 Task: Utilize tags to categorize tasks by data type (e.g., numerical, categorical).
Action: Mouse moved to (124, 333)
Screenshot: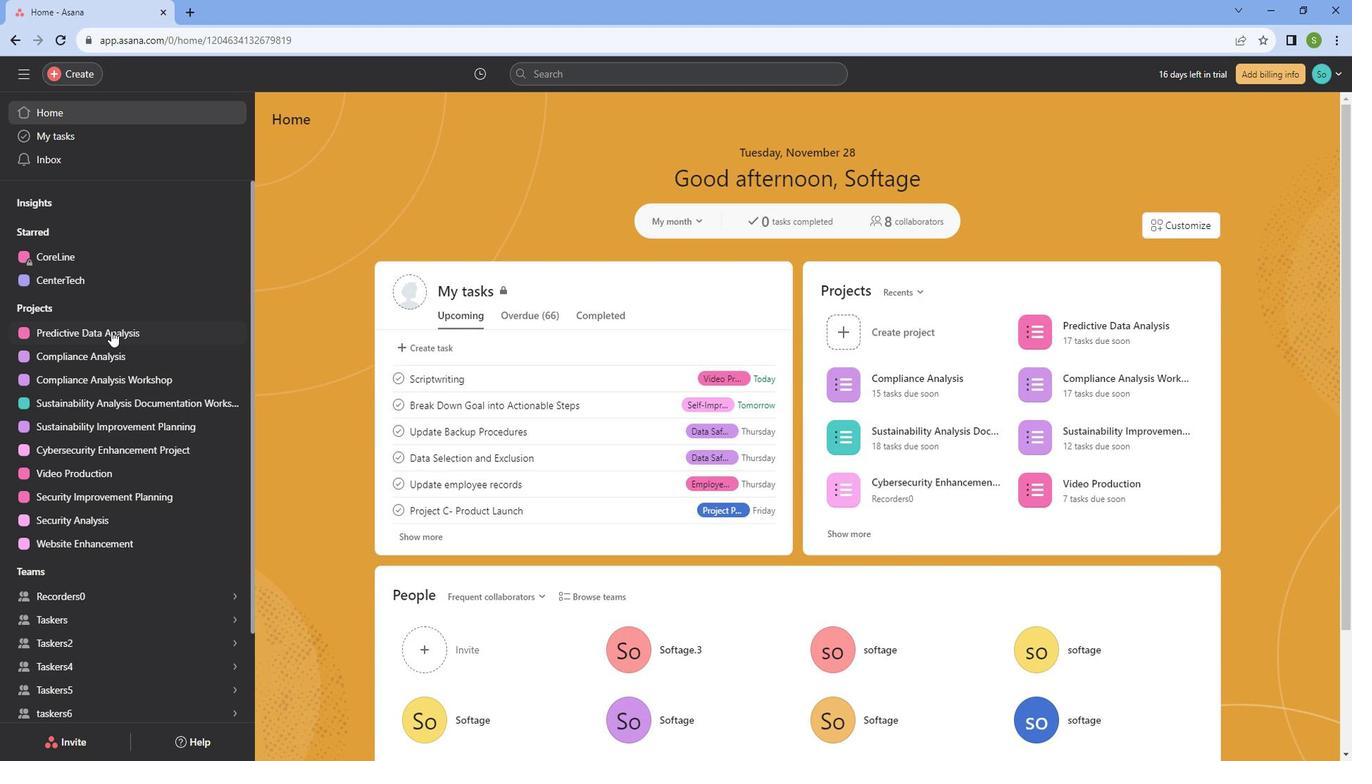 
Action: Mouse pressed left at (124, 333)
Screenshot: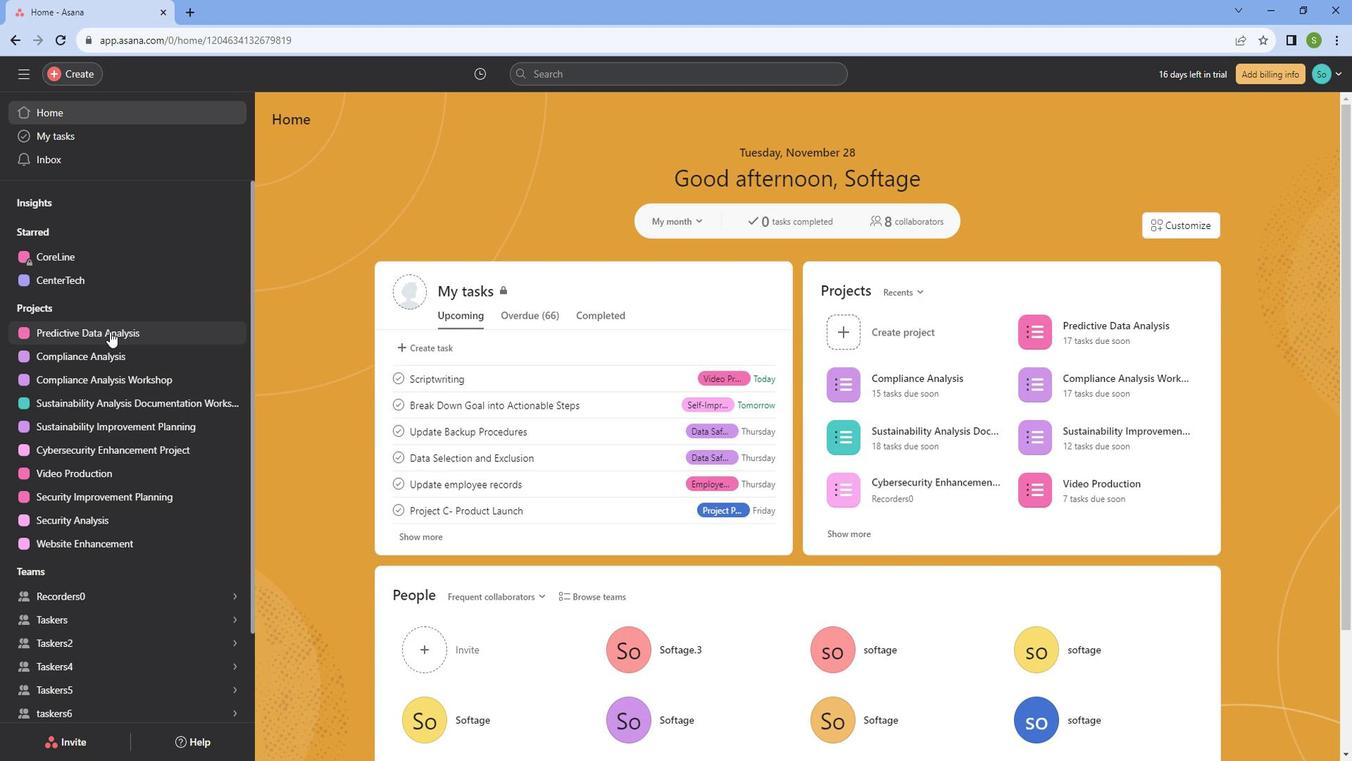 
Action: Mouse moved to (993, 221)
Screenshot: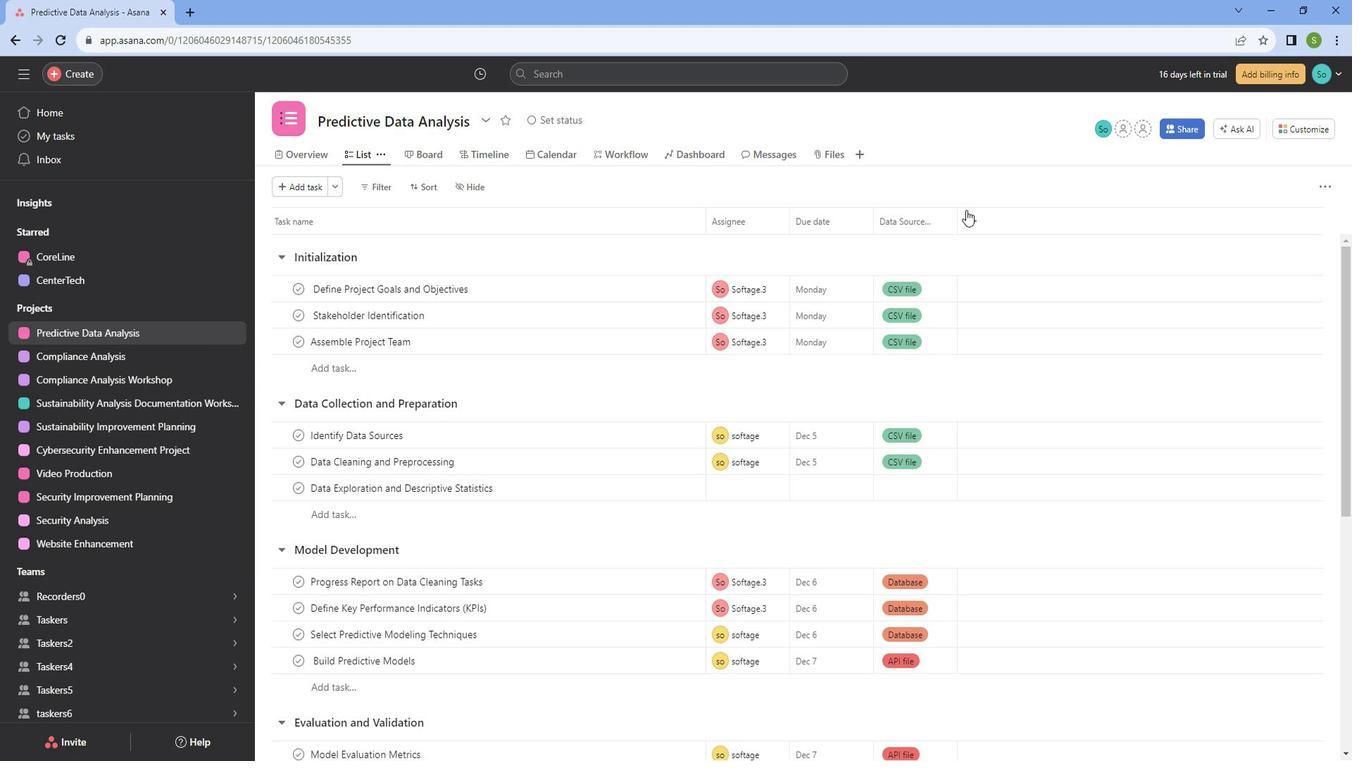 
Action: Mouse pressed left at (993, 221)
Screenshot: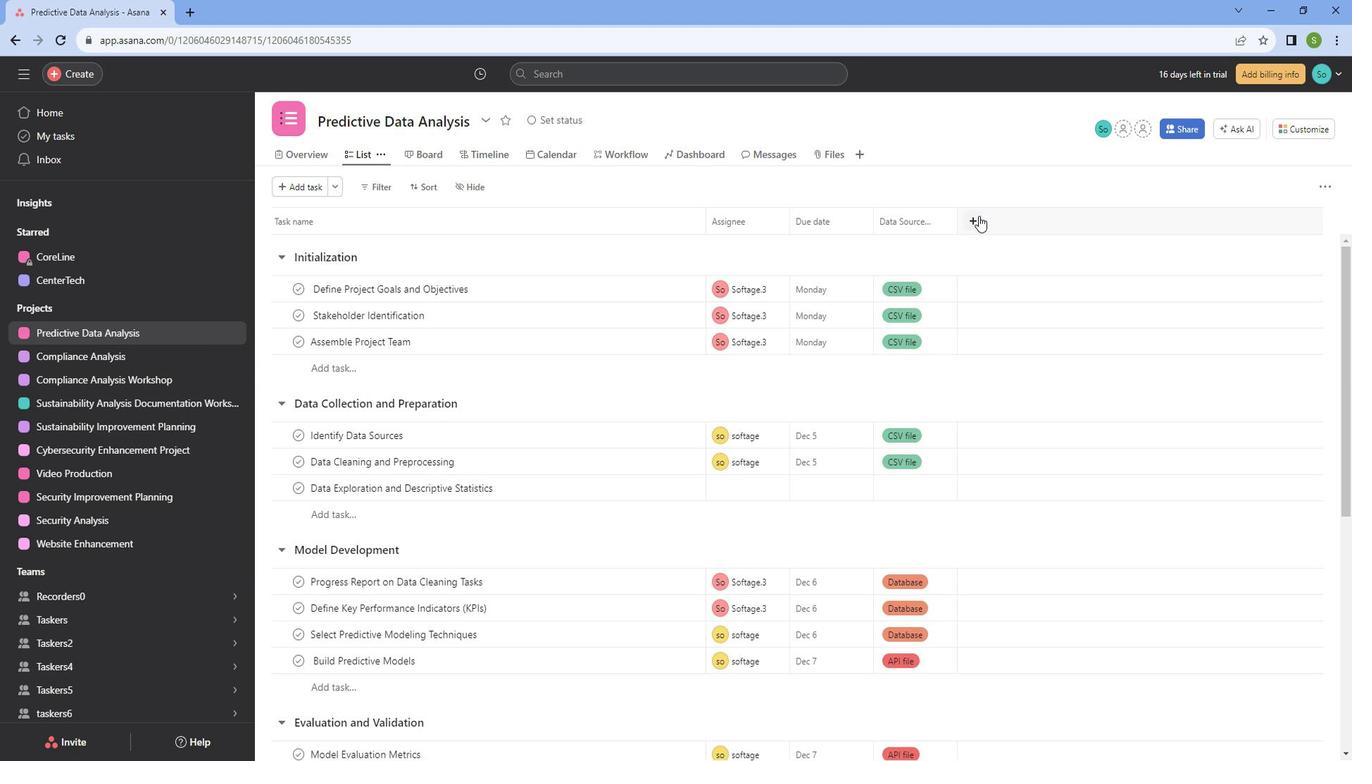 
Action: Mouse moved to (1005, 394)
Screenshot: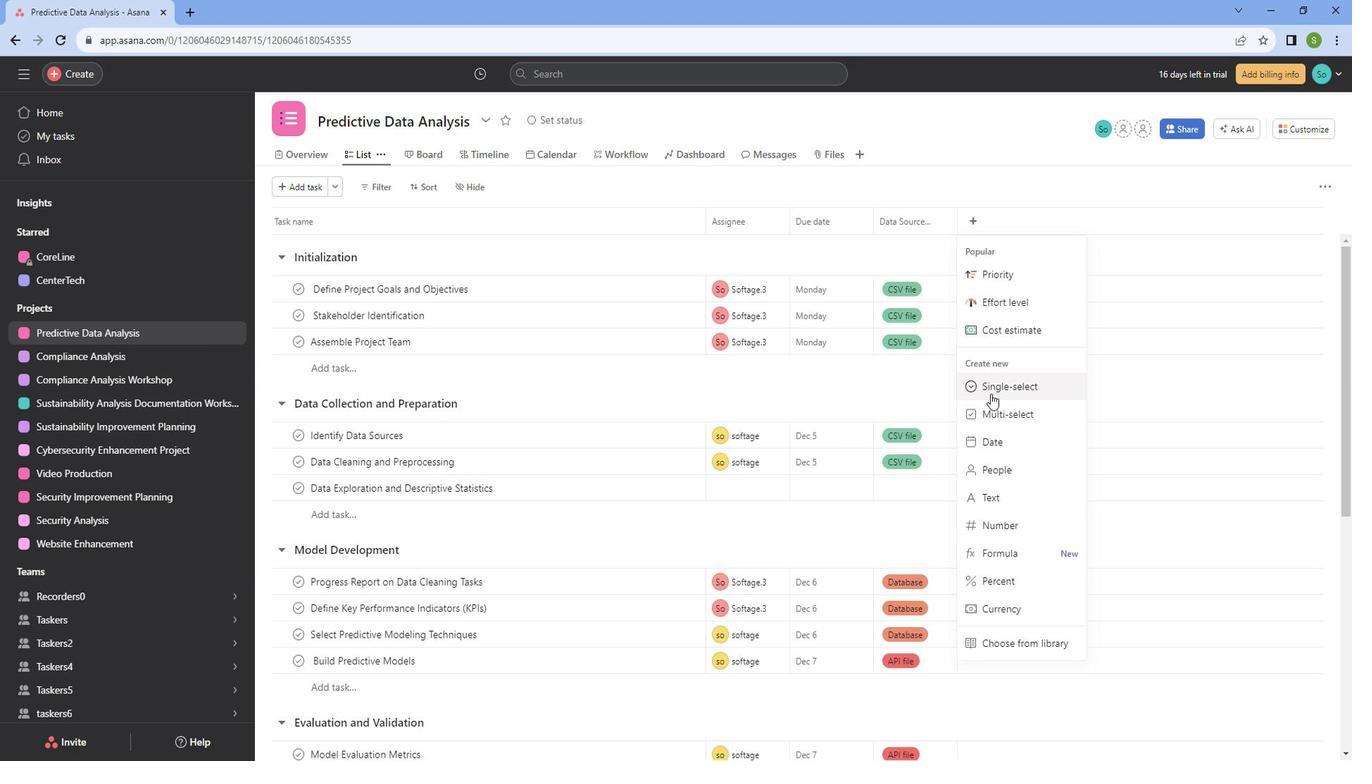 
Action: Mouse pressed left at (1005, 394)
Screenshot: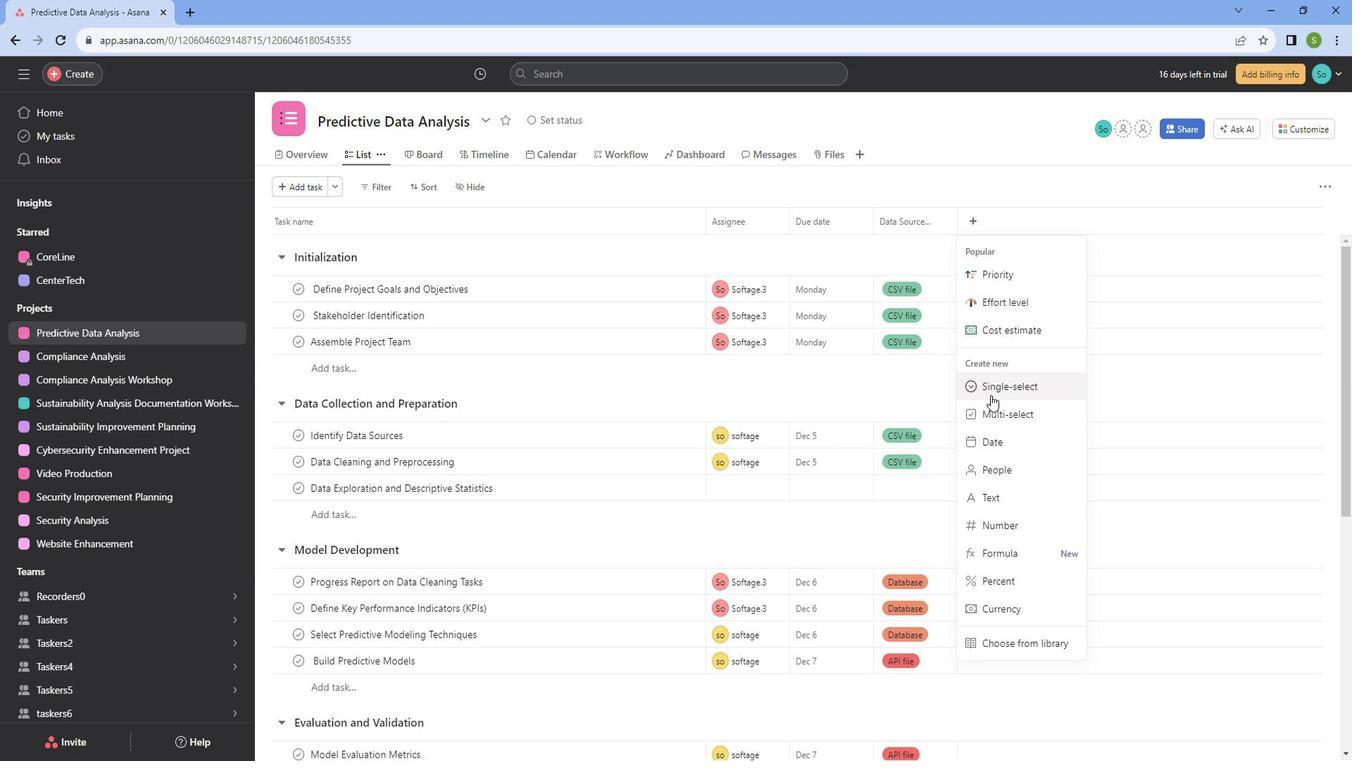 
Action: Mouse moved to (601, 318)
Screenshot: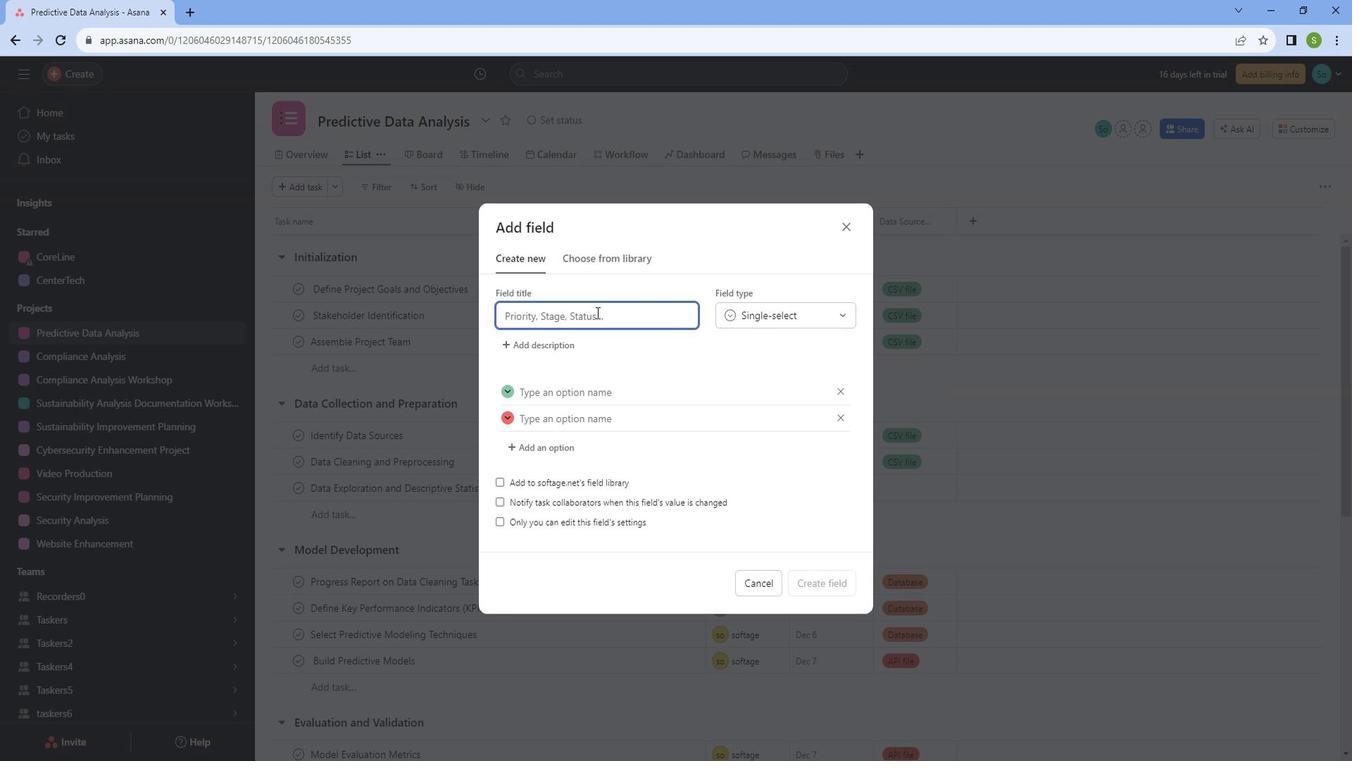 
Action: Key pressed <Key.caps_lock>D<Key.caps_lock>ata-type
Screenshot: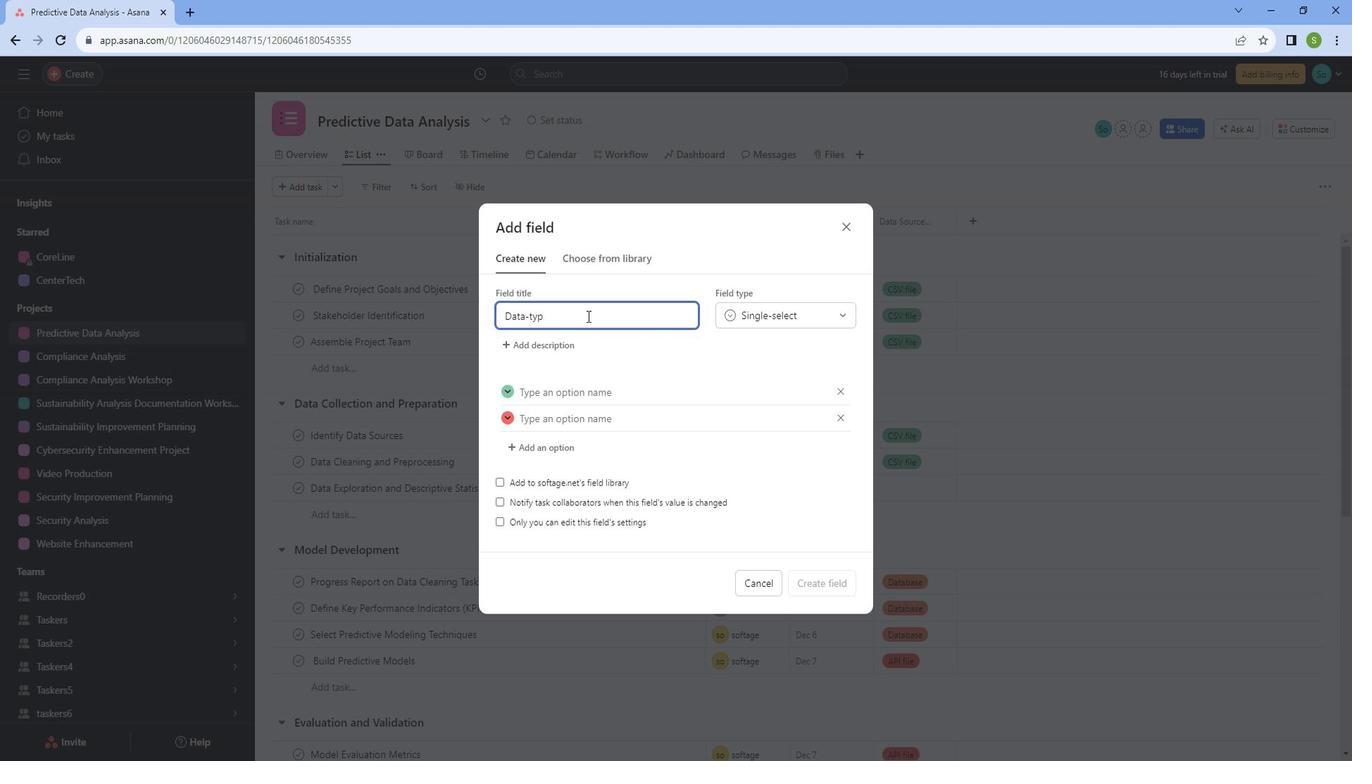 
Action: Mouse moved to (567, 383)
Screenshot: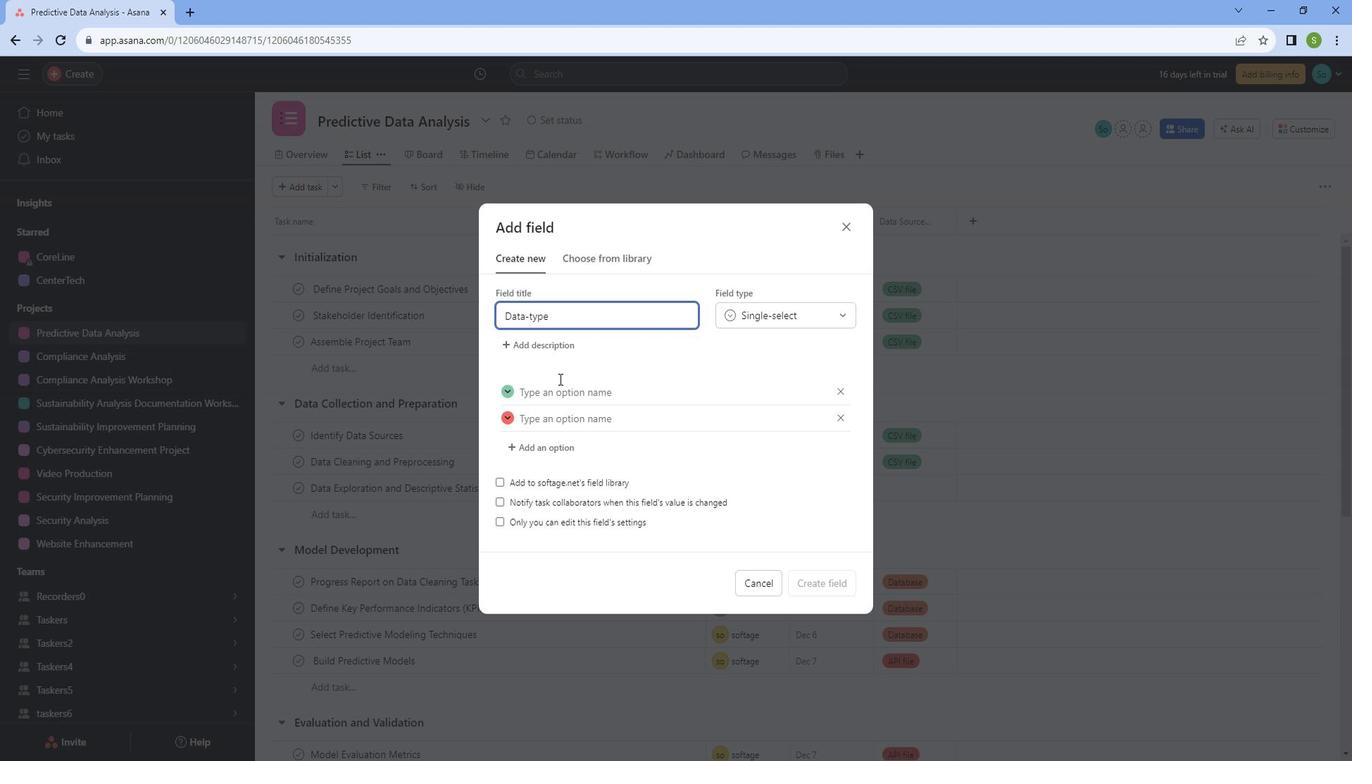 
Action: Mouse pressed left at (567, 383)
Screenshot: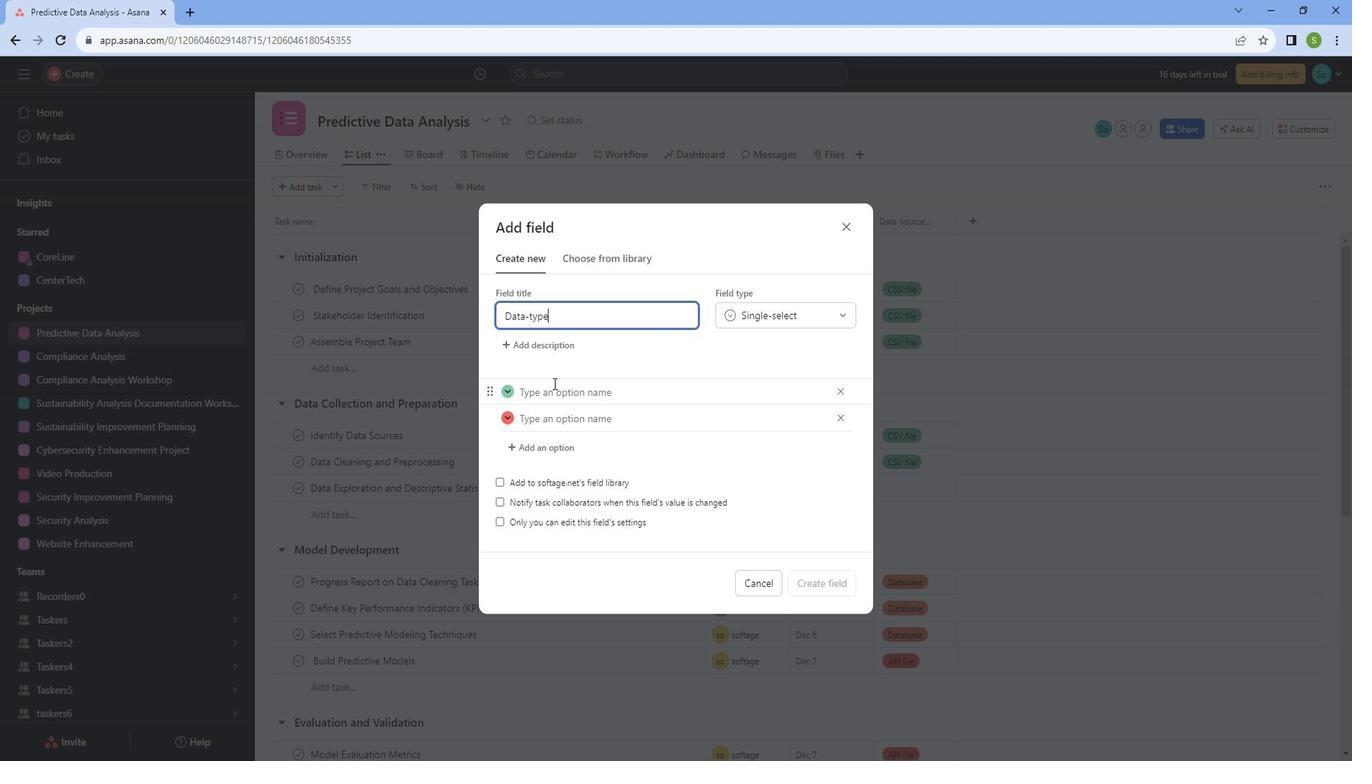
Action: Mouse moved to (582, 379)
Screenshot: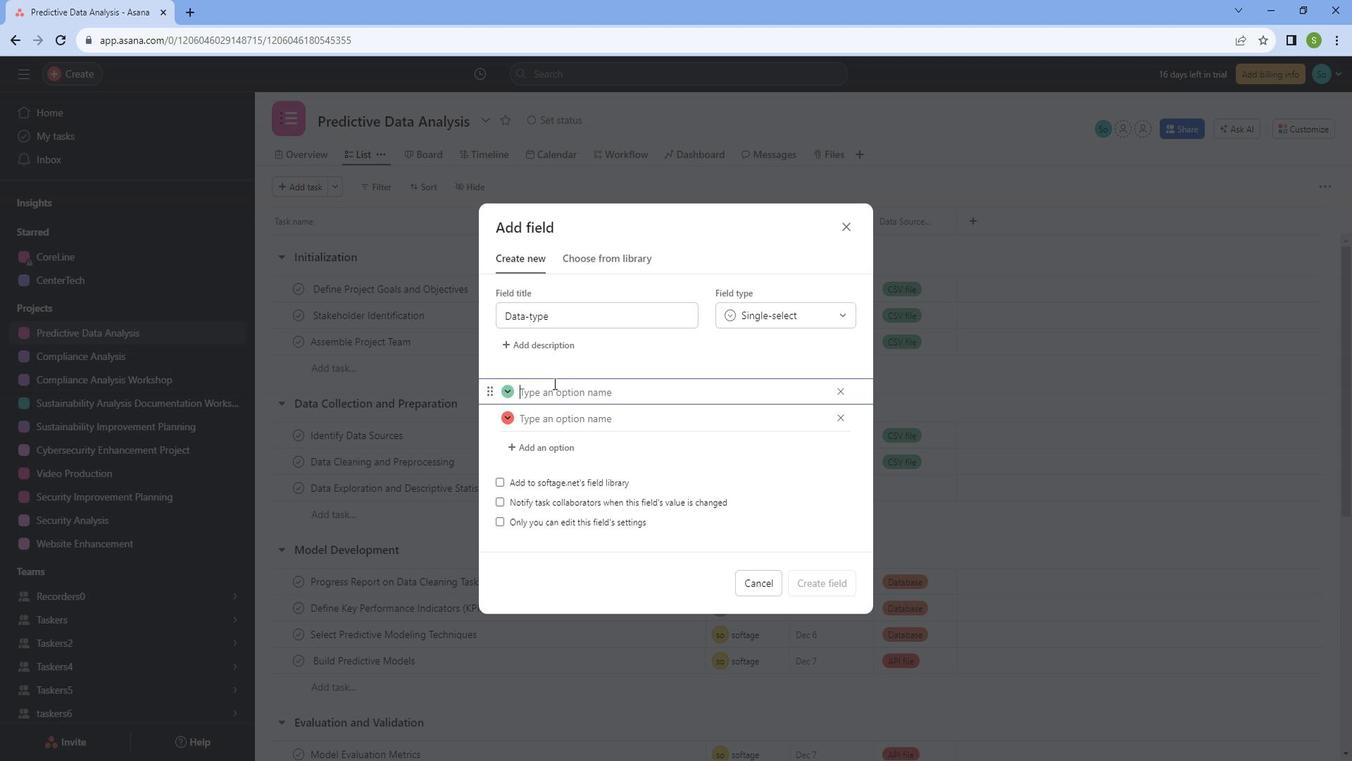 
Action: Key pressed 21<Key.backspace><Key.backspace>1-5
Screenshot: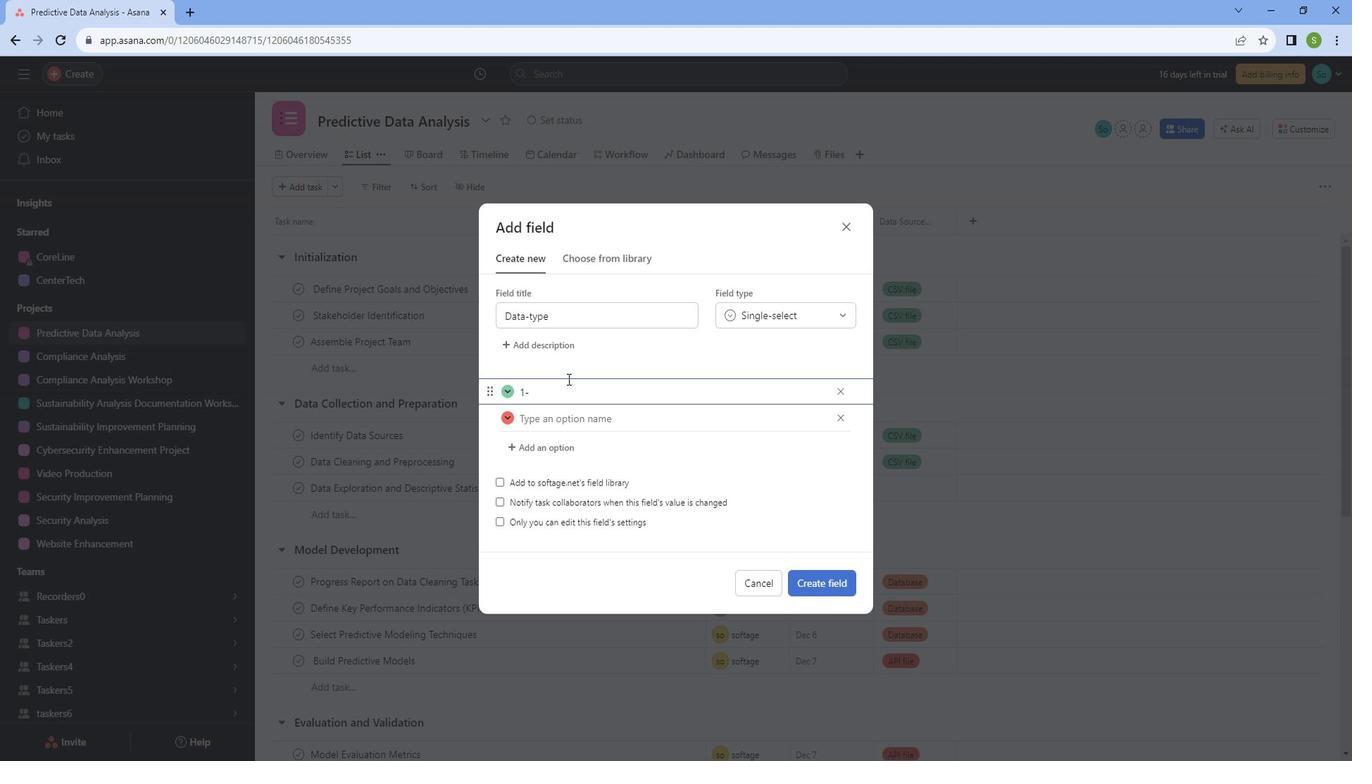 
Action: Mouse moved to (559, 412)
Screenshot: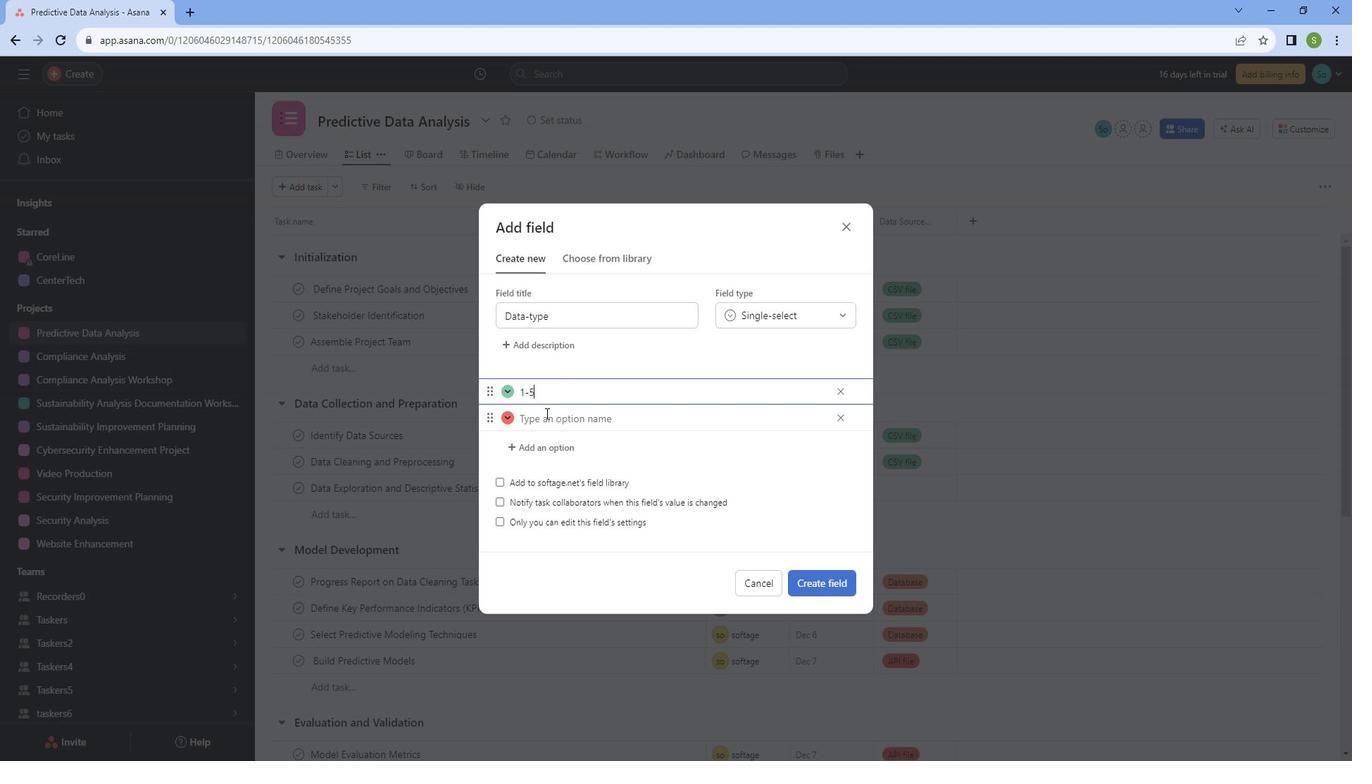 
Action: Mouse pressed left at (559, 412)
Screenshot: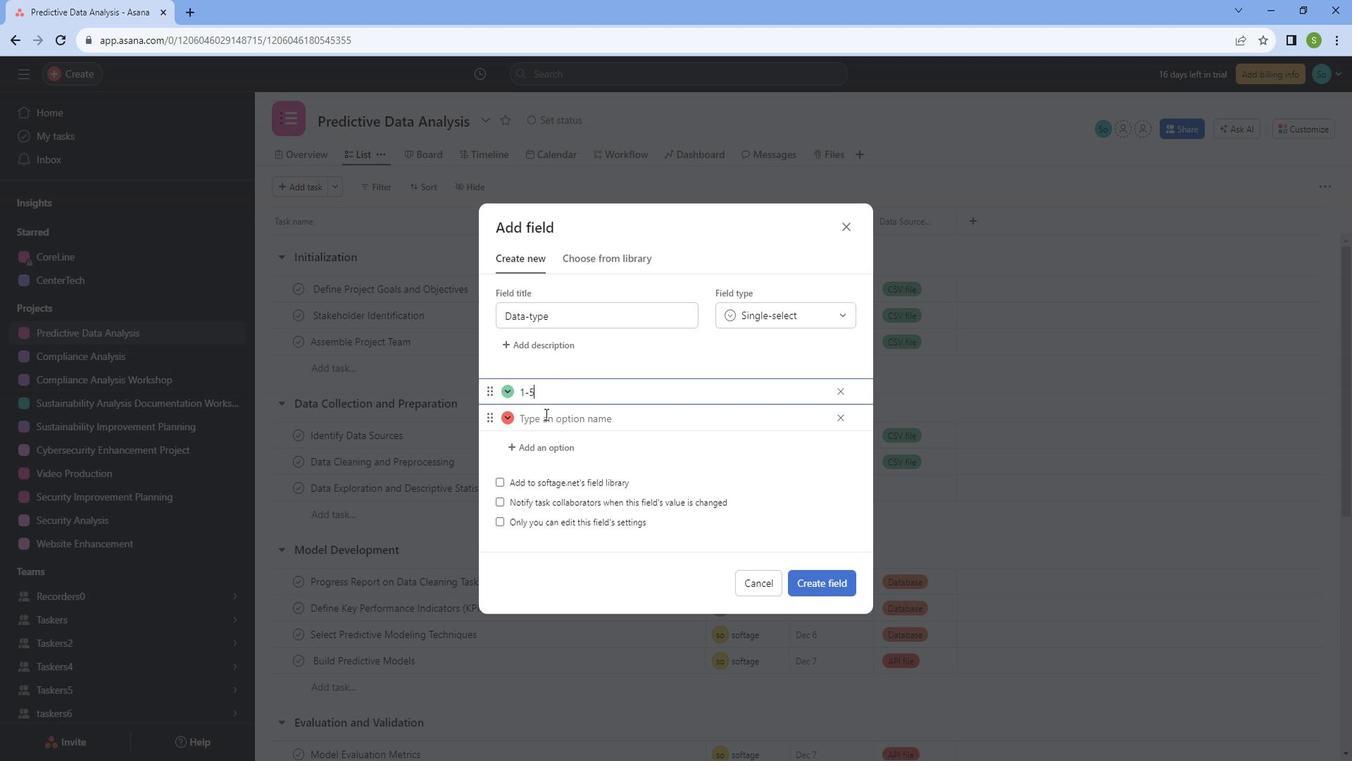 
Action: Mouse moved to (558, 412)
Screenshot: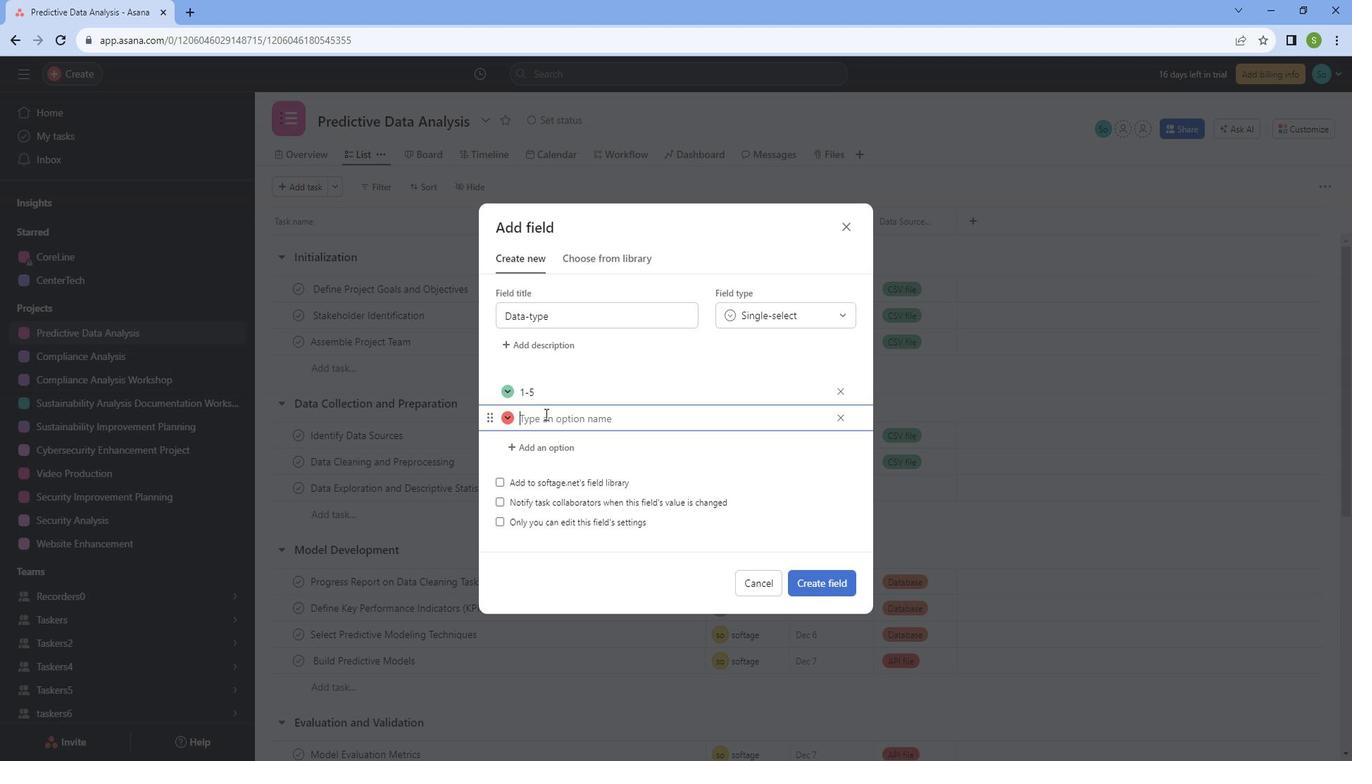 
Action: Key pressed 6-10
Screenshot: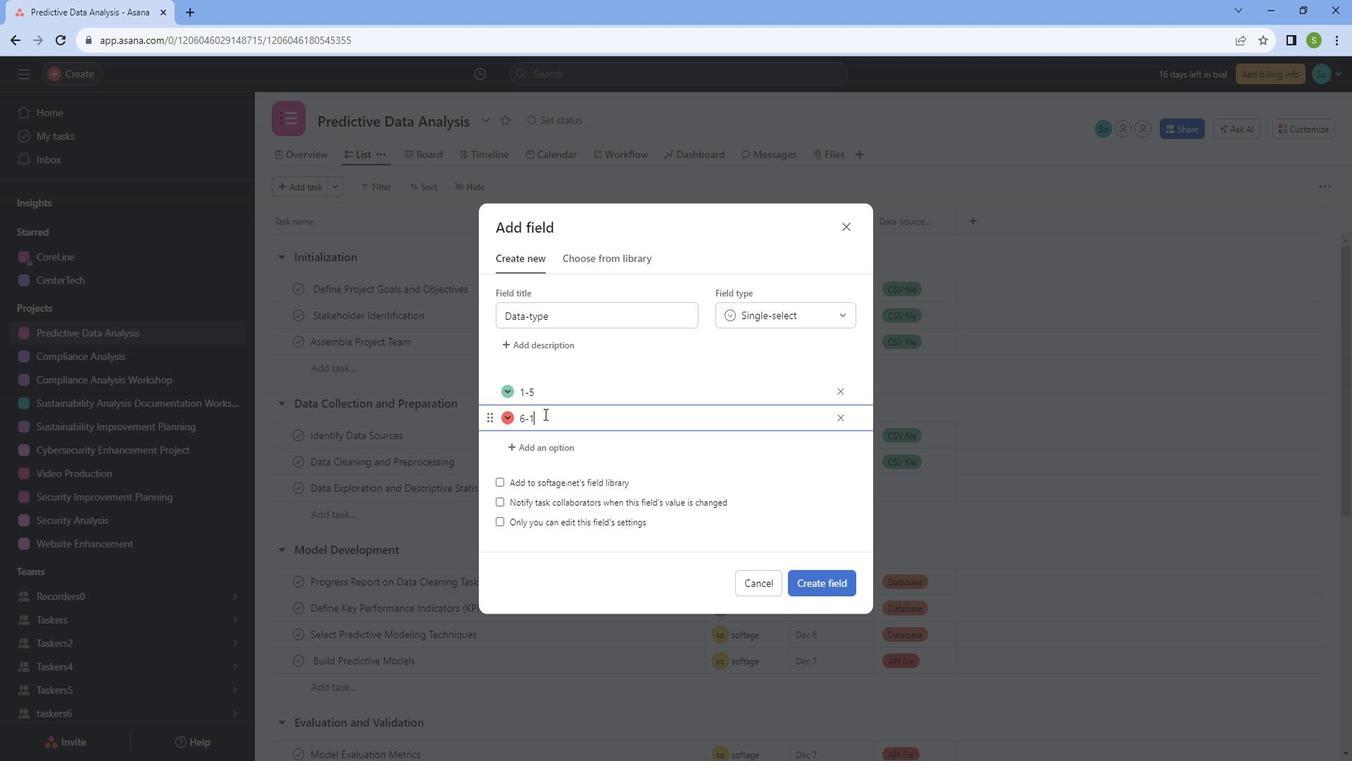
Action: Mouse moved to (529, 435)
Screenshot: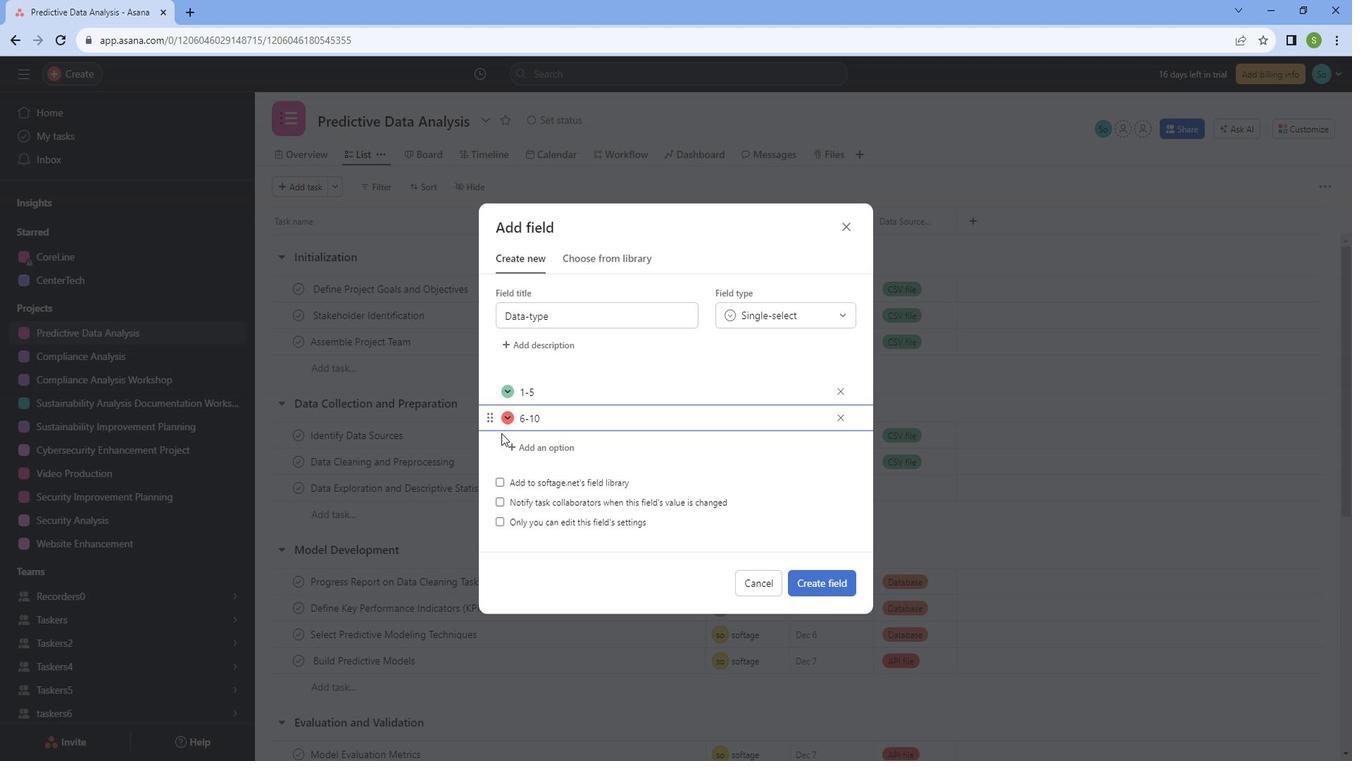 
Action: Mouse pressed left at (529, 435)
Screenshot: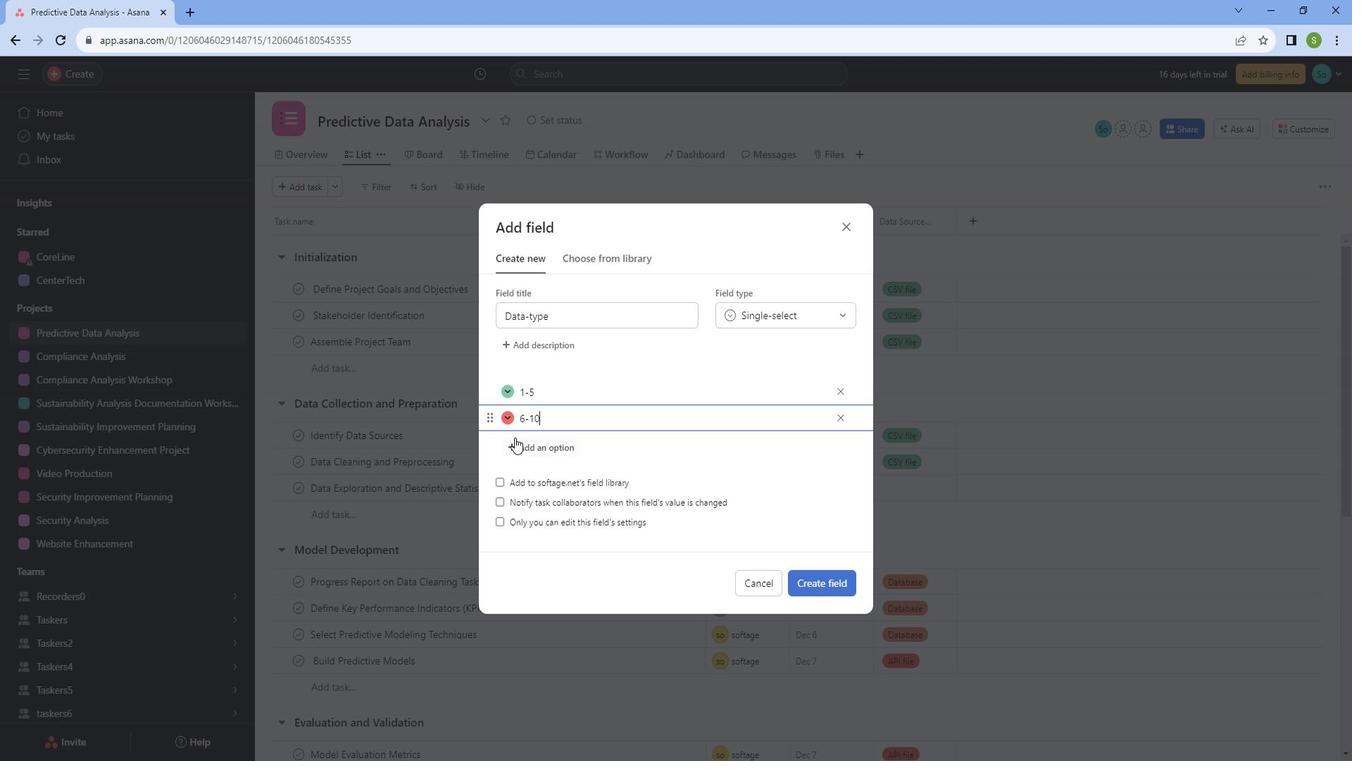 
Action: Mouse moved to (546, 432)
Screenshot: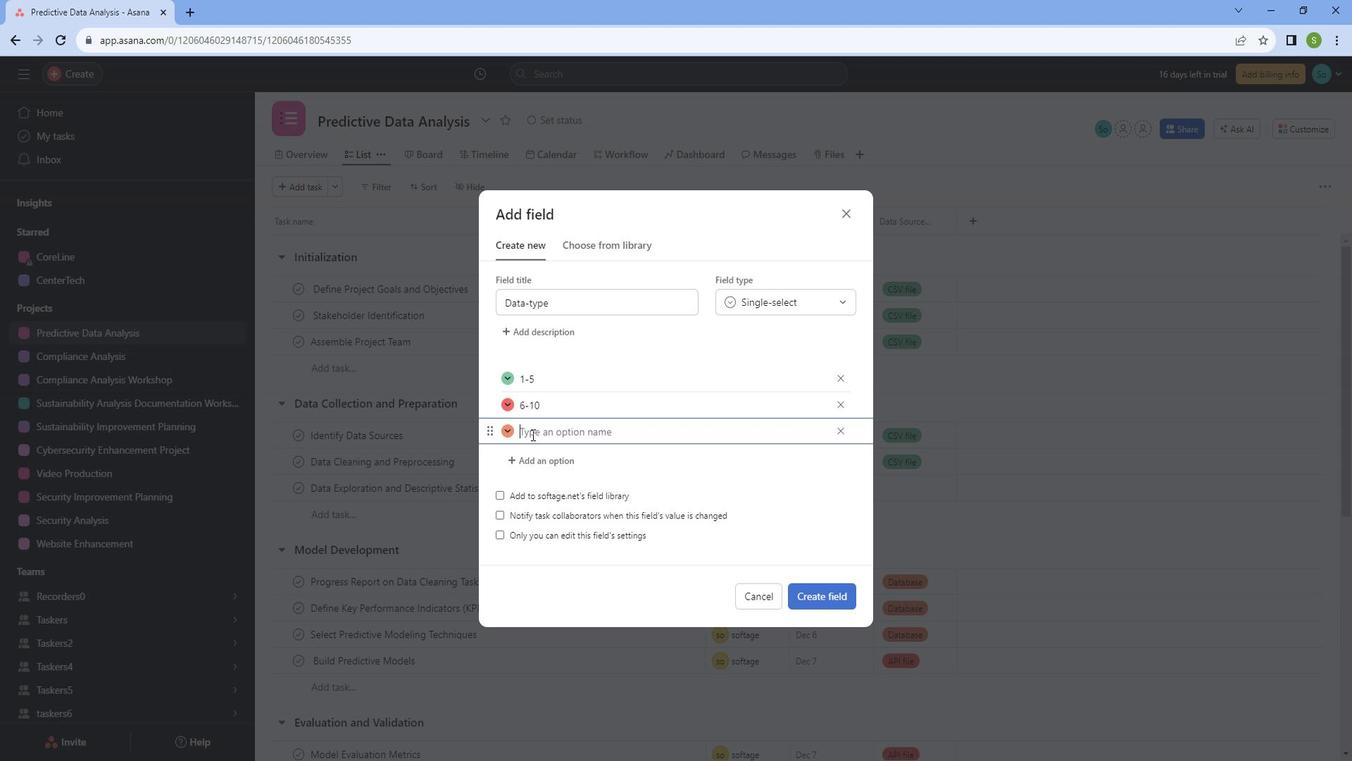 
Action: Key pressed <Key.caps_lock>T/F
Screenshot: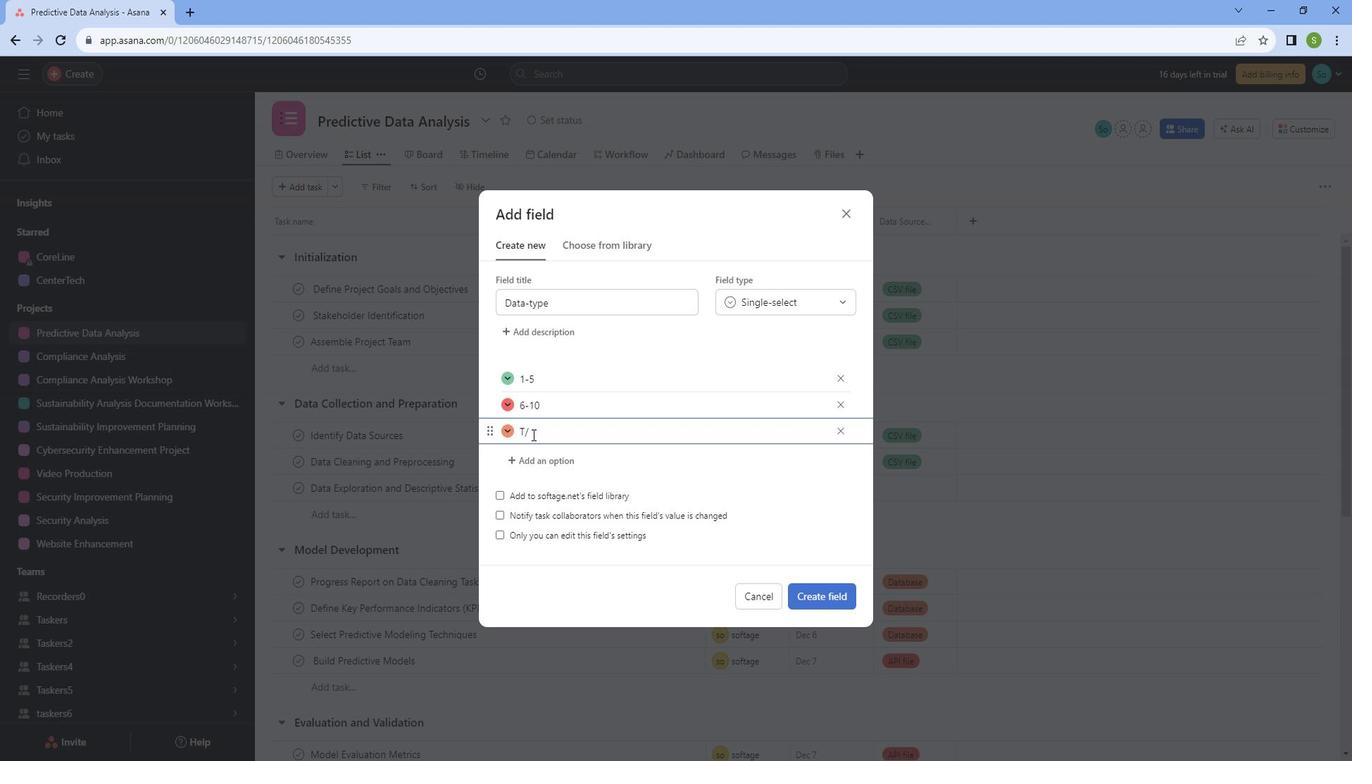 
Action: Mouse moved to (842, 592)
Screenshot: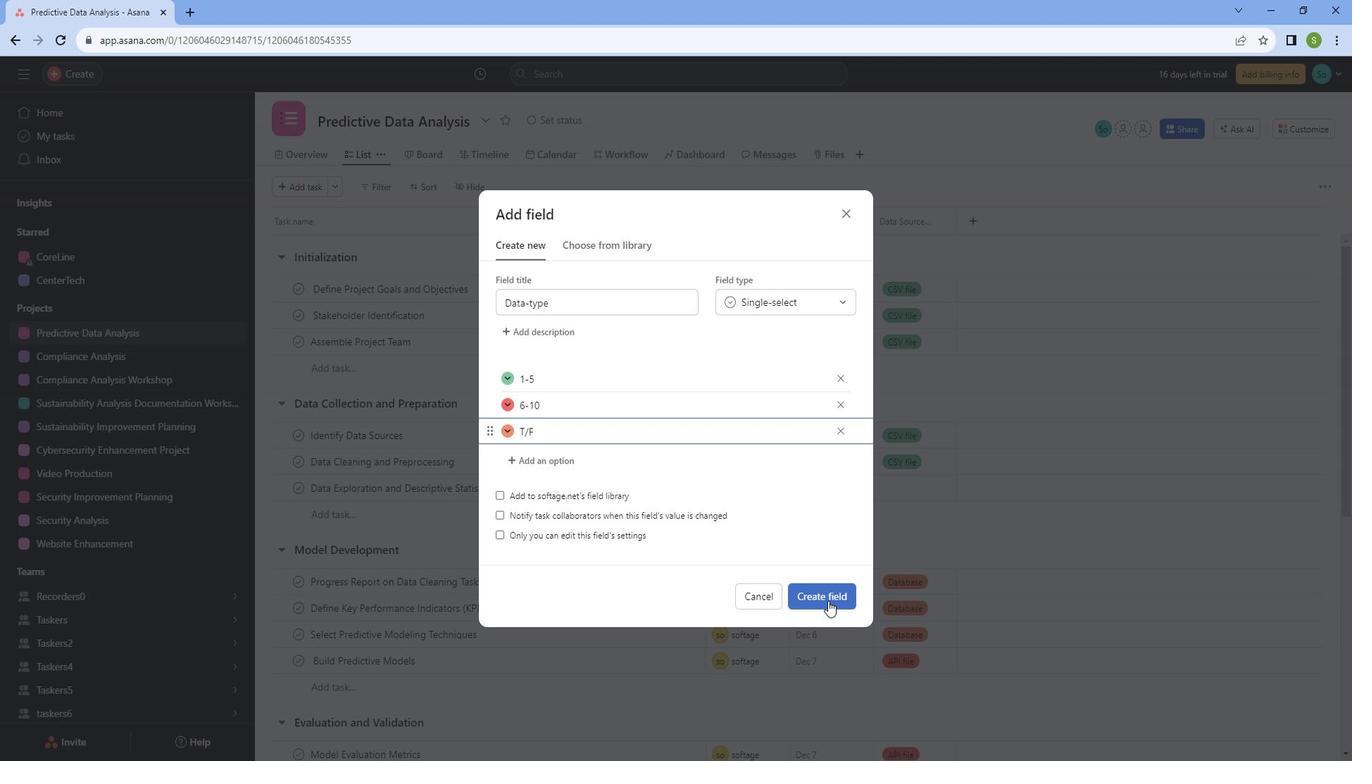 
Action: Mouse pressed left at (842, 592)
Screenshot: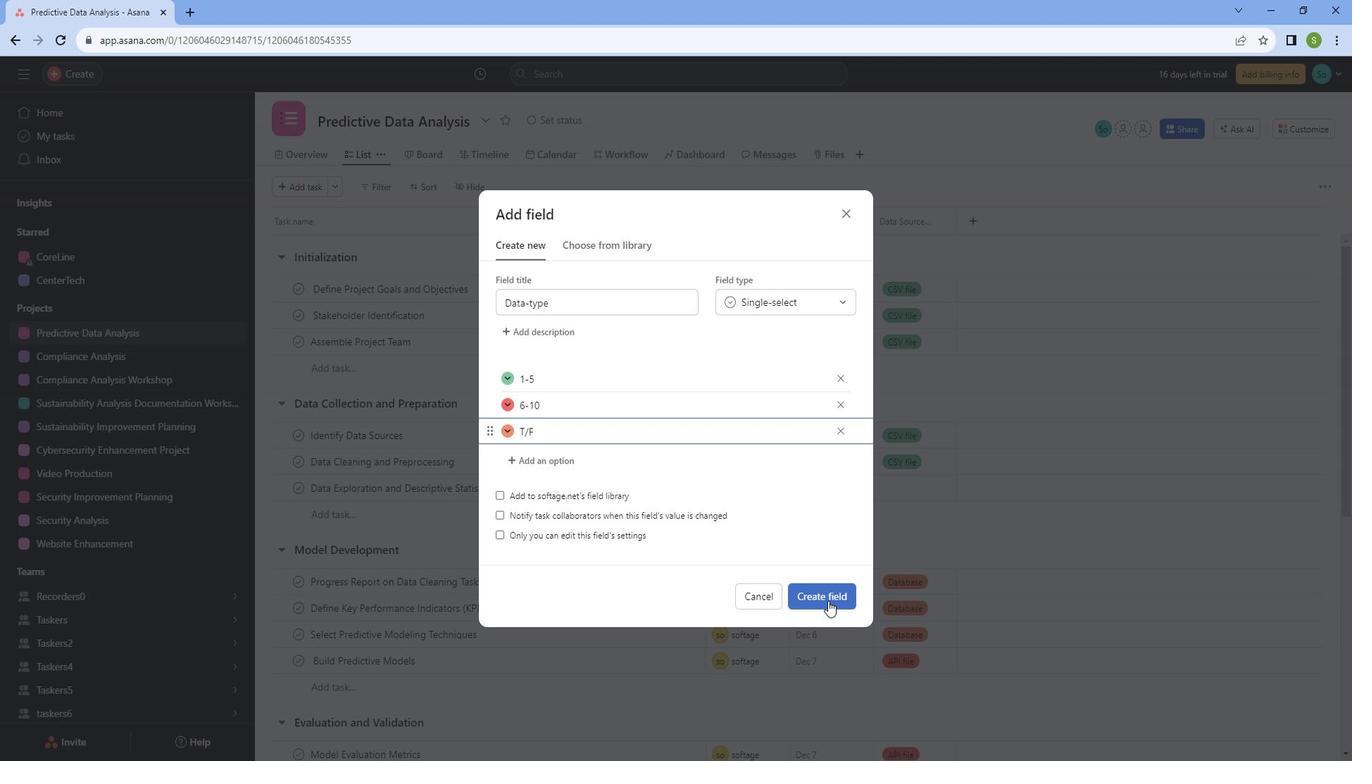 
Action: Mouse moved to (1025, 293)
Screenshot: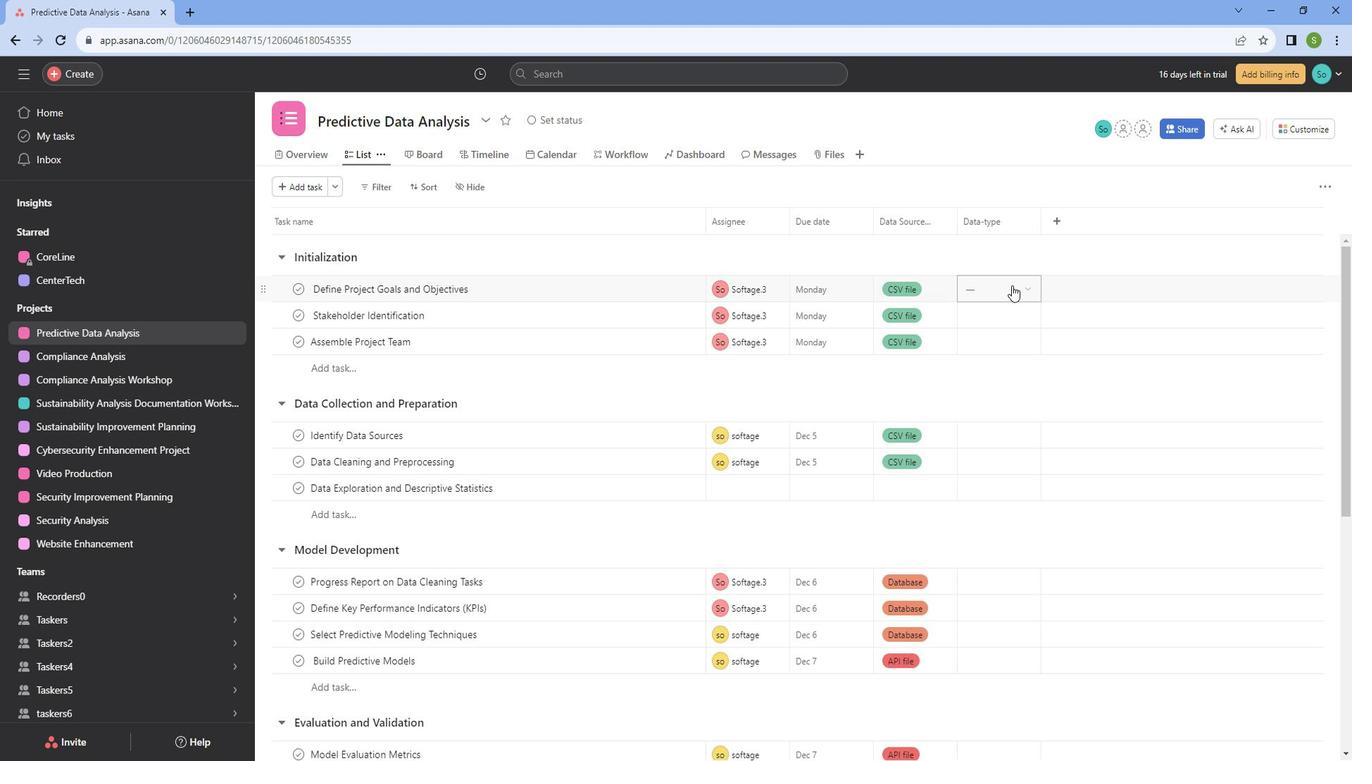 
Action: Mouse pressed left at (1025, 293)
Screenshot: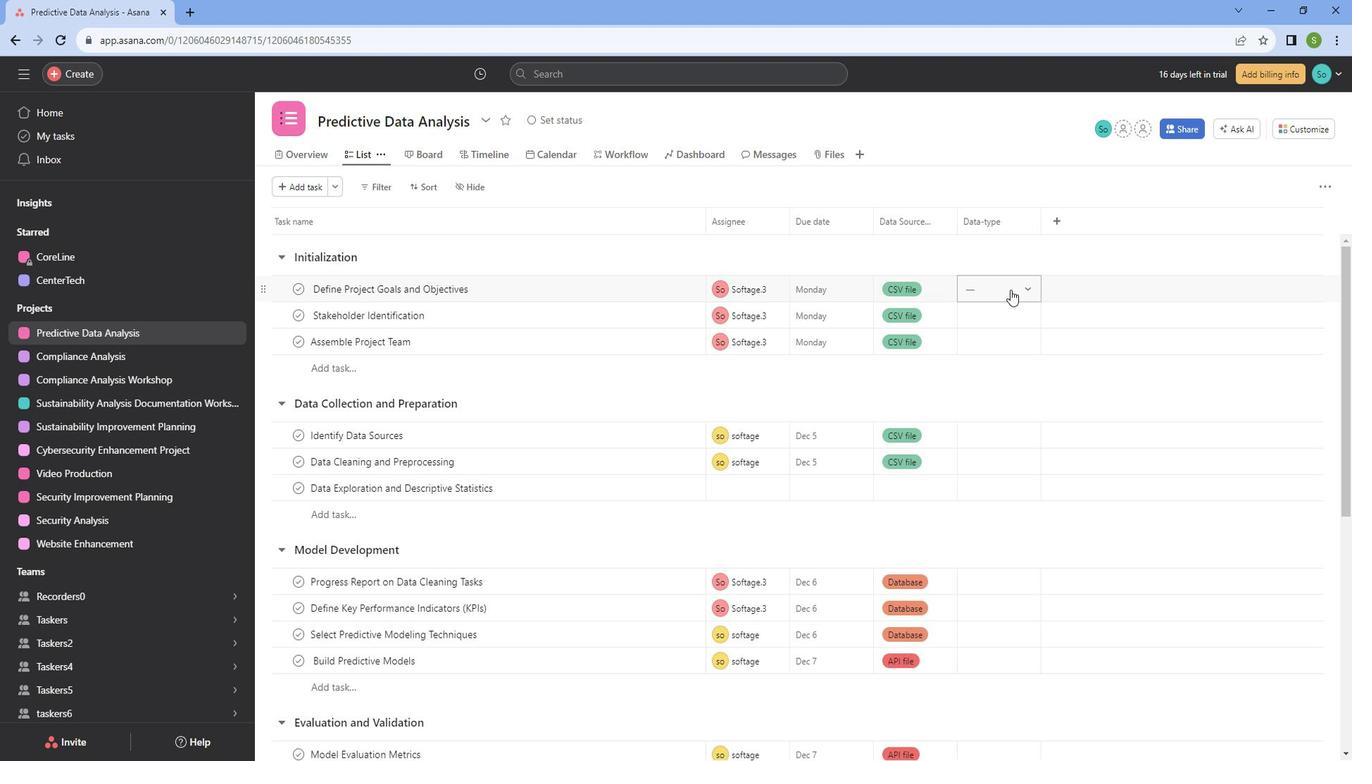 
Action: Mouse moved to (1039, 340)
Screenshot: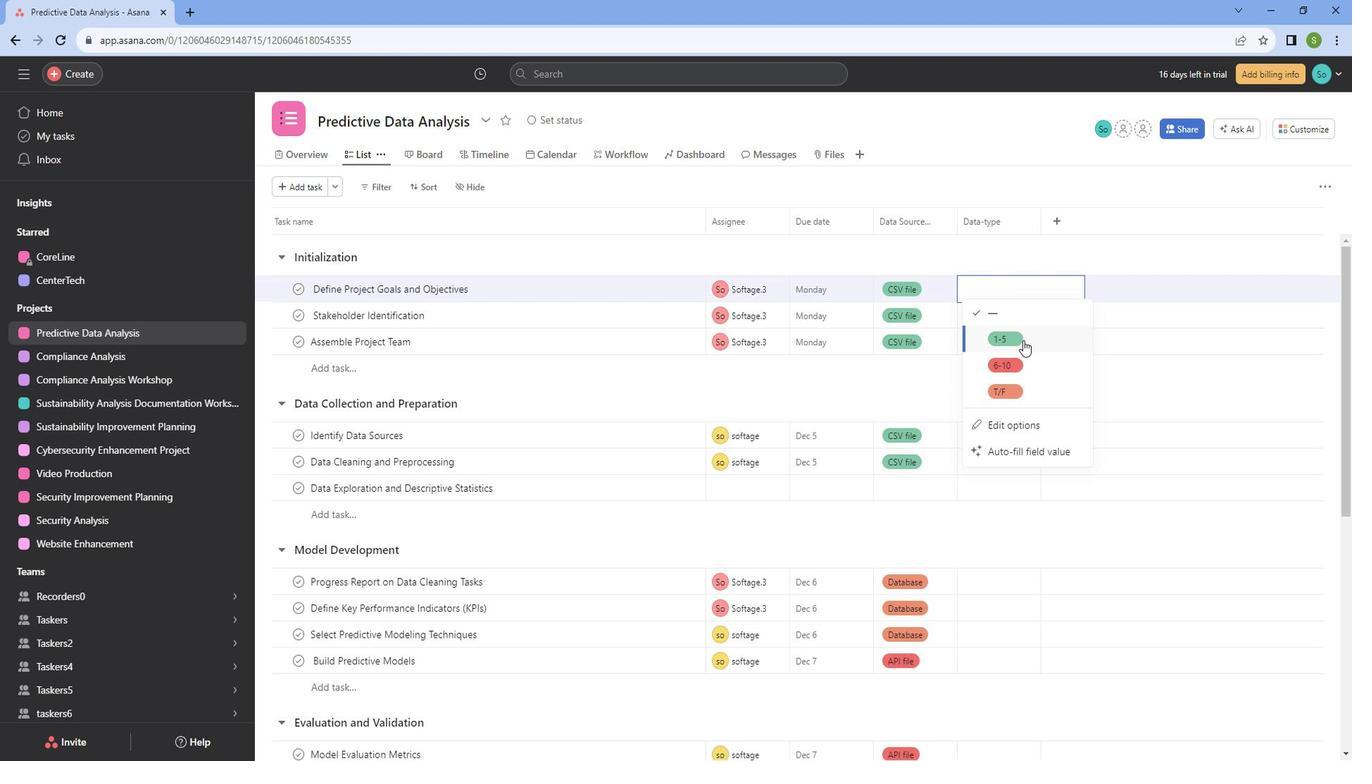 
Action: Mouse pressed left at (1039, 340)
Screenshot: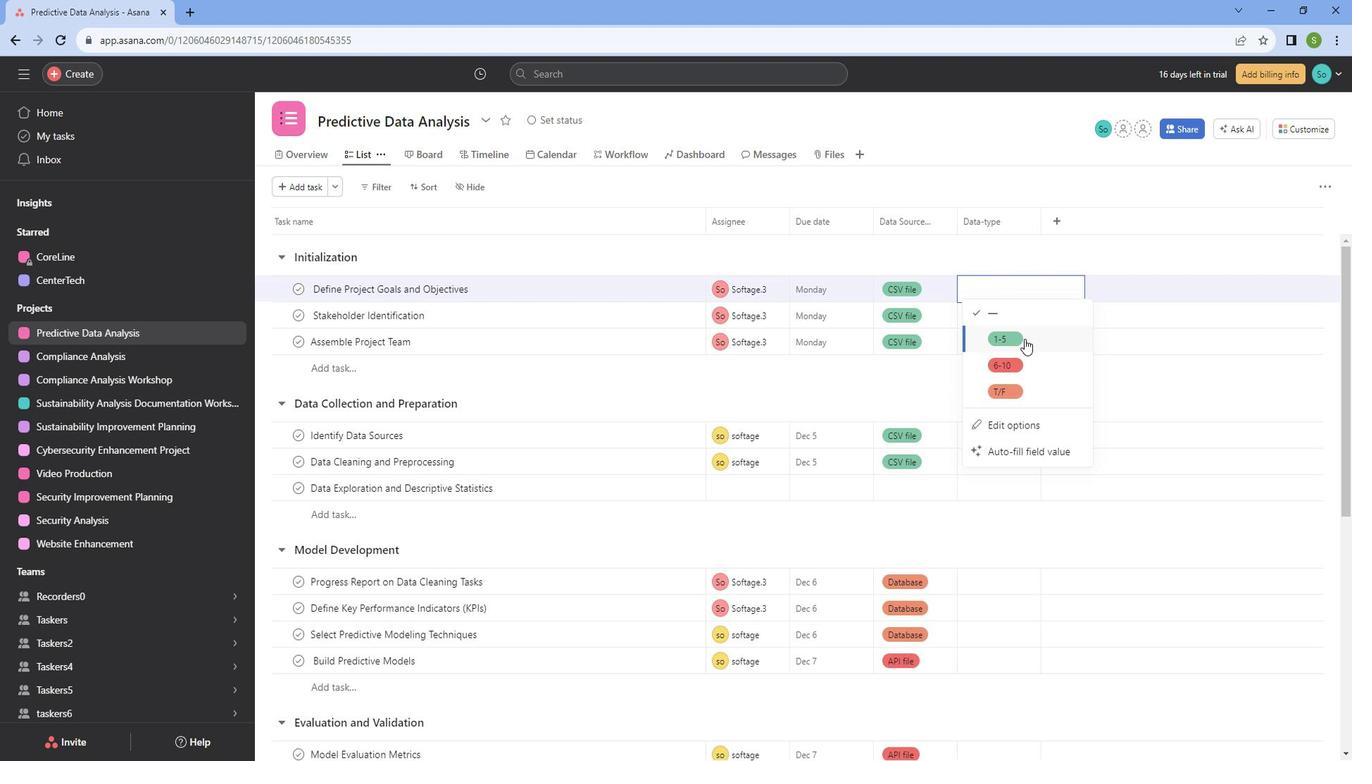 
Action: Mouse moved to (1037, 322)
Screenshot: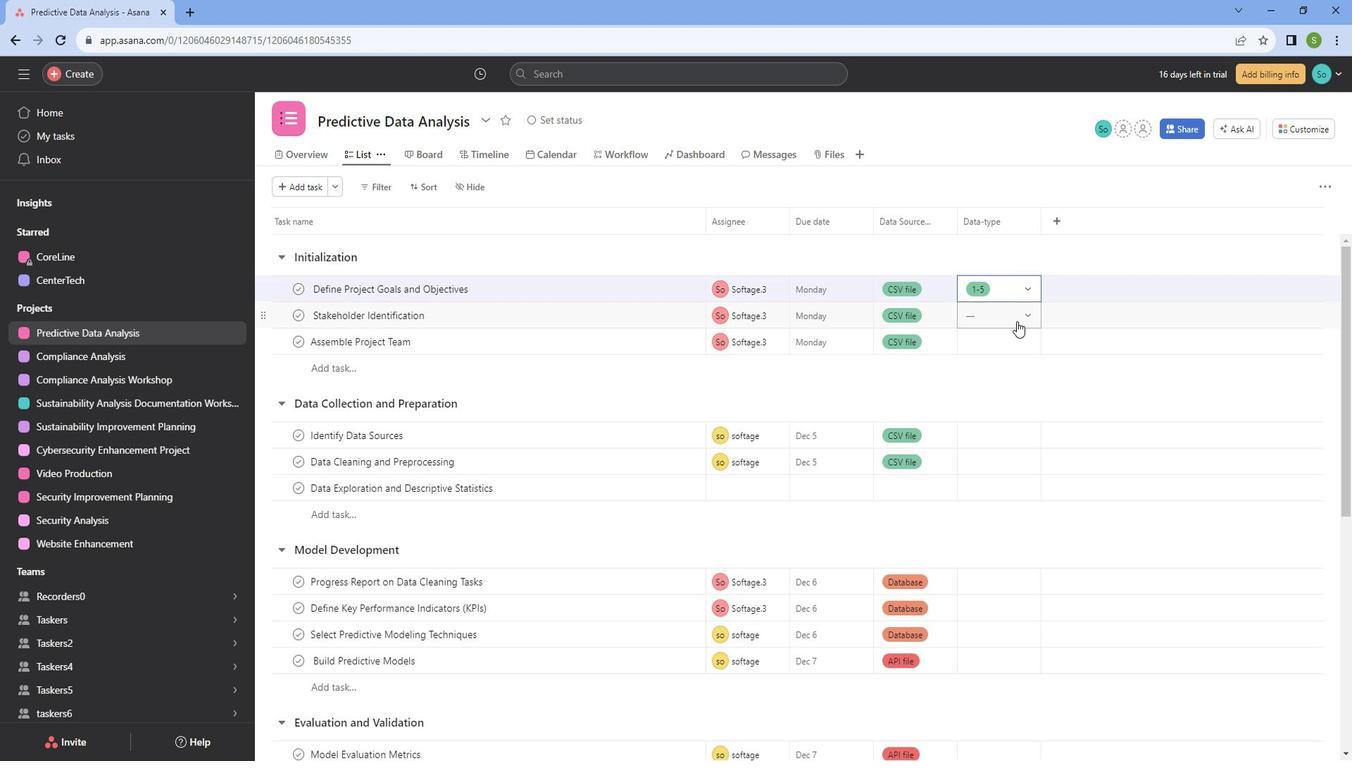 
Action: Mouse pressed left at (1037, 322)
Screenshot: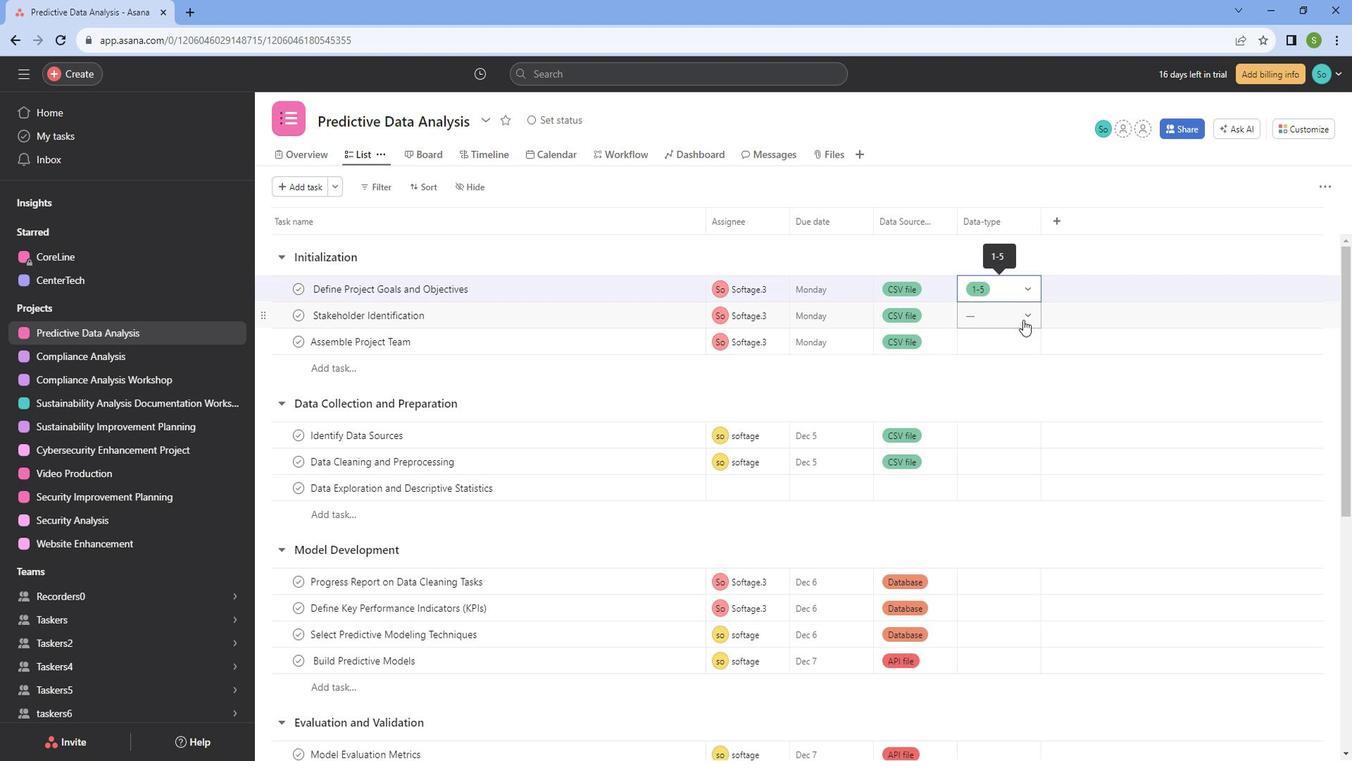 
Action: Mouse moved to (1017, 388)
Screenshot: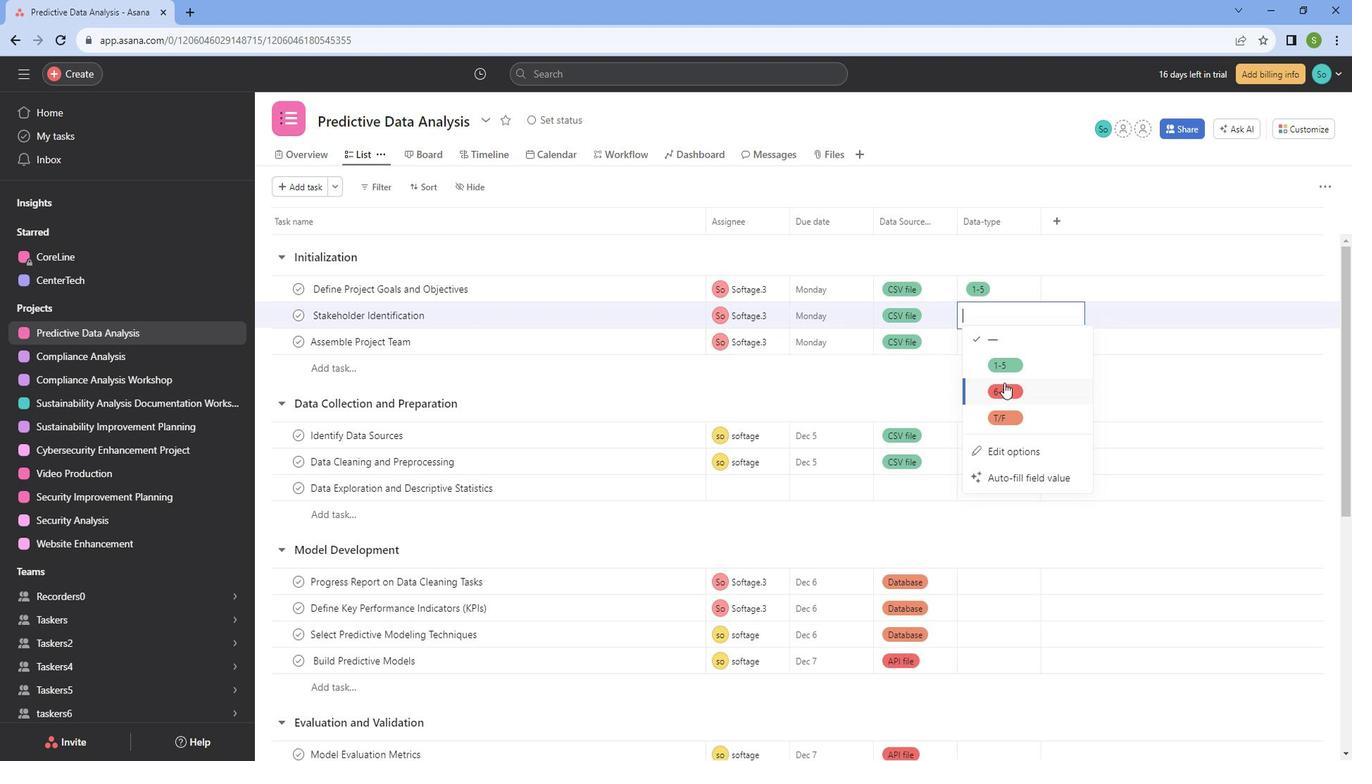
Action: Mouse pressed left at (1017, 388)
Screenshot: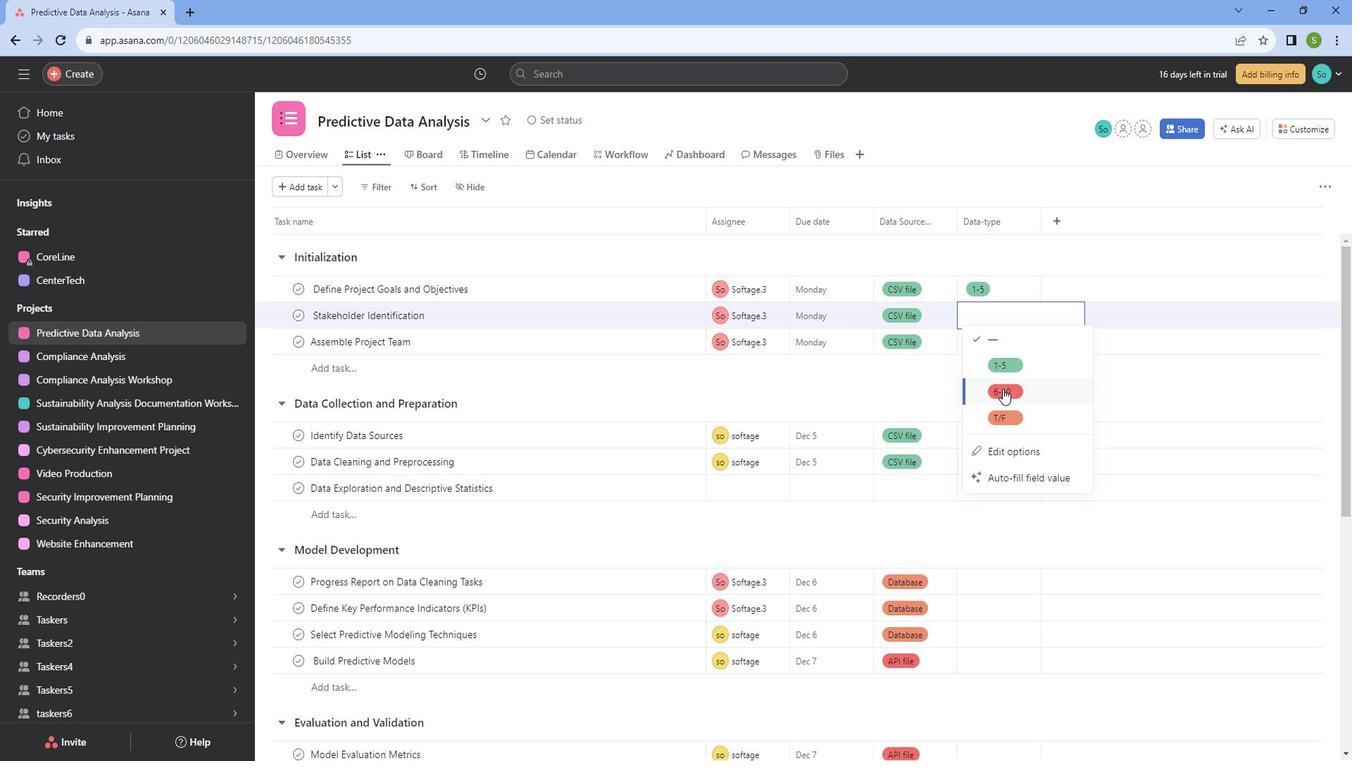 
Action: Mouse moved to (1037, 347)
Screenshot: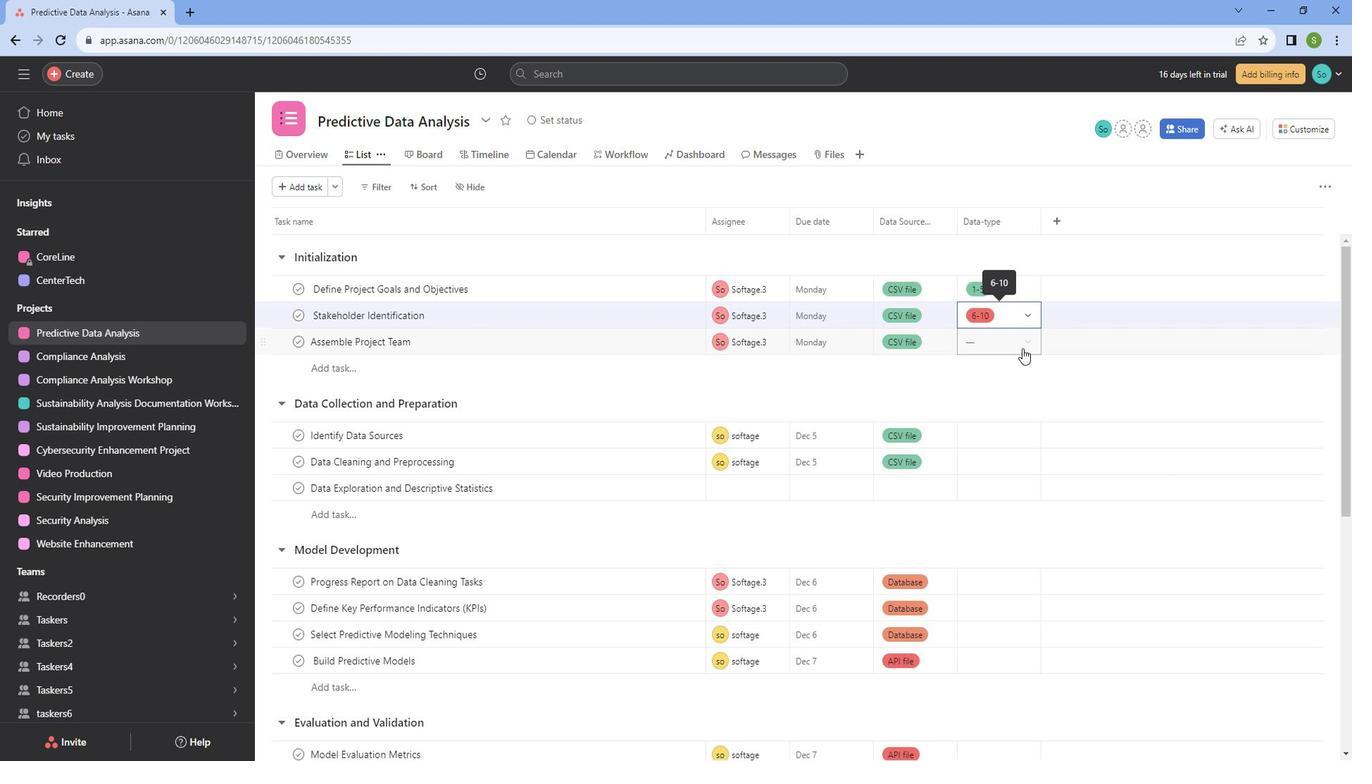 
Action: Mouse pressed left at (1037, 347)
Screenshot: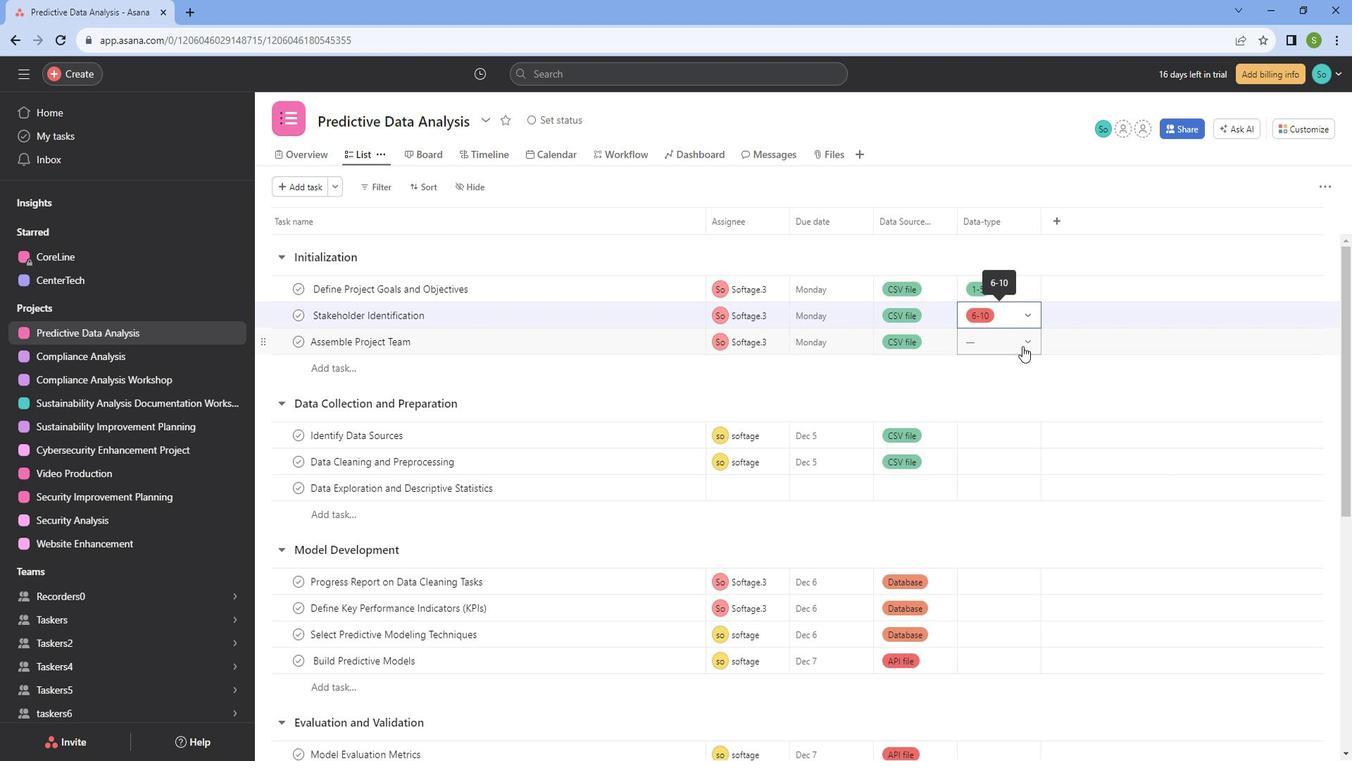 
Action: Mouse moved to (1021, 391)
Screenshot: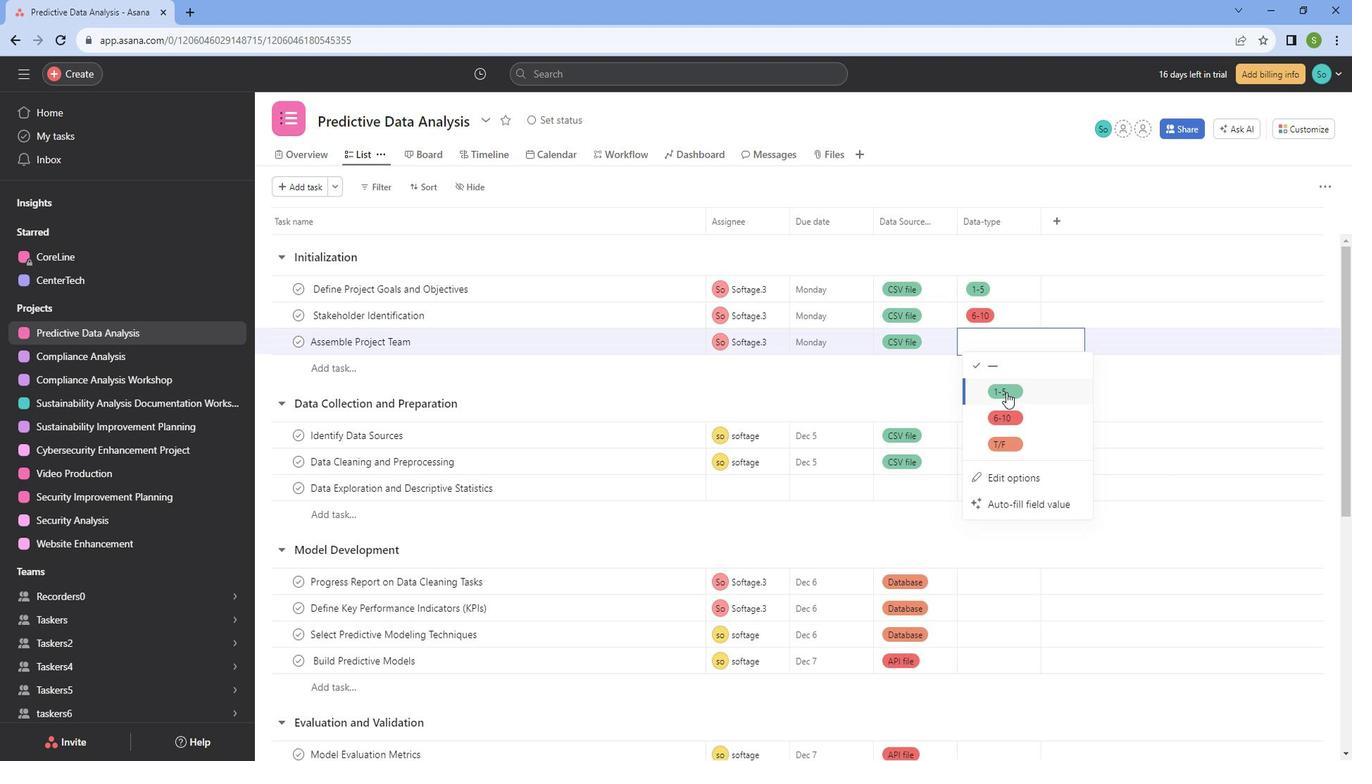 
Action: Mouse pressed left at (1021, 391)
Screenshot: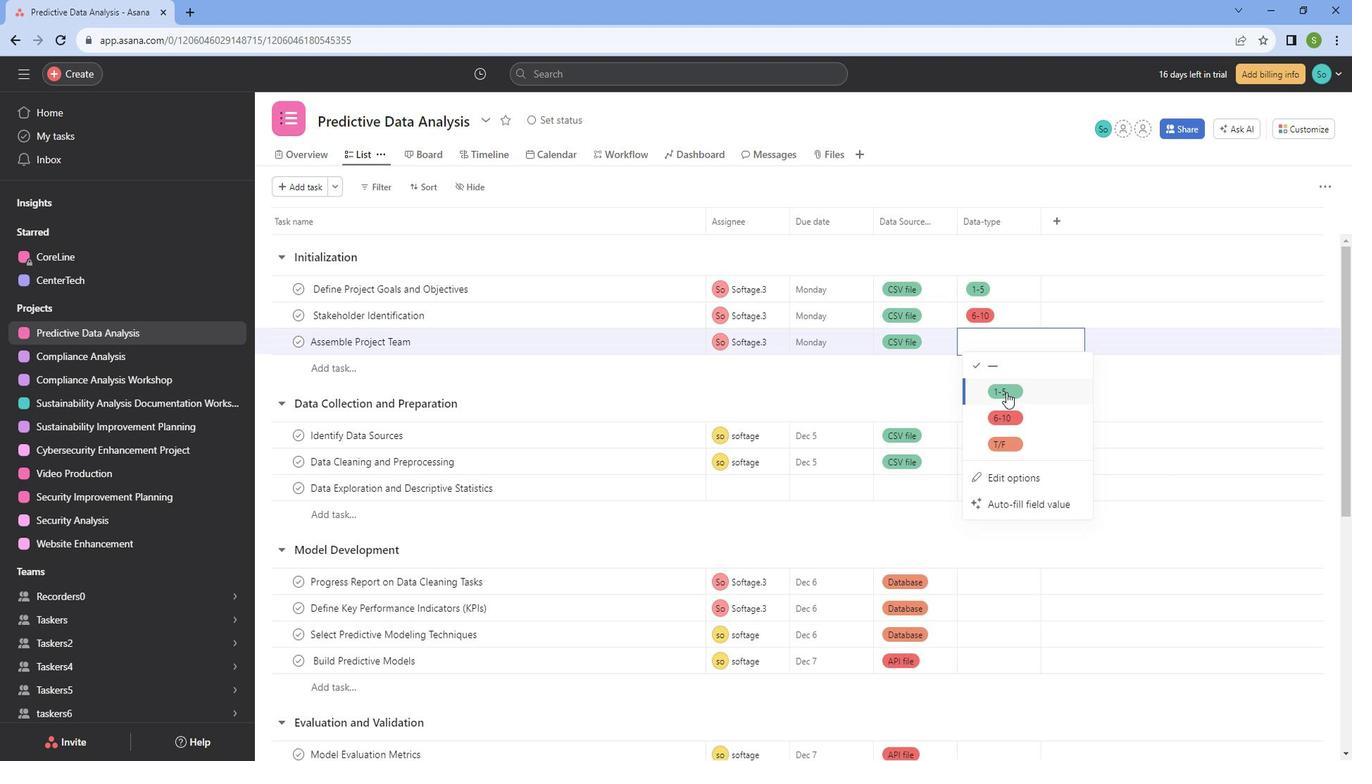 
Action: Mouse scrolled (1021, 391) with delta (0, 0)
Screenshot: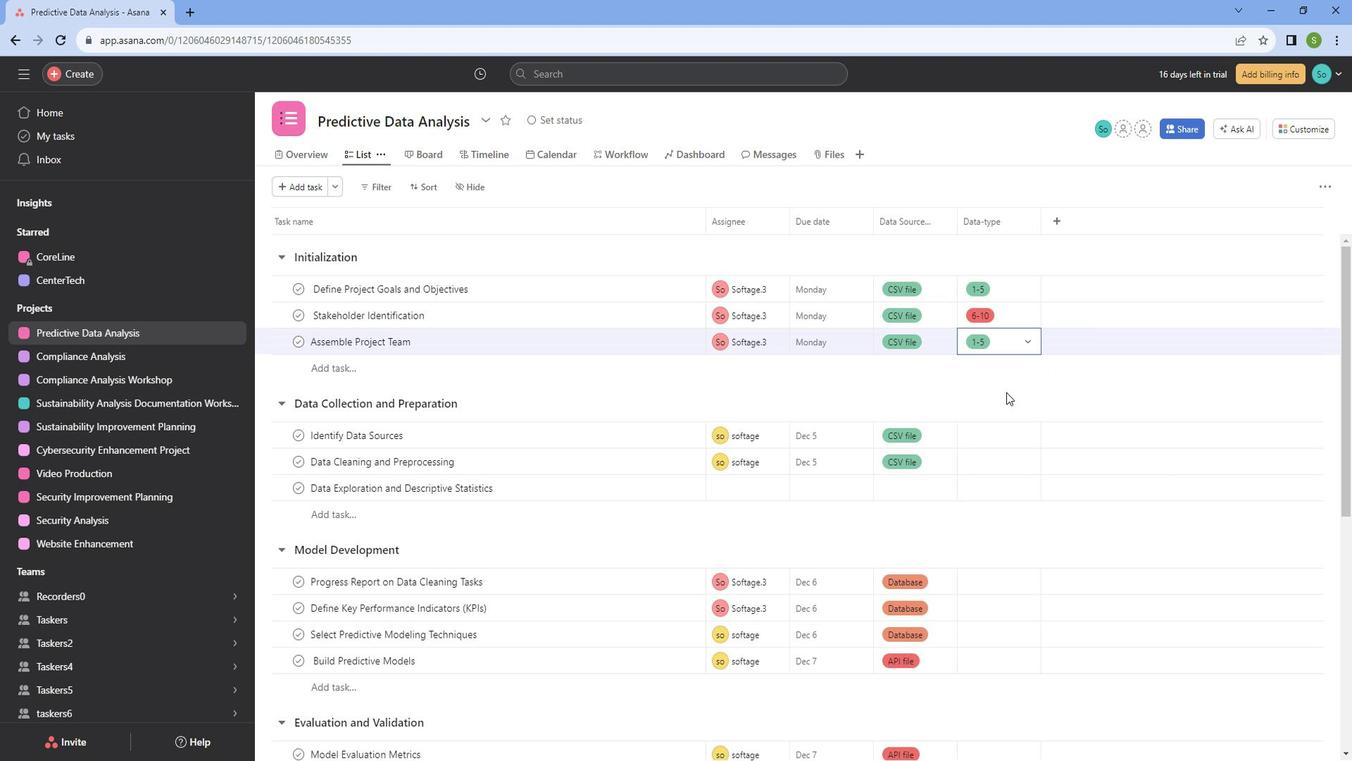 
Action: Mouse scrolled (1021, 391) with delta (0, 0)
Screenshot: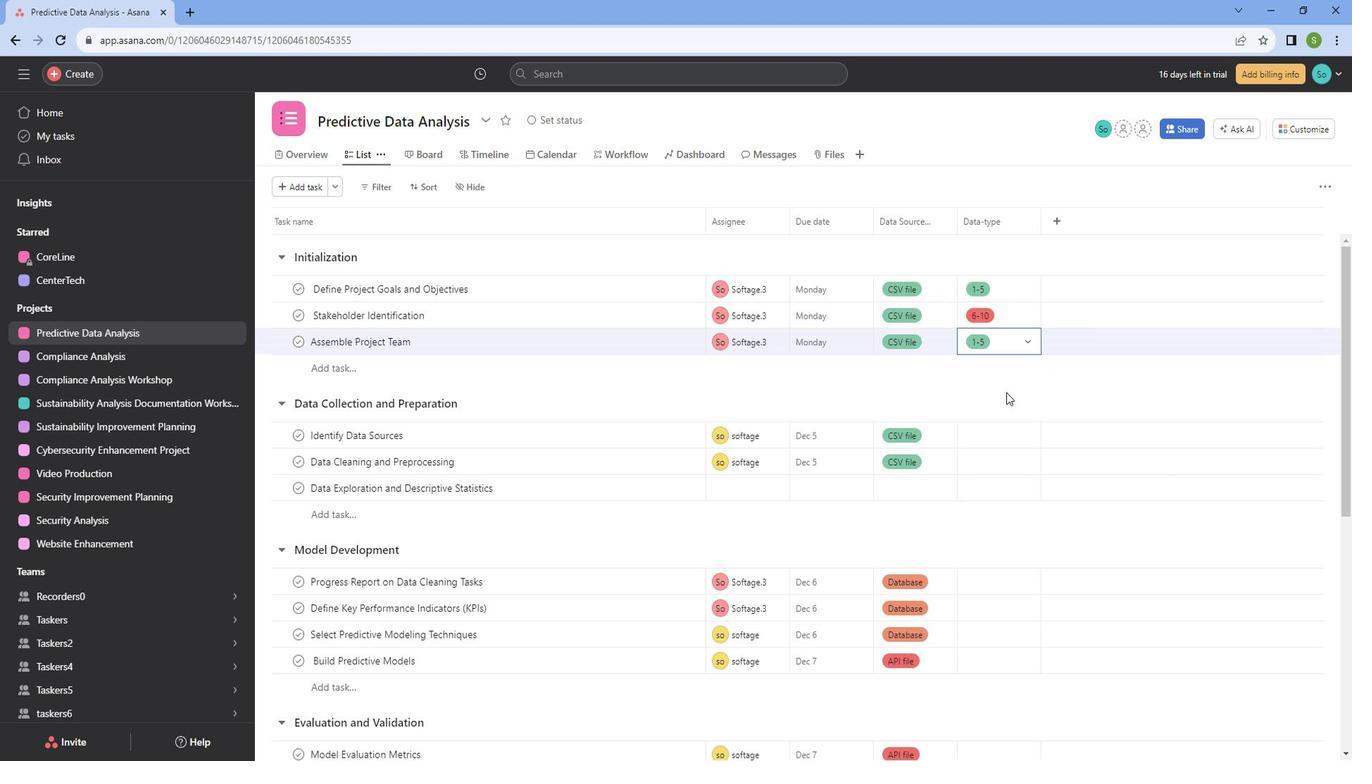 
Action: Mouse scrolled (1021, 391) with delta (0, 0)
Screenshot: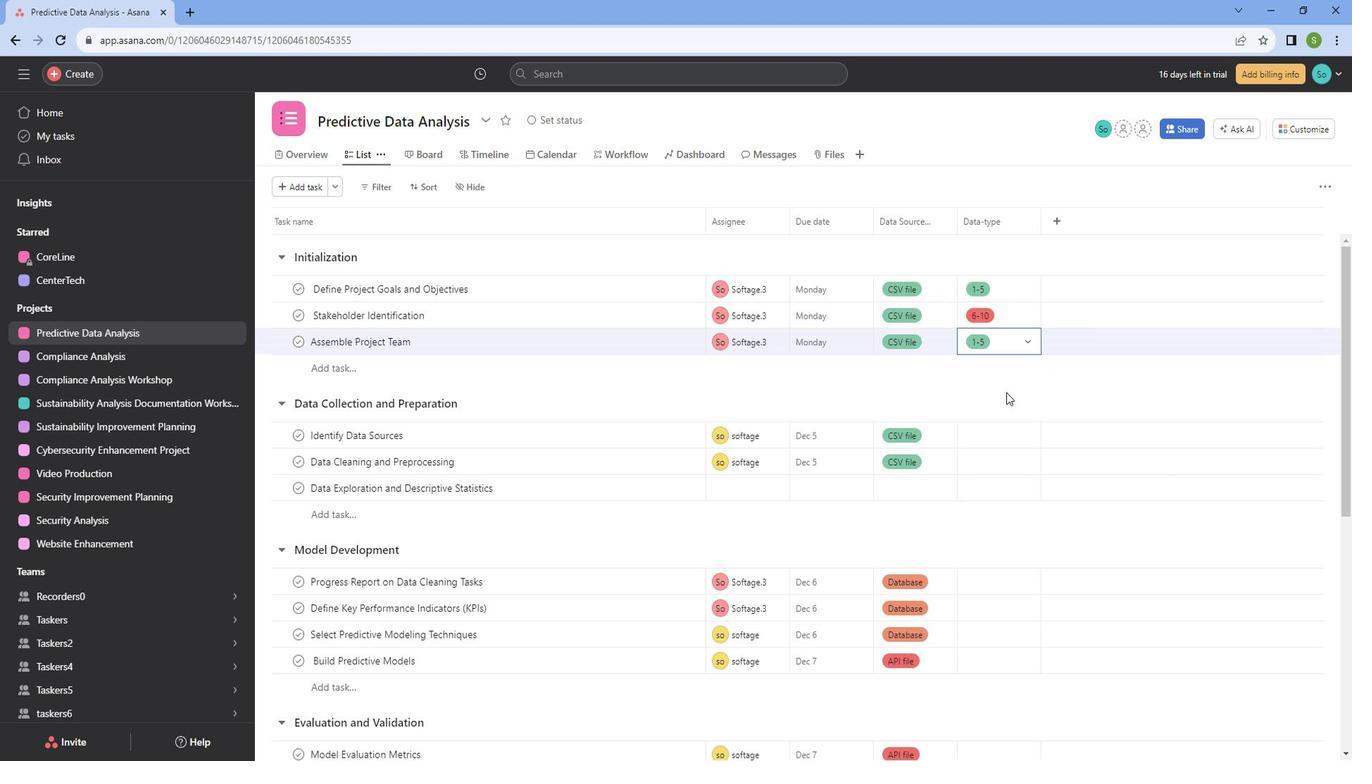 
Action: Mouse moved to (1024, 361)
Screenshot: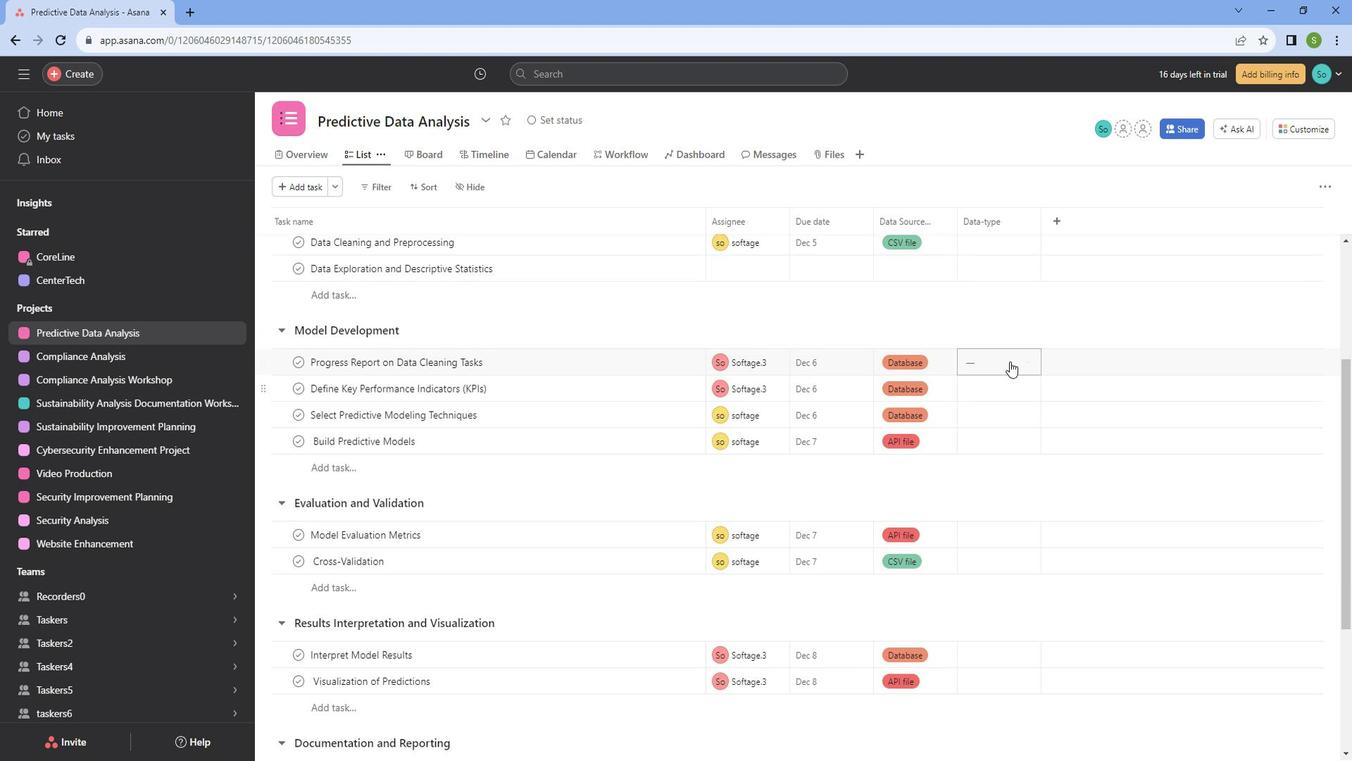 
Action: Mouse scrolled (1024, 362) with delta (0, 0)
Screenshot: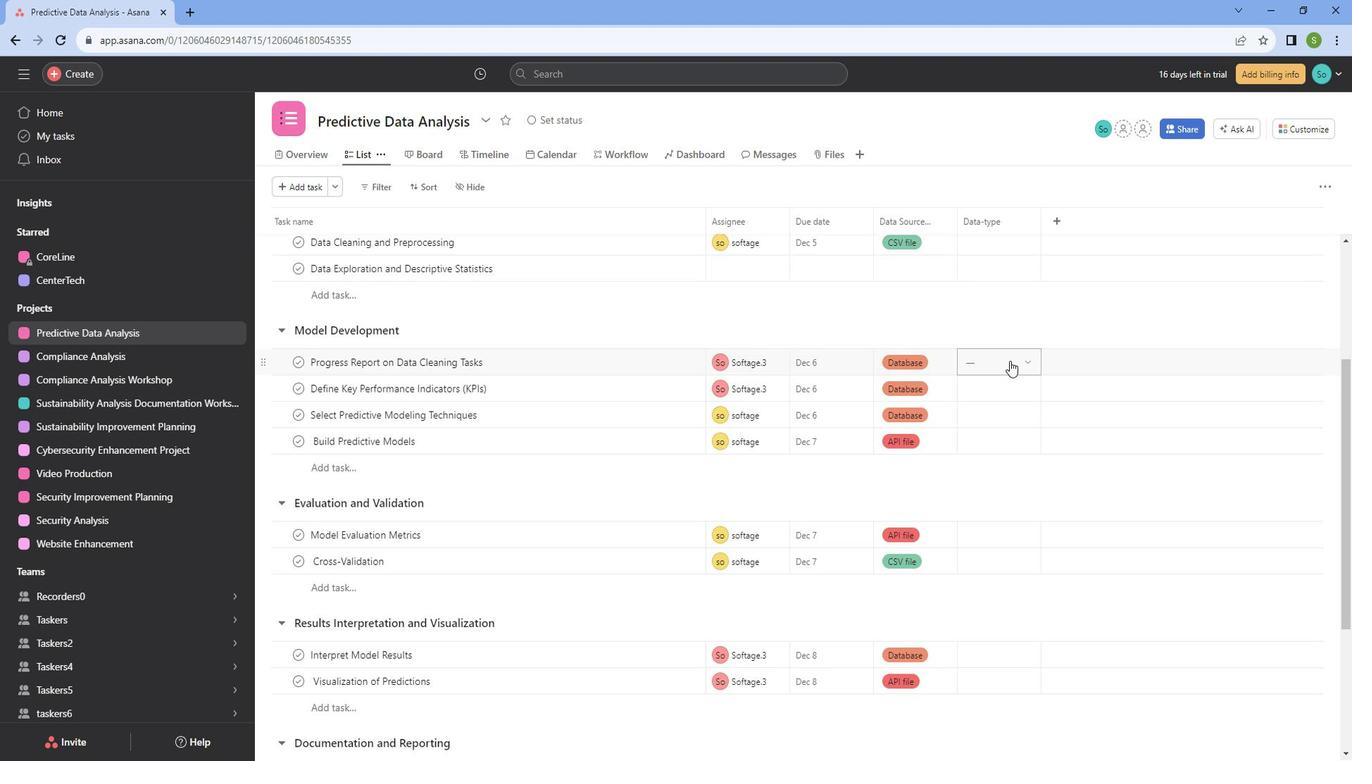 
Action: Mouse moved to (1025, 287)
Screenshot: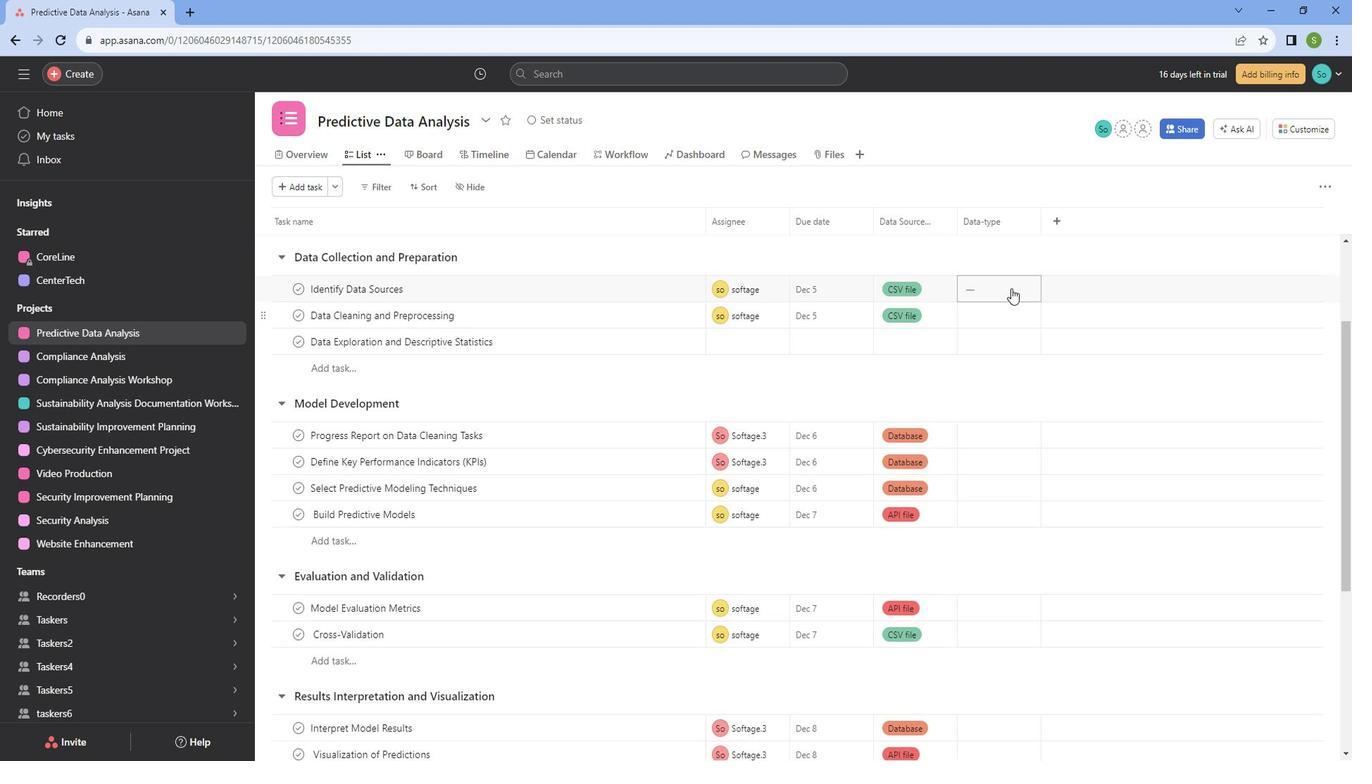 
Action: Mouse pressed left at (1025, 287)
Screenshot: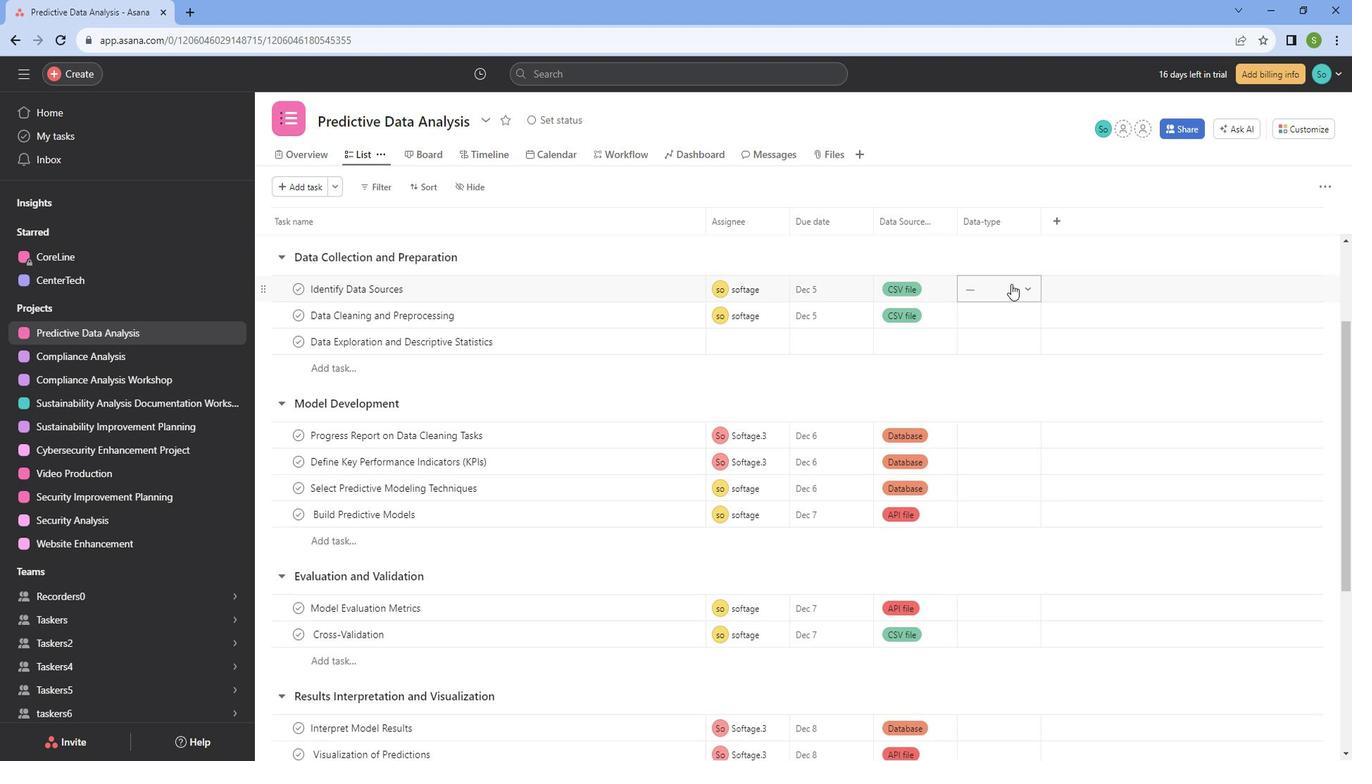 
Action: Mouse moved to (1018, 343)
Screenshot: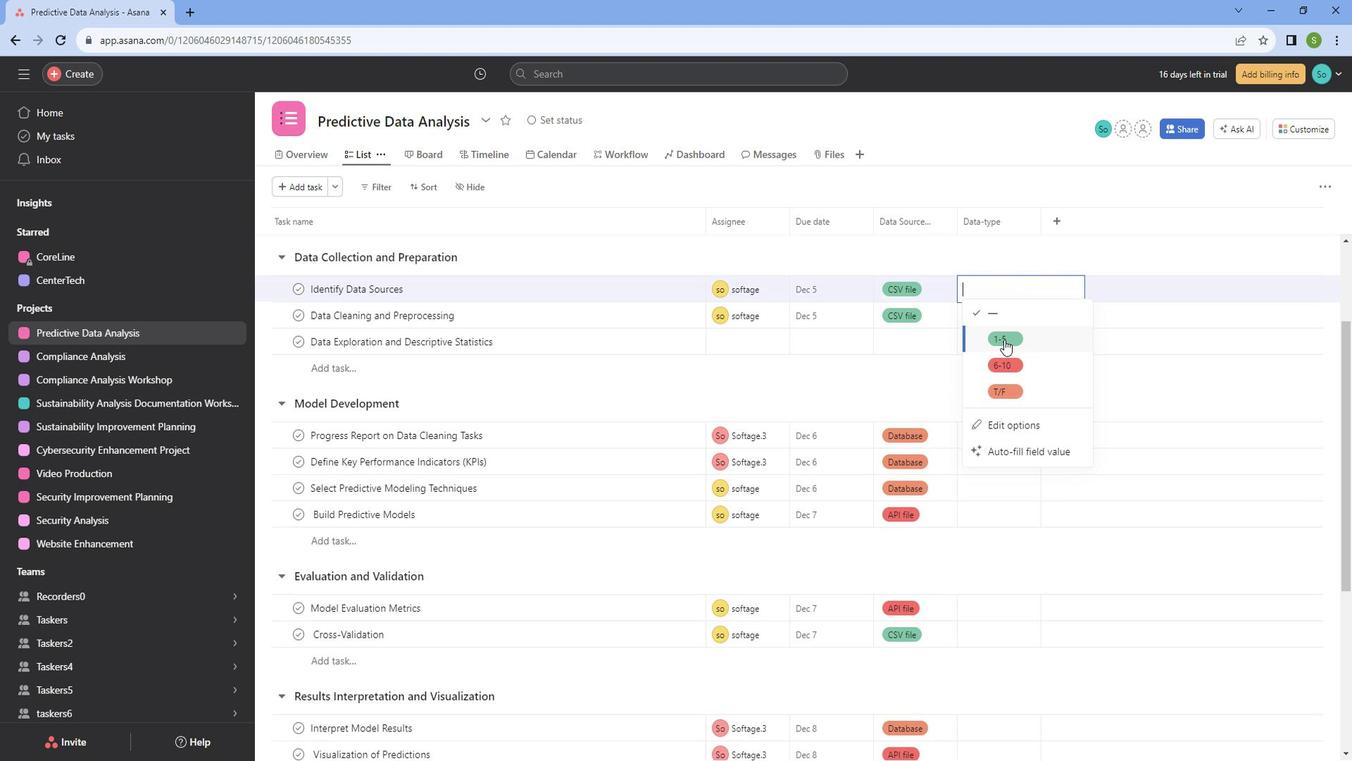 
Action: Mouse pressed left at (1018, 343)
Screenshot: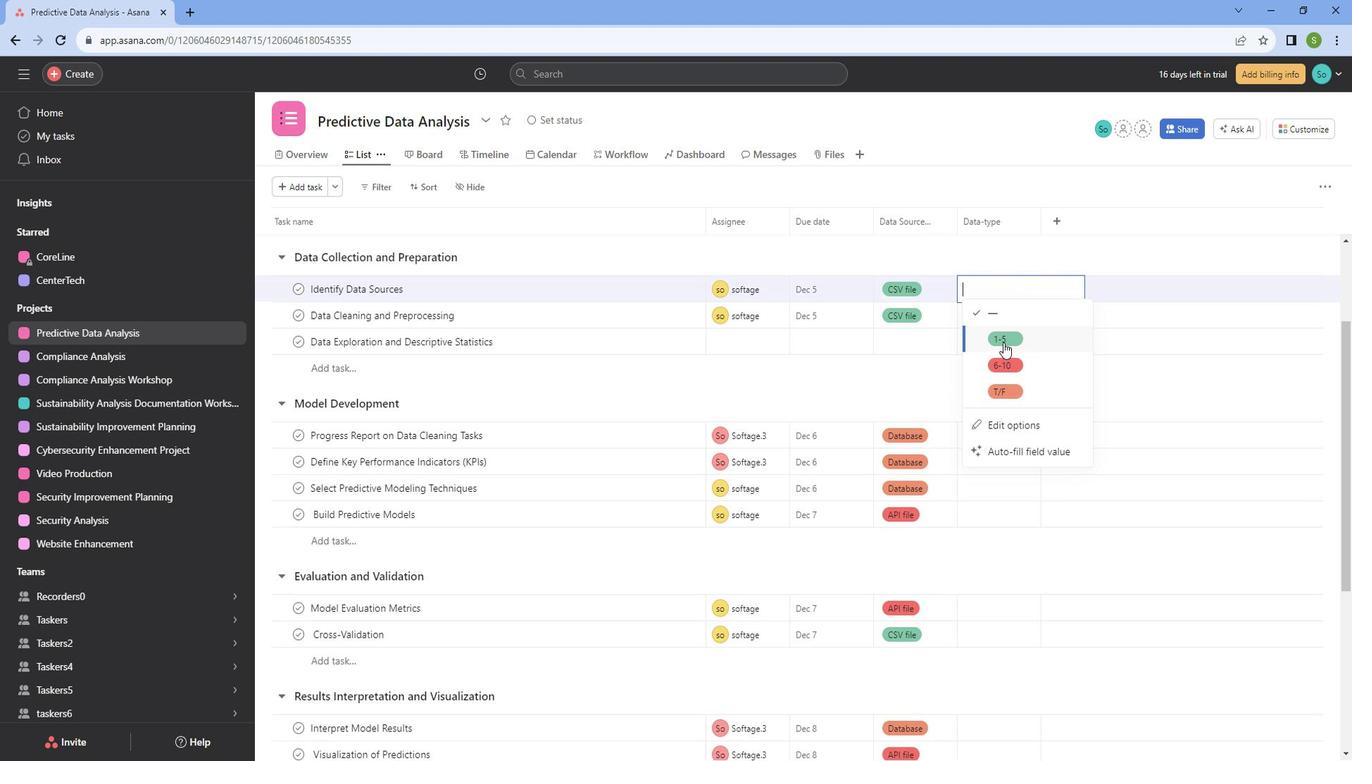 
Action: Mouse moved to (1025, 312)
Screenshot: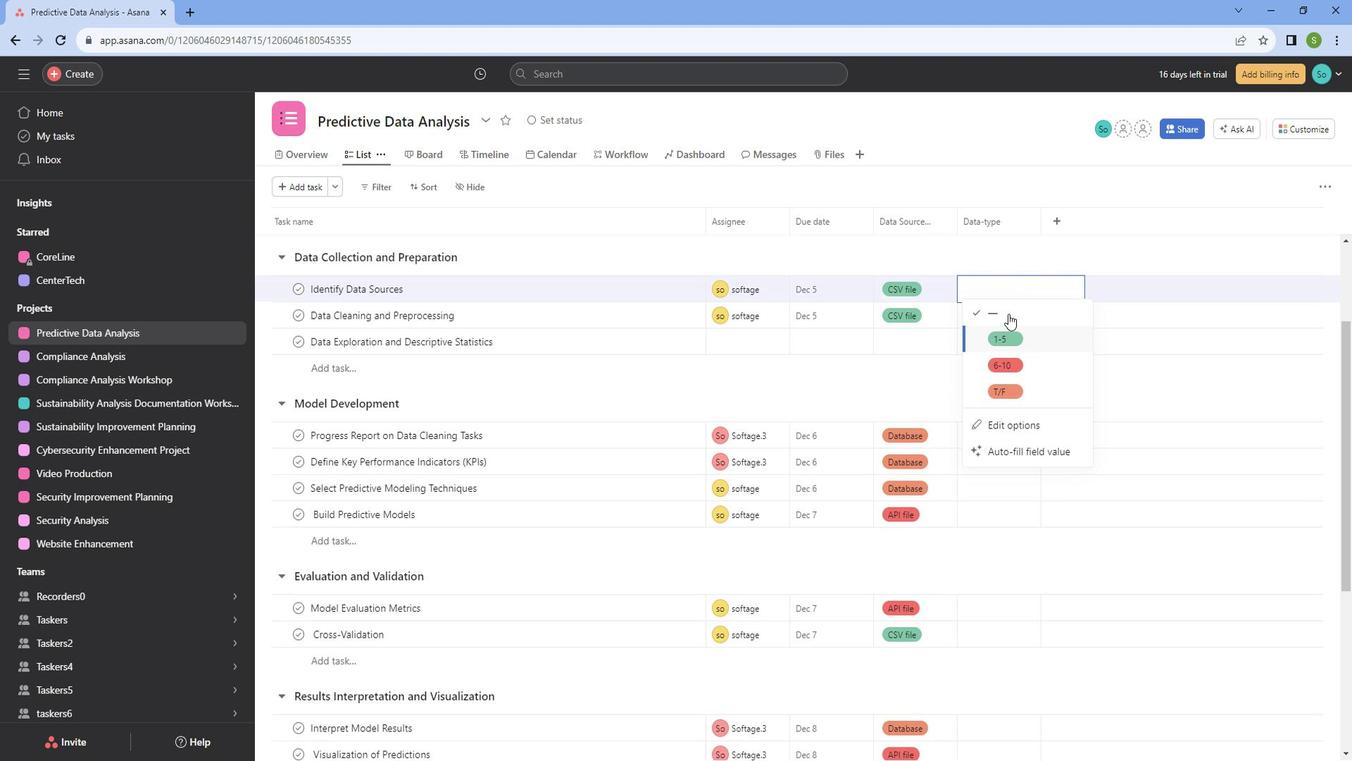 
Action: Mouse pressed left at (1025, 312)
Screenshot: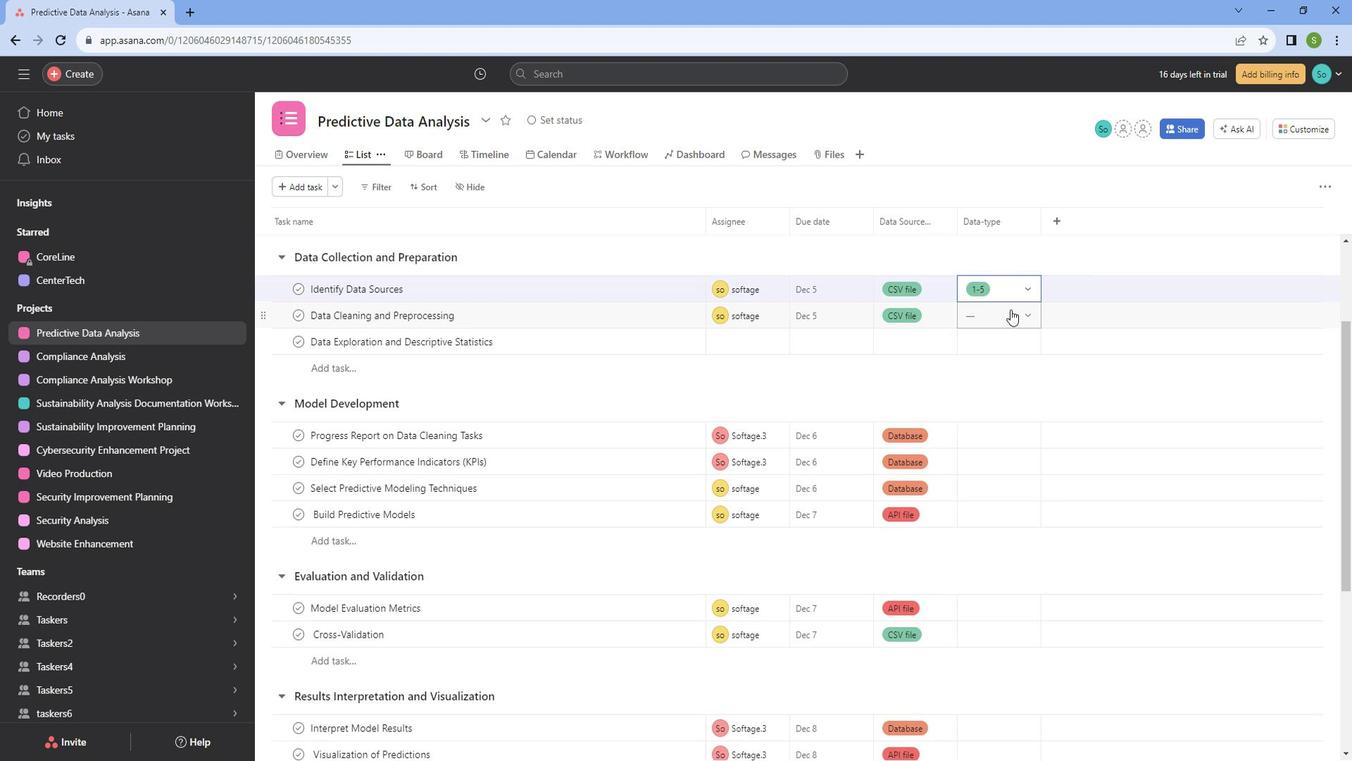 
Action: Mouse moved to (1006, 390)
Screenshot: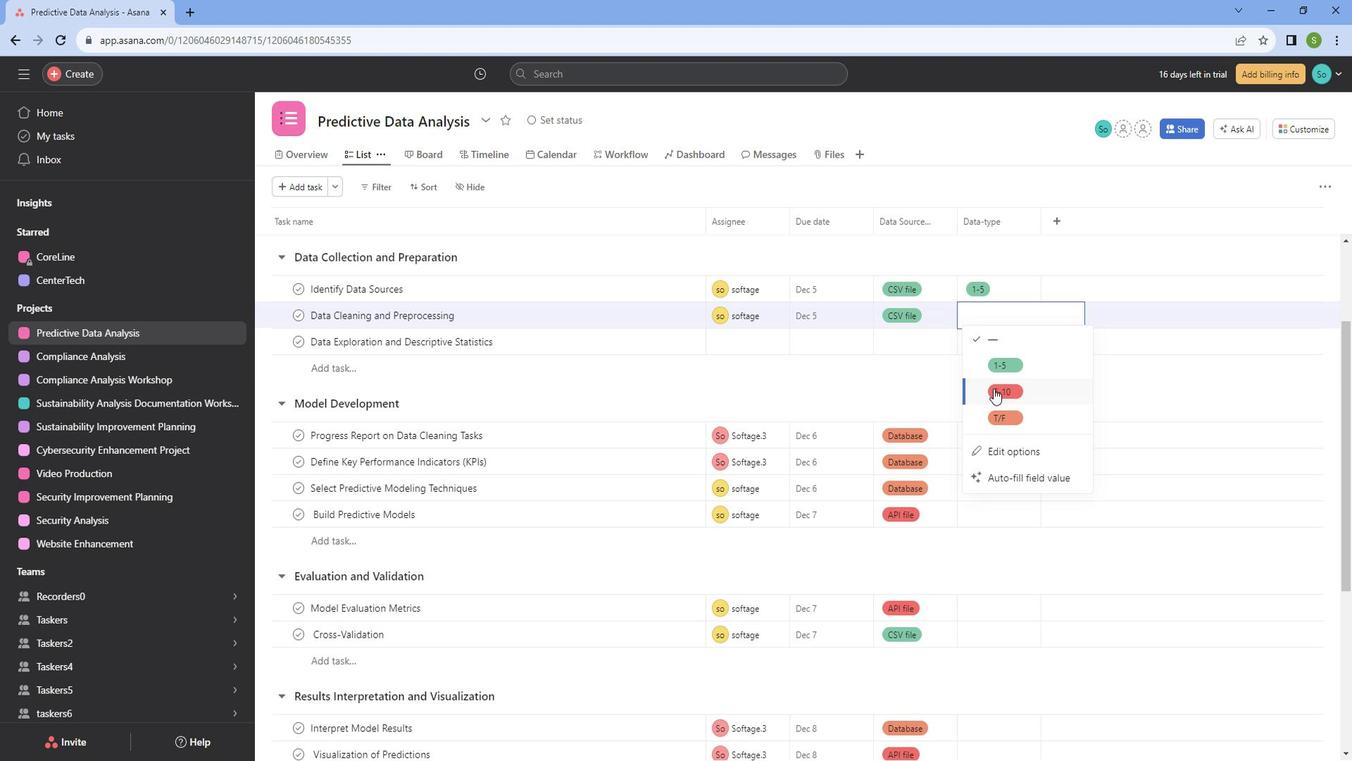 
Action: Mouse pressed left at (1006, 390)
Screenshot: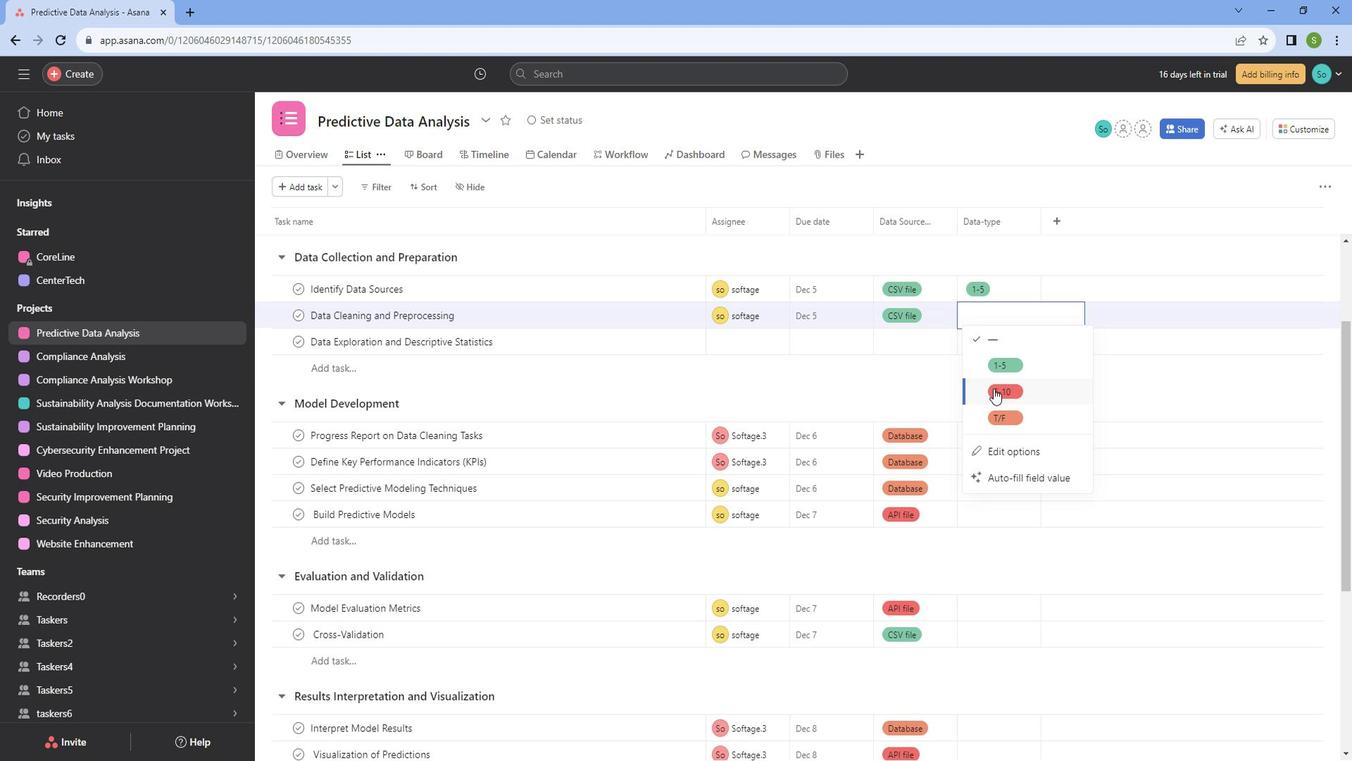 
Action: Mouse moved to (1006, 379)
Screenshot: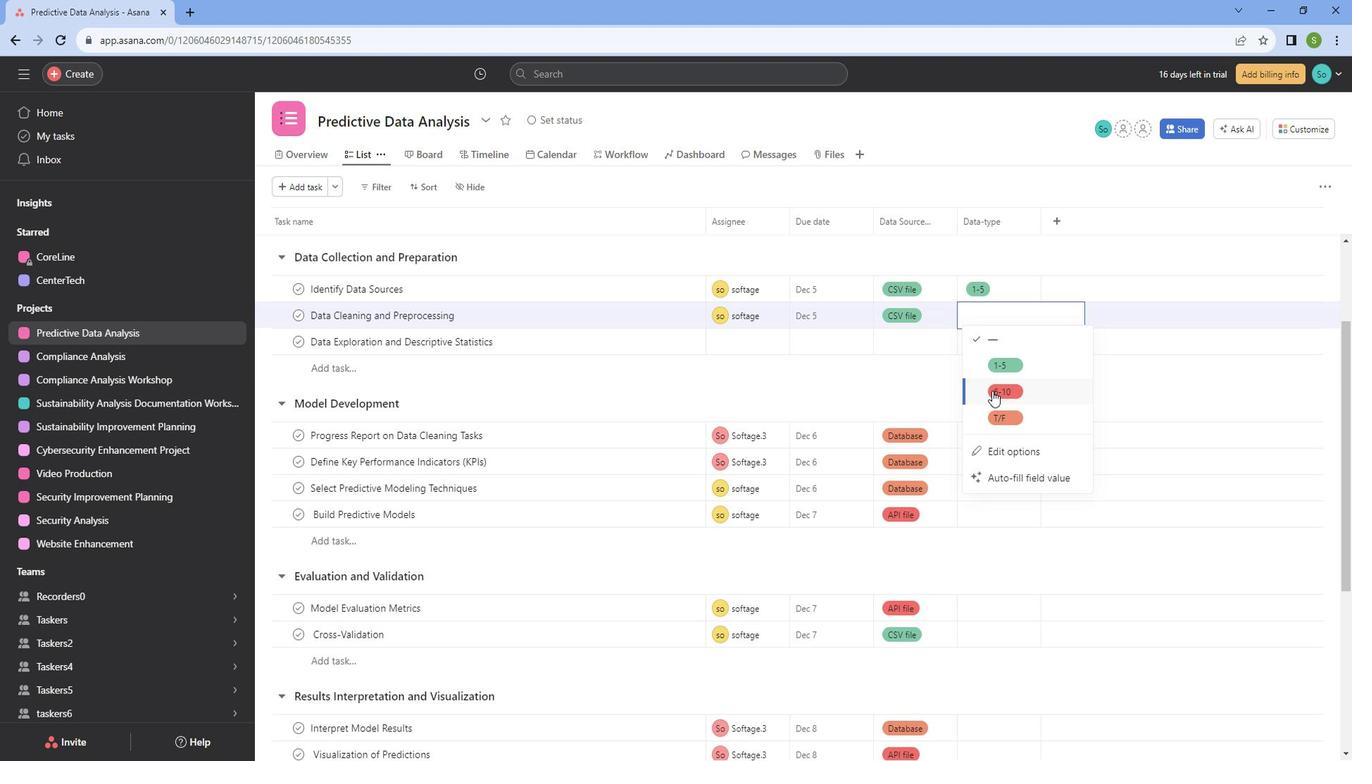 
Action: Mouse scrolled (1006, 379) with delta (0, 0)
Screenshot: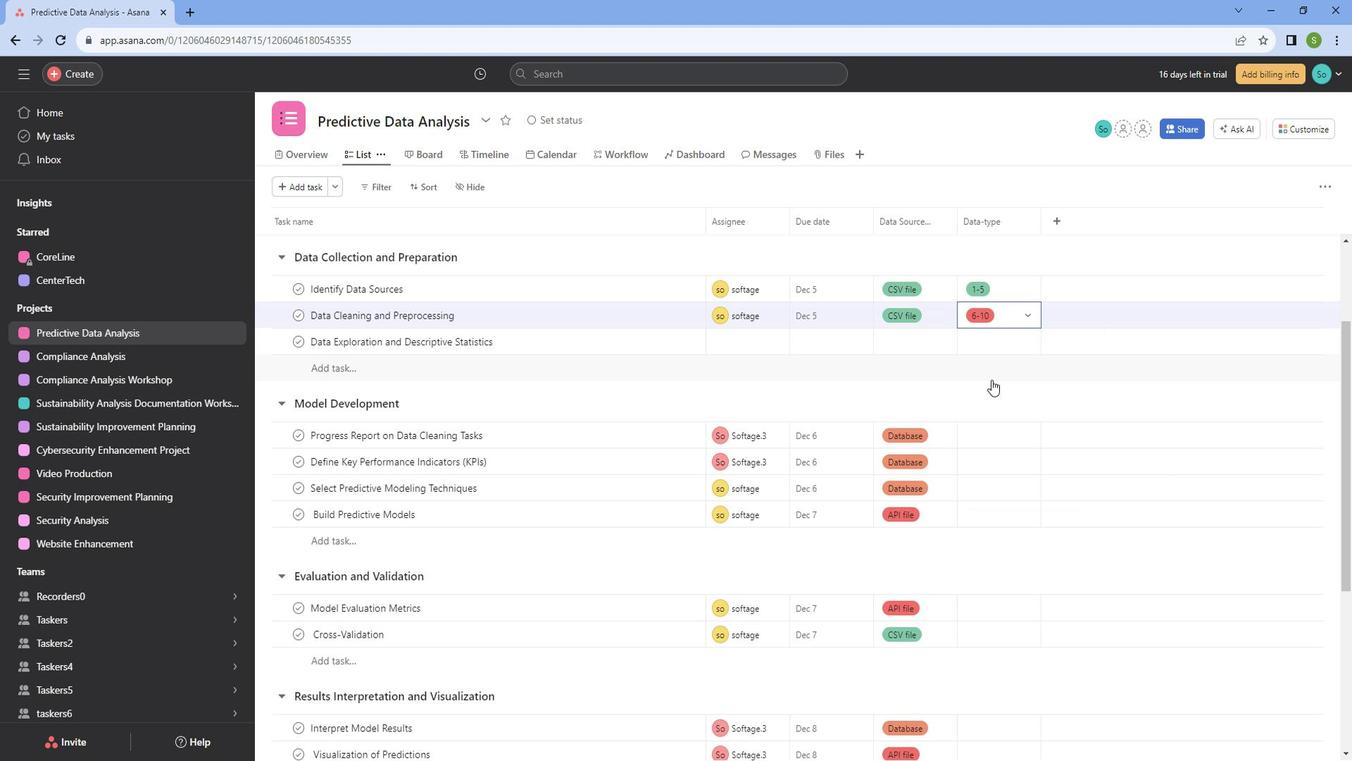 
Action: Mouse scrolled (1006, 379) with delta (0, 0)
Screenshot: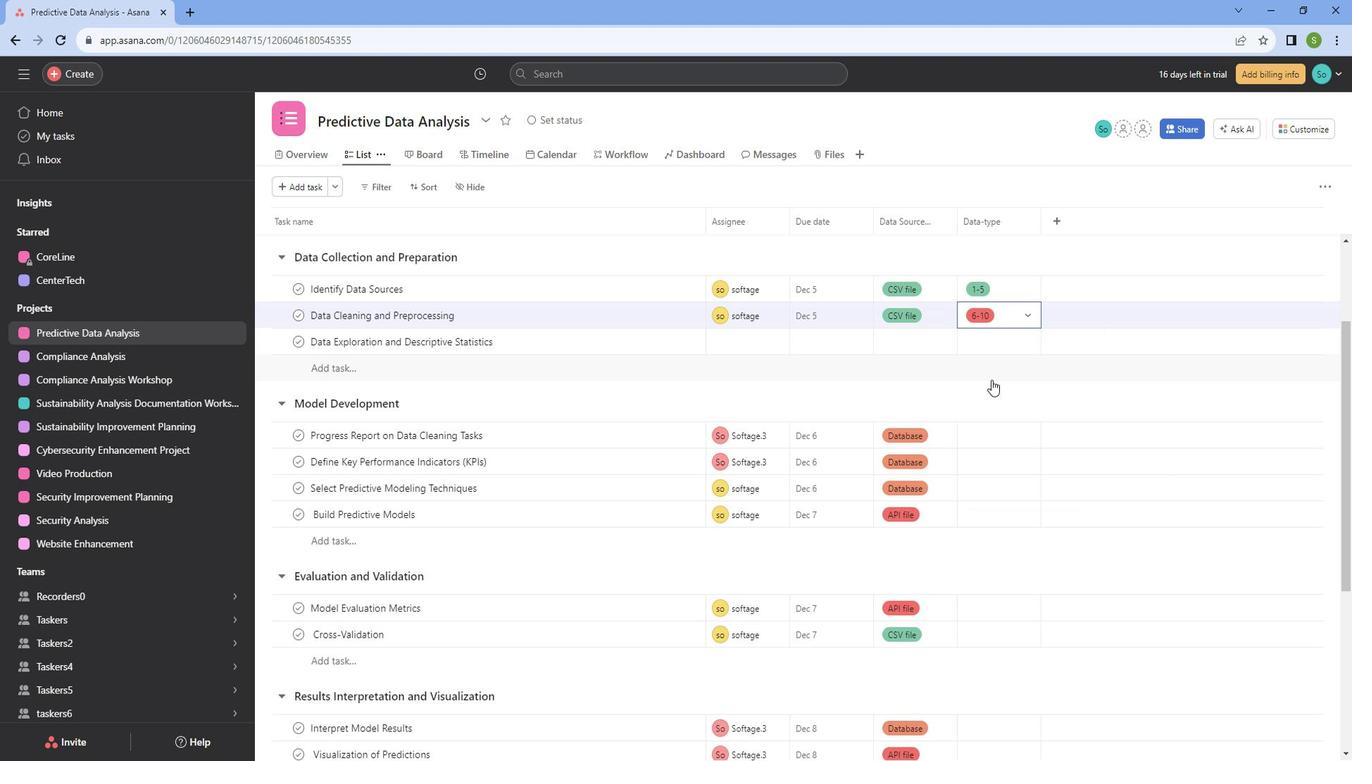 
Action: Mouse moved to (1023, 296)
Screenshot: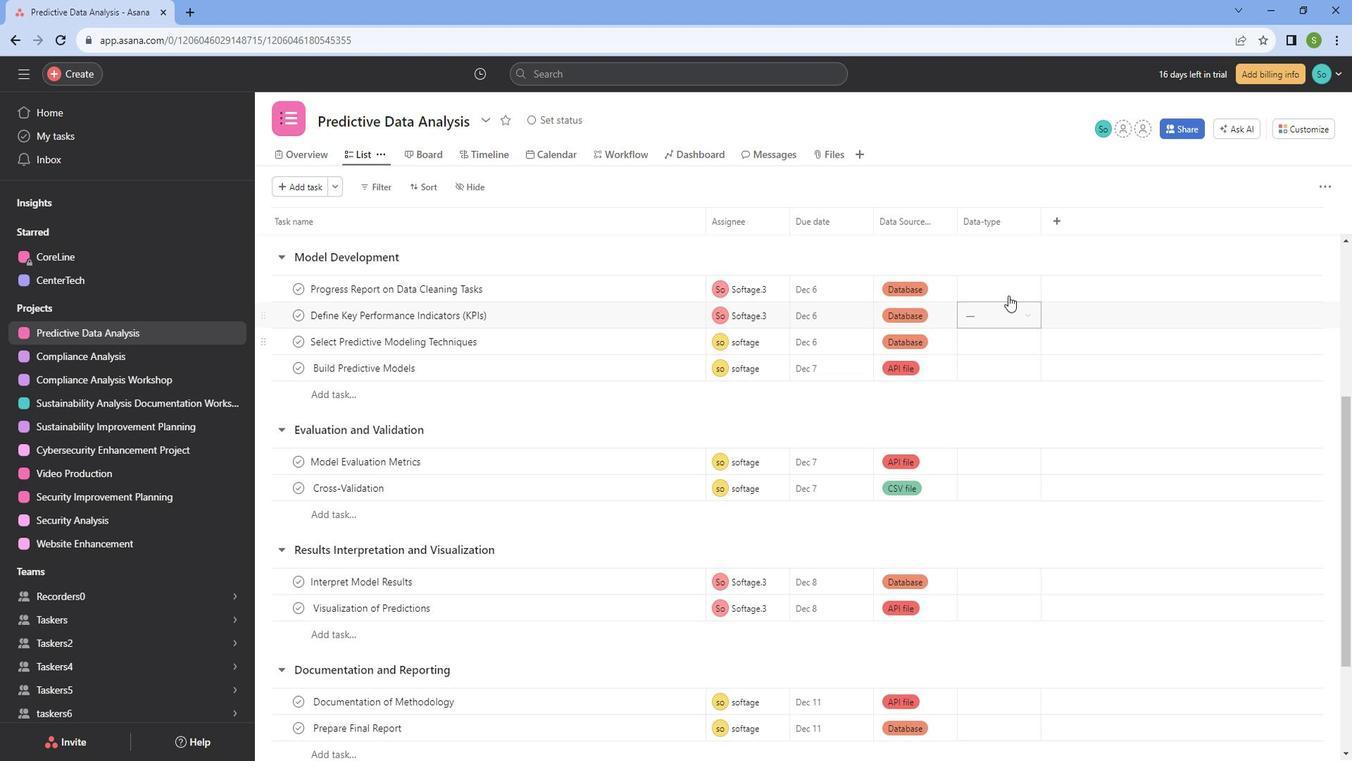
Action: Mouse pressed left at (1023, 296)
Screenshot: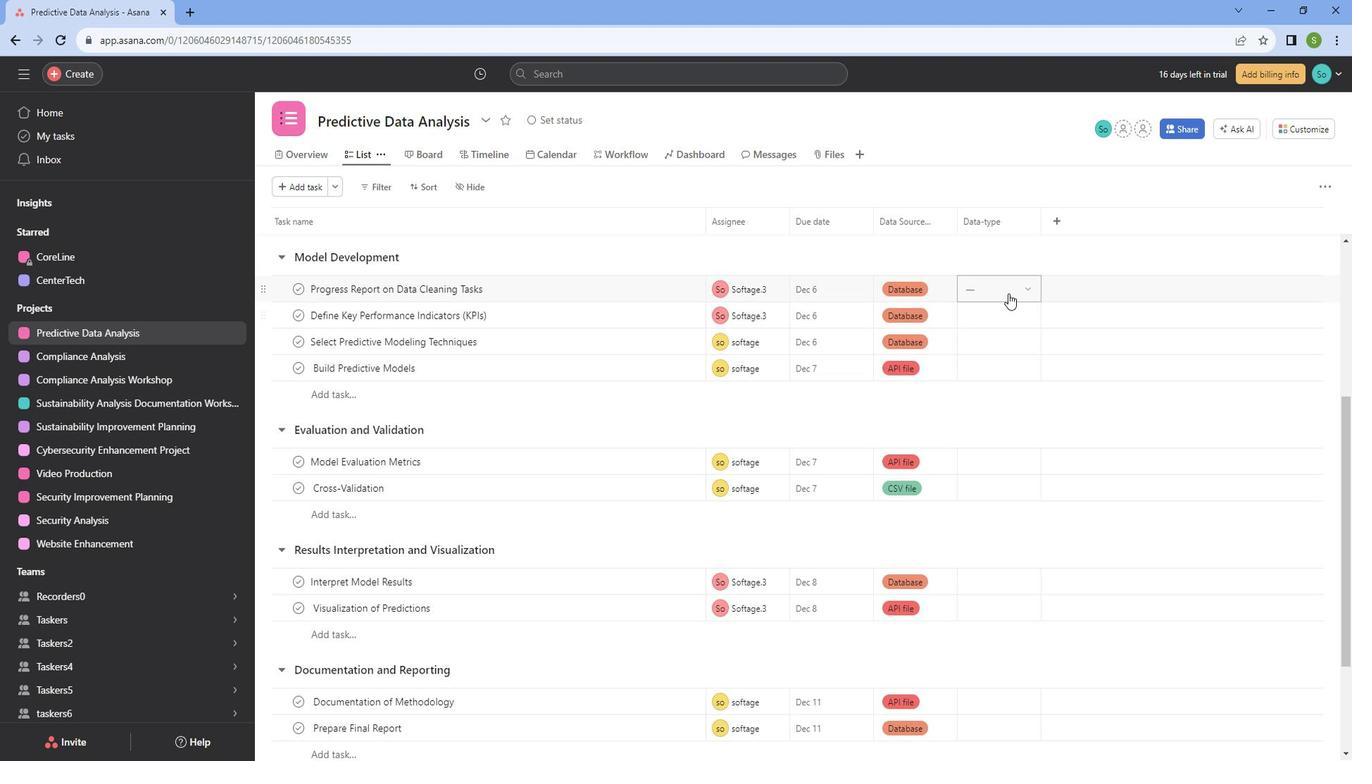
Action: Mouse moved to (1005, 359)
Screenshot: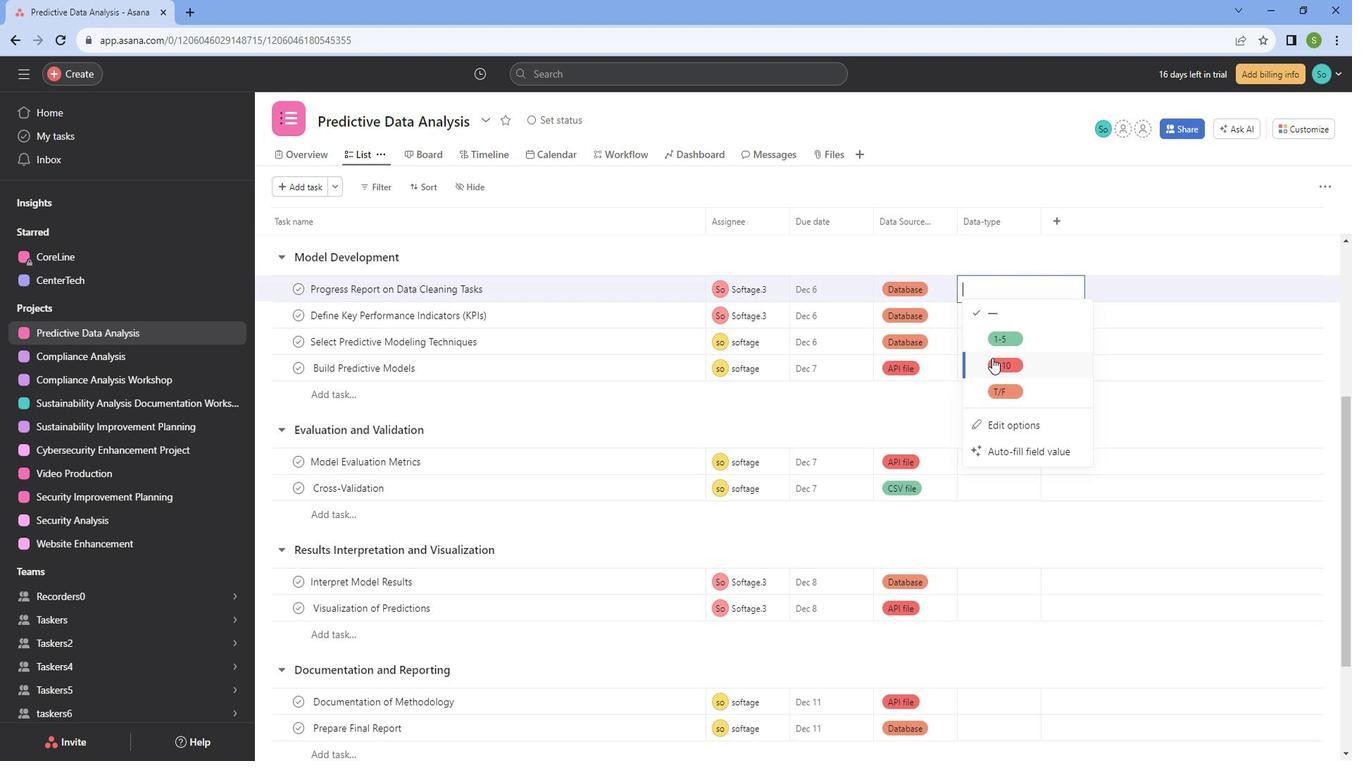 
Action: Mouse pressed left at (1005, 359)
Screenshot: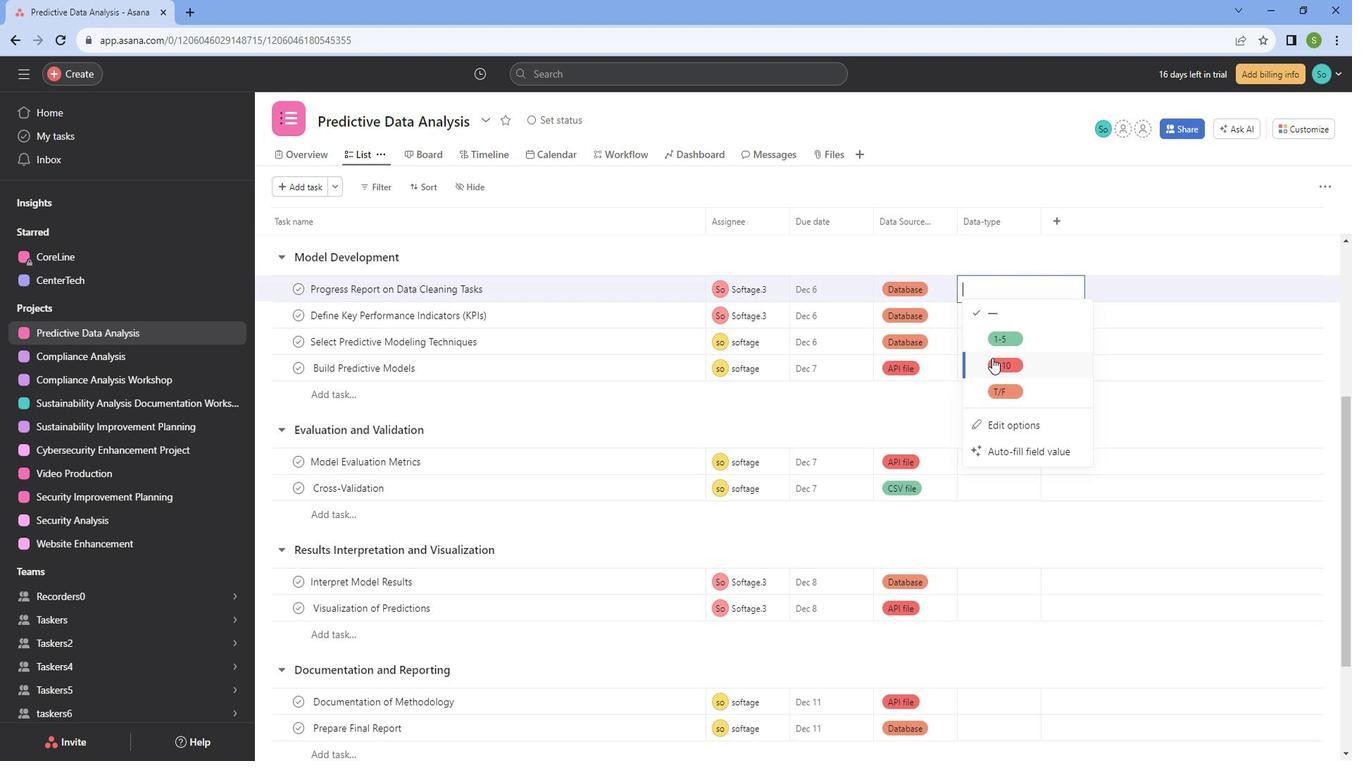 
Action: Mouse moved to (1015, 321)
Screenshot: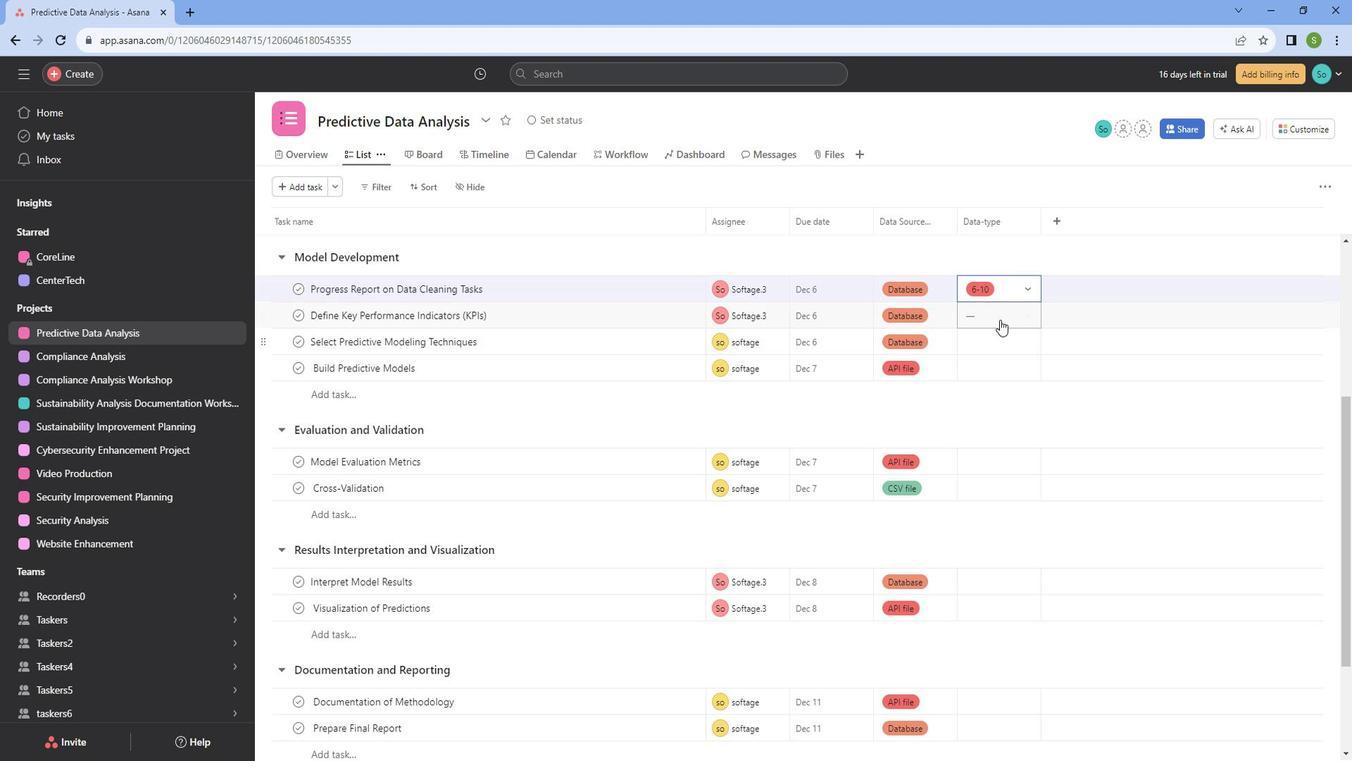 
Action: Mouse pressed left at (1015, 321)
Screenshot: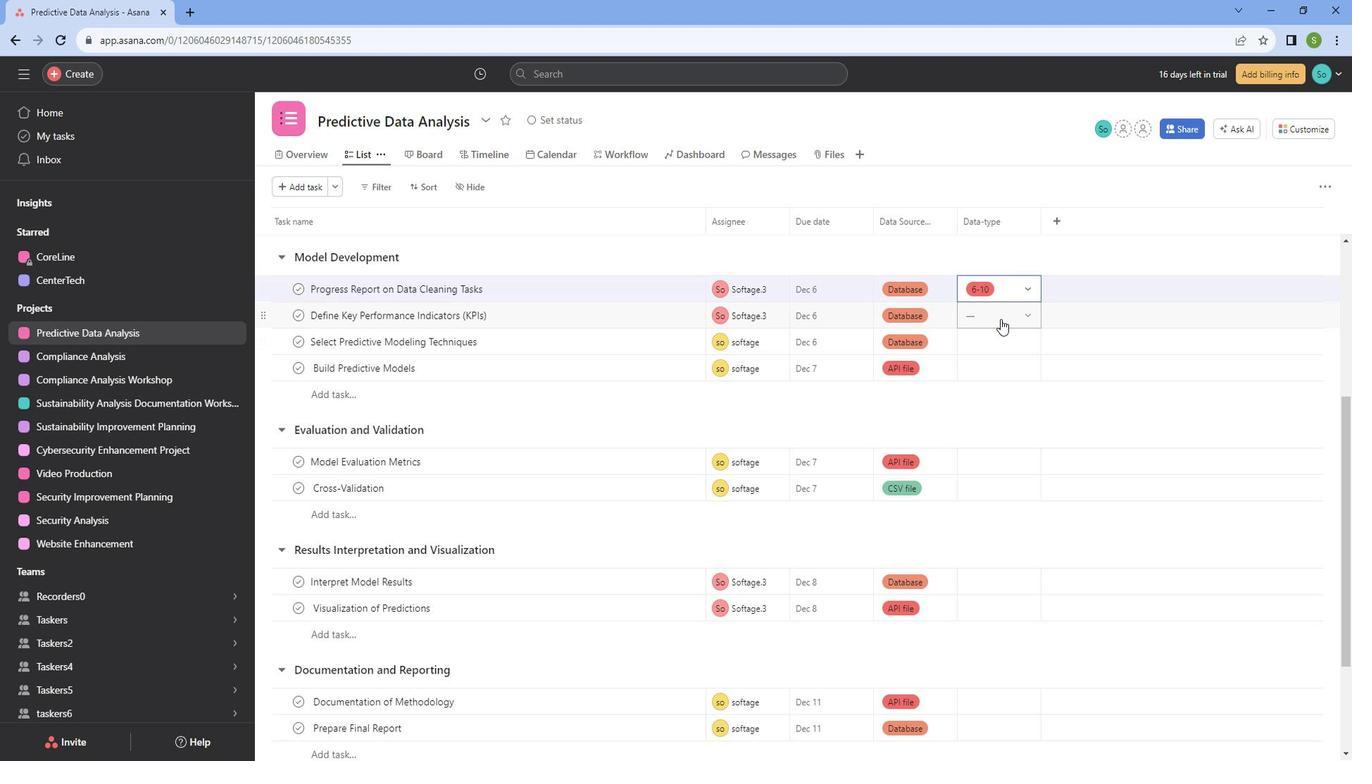 
Action: Mouse moved to (1016, 365)
Screenshot: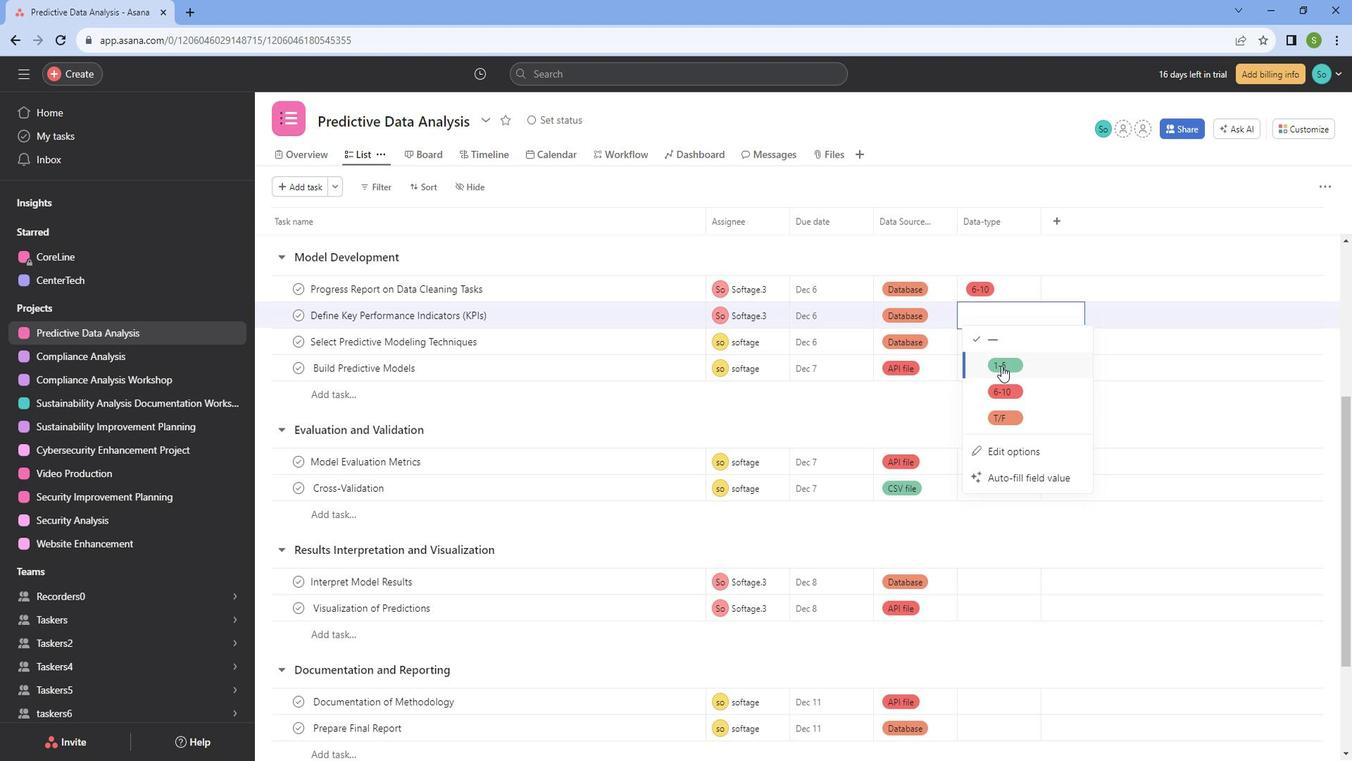 
Action: Mouse pressed left at (1016, 365)
Screenshot: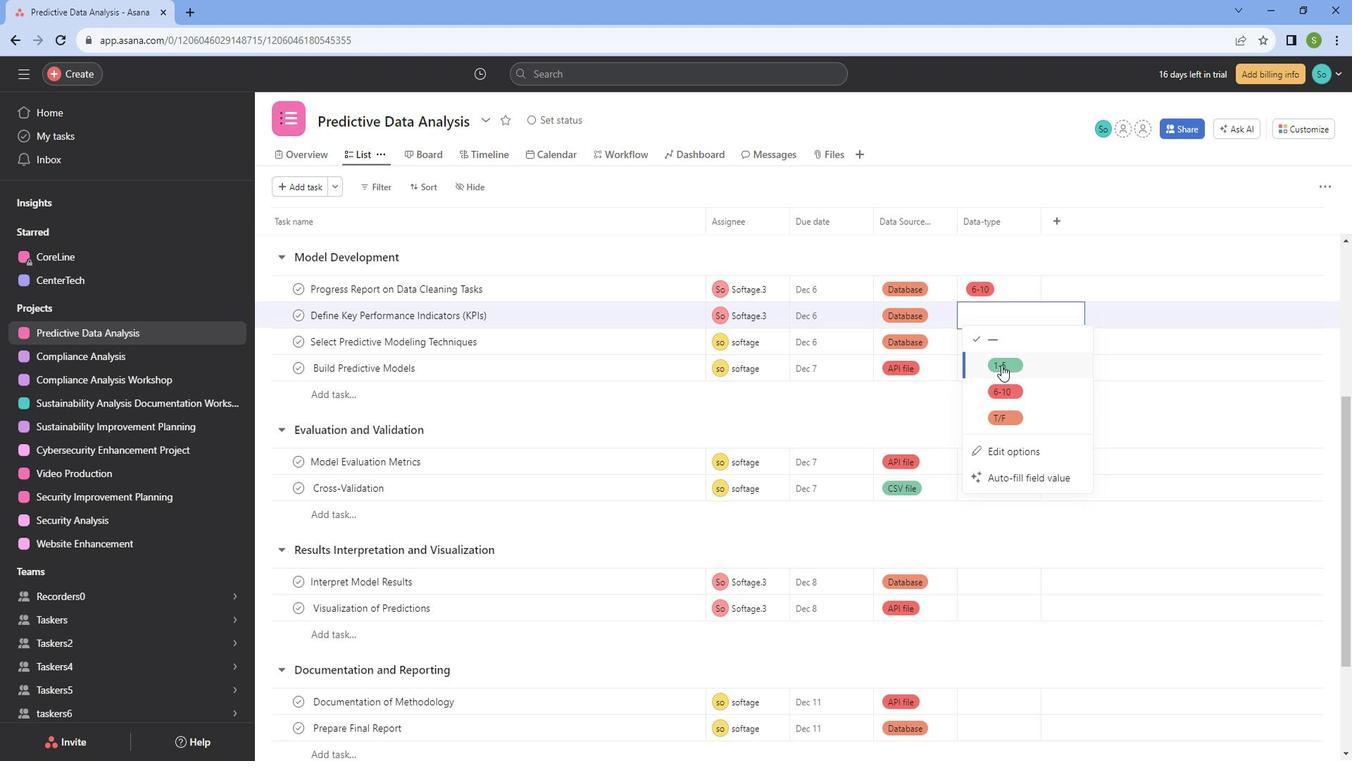 
Action: Mouse moved to (1024, 331)
Screenshot: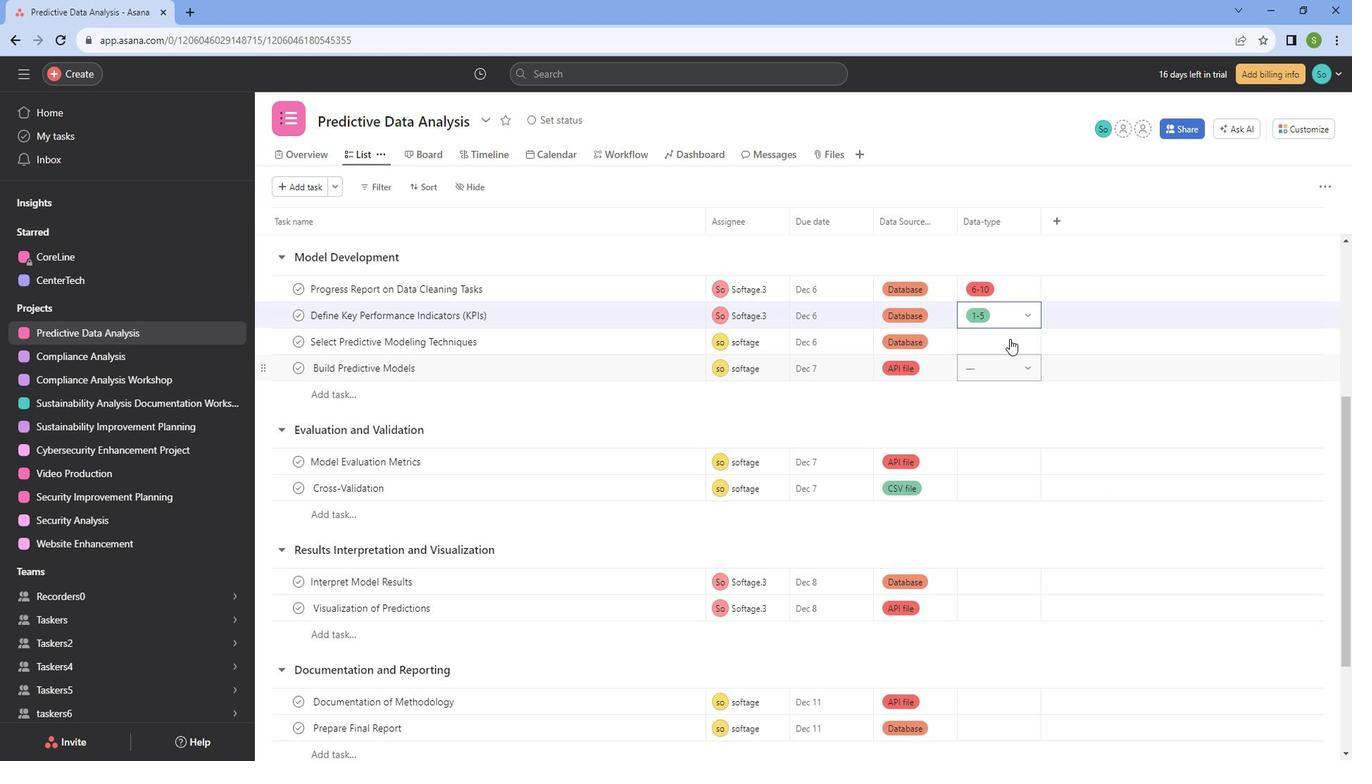 
Action: Mouse pressed left at (1024, 331)
Screenshot: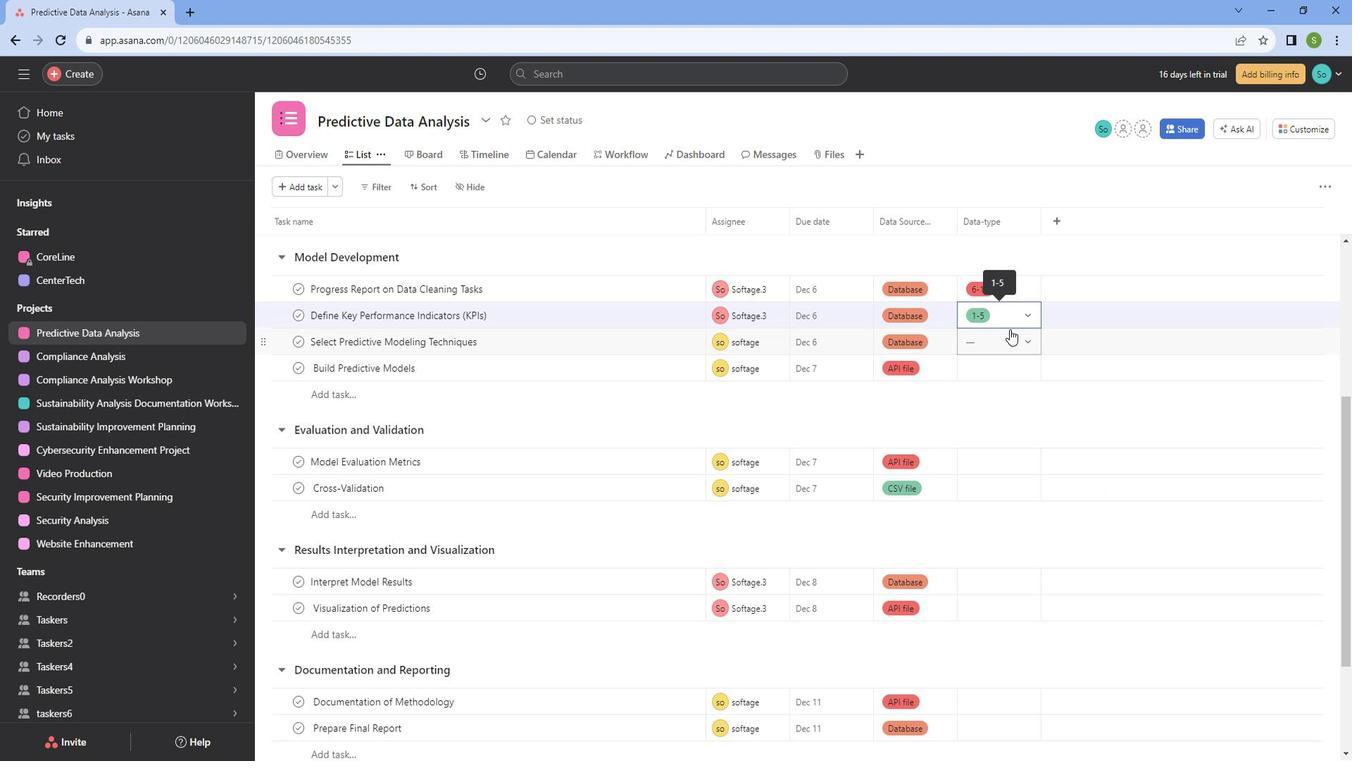 
Action: Mouse moved to (1020, 413)
Screenshot: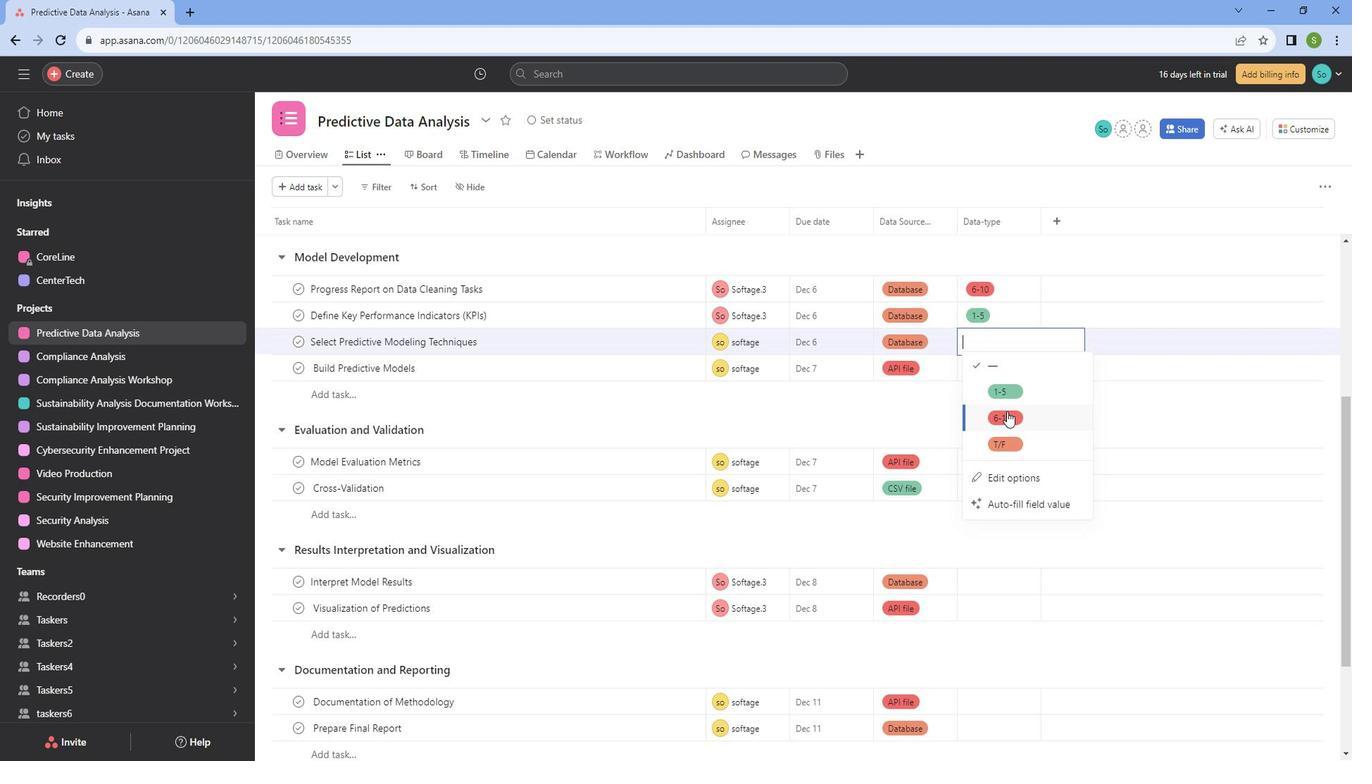 
Action: Mouse pressed left at (1020, 413)
Screenshot: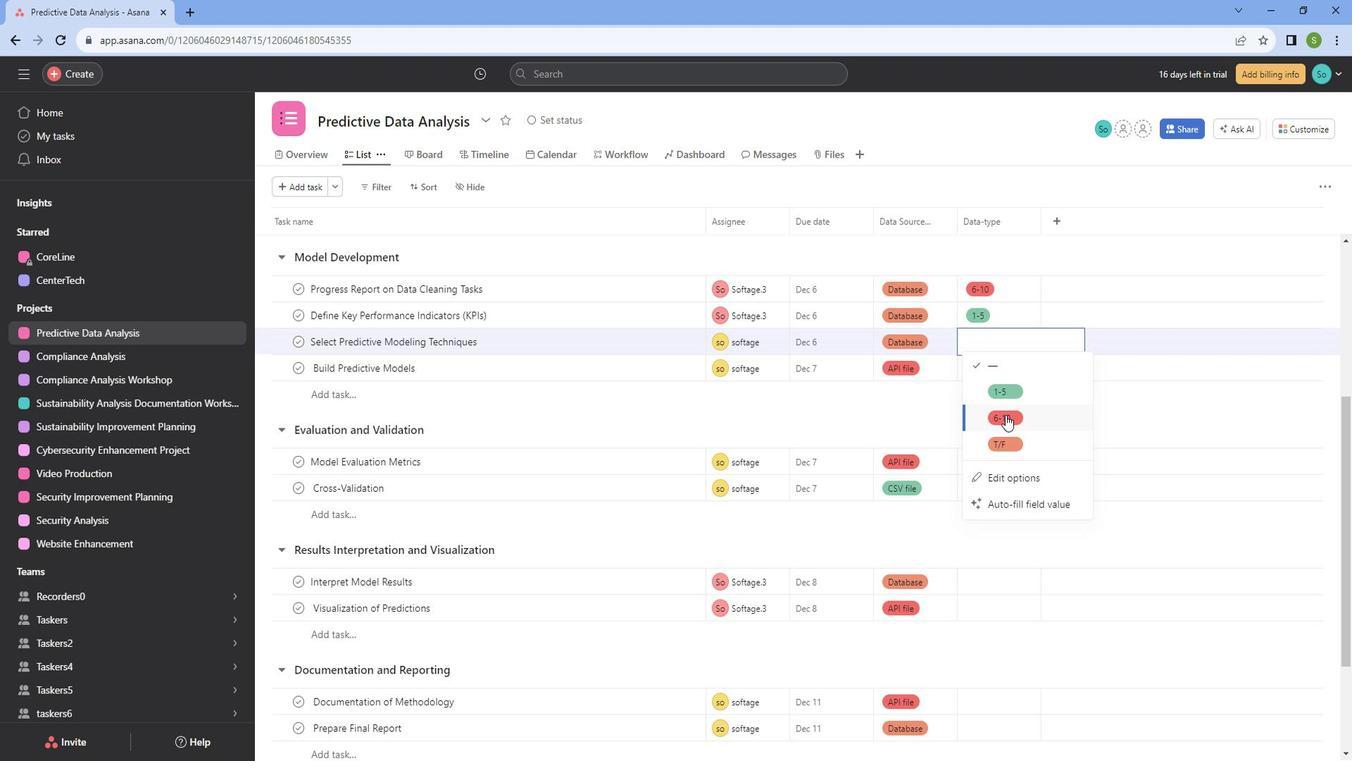 
Action: Mouse moved to (1026, 365)
Screenshot: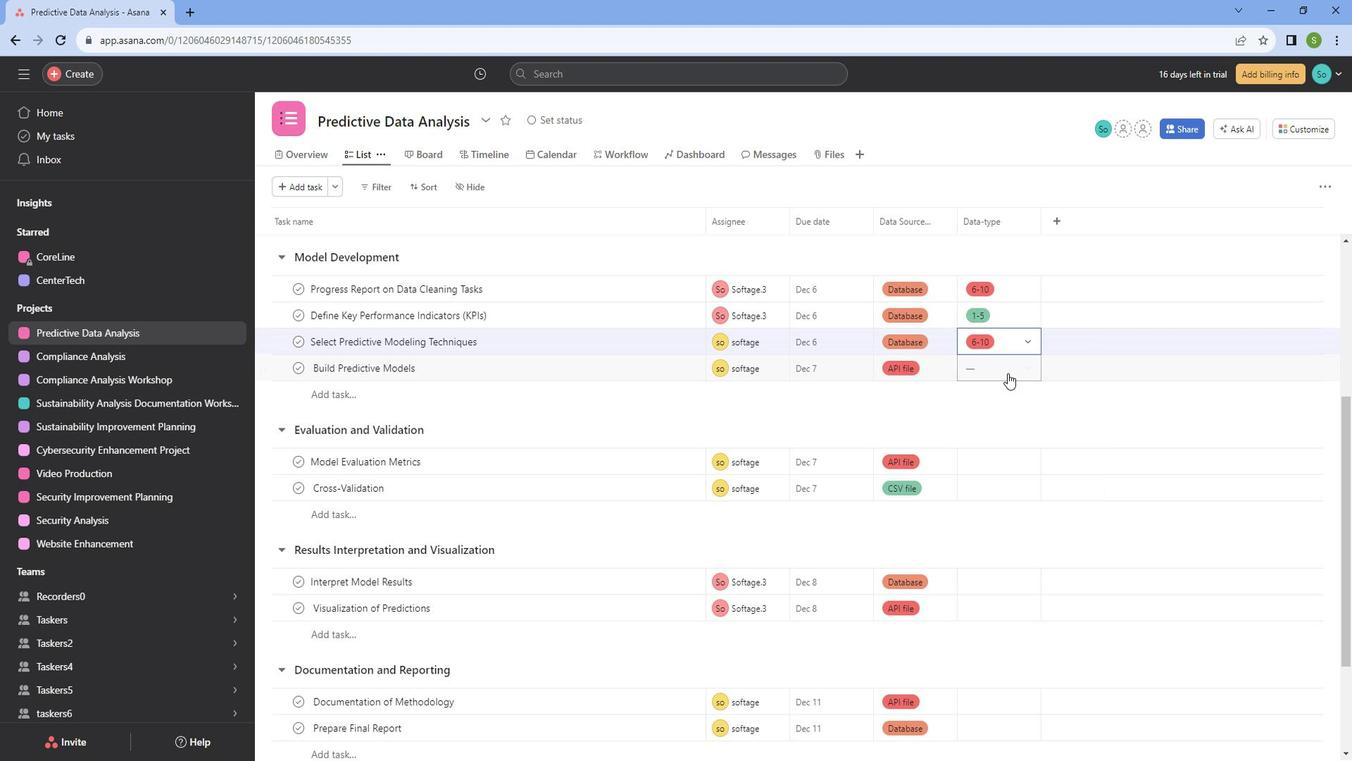 
Action: Mouse pressed left at (1026, 365)
Screenshot: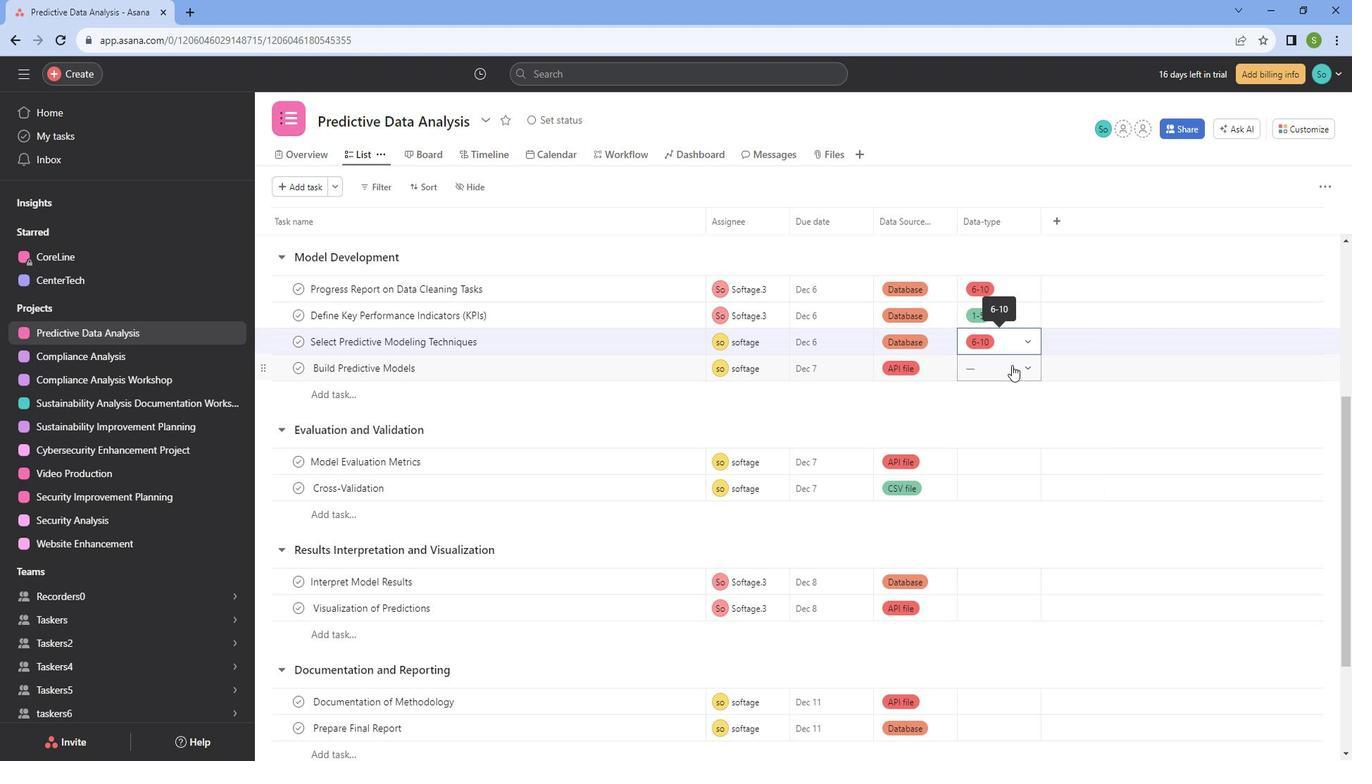
Action: Mouse moved to (1013, 411)
Screenshot: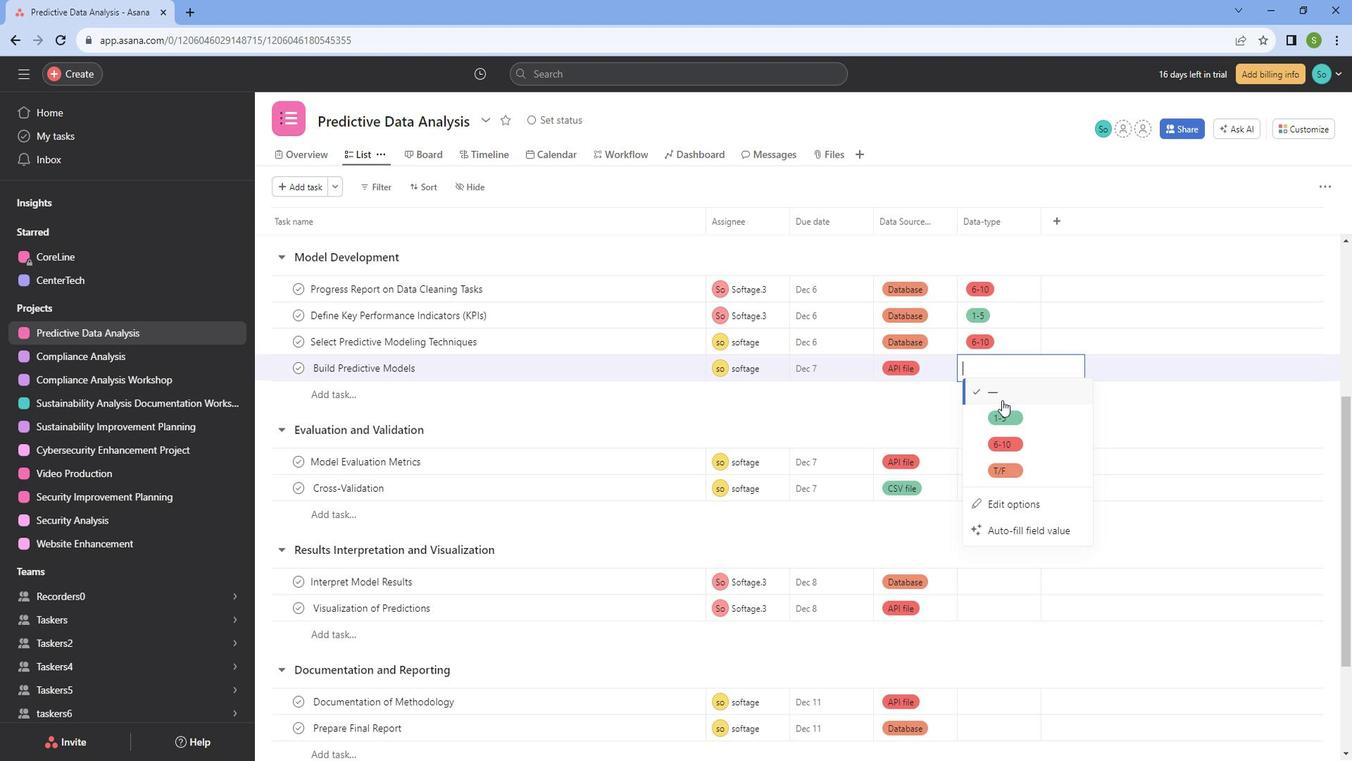 
Action: Mouse pressed left at (1013, 411)
Screenshot: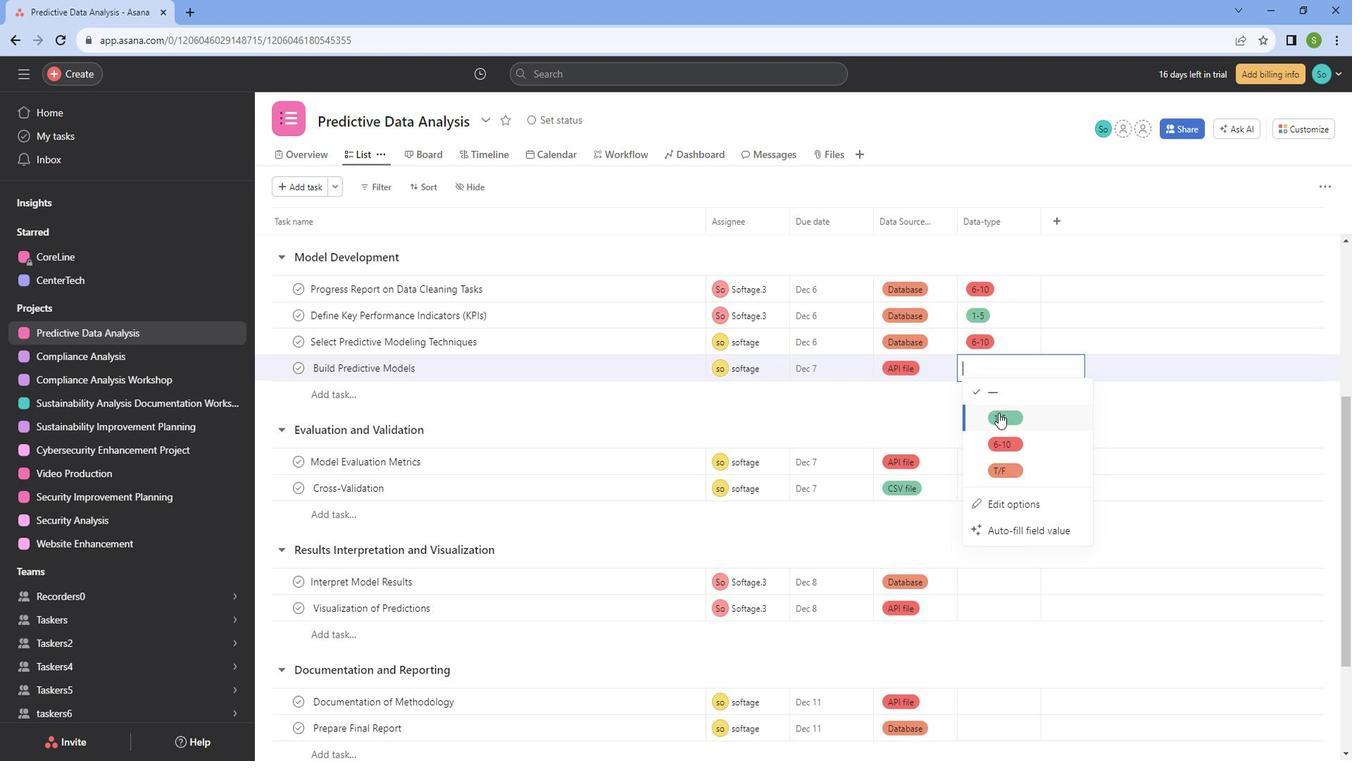 
Action: Mouse moved to (1009, 410)
Screenshot: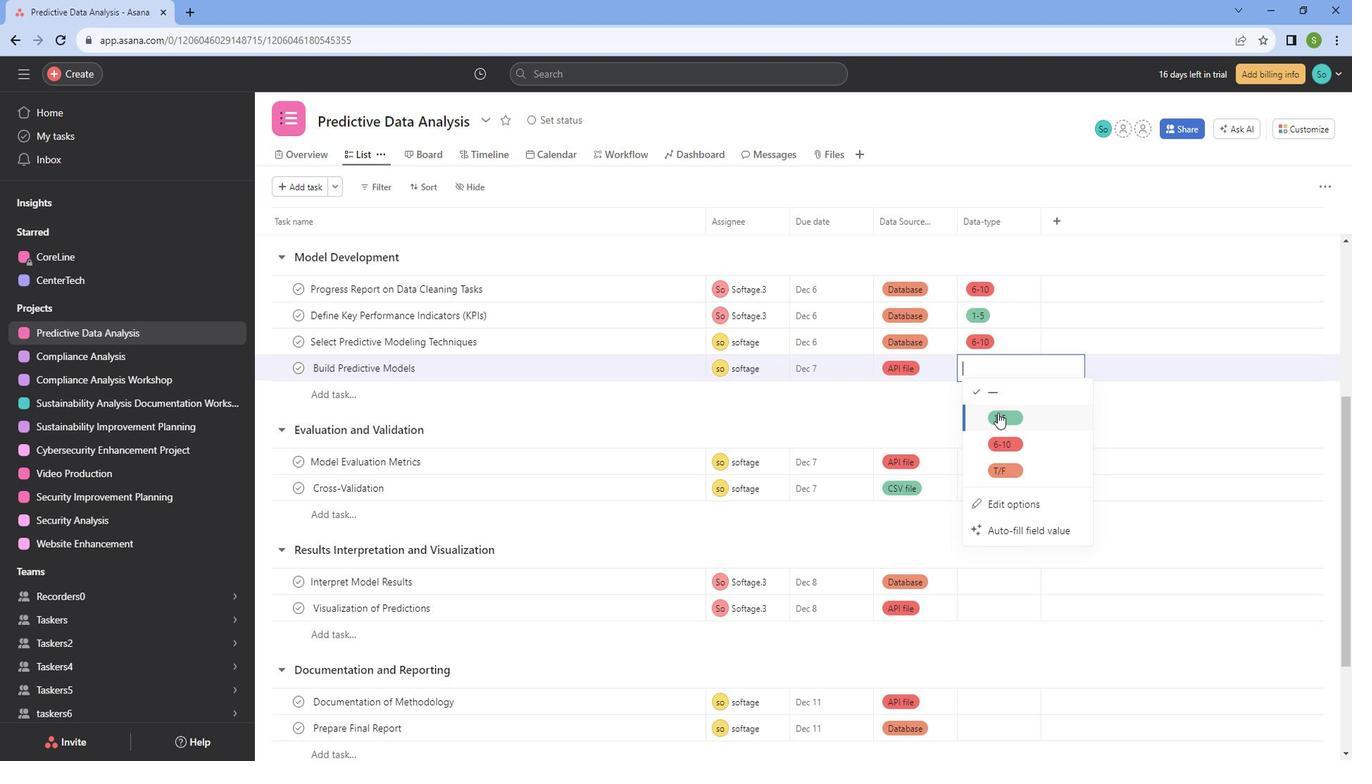 
Action: Mouse scrolled (1009, 410) with delta (0, 0)
Screenshot: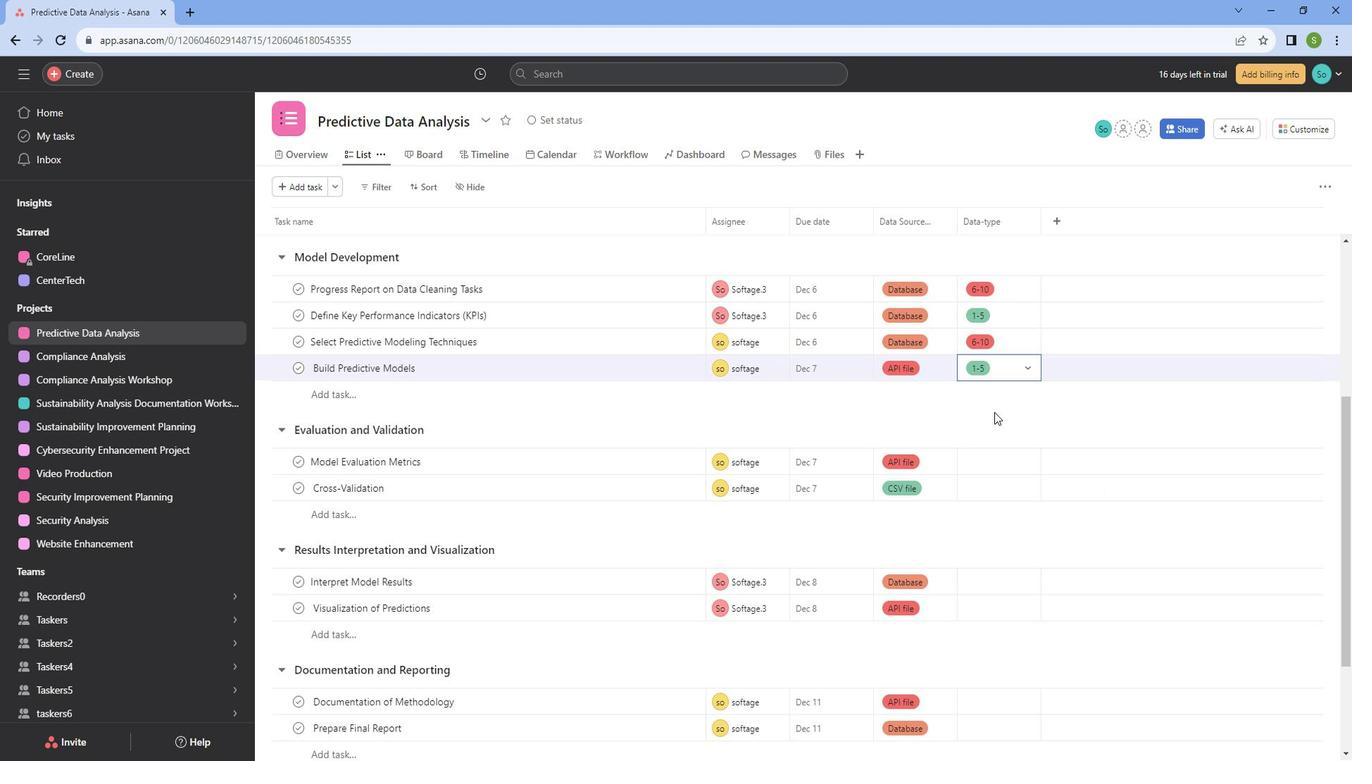 
Action: Mouse scrolled (1009, 410) with delta (0, 0)
Screenshot: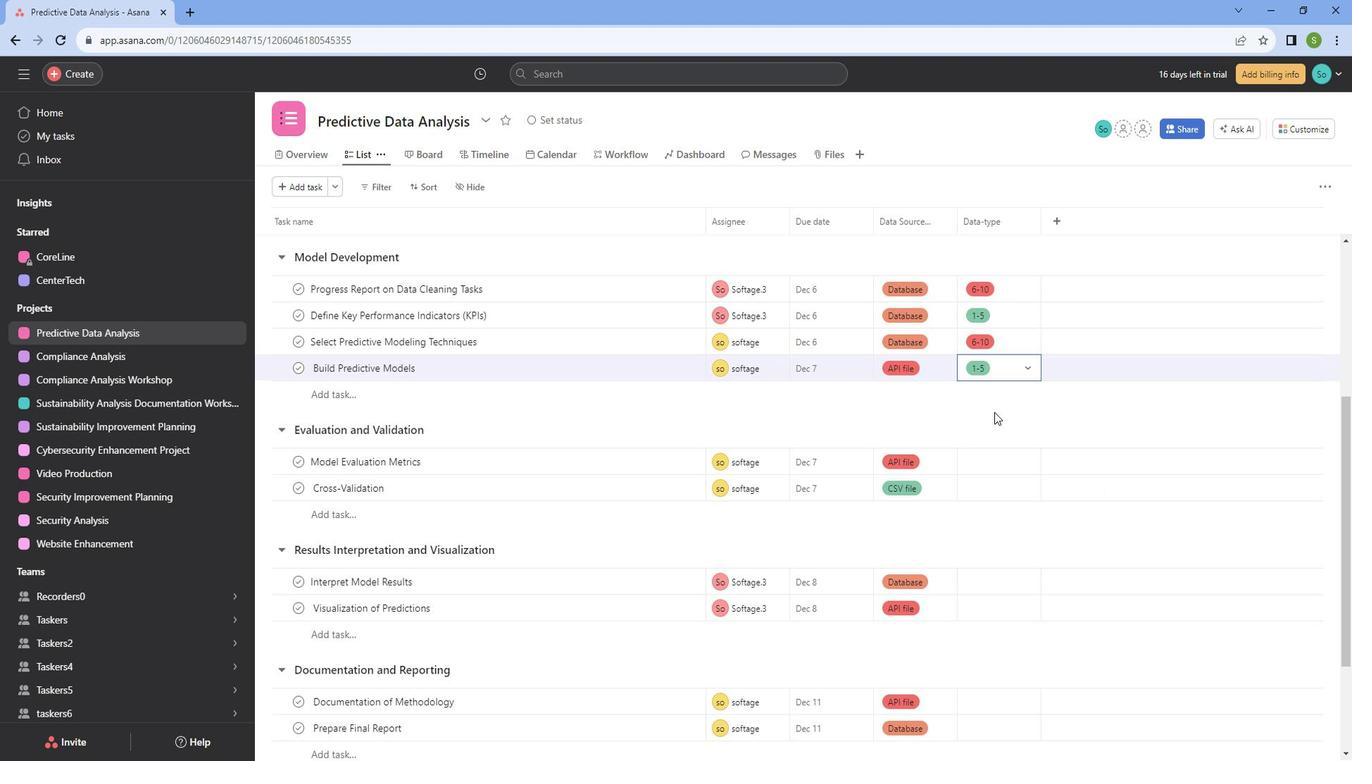 
Action: Mouse moved to (1035, 316)
Screenshot: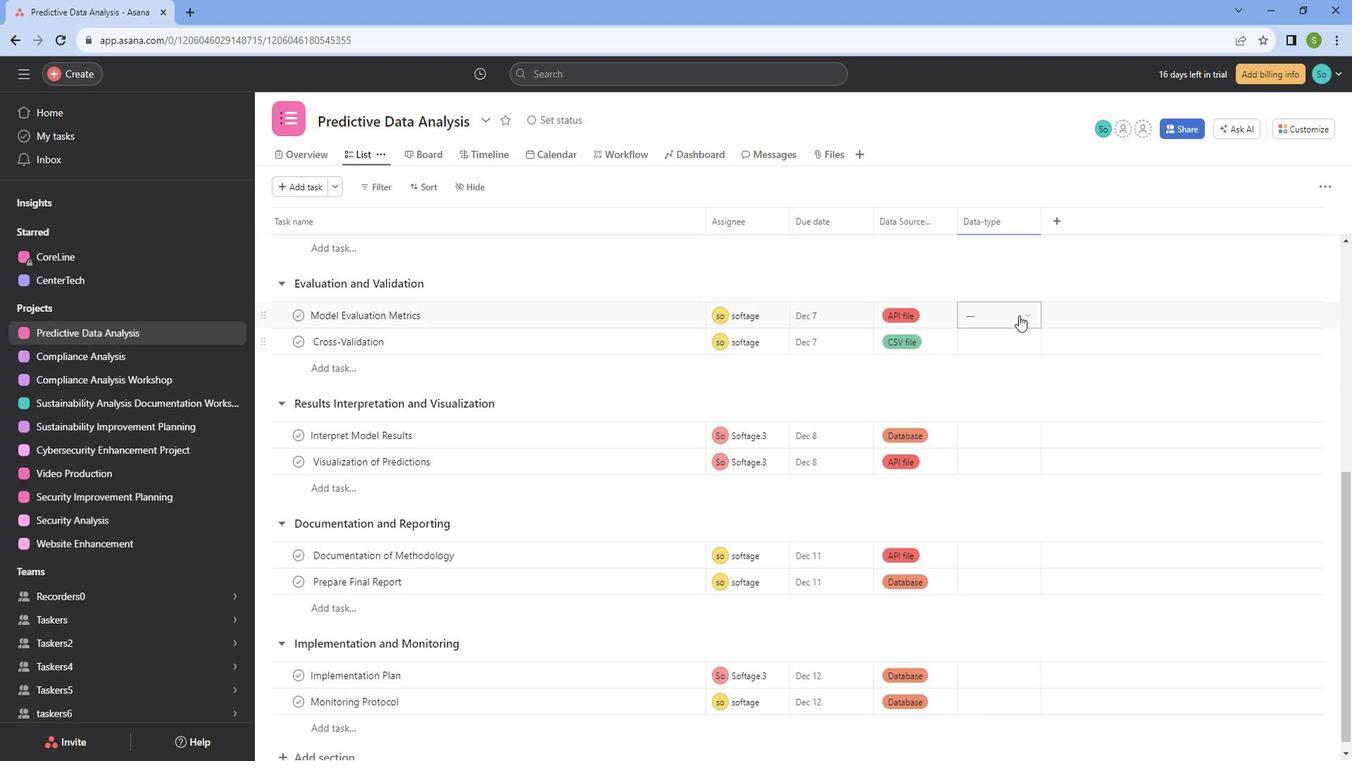 
Action: Mouse pressed left at (1035, 316)
Screenshot: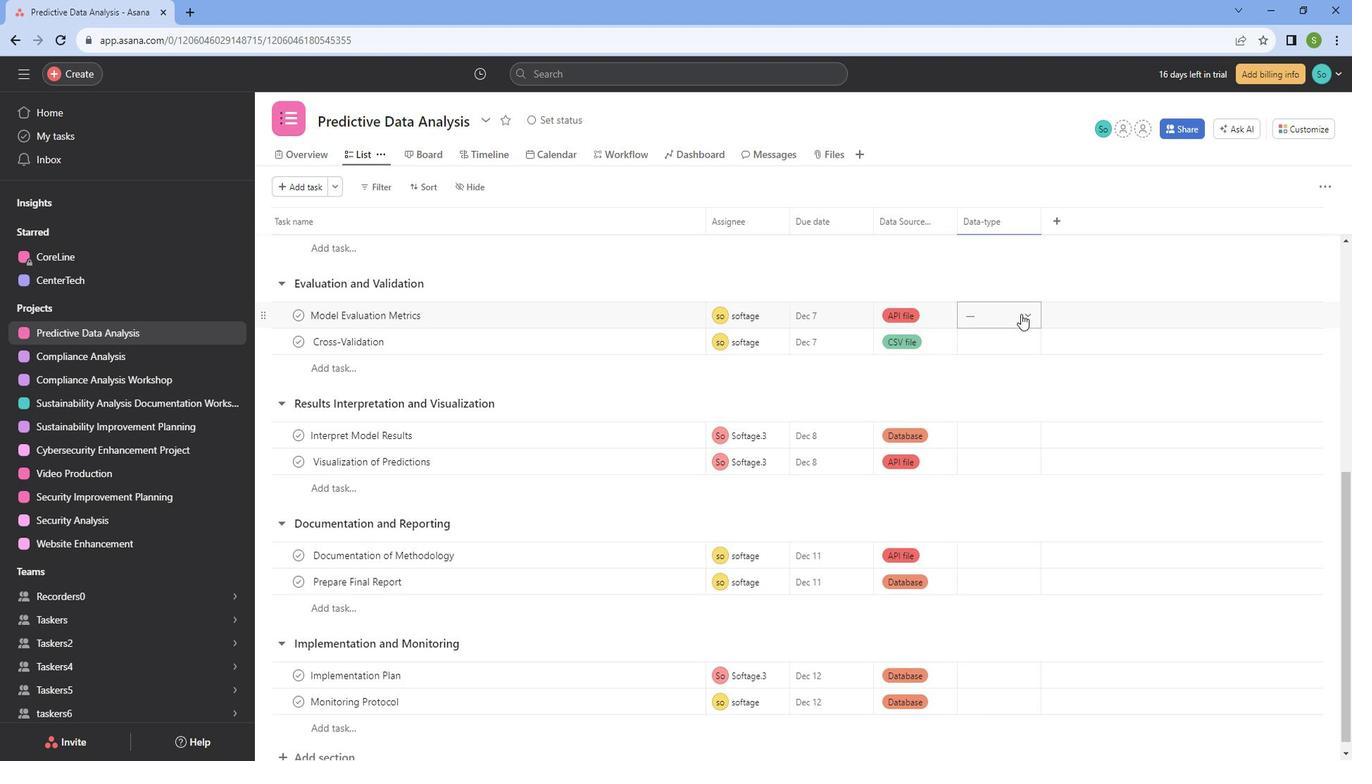 
Action: Mouse moved to (1018, 376)
Screenshot: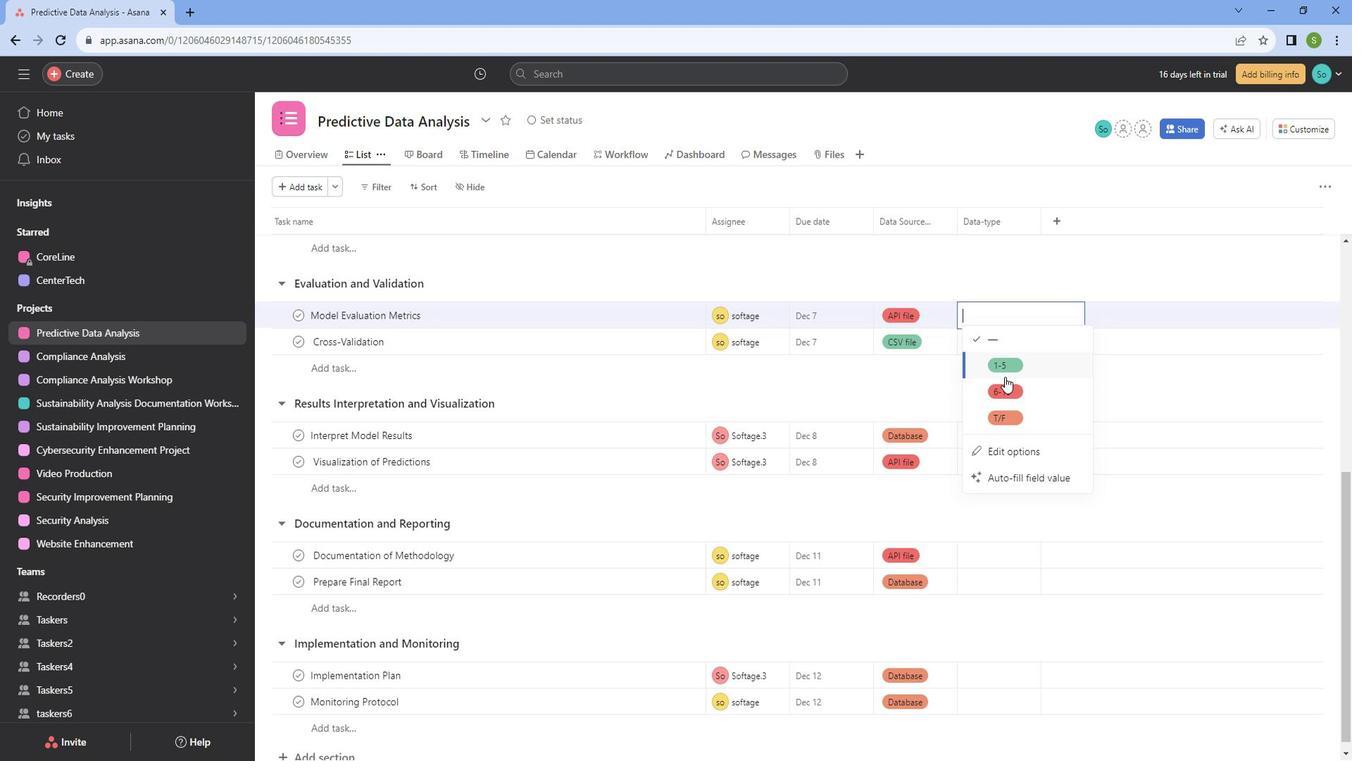 
Action: Mouse pressed left at (1018, 376)
Screenshot: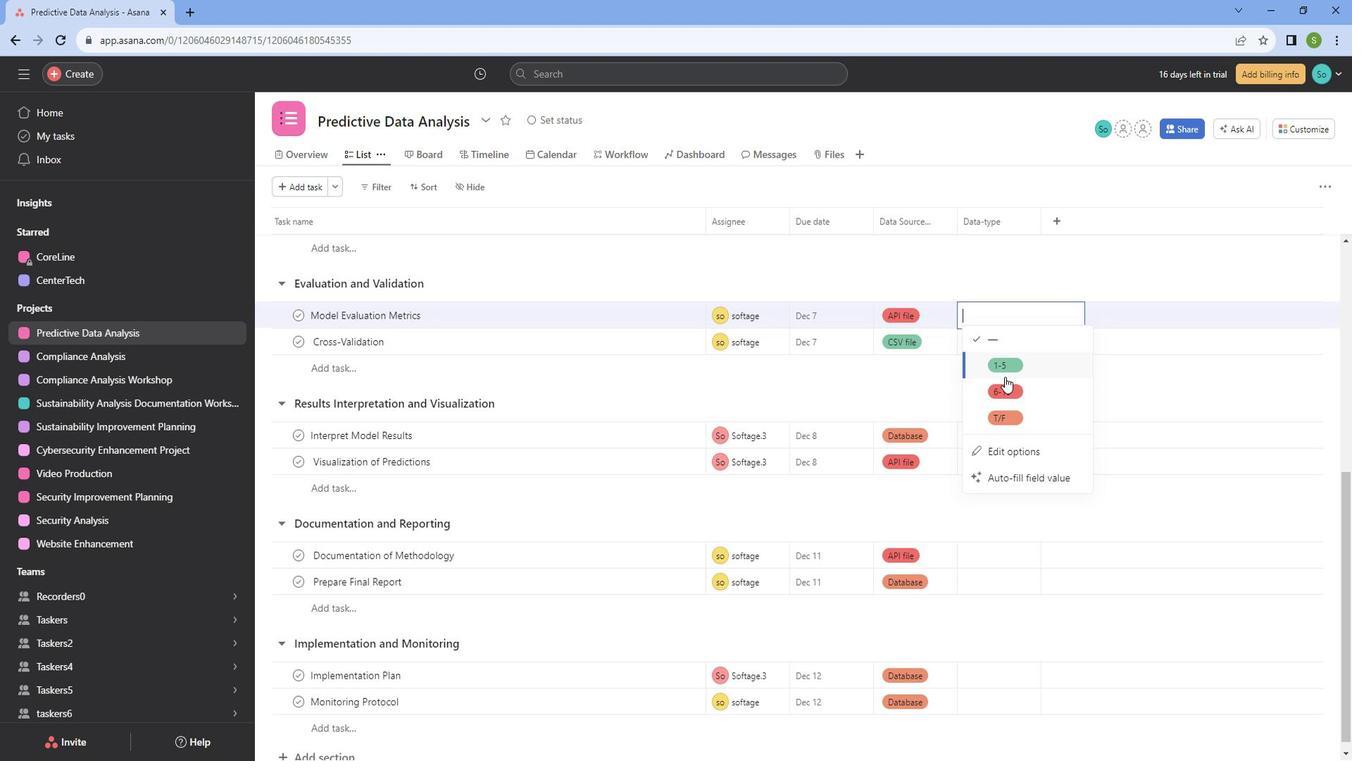 
Action: Mouse moved to (1013, 381)
Screenshot: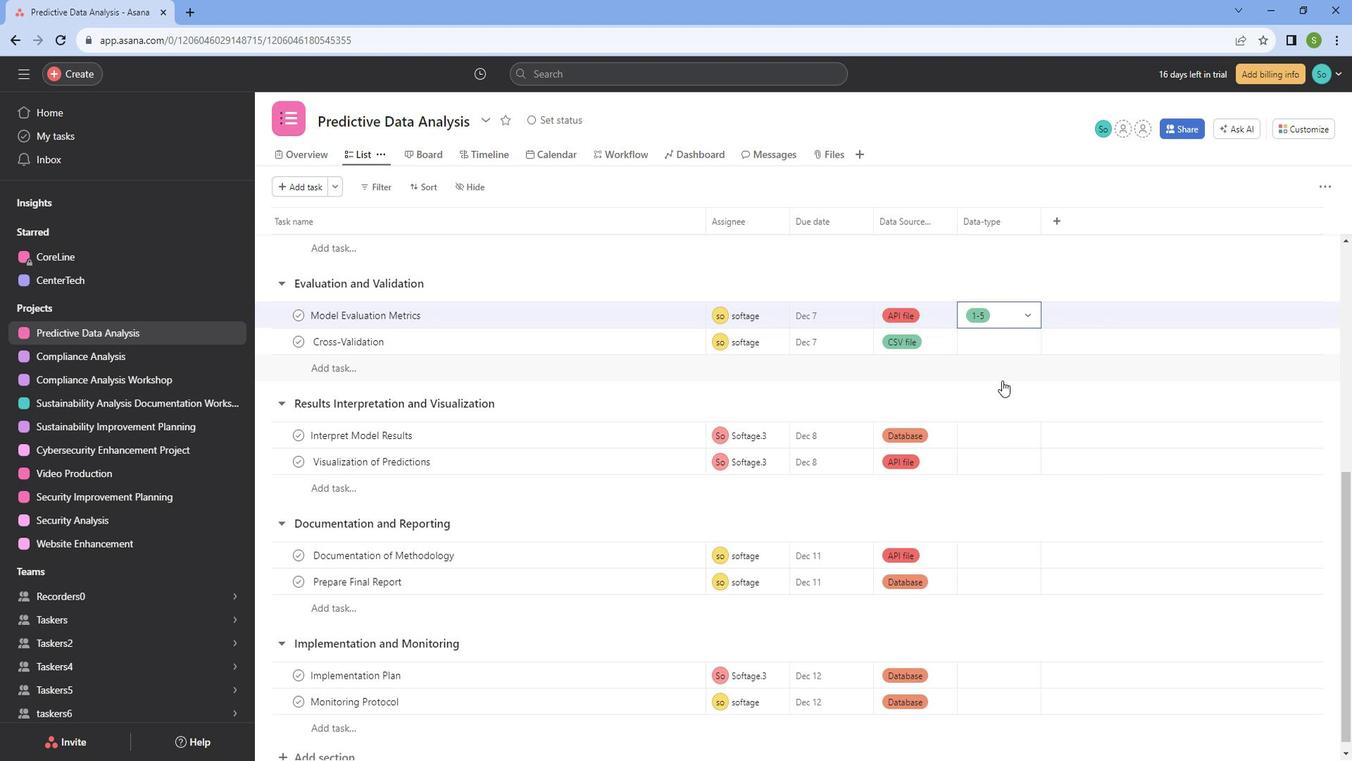 
Action: Mouse pressed left at (1013, 381)
Screenshot: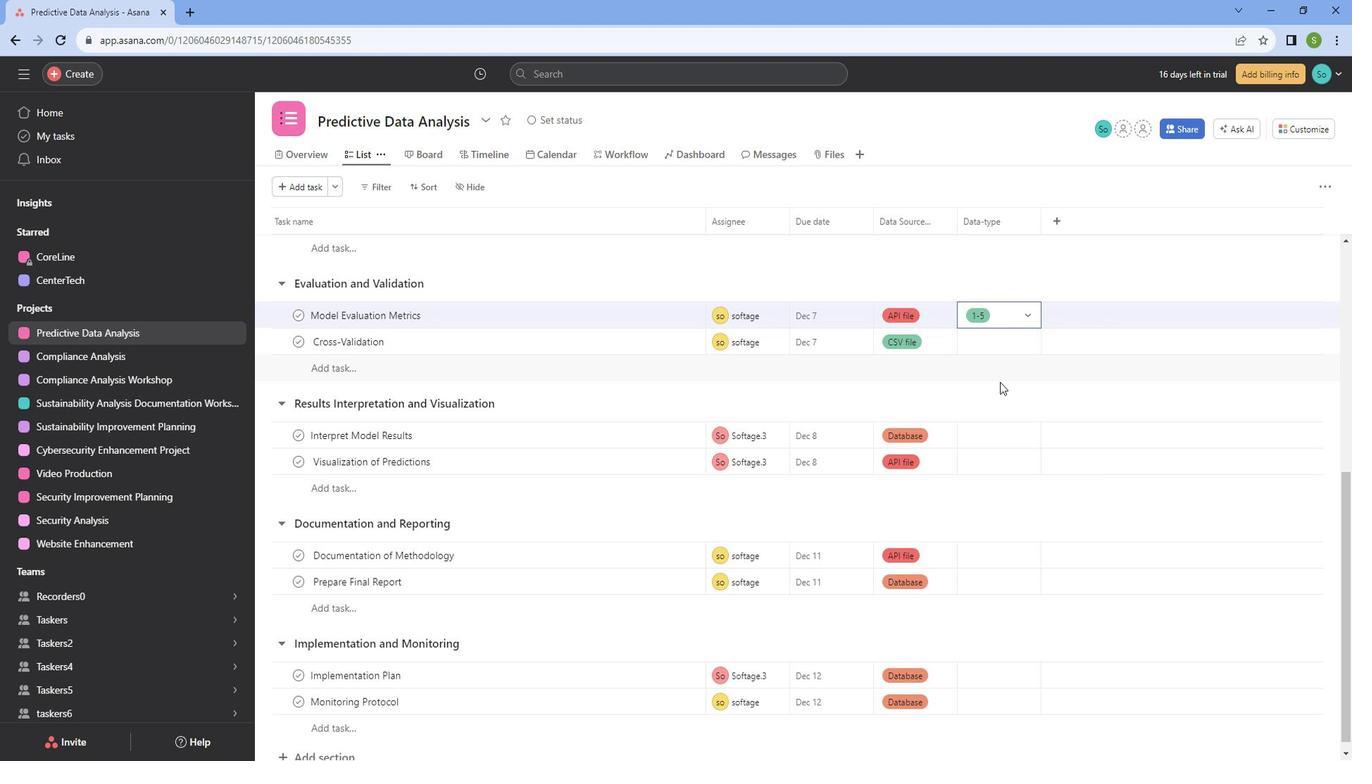 
Action: Mouse moved to (1017, 341)
Screenshot: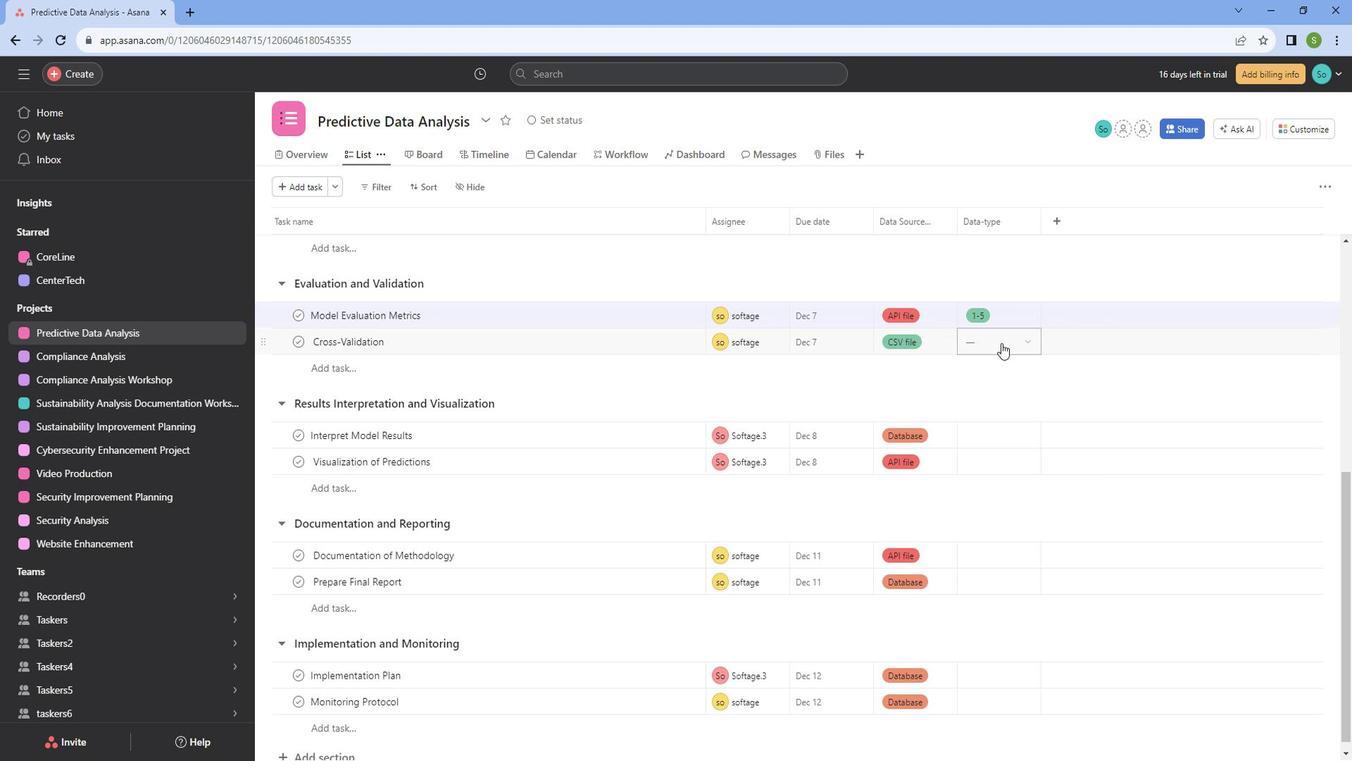 
Action: Mouse pressed left at (1017, 341)
Screenshot: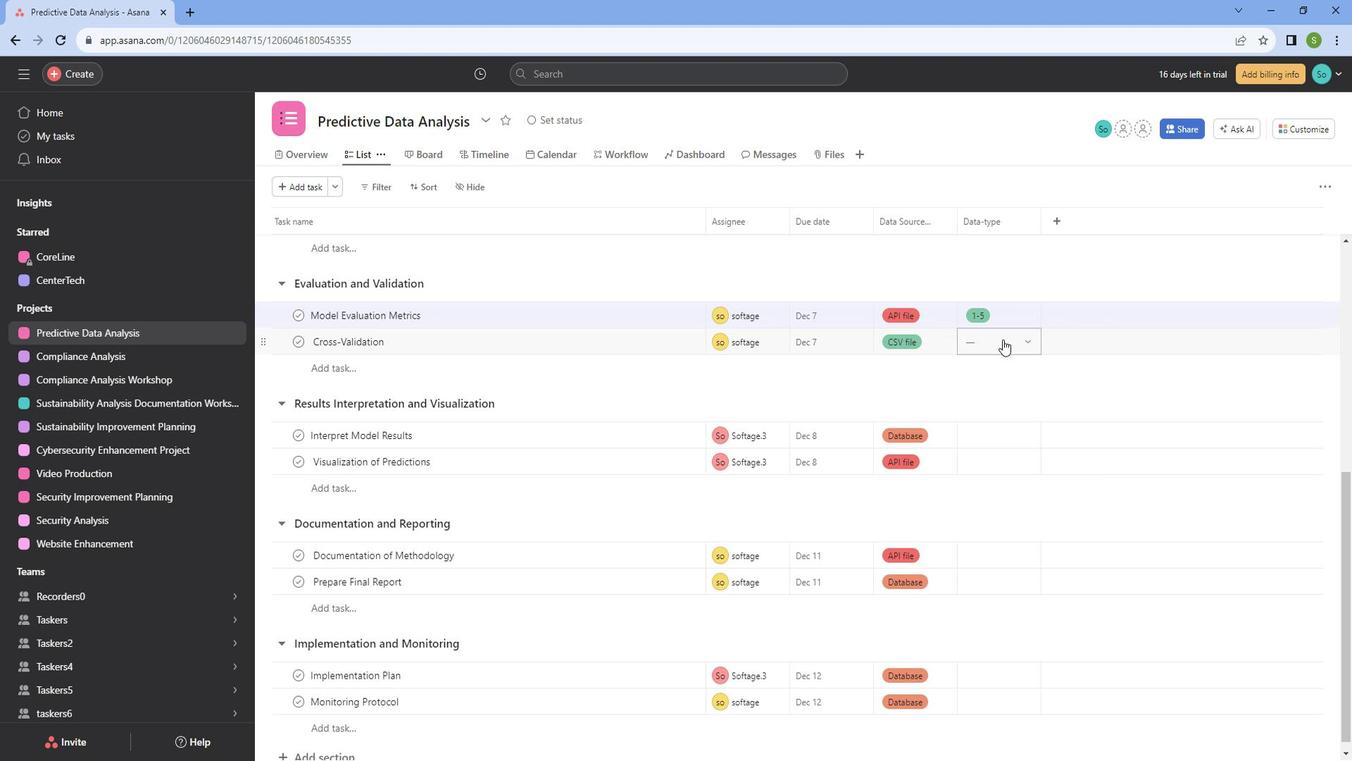 
Action: Mouse moved to (1015, 408)
Screenshot: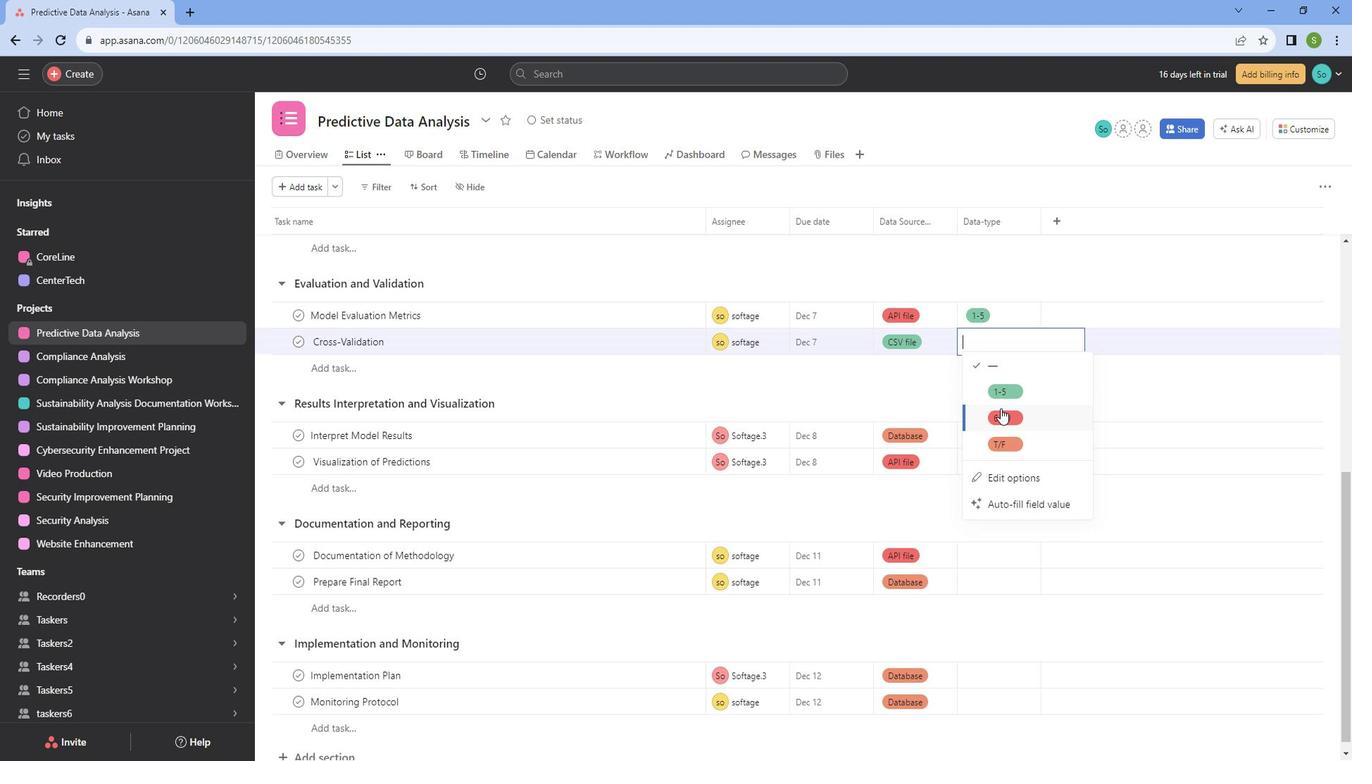 
Action: Mouse pressed left at (1015, 408)
Screenshot: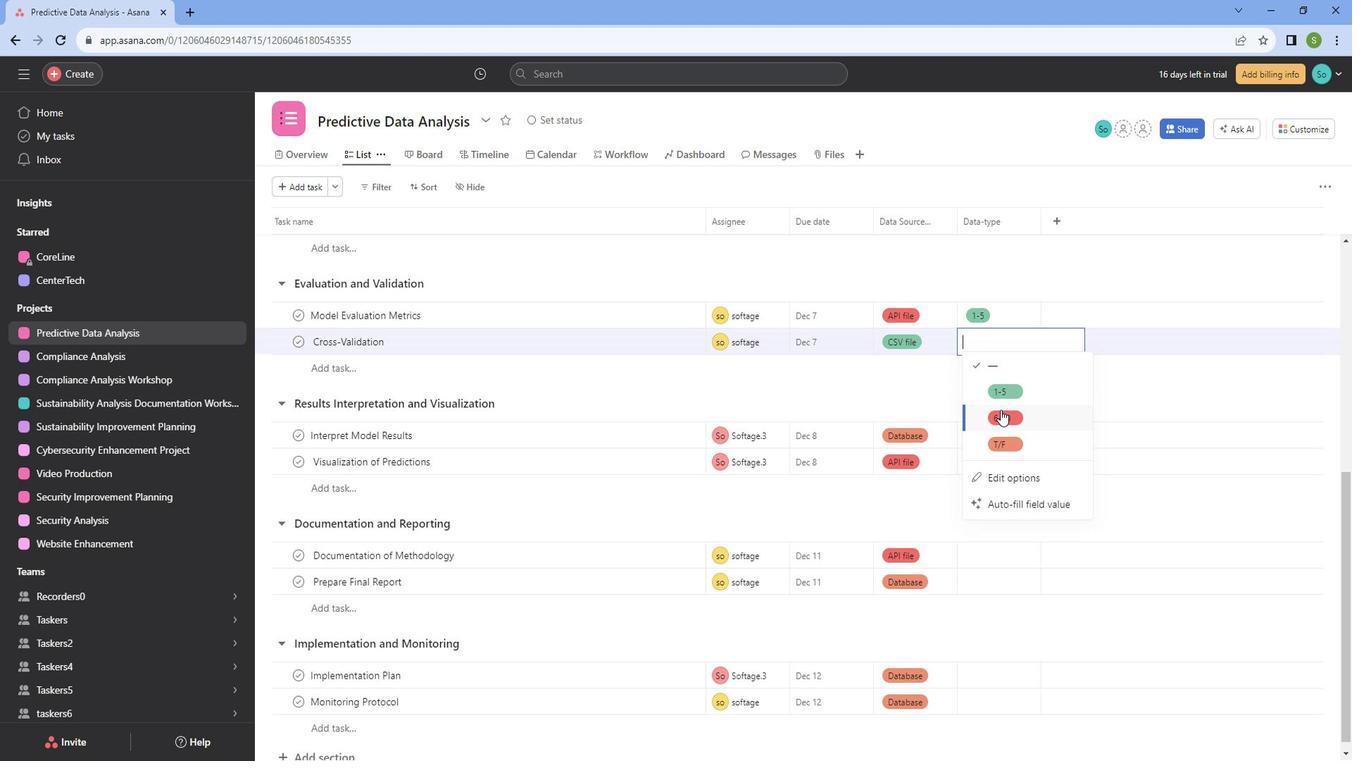 
Action: Mouse moved to (996, 384)
Screenshot: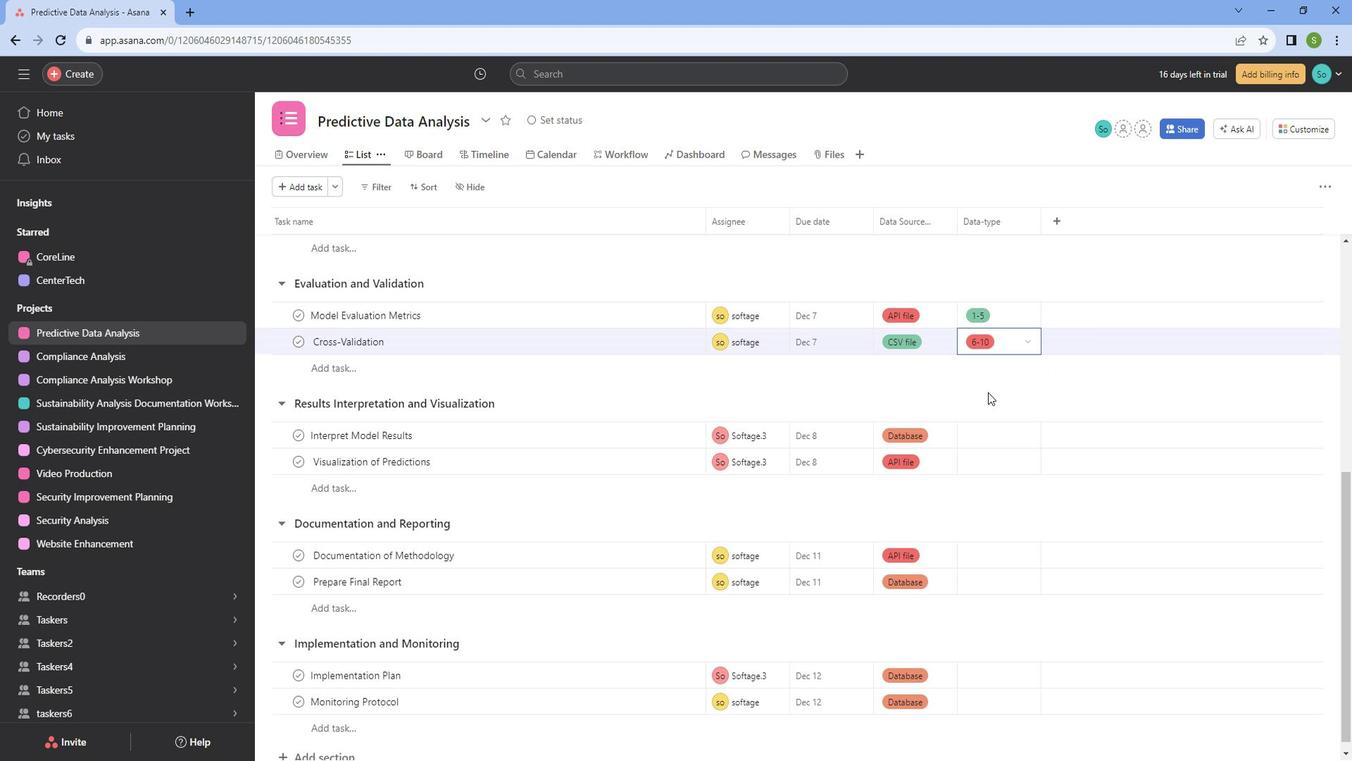 
Action: Mouse scrolled (996, 384) with delta (0, 0)
Screenshot: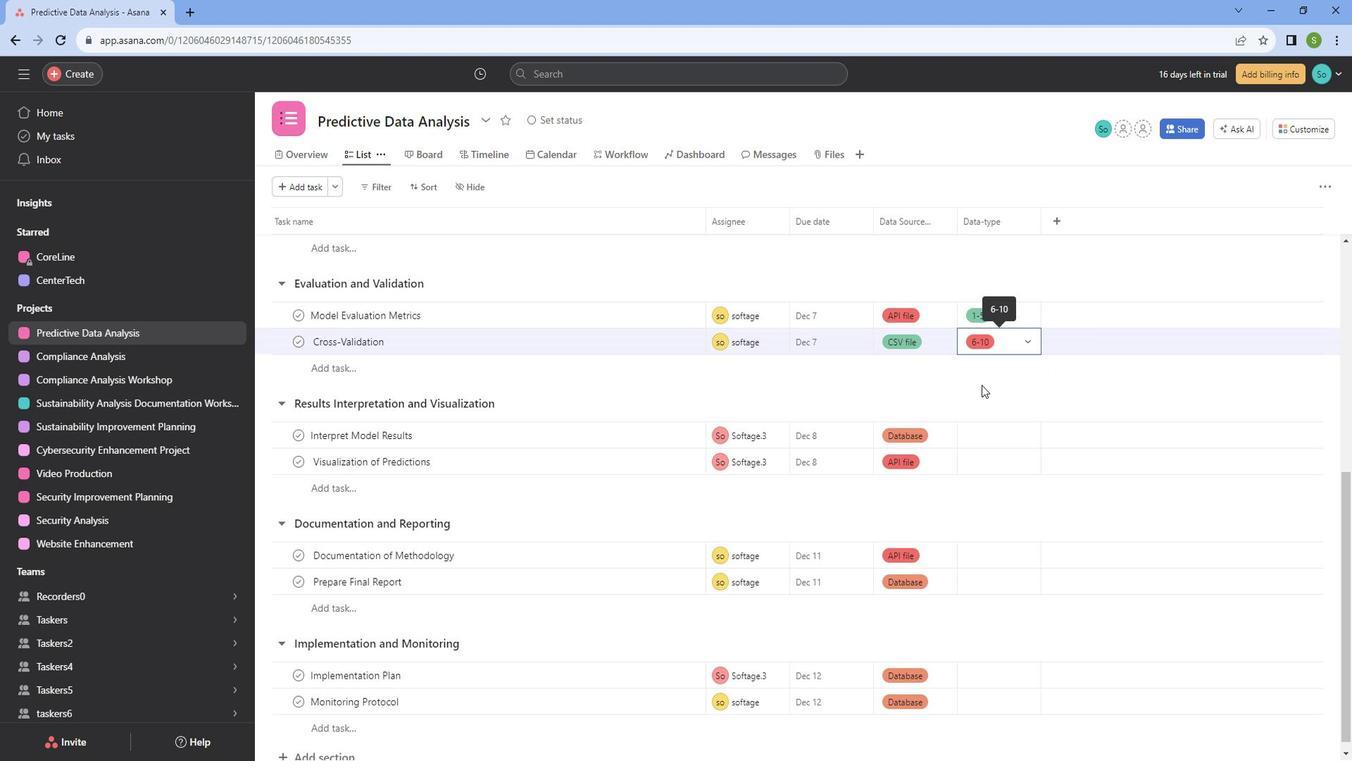 
Action: Mouse scrolled (996, 384) with delta (0, 0)
Screenshot: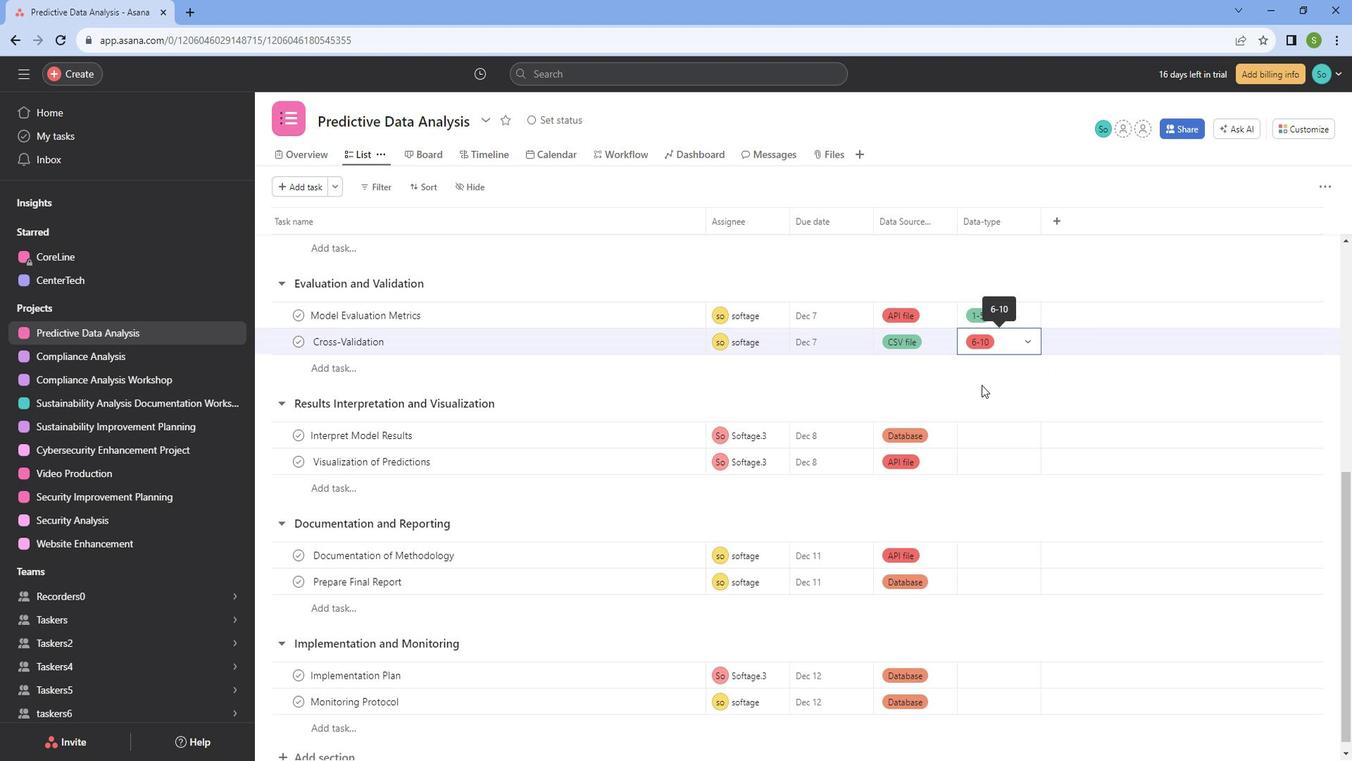 
Action: Mouse moved to (978, 412)
Screenshot: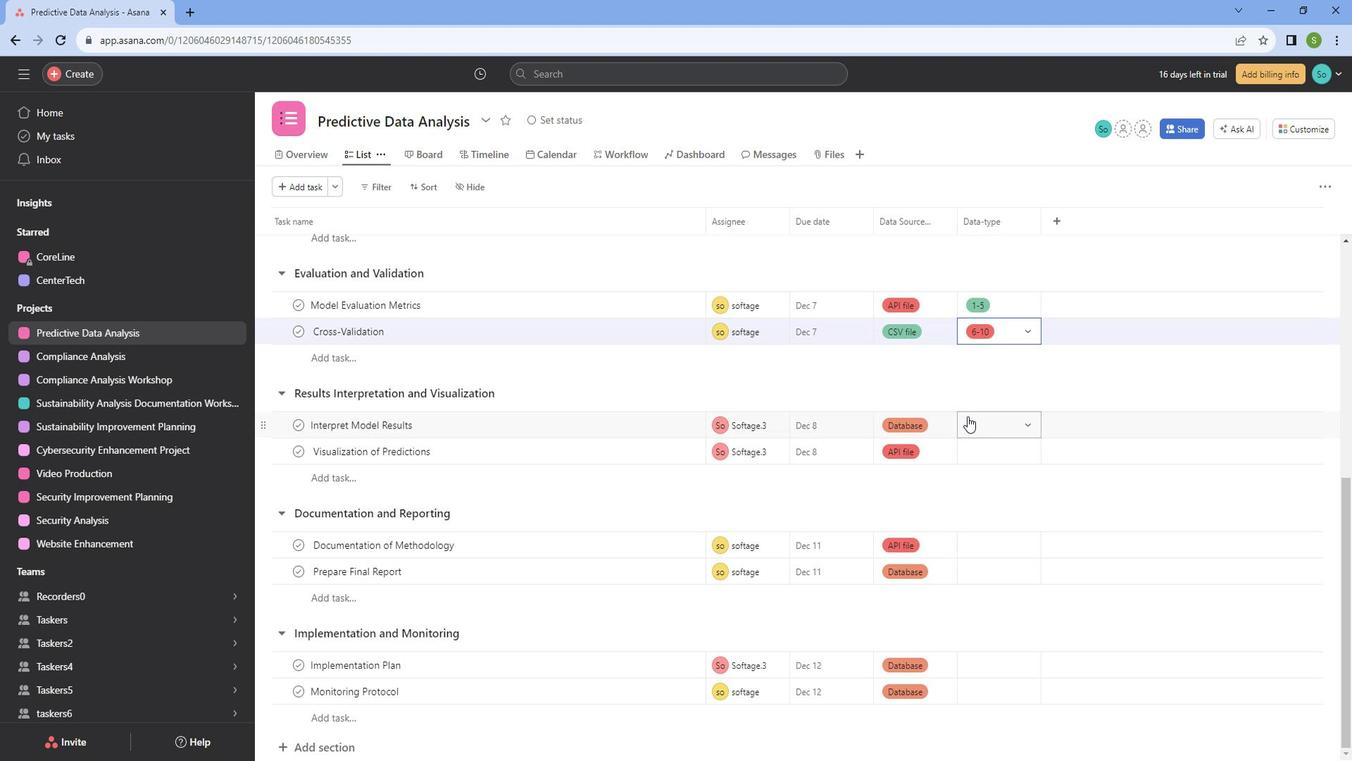 
Action: Mouse pressed left at (978, 412)
Screenshot: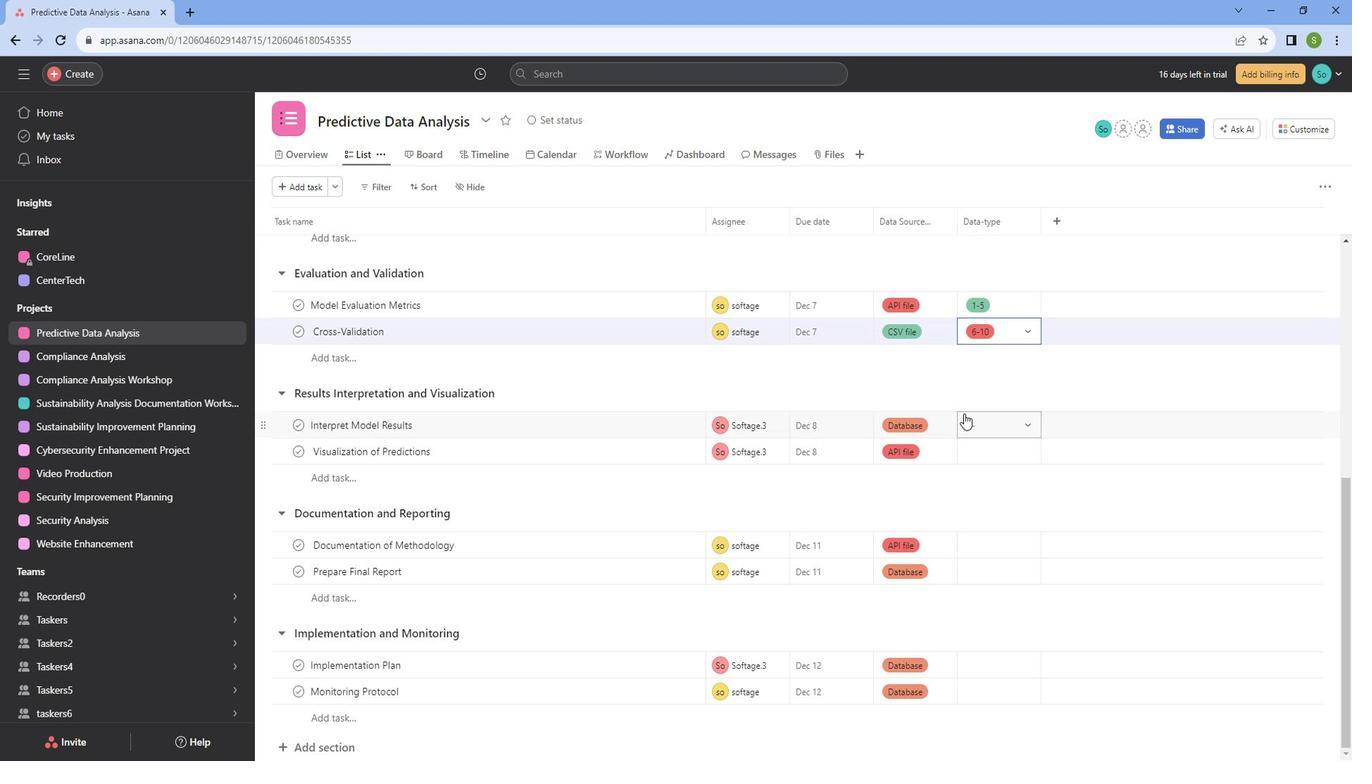 
Action: Mouse moved to (1012, 503)
Screenshot: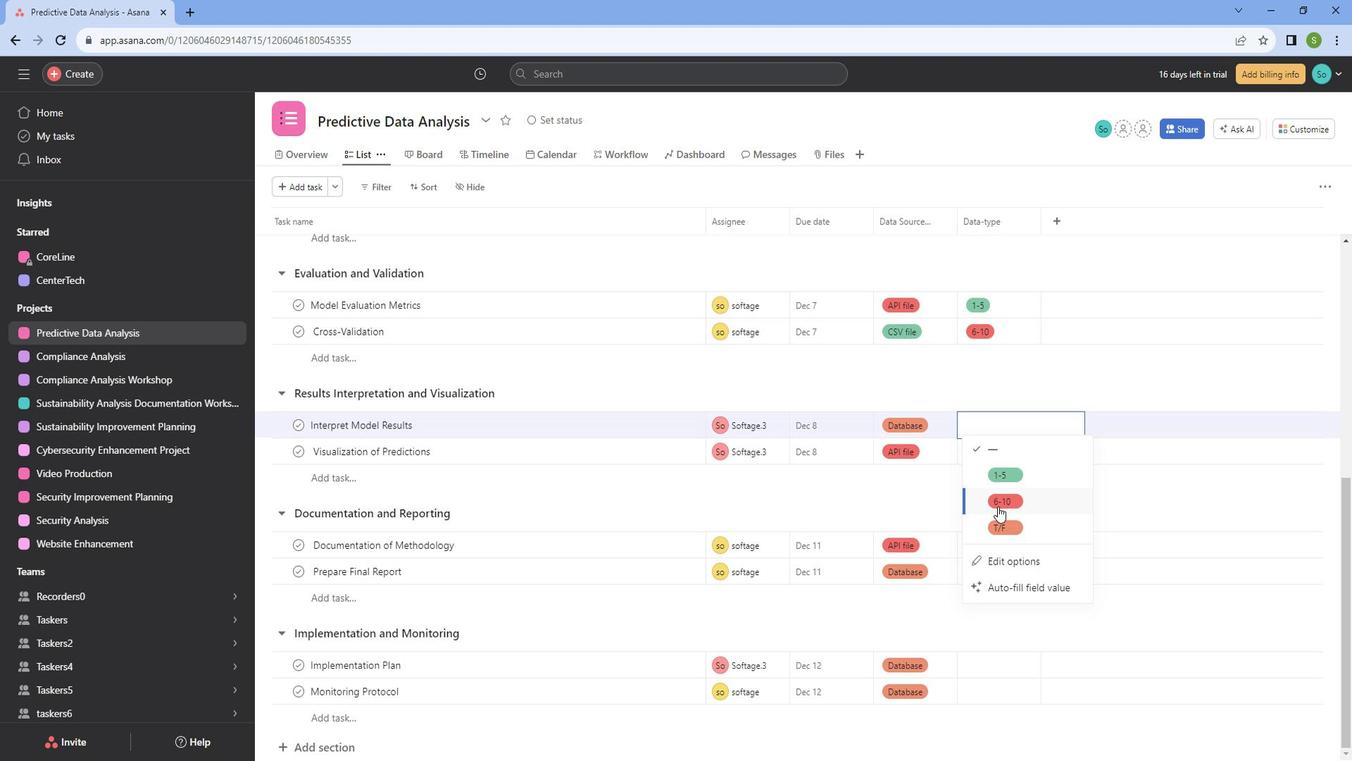 
Action: Mouse pressed left at (1012, 503)
Screenshot: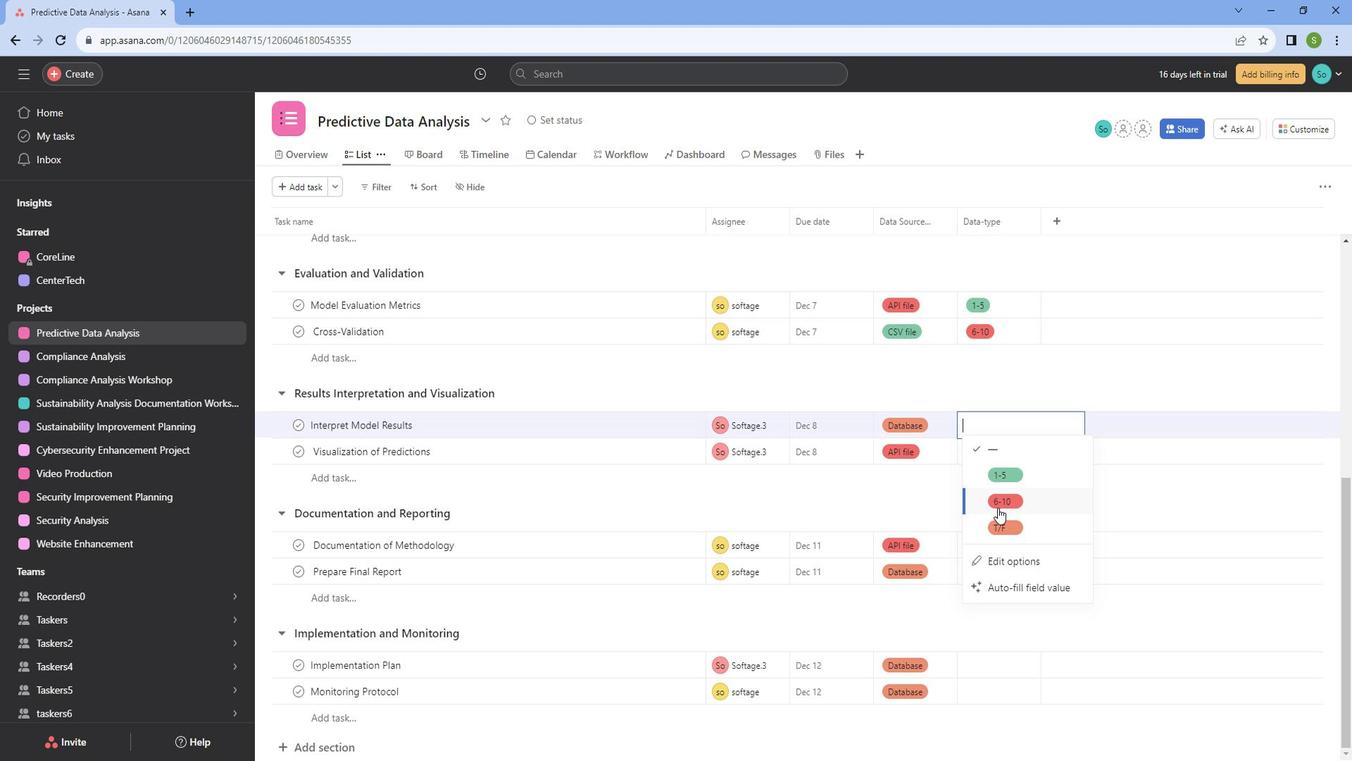 
Action: Mouse moved to (1027, 442)
Screenshot: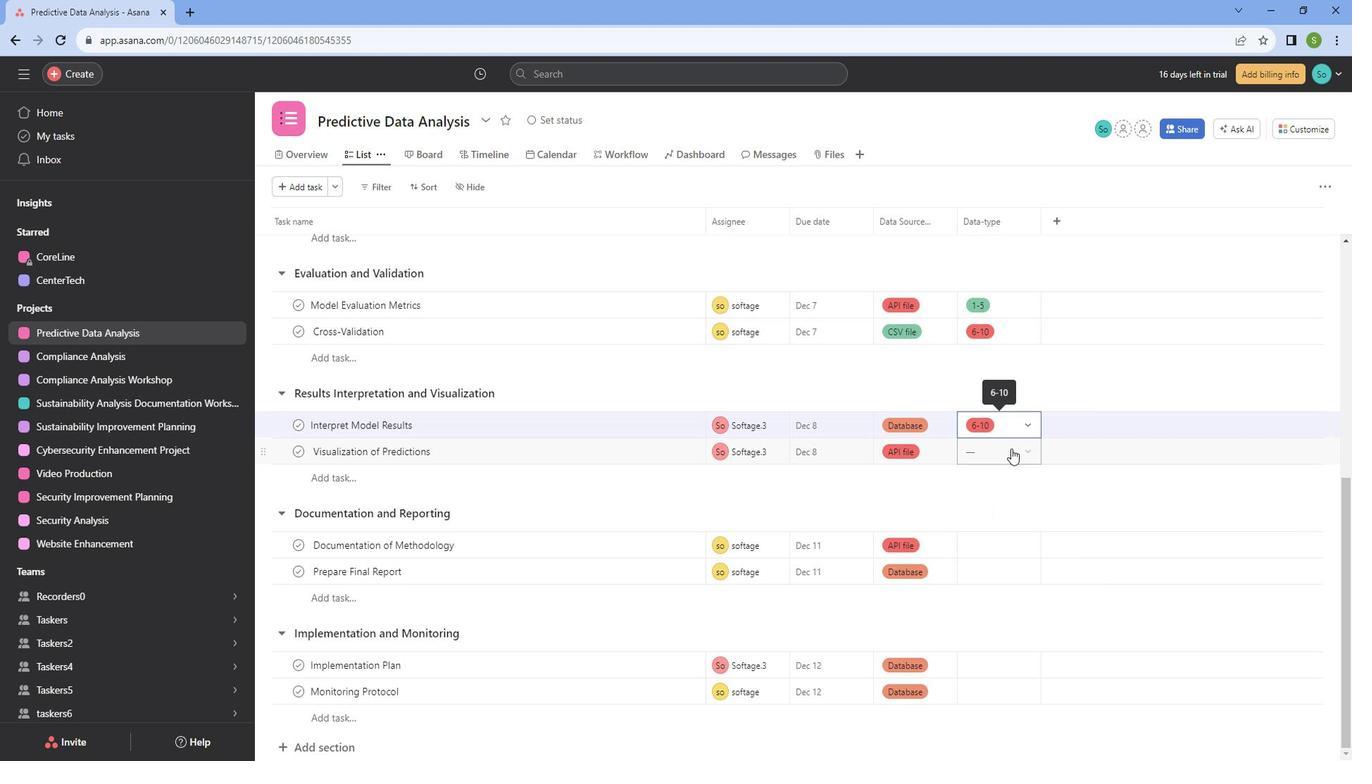 
Action: Mouse pressed left at (1027, 442)
Screenshot: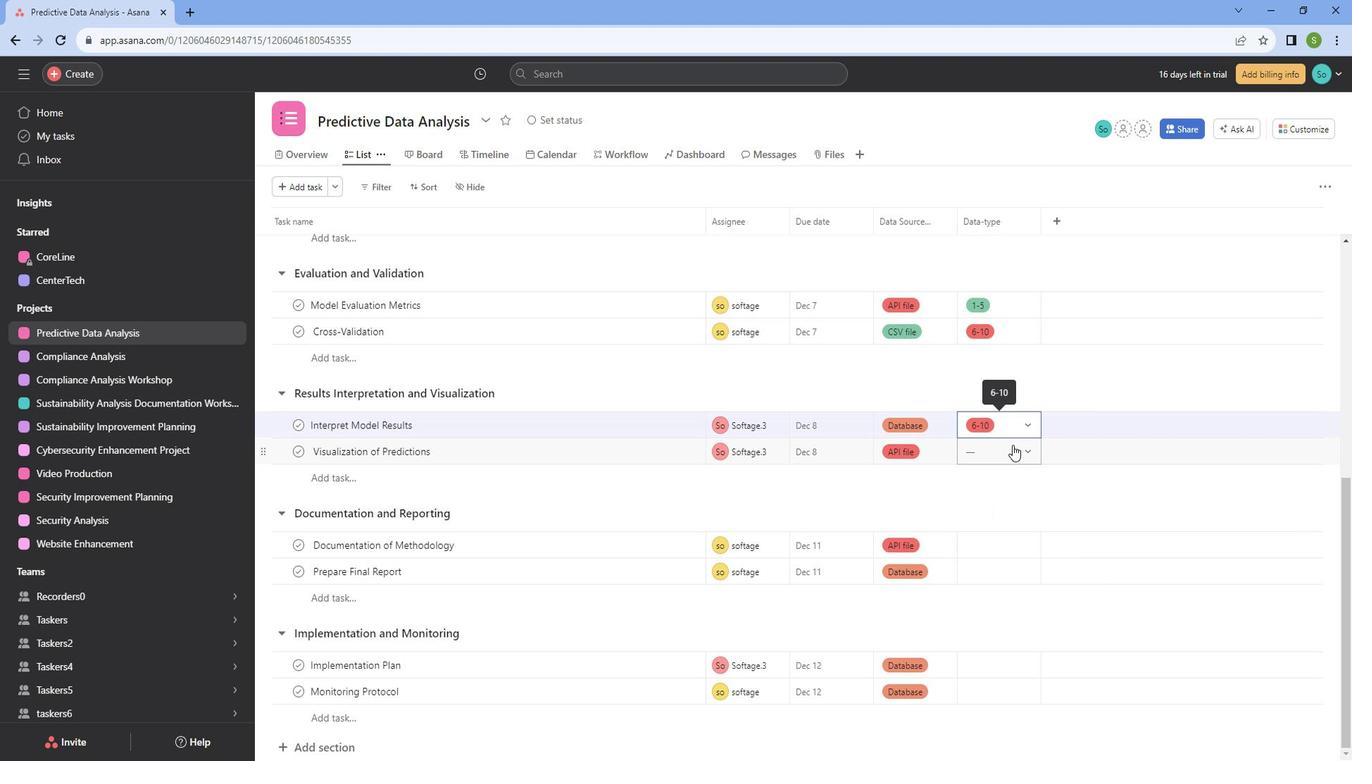 
Action: Mouse moved to (1021, 493)
Screenshot: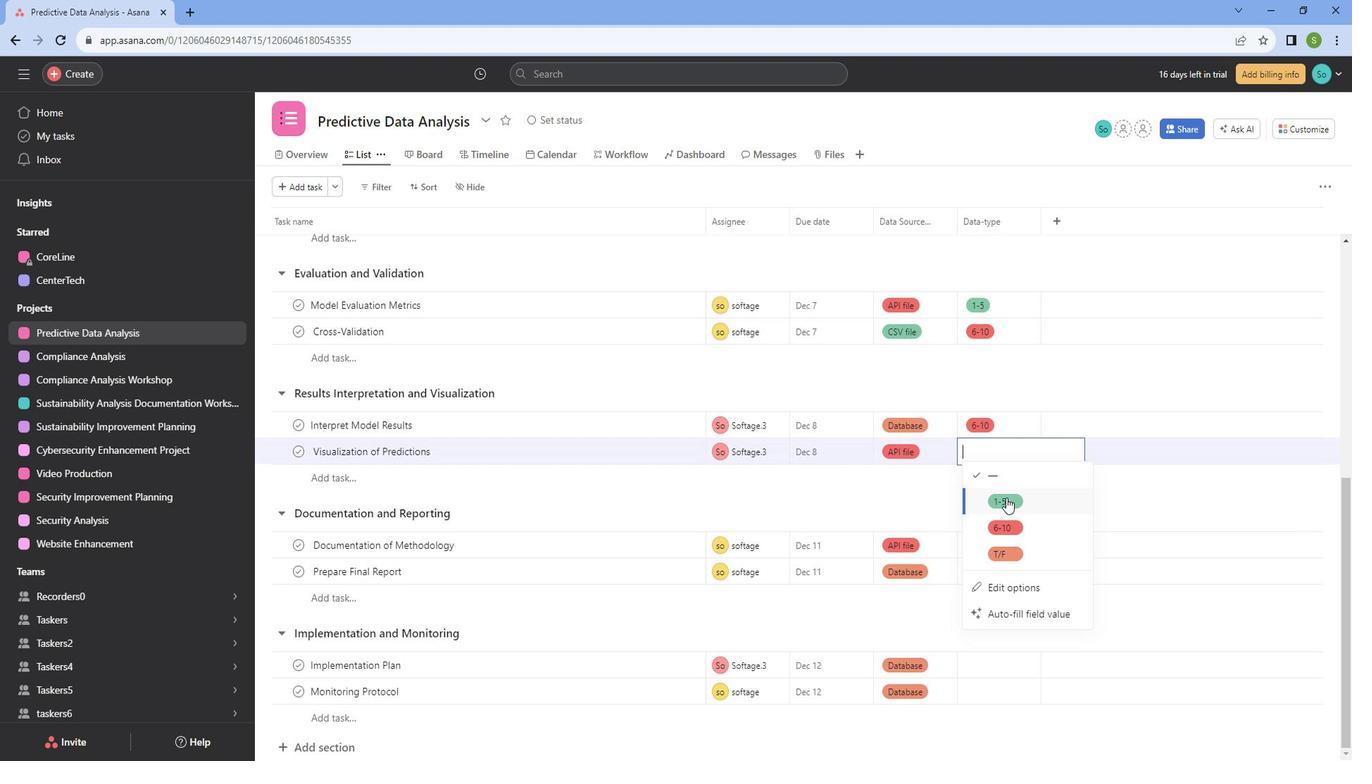 
Action: Mouse pressed left at (1021, 493)
Screenshot: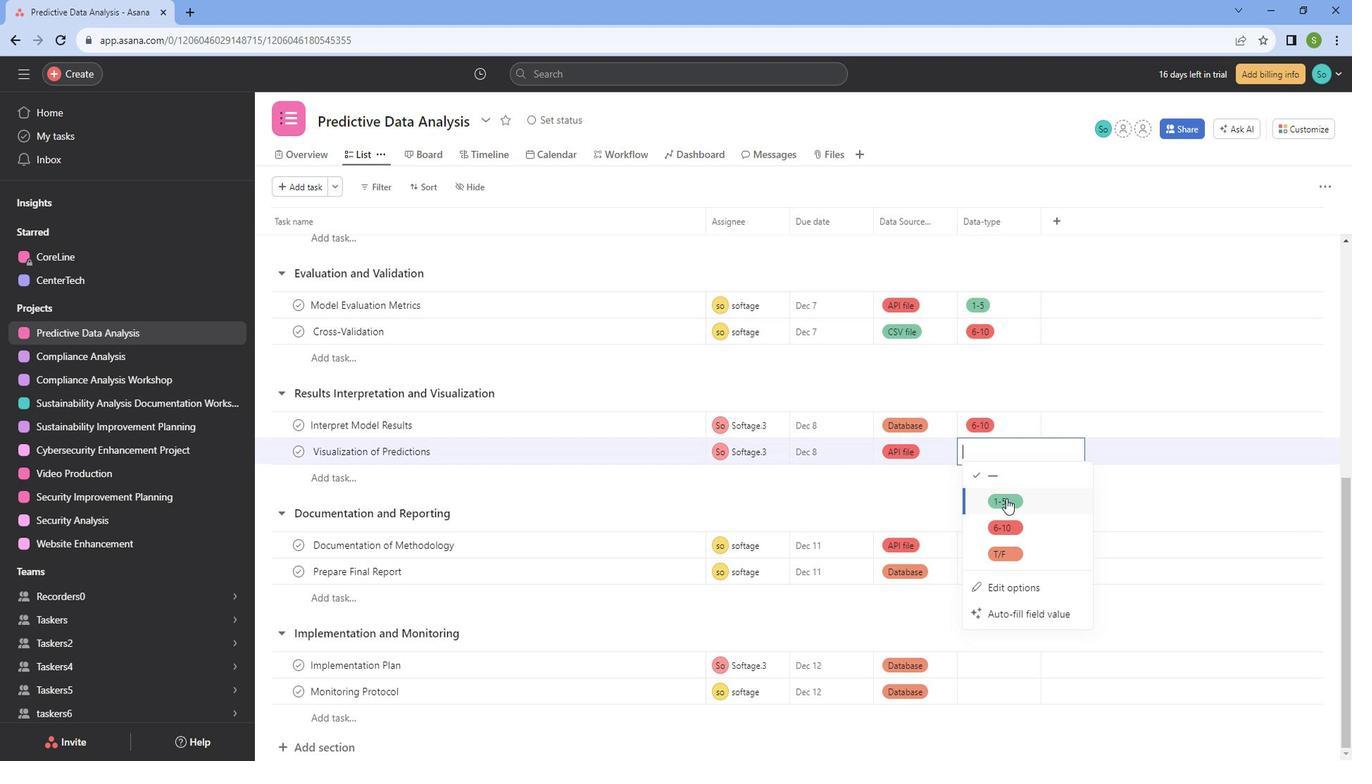 
Action: Mouse moved to (1027, 487)
Screenshot: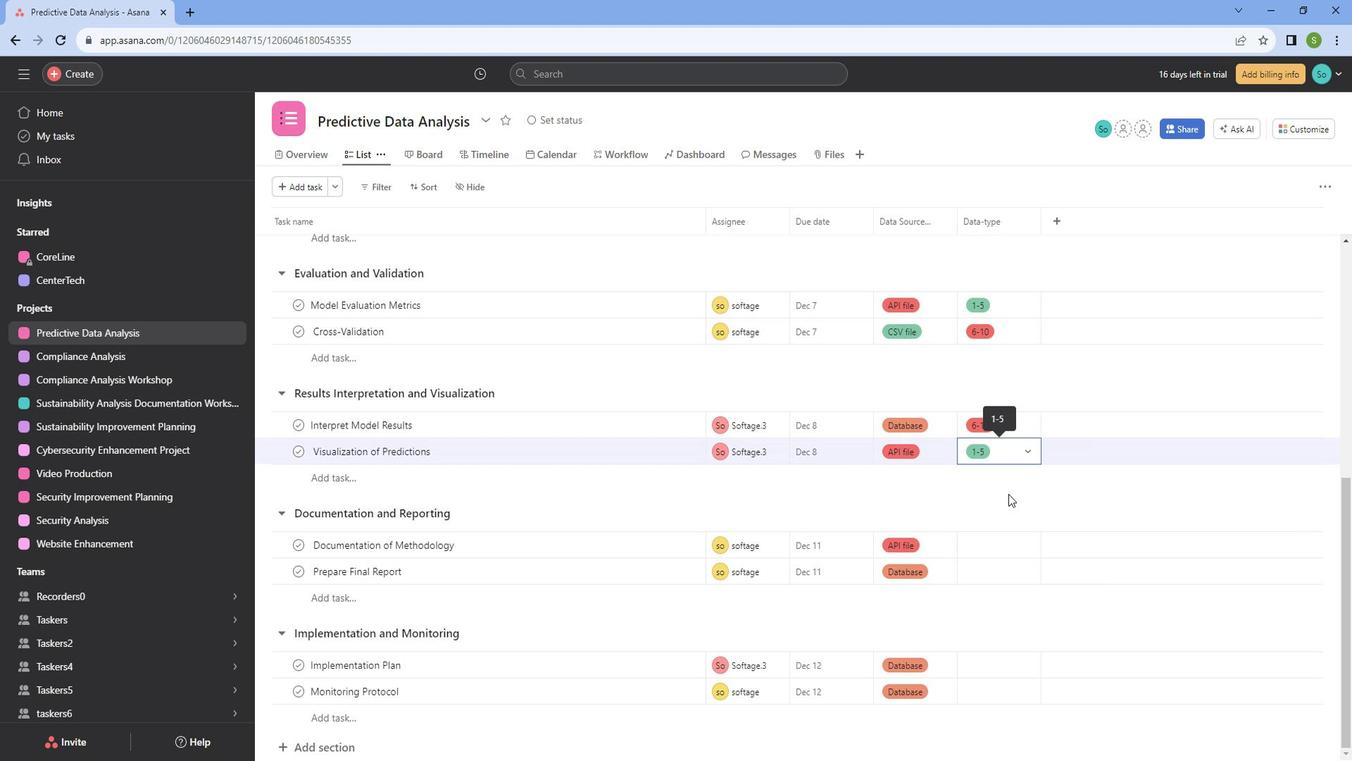 
Action: Mouse scrolled (1027, 486) with delta (0, 0)
Screenshot: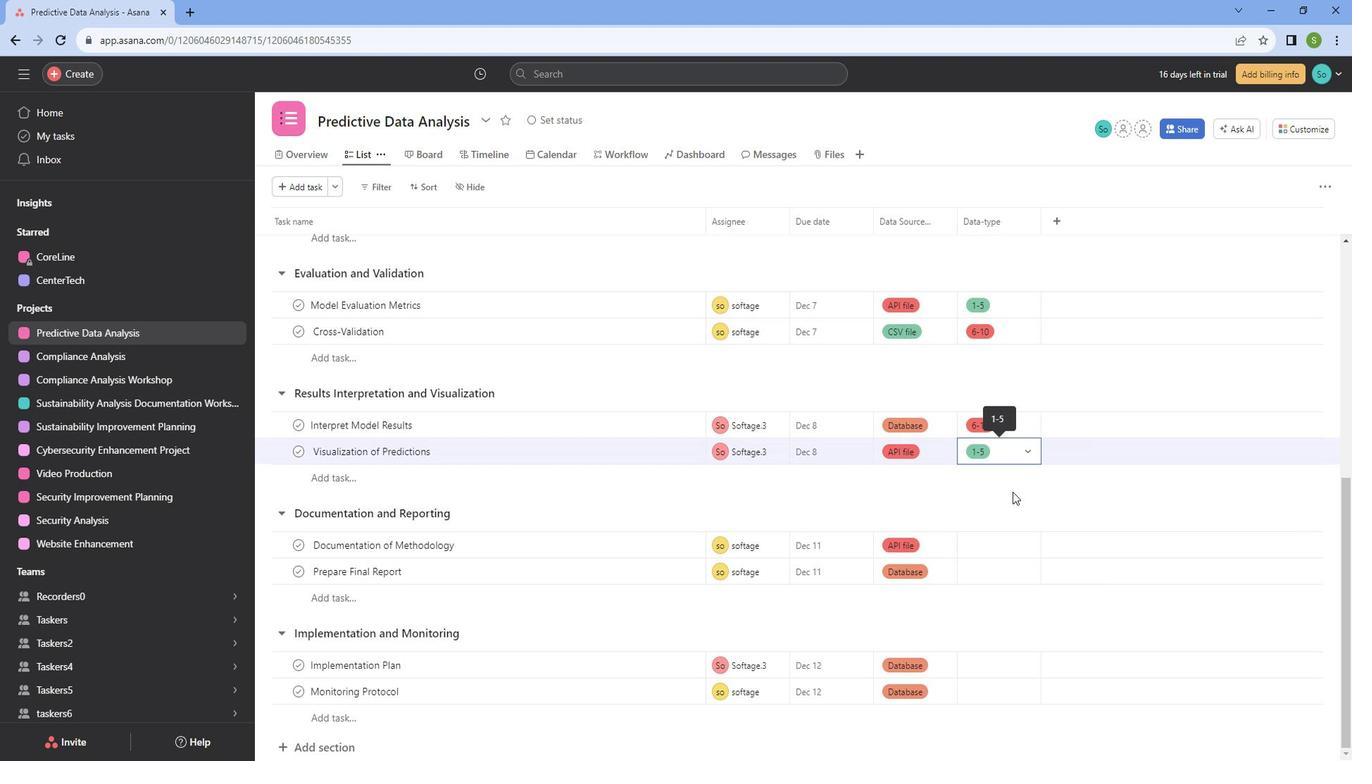 
Action: Mouse moved to (1014, 538)
Screenshot: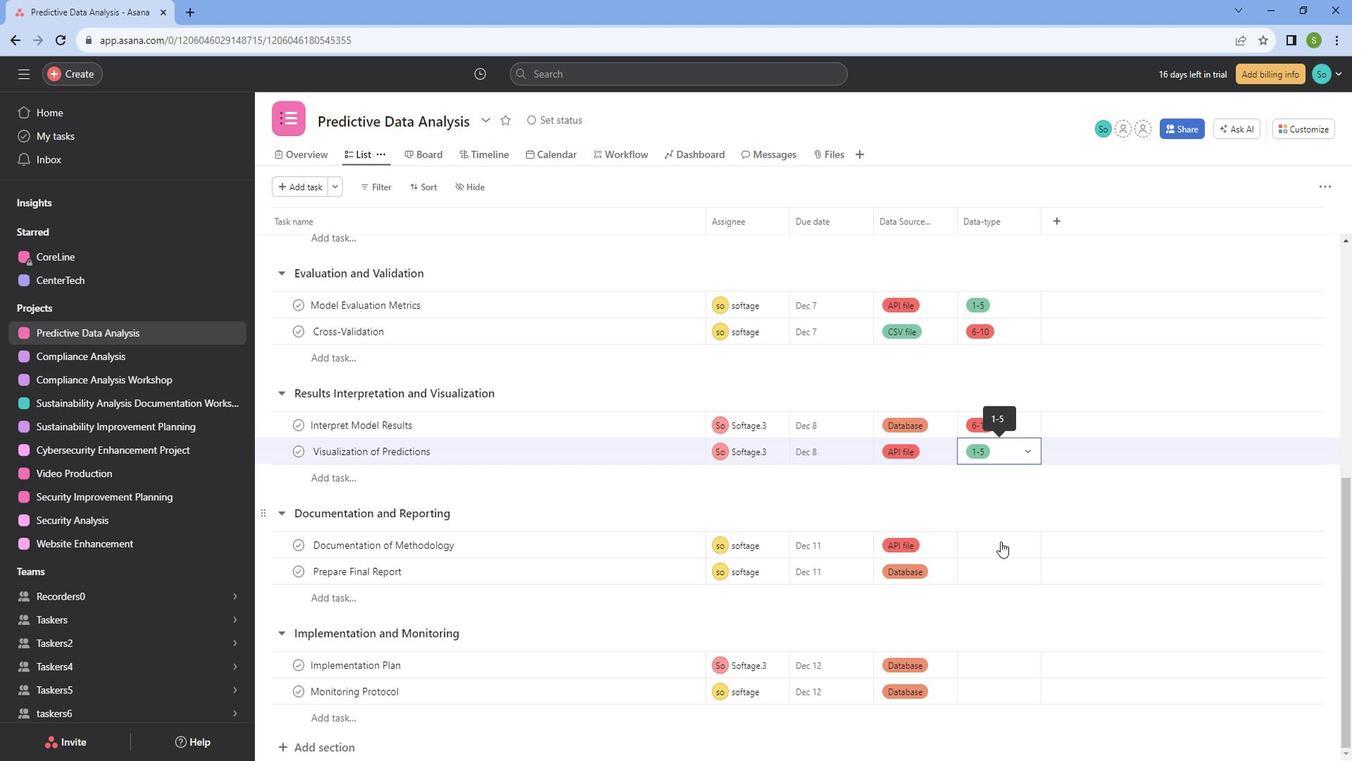 
Action: Mouse pressed left at (1014, 538)
Screenshot: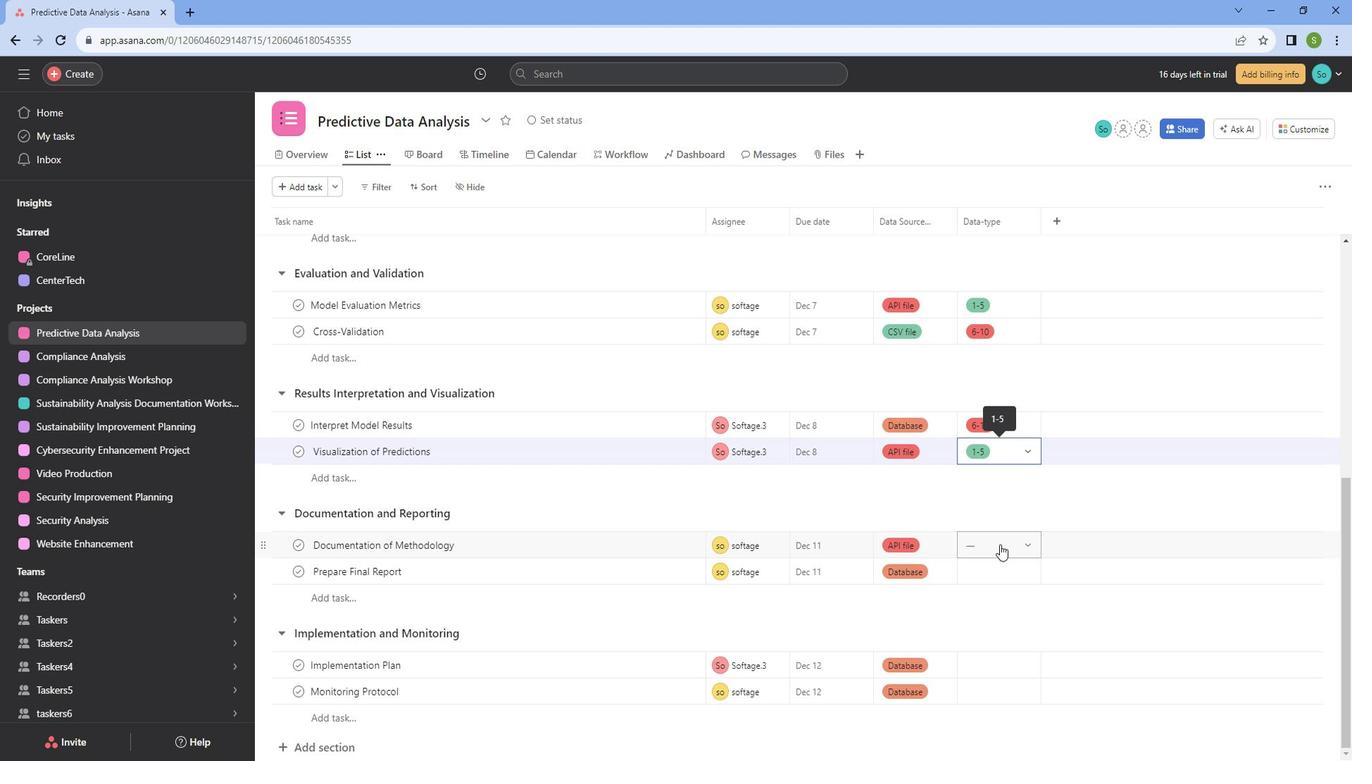 
Action: Mouse moved to (1018, 589)
Screenshot: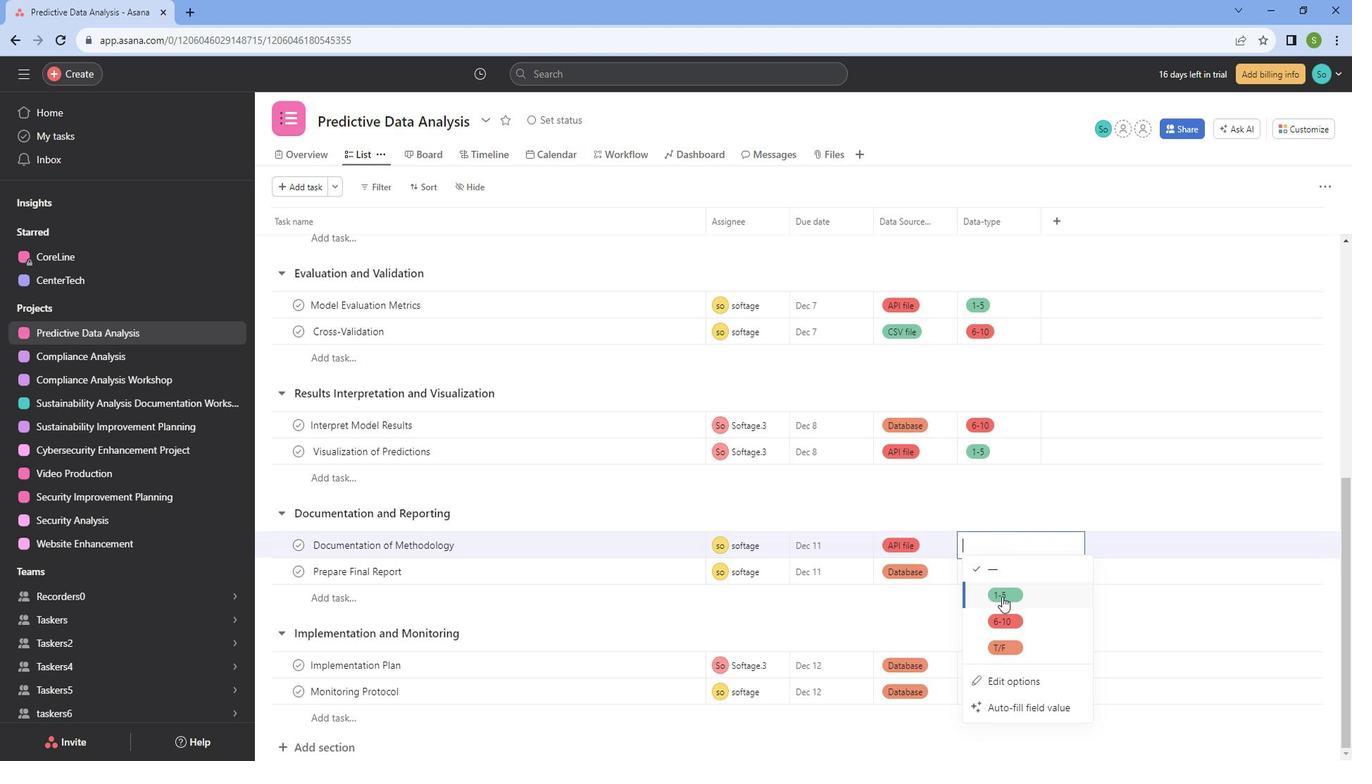
Action: Mouse pressed left at (1018, 589)
Screenshot: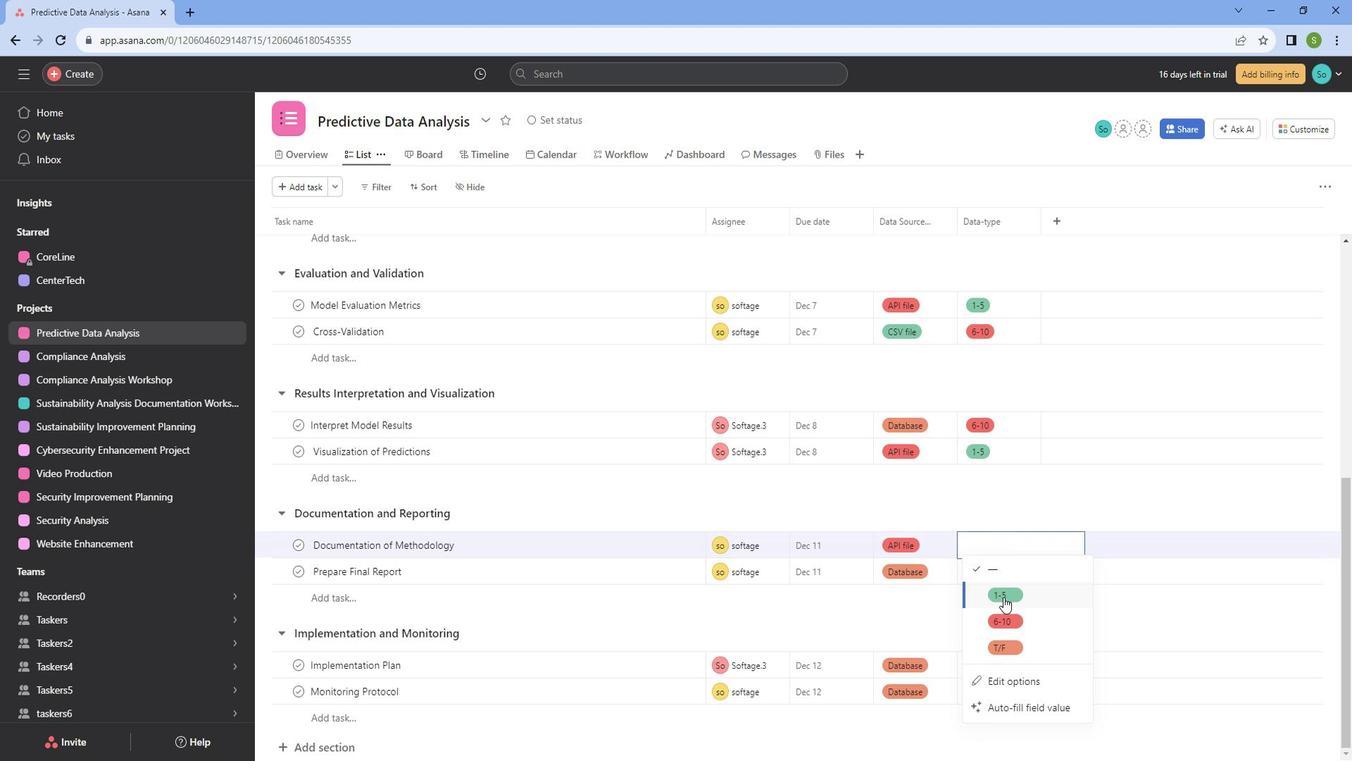 
Action: Mouse moved to (1028, 560)
Screenshot: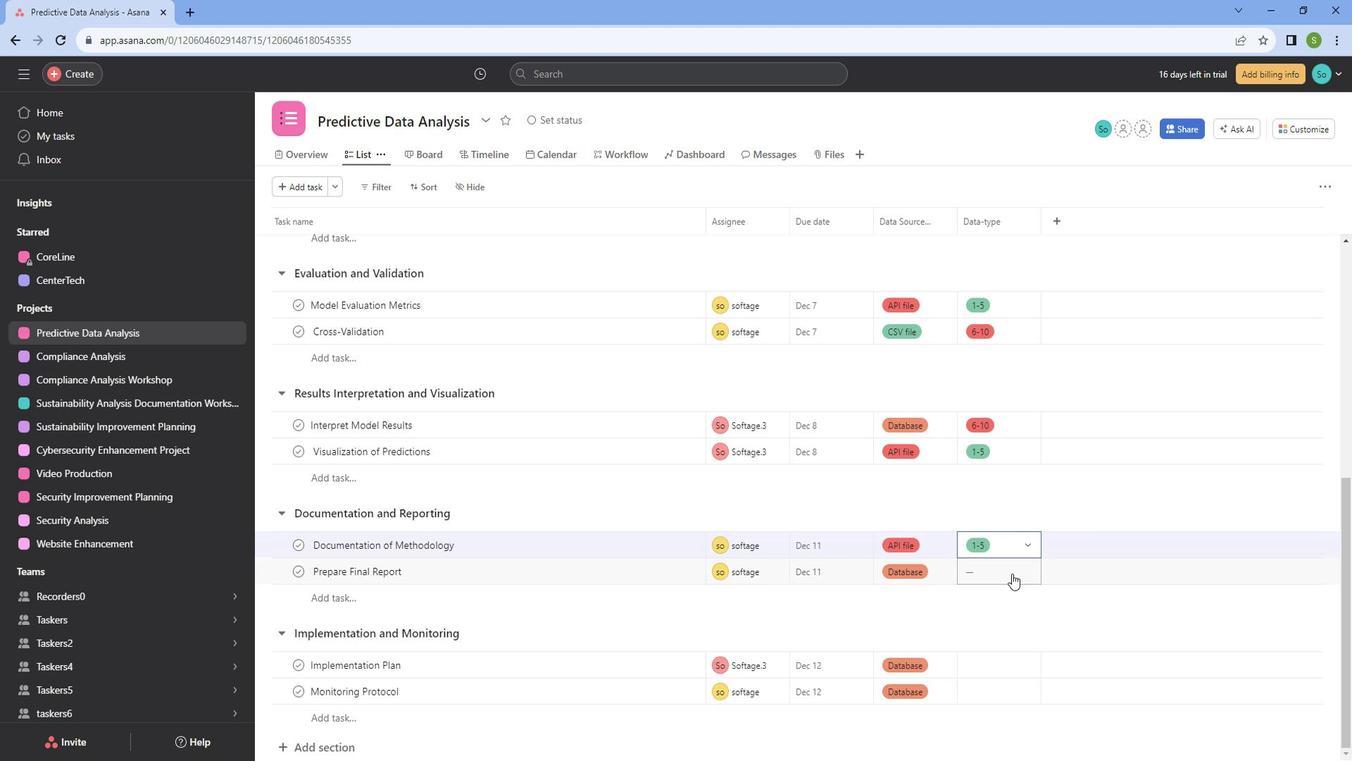 
Action: Mouse pressed left at (1028, 560)
Screenshot: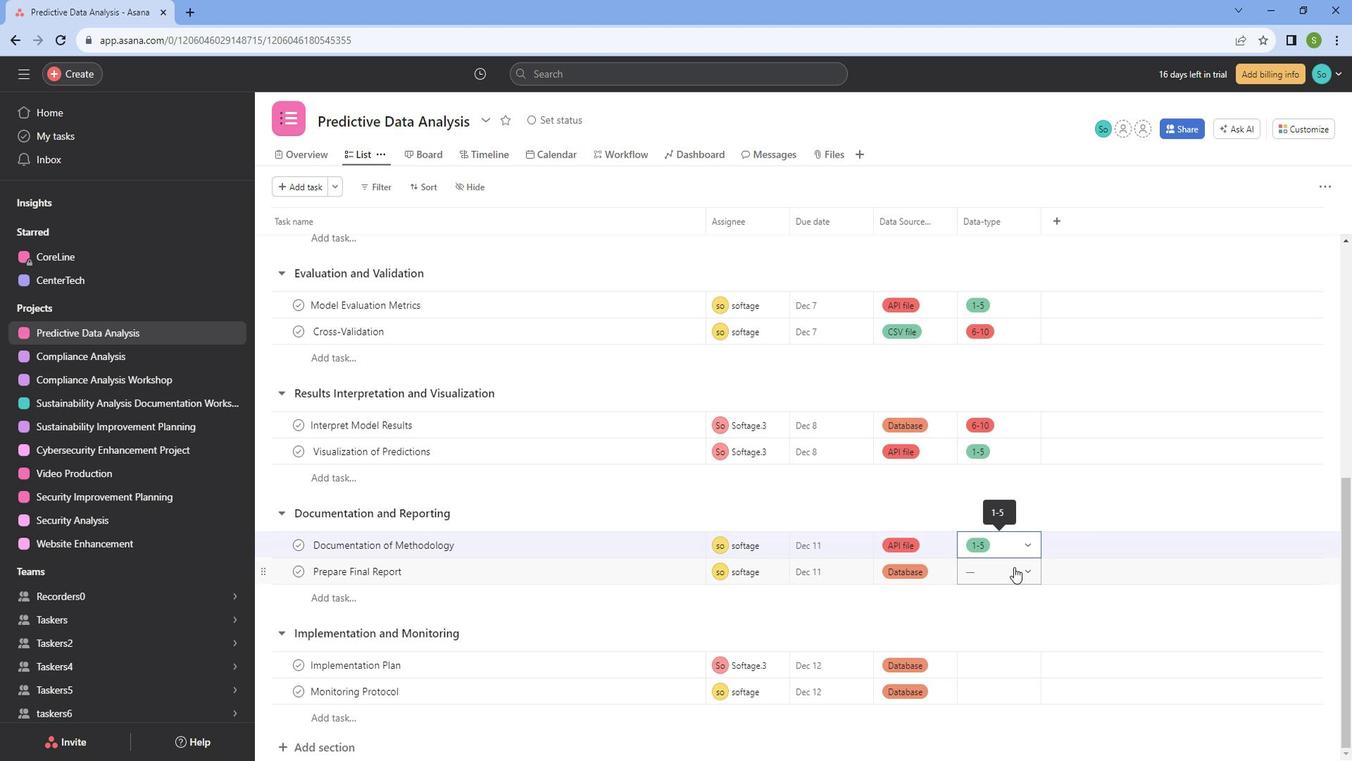 
Action: Mouse moved to (1021, 632)
Screenshot: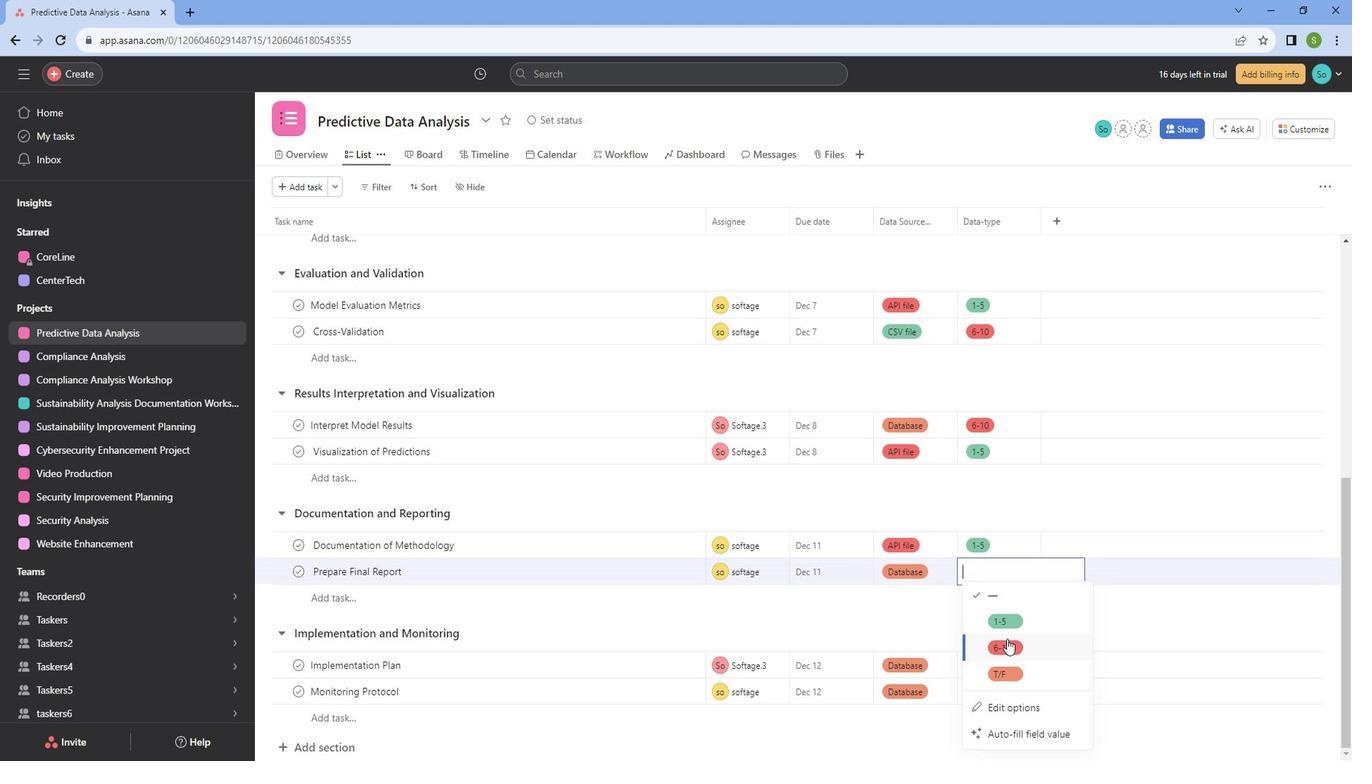 
Action: Mouse pressed left at (1021, 632)
Screenshot: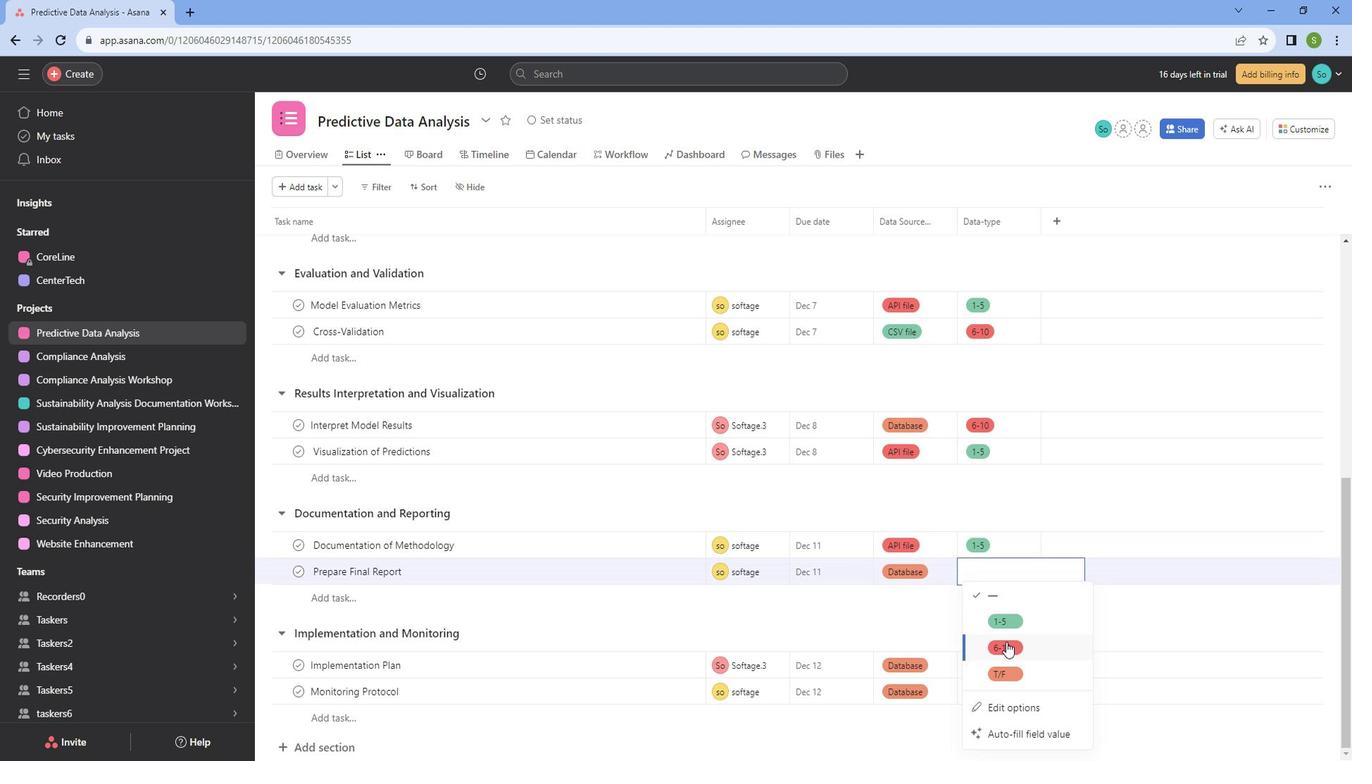 
Action: Mouse moved to (1003, 634)
Screenshot: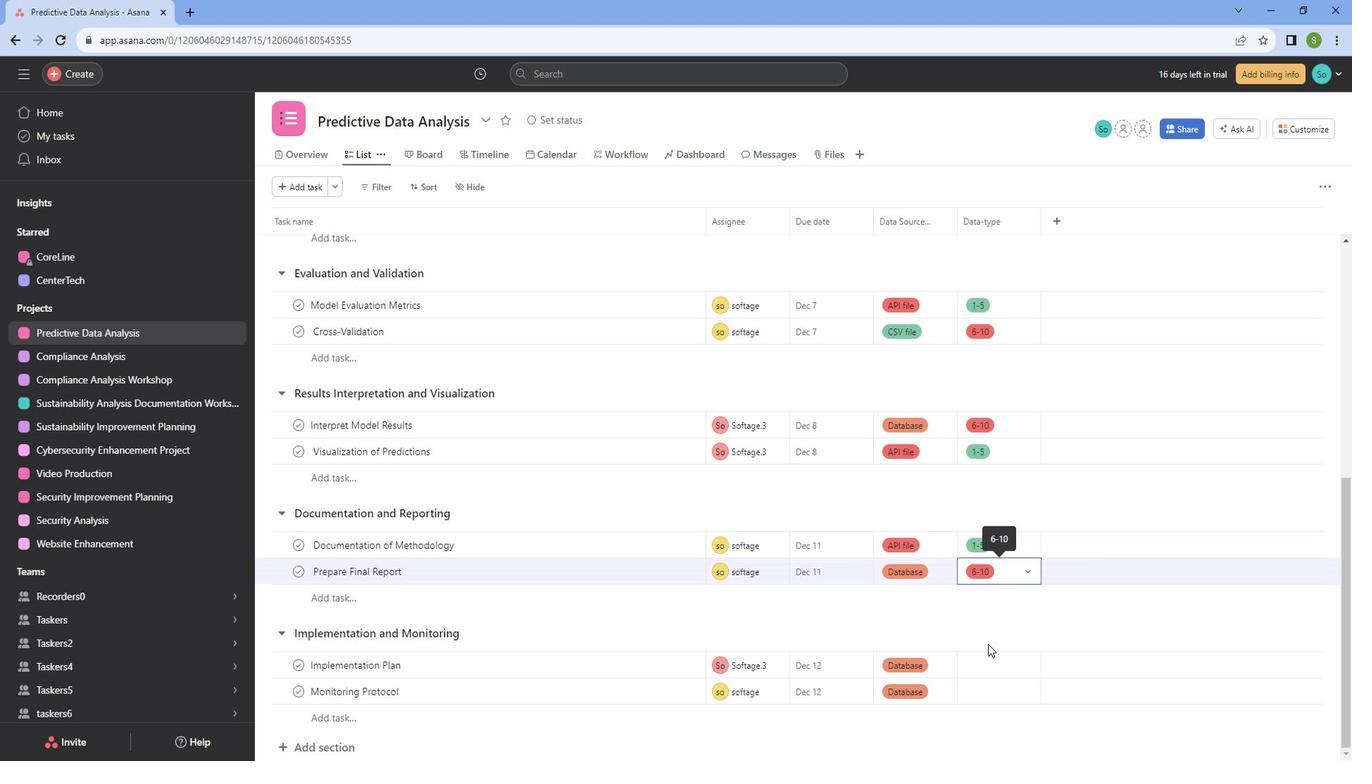 
Action: Mouse scrolled (1003, 633) with delta (0, 0)
Screenshot: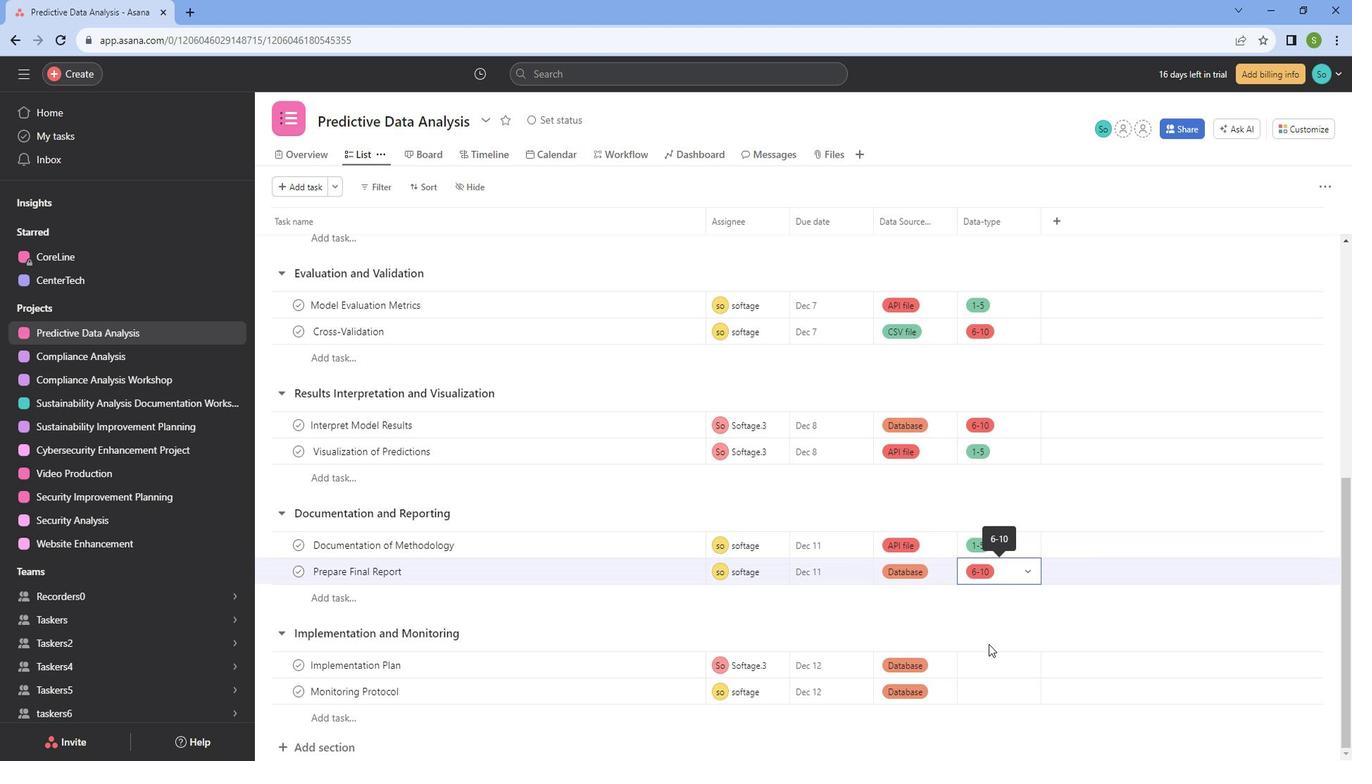 
Action: Mouse moved to (1008, 659)
Screenshot: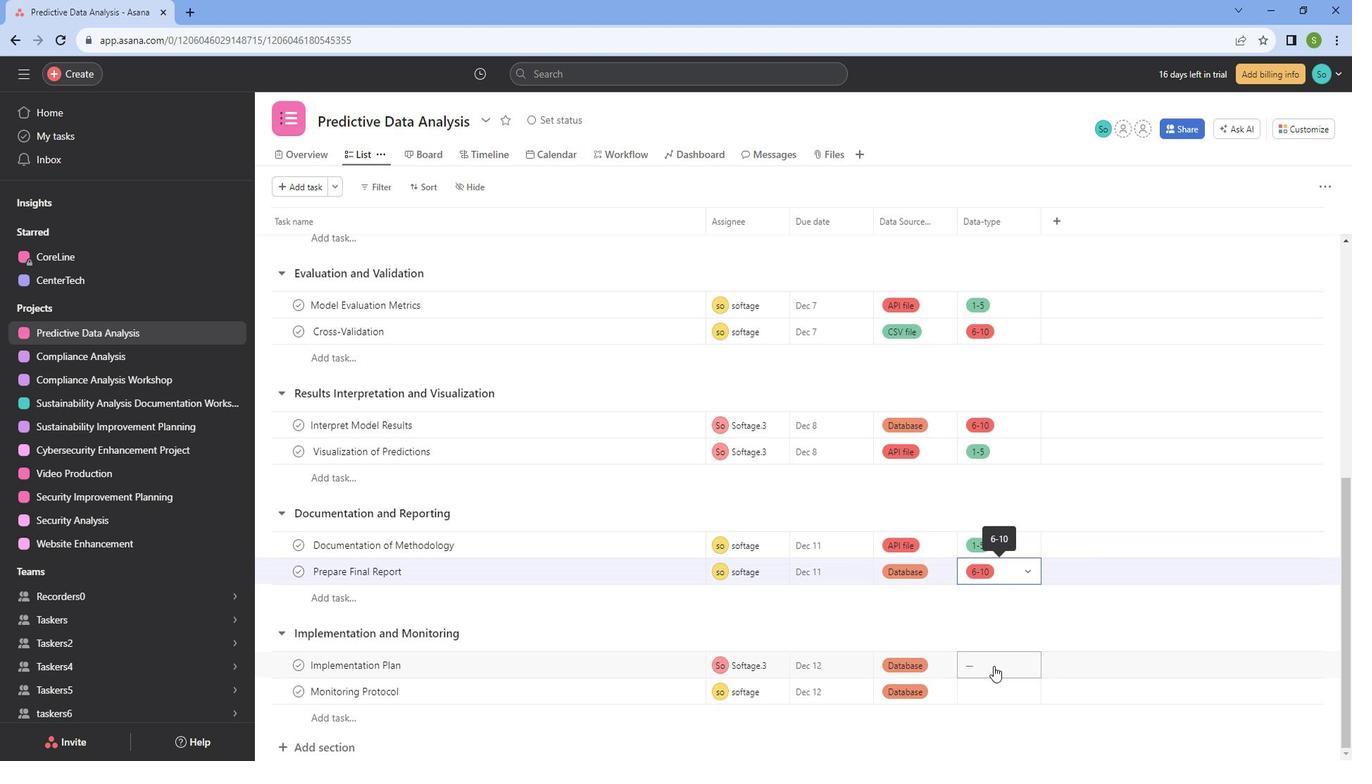 
Action: Mouse pressed left at (1008, 659)
Screenshot: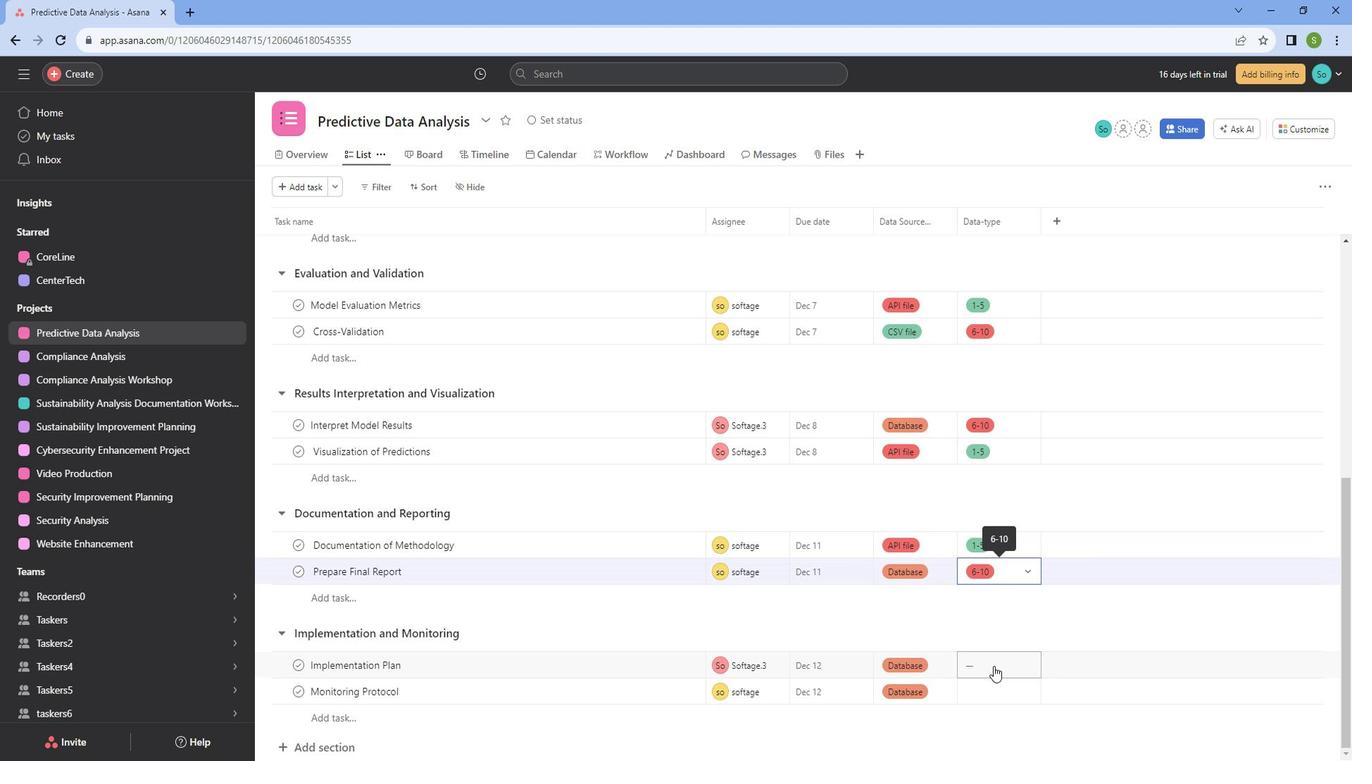 
Action: Mouse moved to (1035, 554)
Screenshot: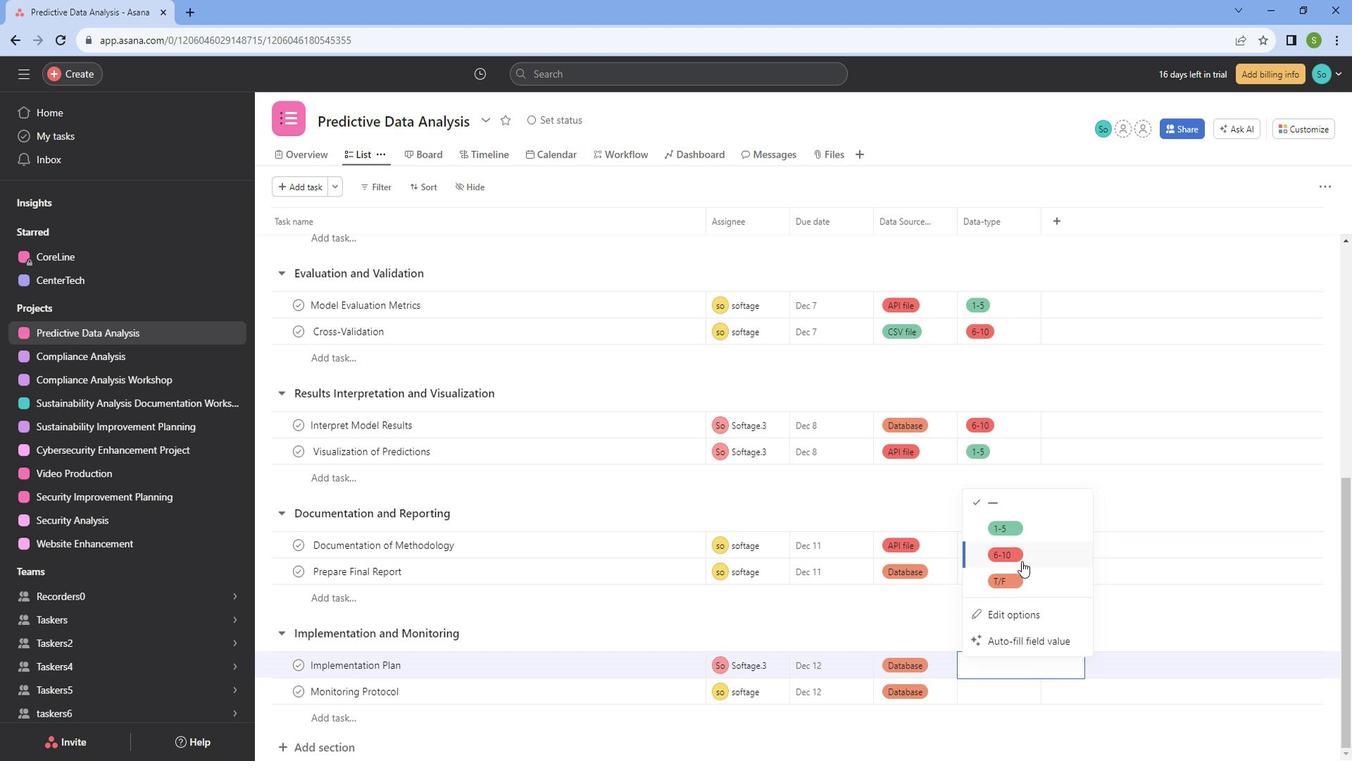 
Action: Mouse pressed left at (1035, 554)
Screenshot: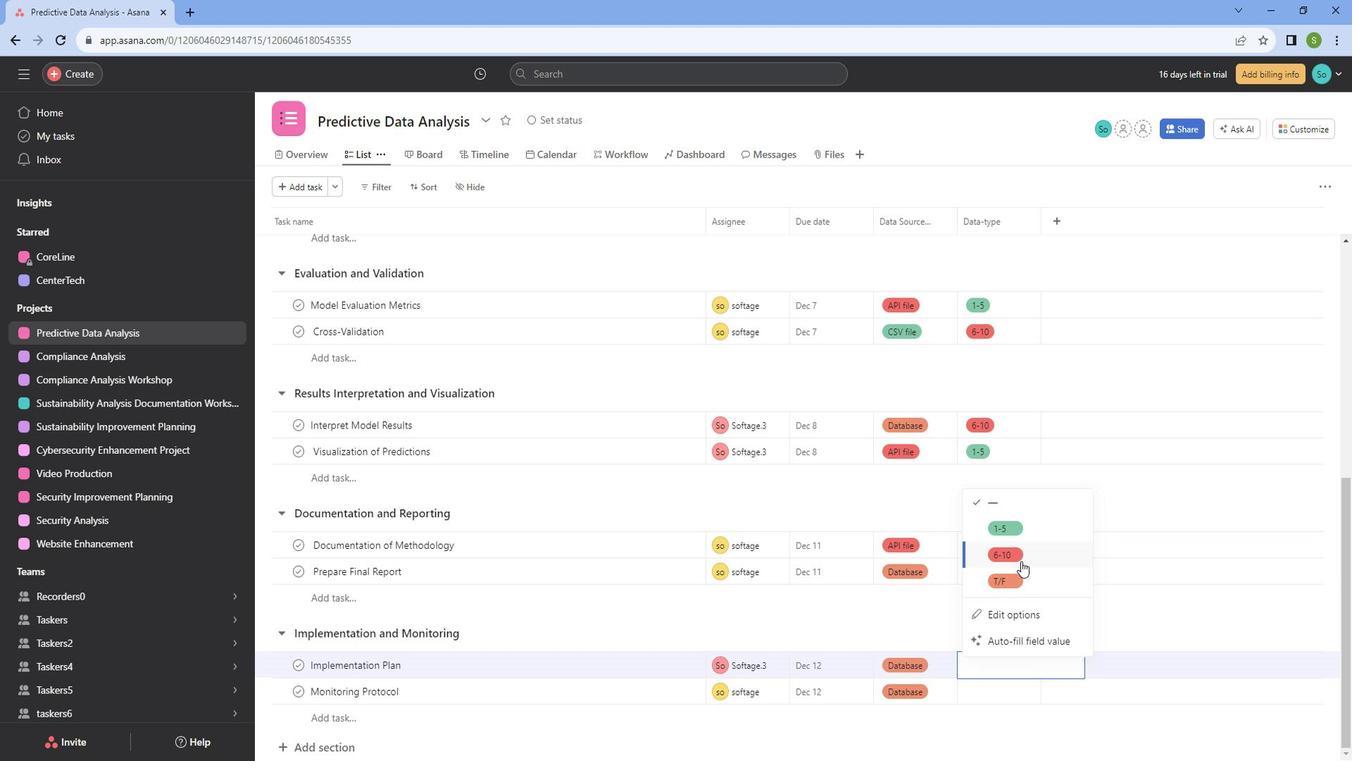 
Action: Mouse moved to (1016, 646)
Screenshot: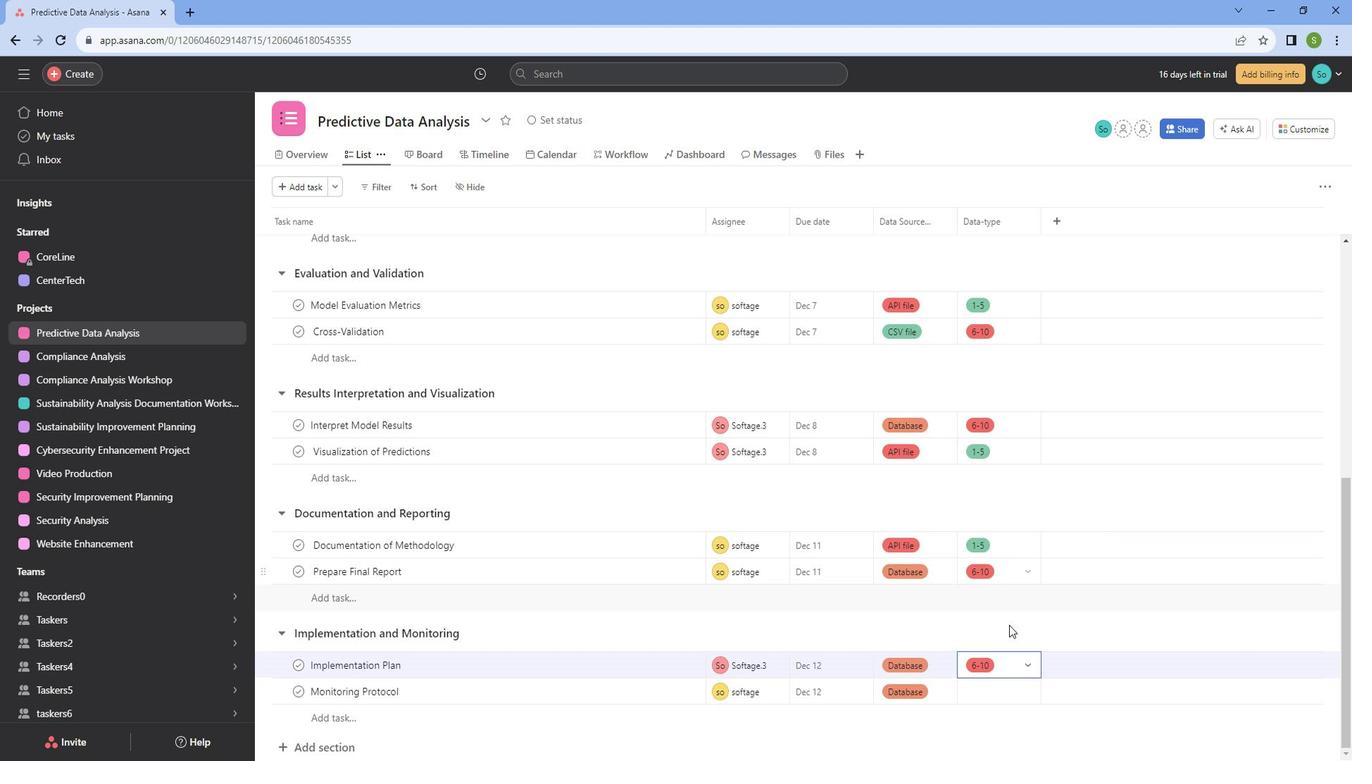 
Action: Mouse pressed left at (1016, 646)
Screenshot: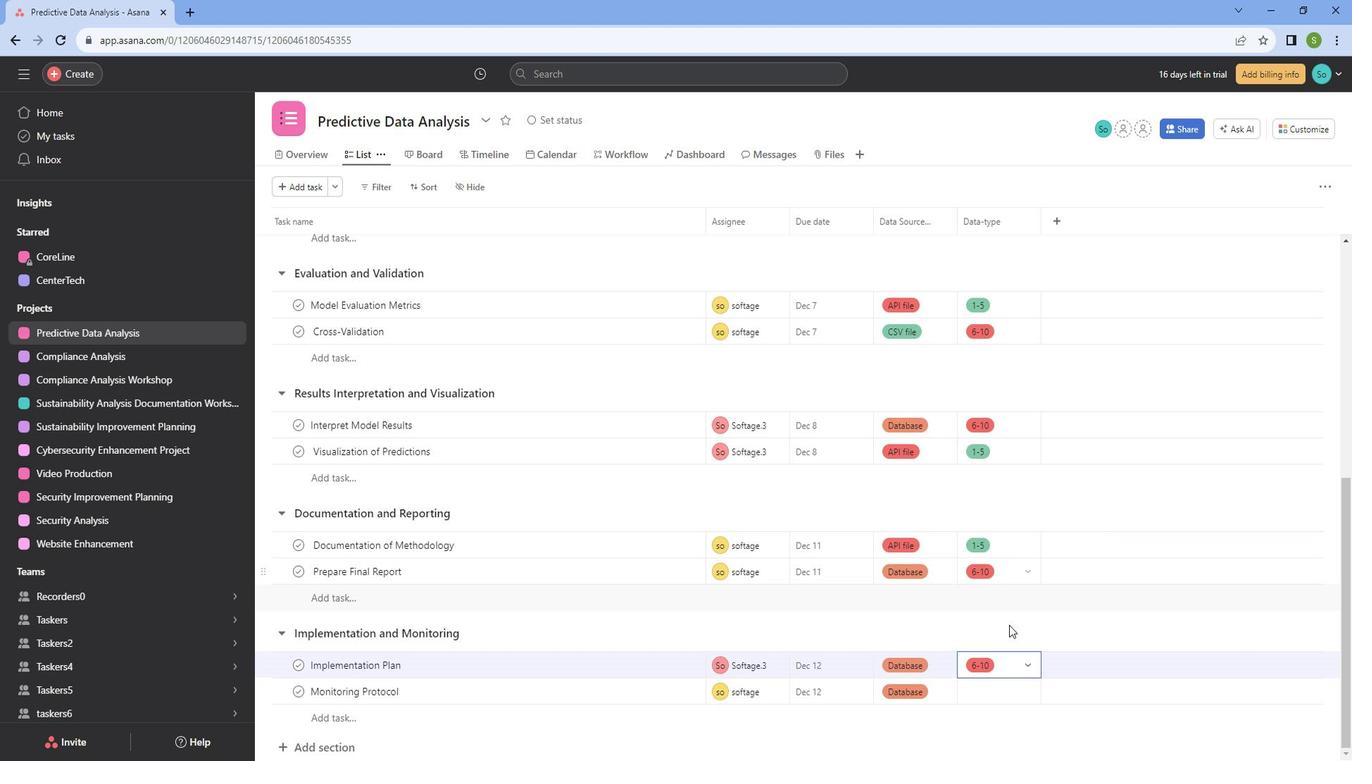 
Action: Mouse moved to (997, 680)
Screenshot: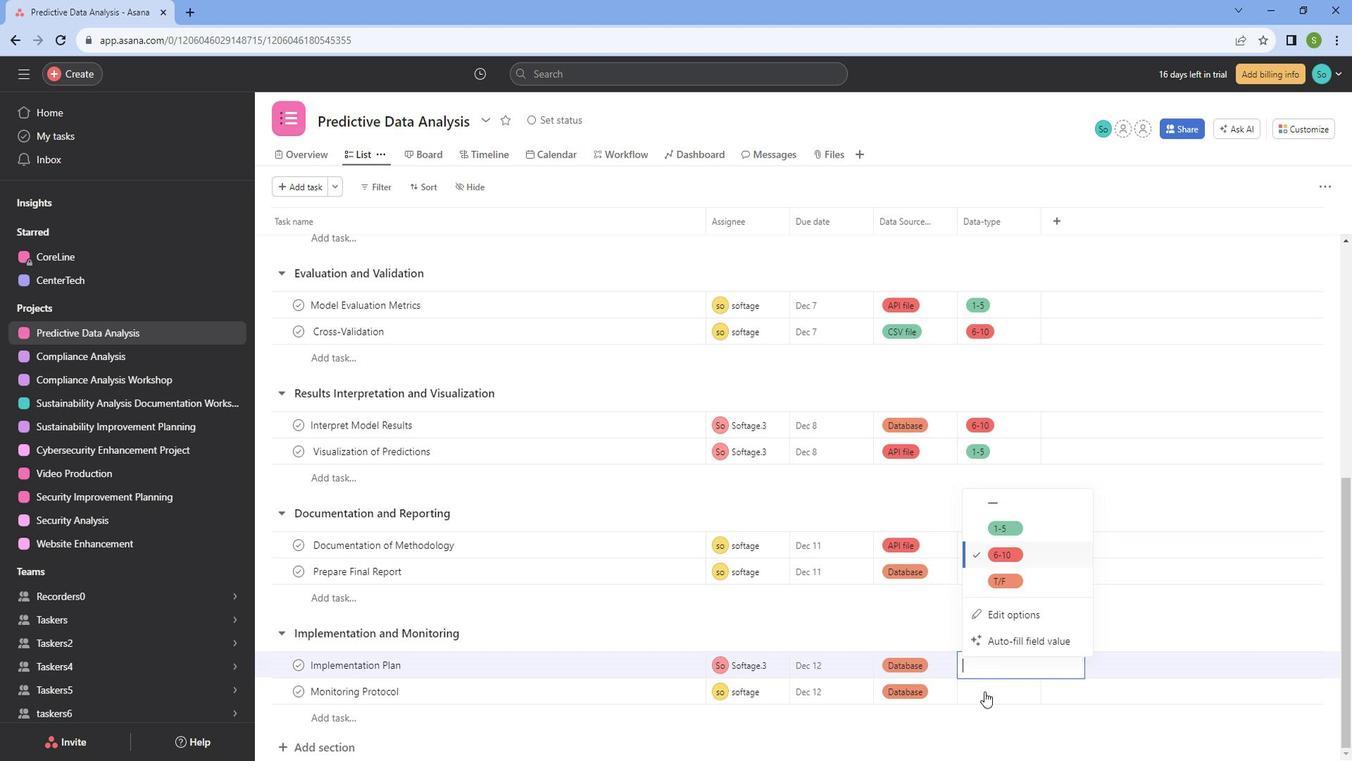 
Action: Mouse pressed left at (997, 680)
Screenshot: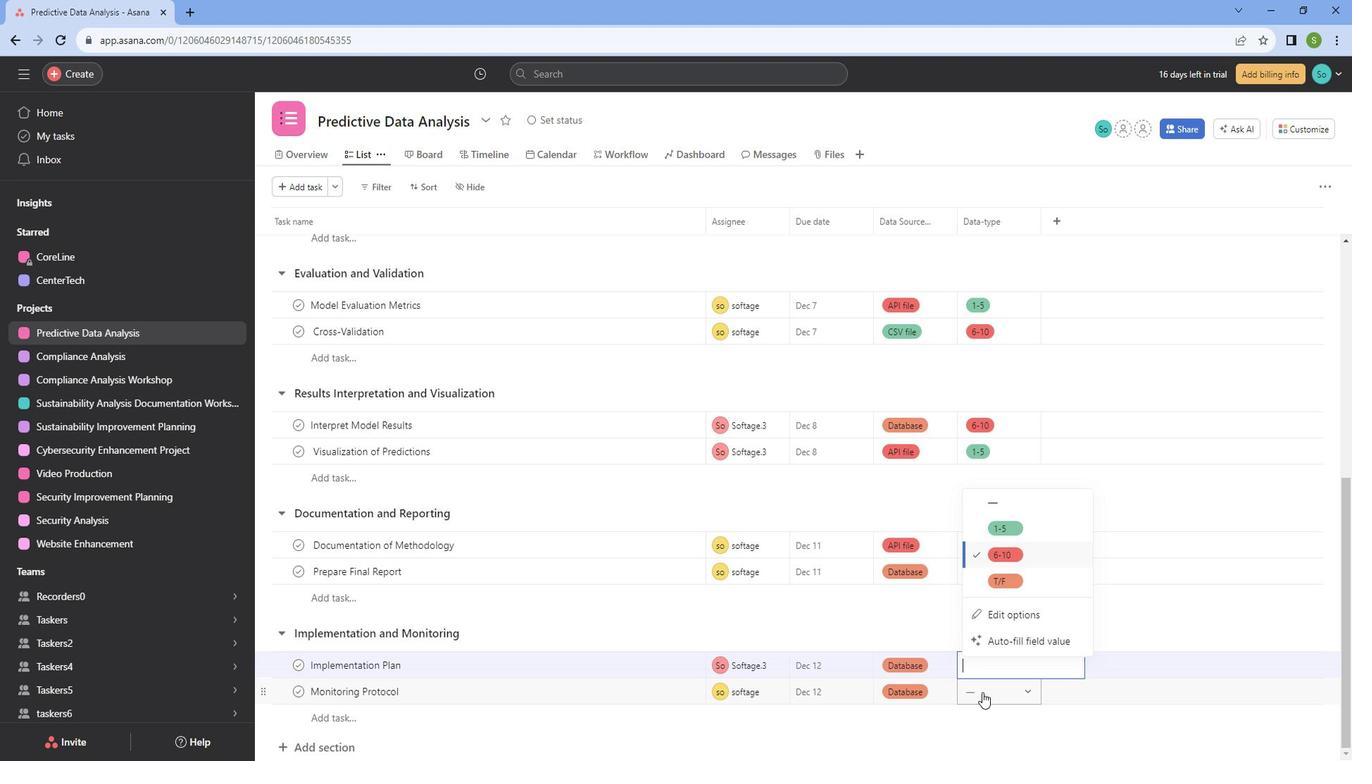 
Action: Mouse moved to (1027, 548)
Screenshot: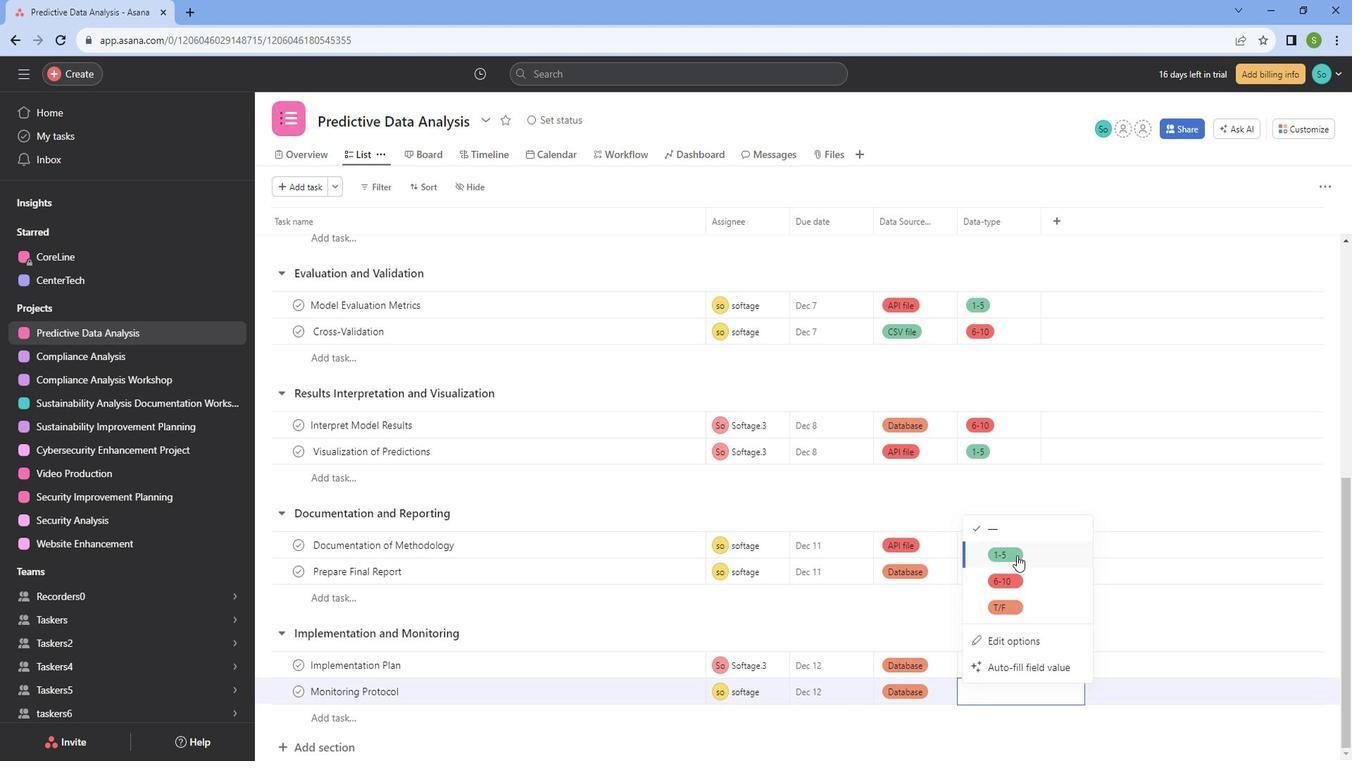 
Action: Mouse pressed left at (1027, 548)
Screenshot: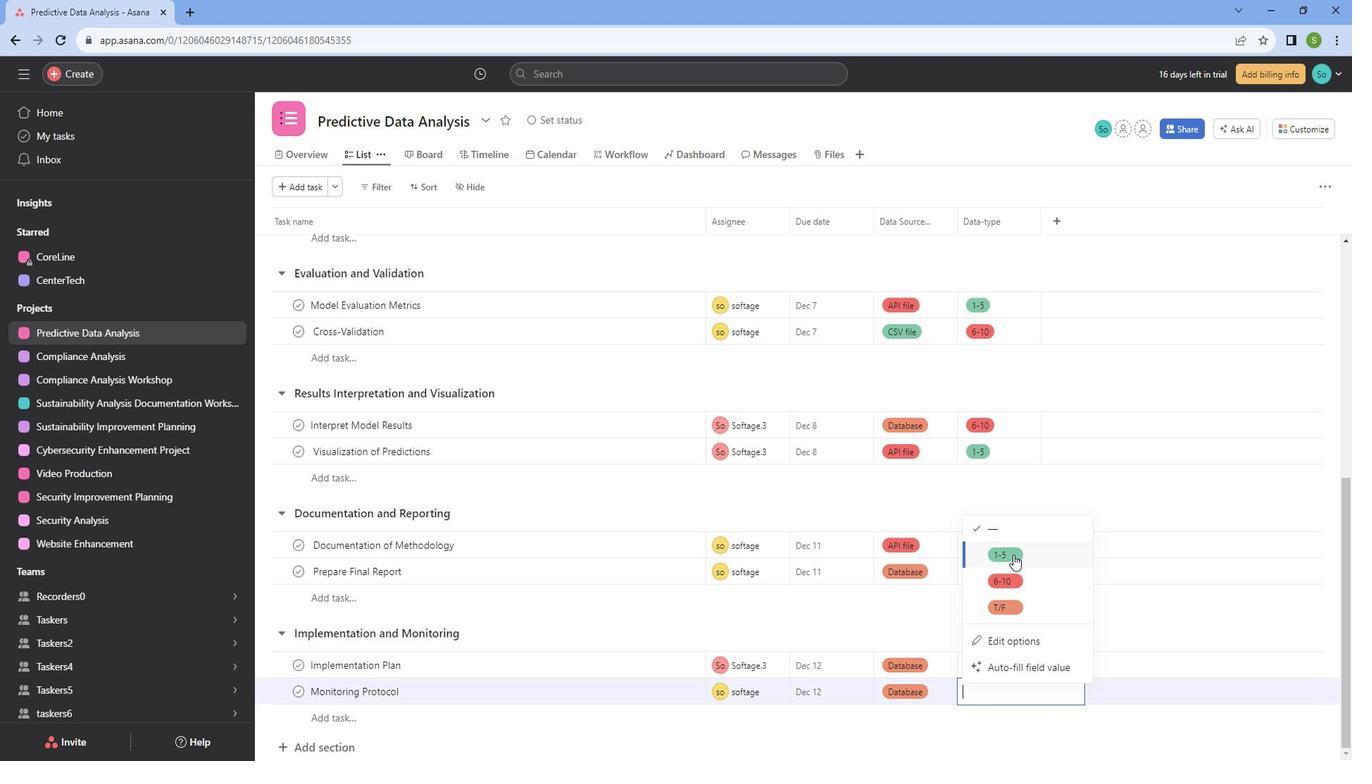 
Action: Mouse moved to (996, 655)
Screenshot: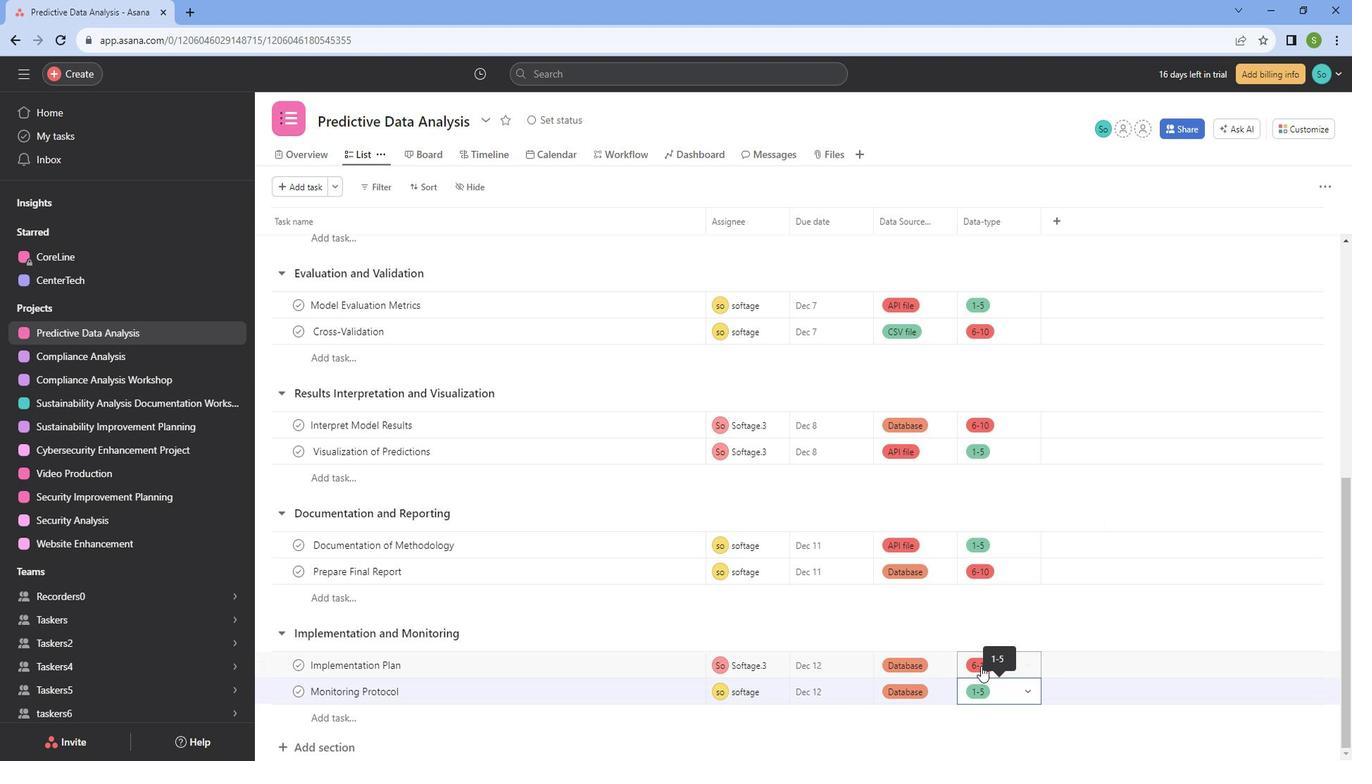 
Action: Mouse pressed left at (996, 655)
Screenshot: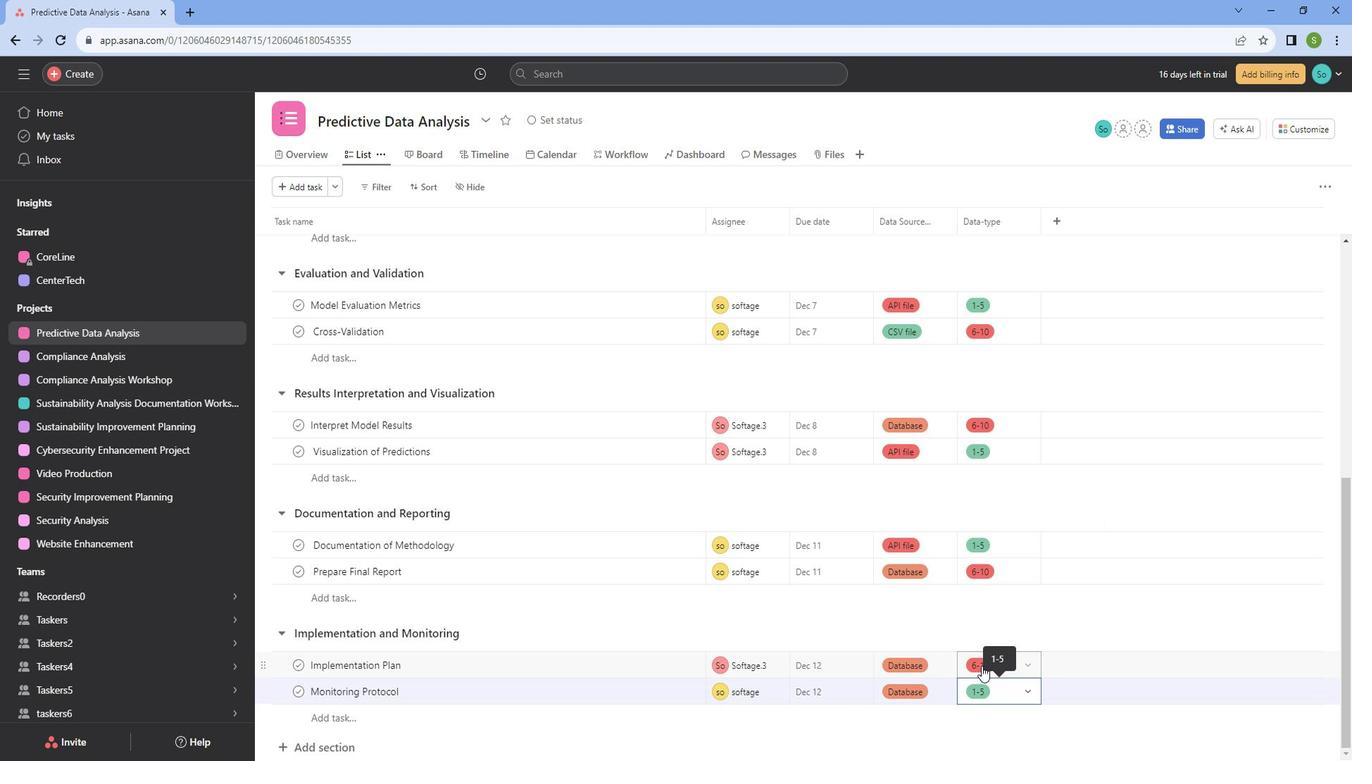 
Action: Mouse moved to (1032, 549)
Screenshot: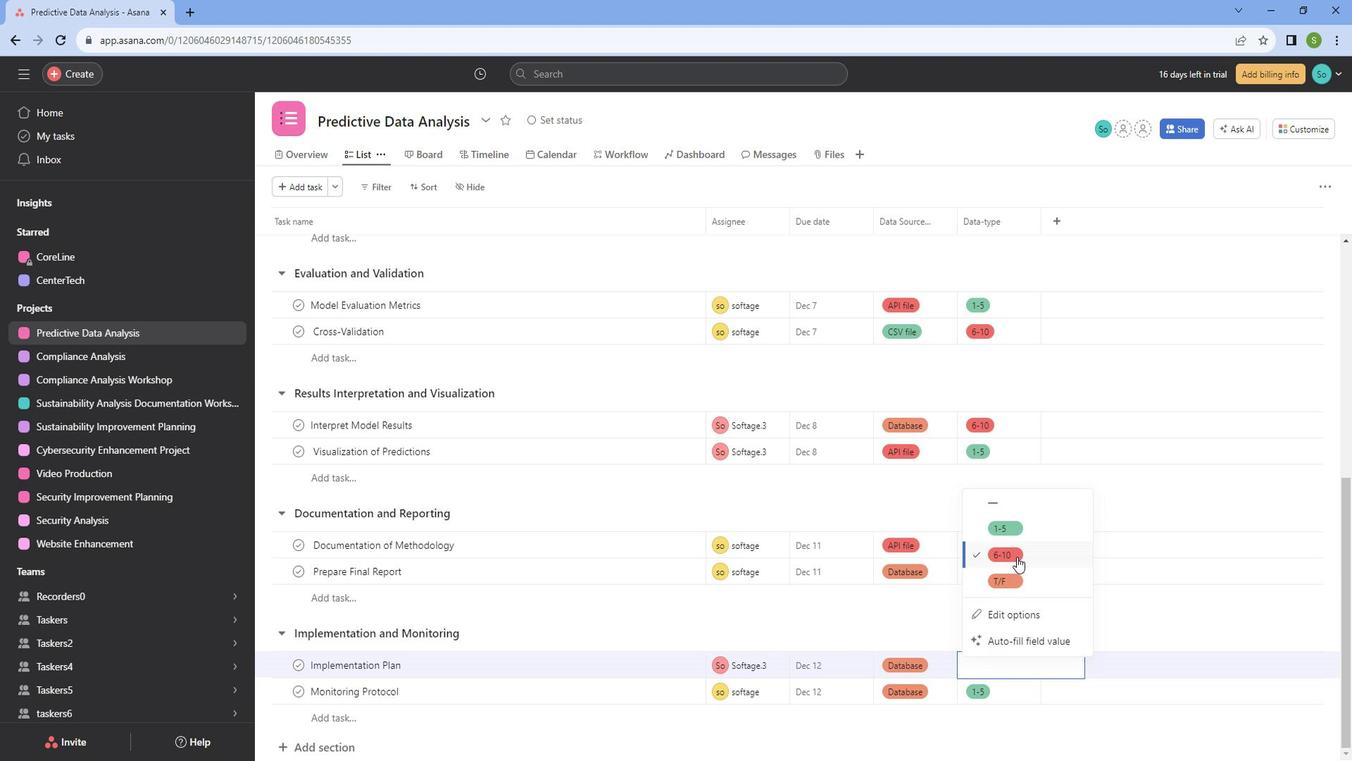 
Action: Mouse pressed left at (1032, 549)
Screenshot: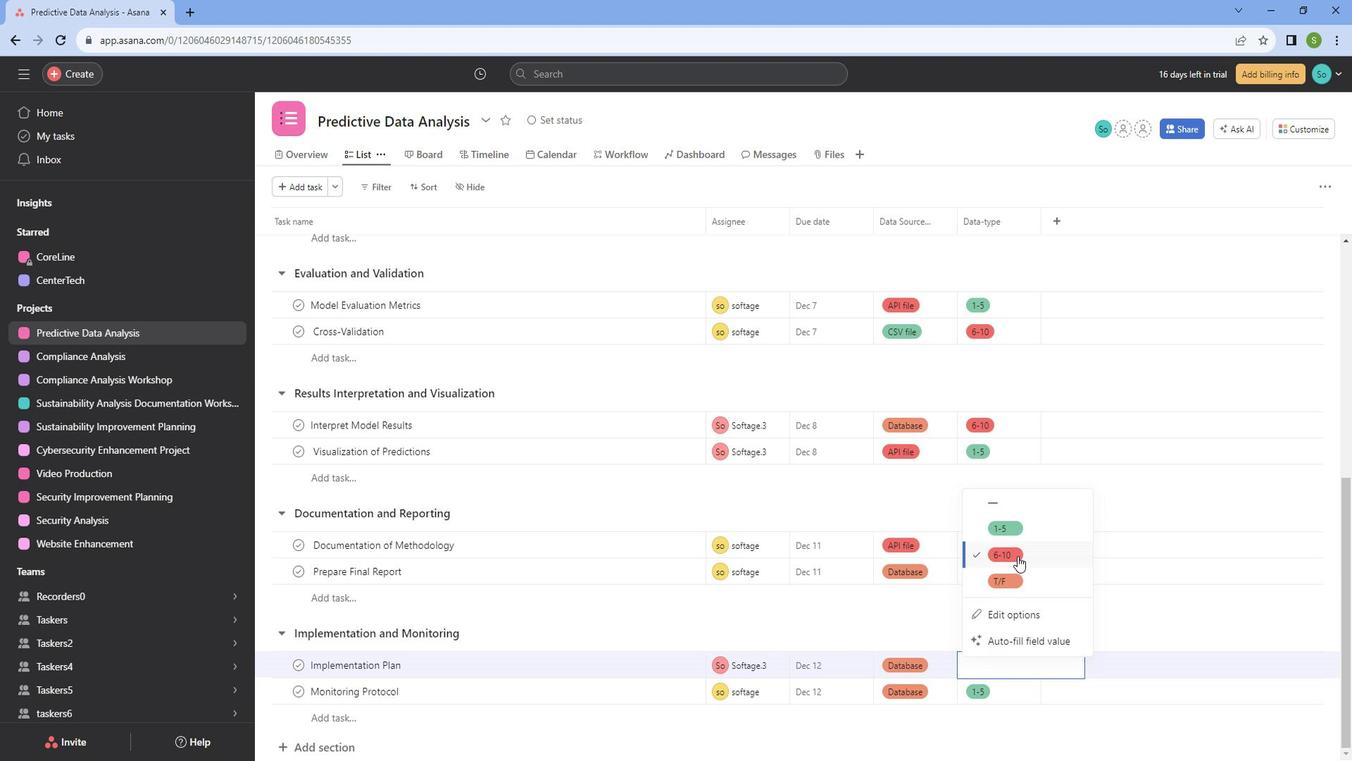 
Action: Mouse moved to (976, 617)
Screenshot: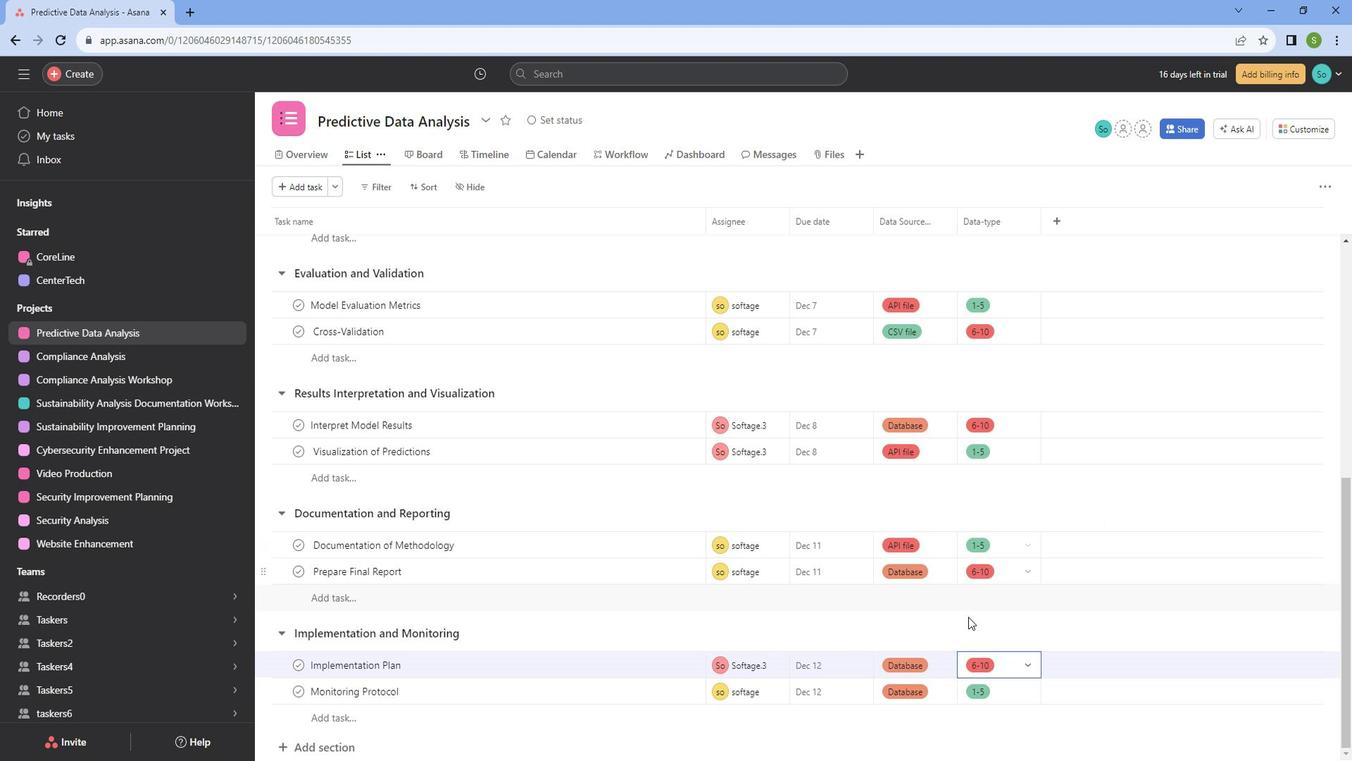 
Action: Mouse pressed left at (976, 617)
Screenshot: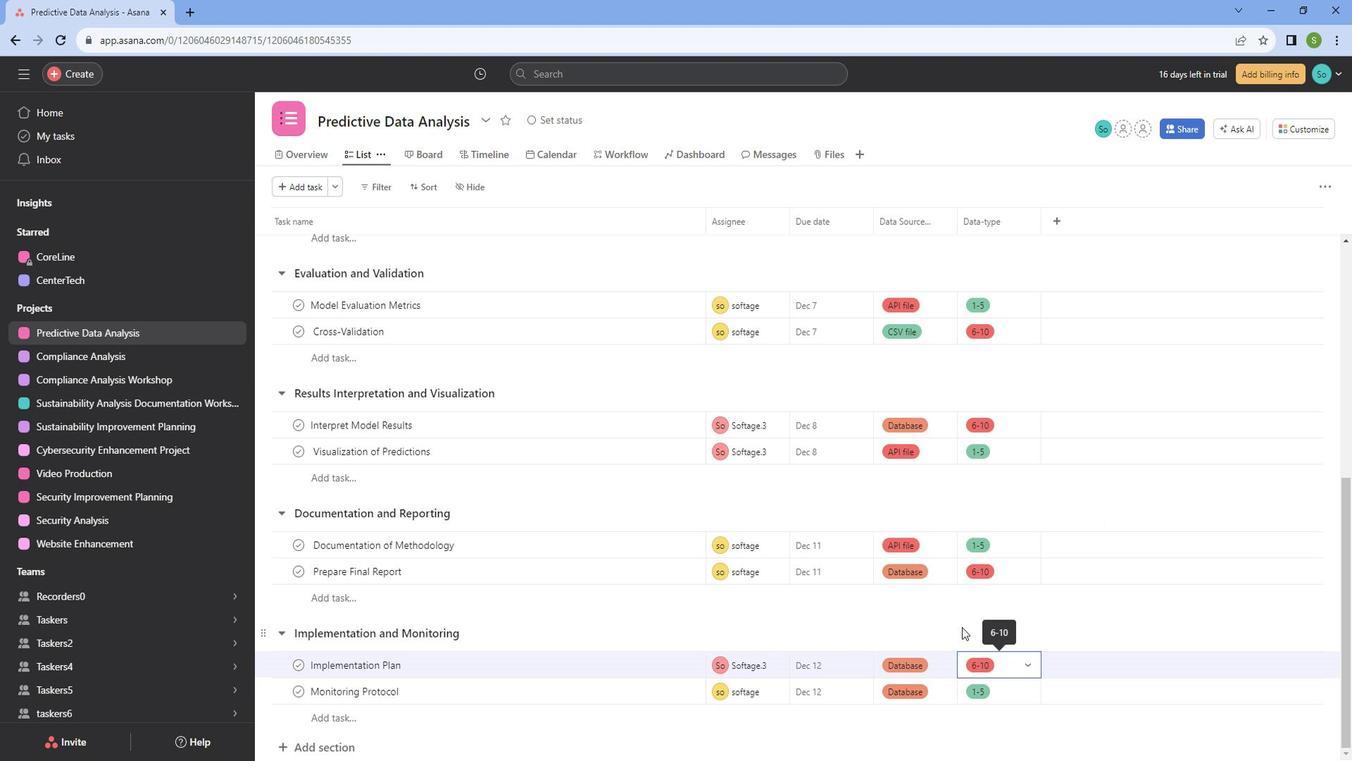 
Action: Mouse scrolled (976, 617) with delta (0, 0)
Screenshot: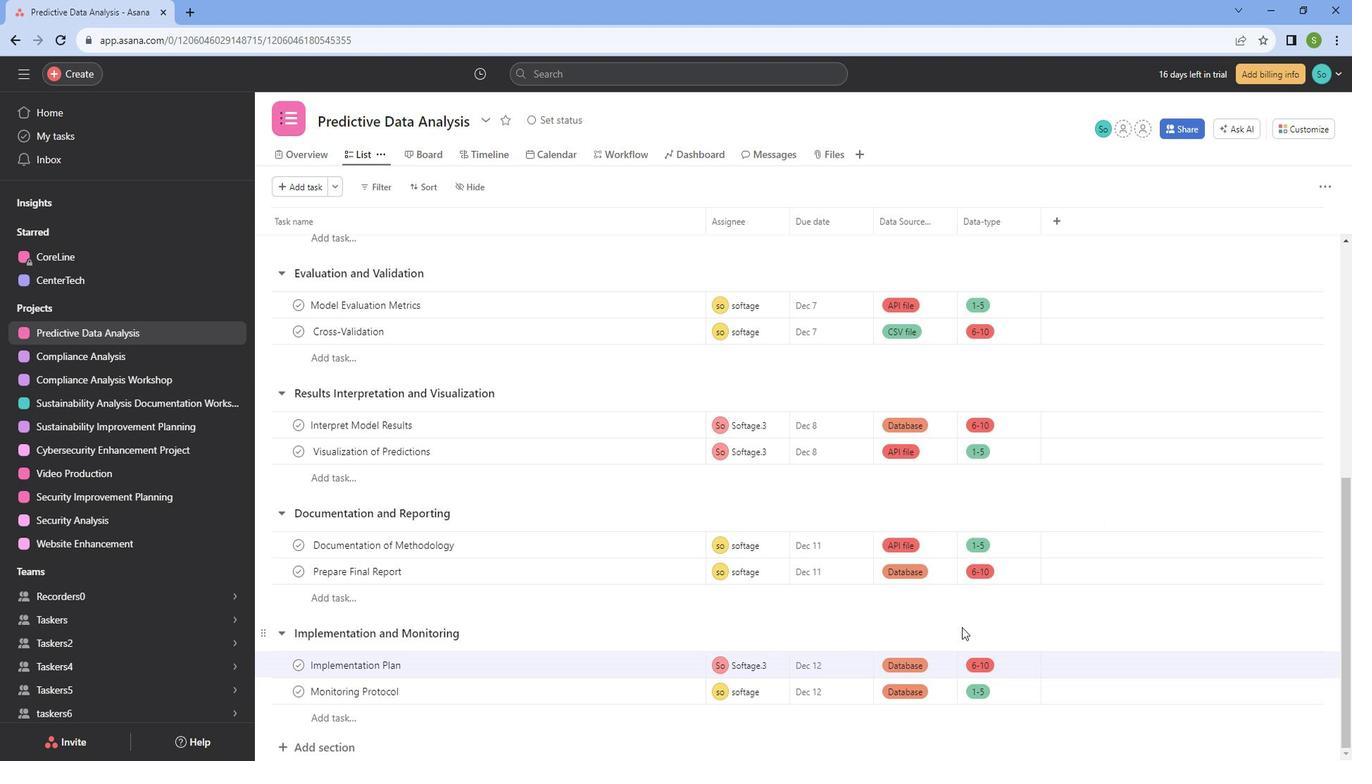 
Action: Mouse scrolled (976, 617) with delta (0, 0)
Screenshot: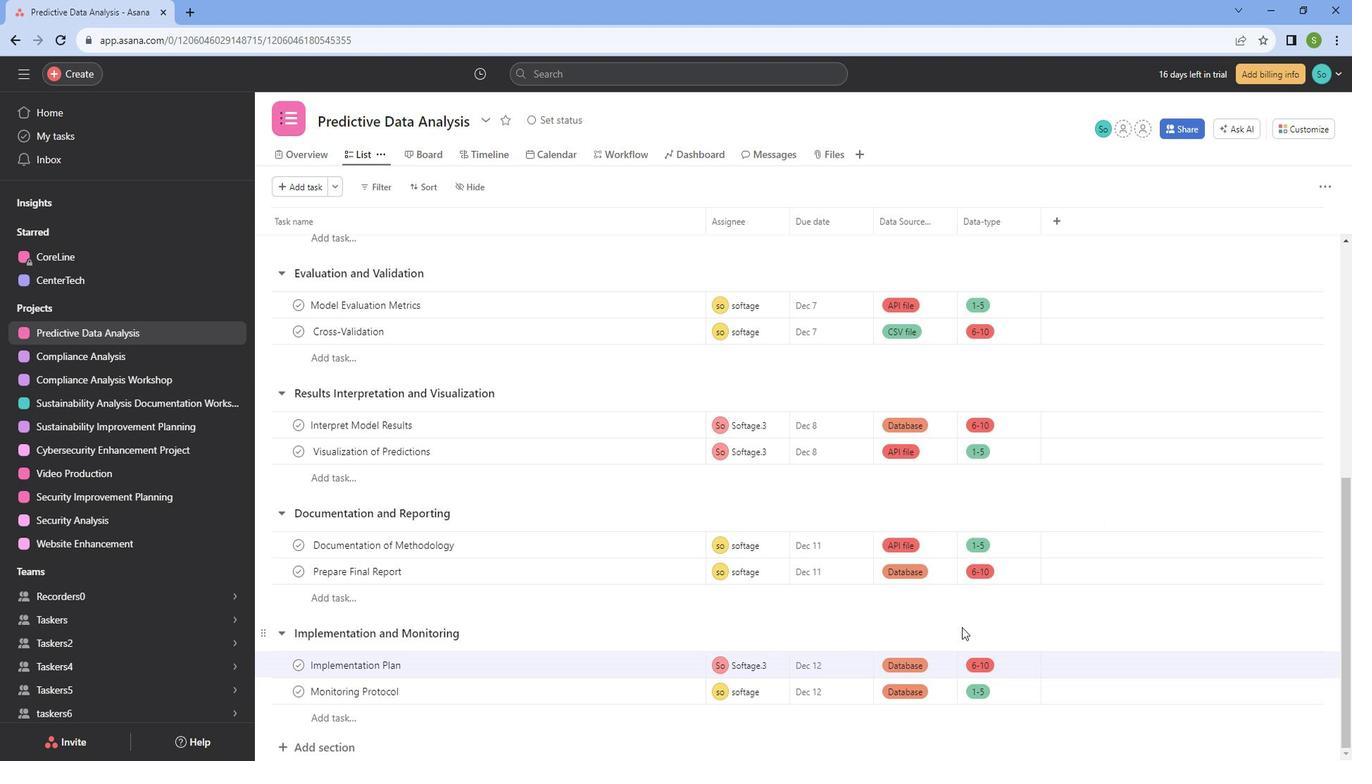 
Action: Mouse scrolled (976, 617) with delta (0, 0)
Screenshot: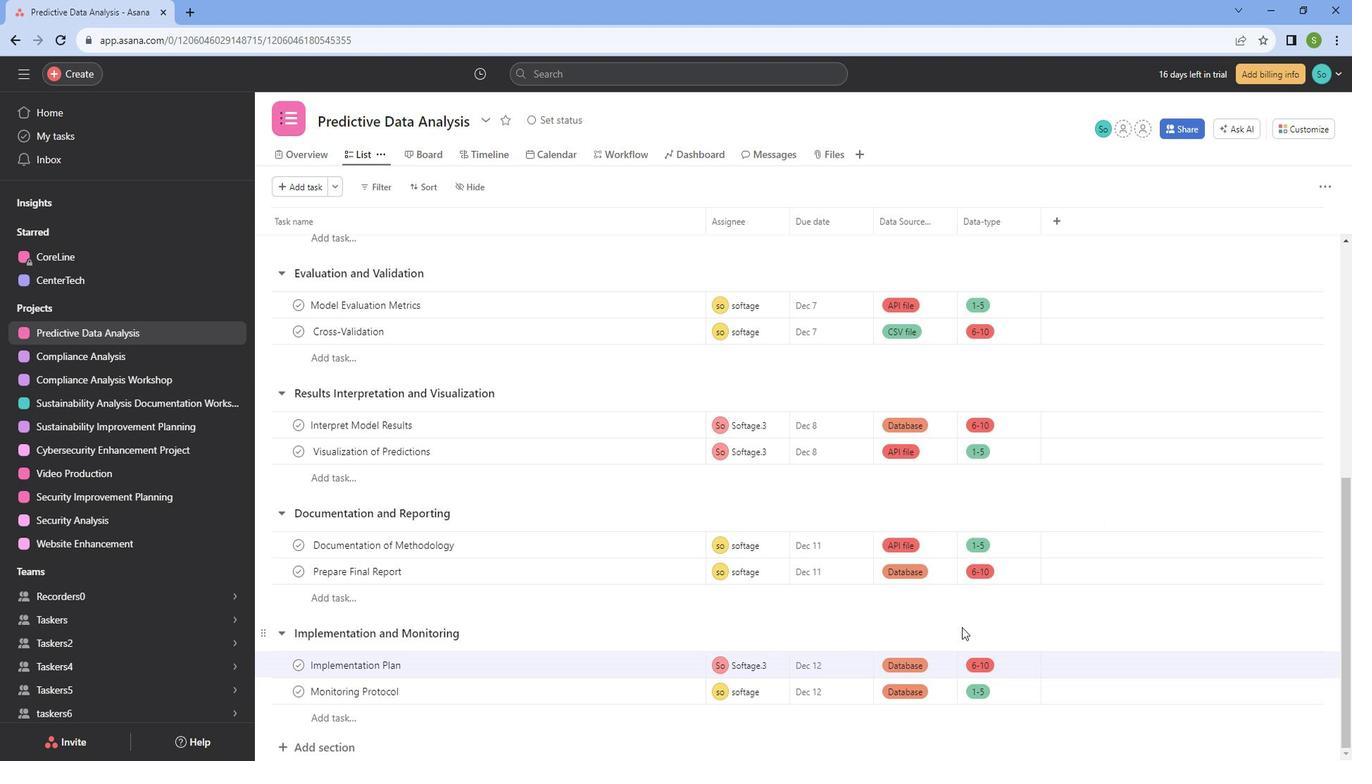 
Action: Mouse scrolled (976, 618) with delta (0, 0)
Screenshot: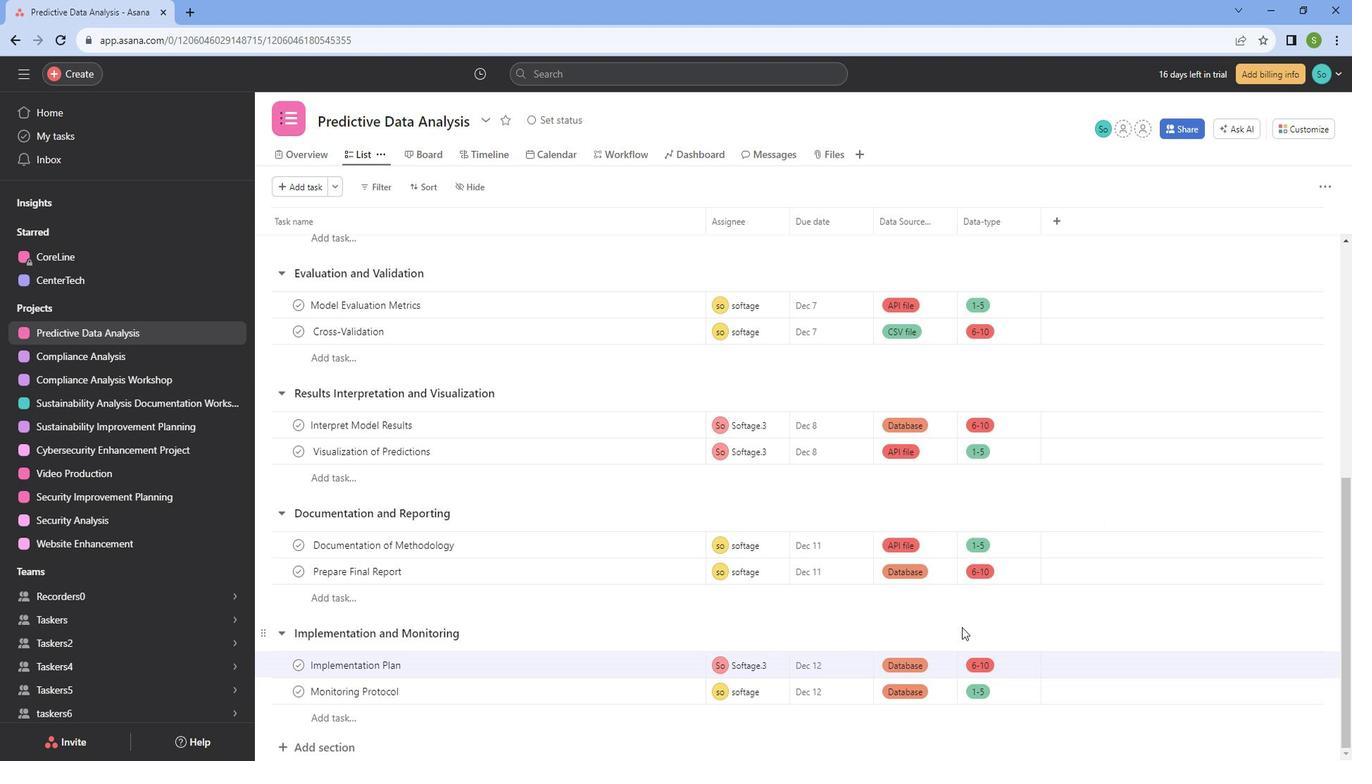 
Action: Mouse scrolled (976, 618) with delta (0, 0)
Screenshot: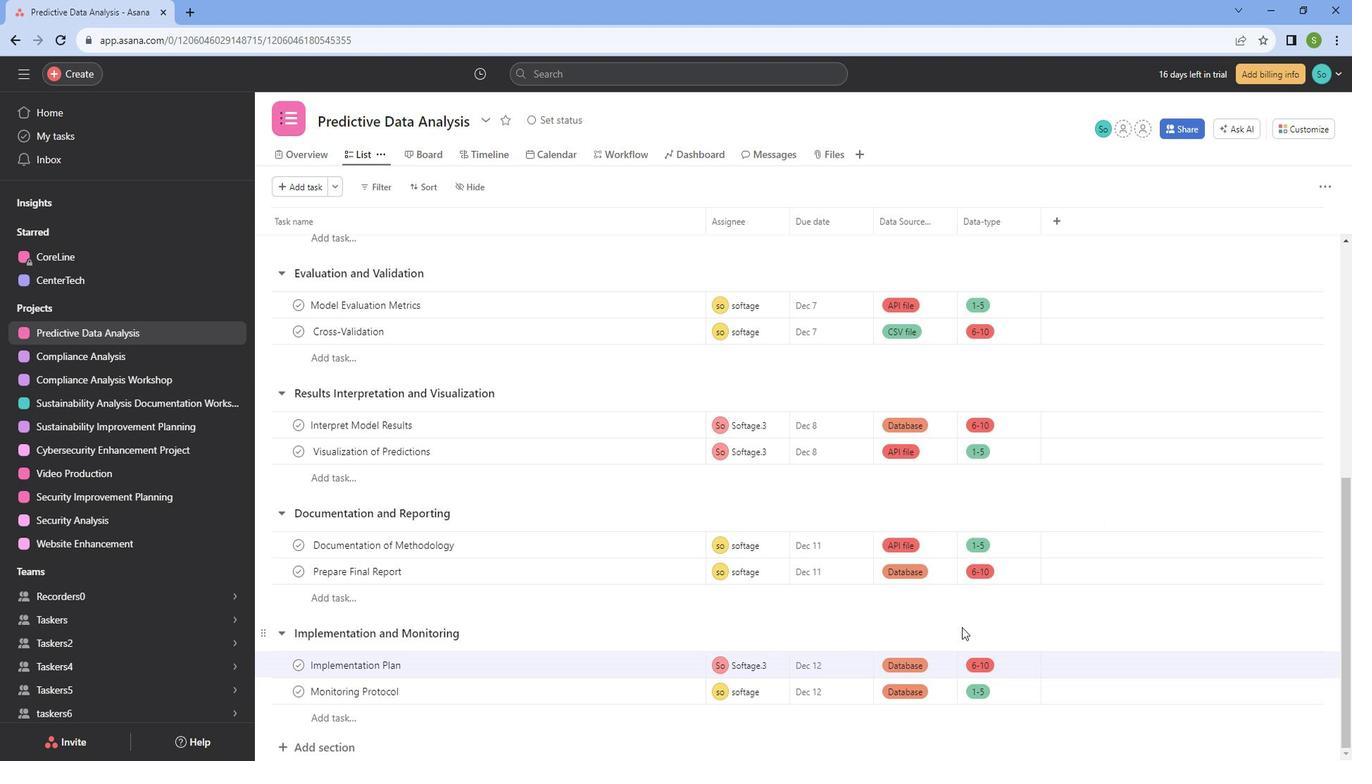 
Action: Mouse scrolled (976, 618) with delta (0, 0)
Screenshot: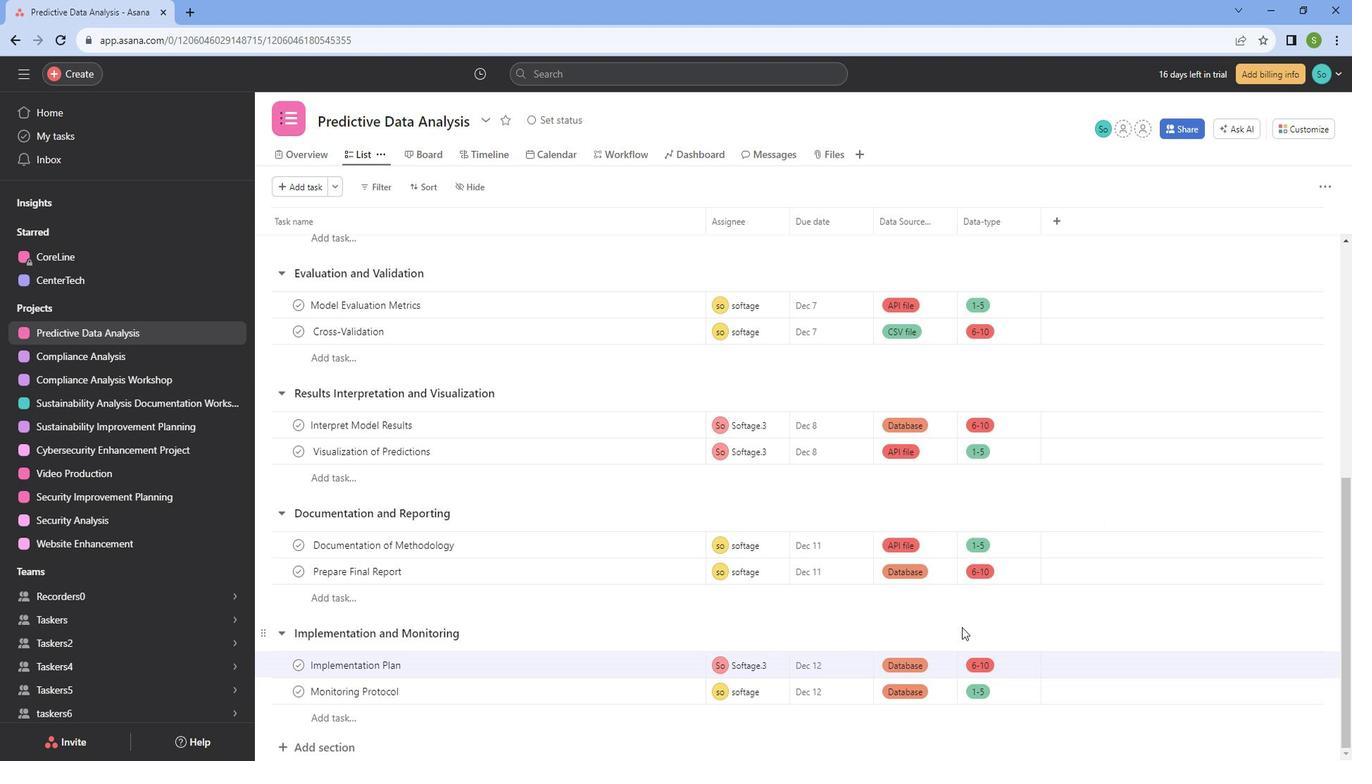 
Action: Mouse scrolled (976, 618) with delta (0, 0)
Screenshot: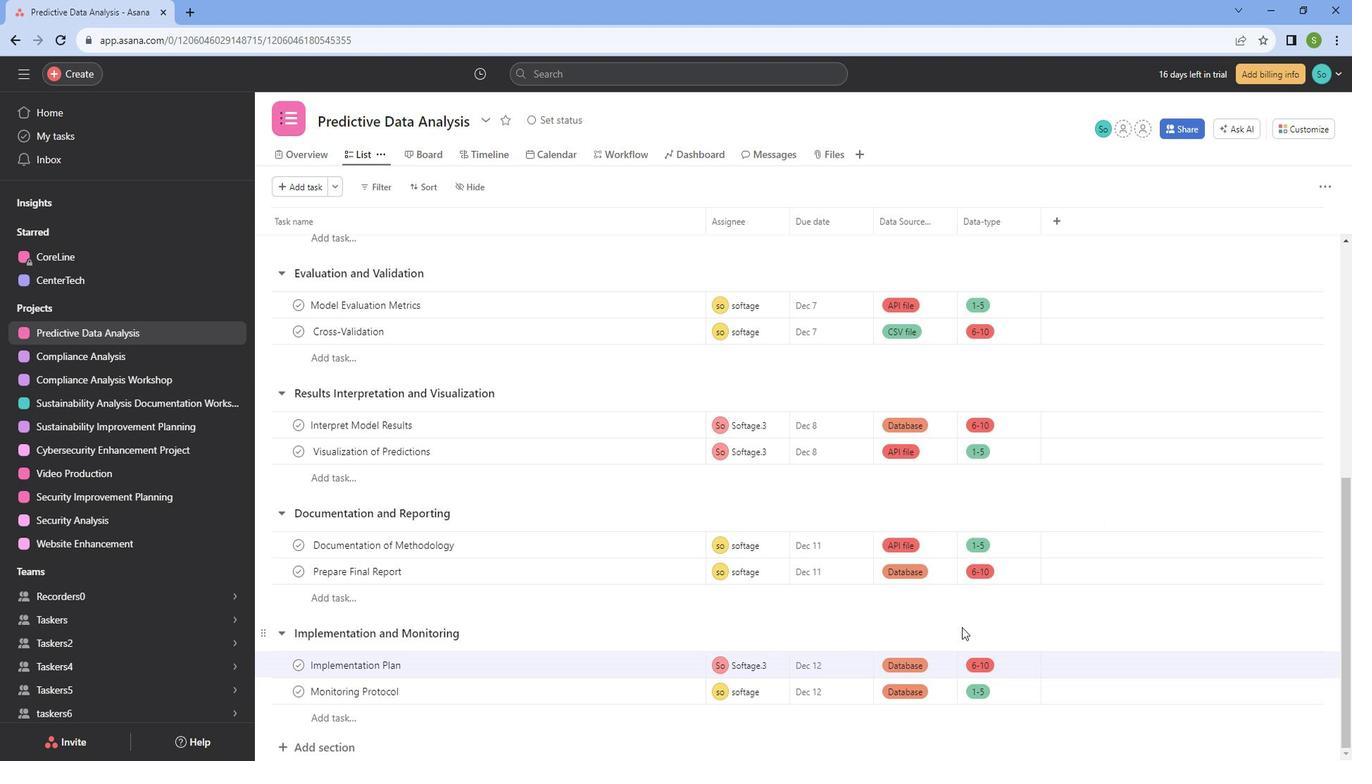 
Action: Mouse scrolled (976, 618) with delta (0, 0)
Screenshot: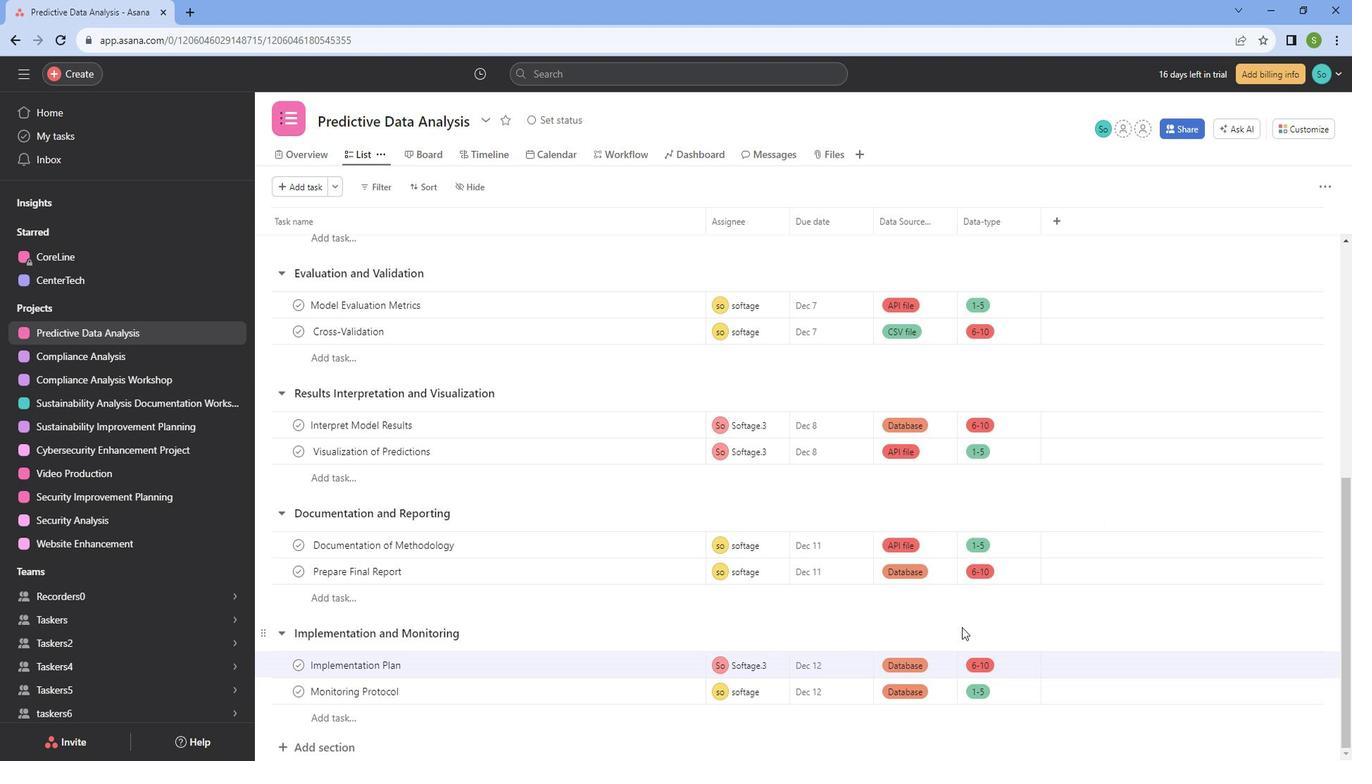 
Action: Mouse scrolled (976, 618) with delta (0, 0)
Screenshot: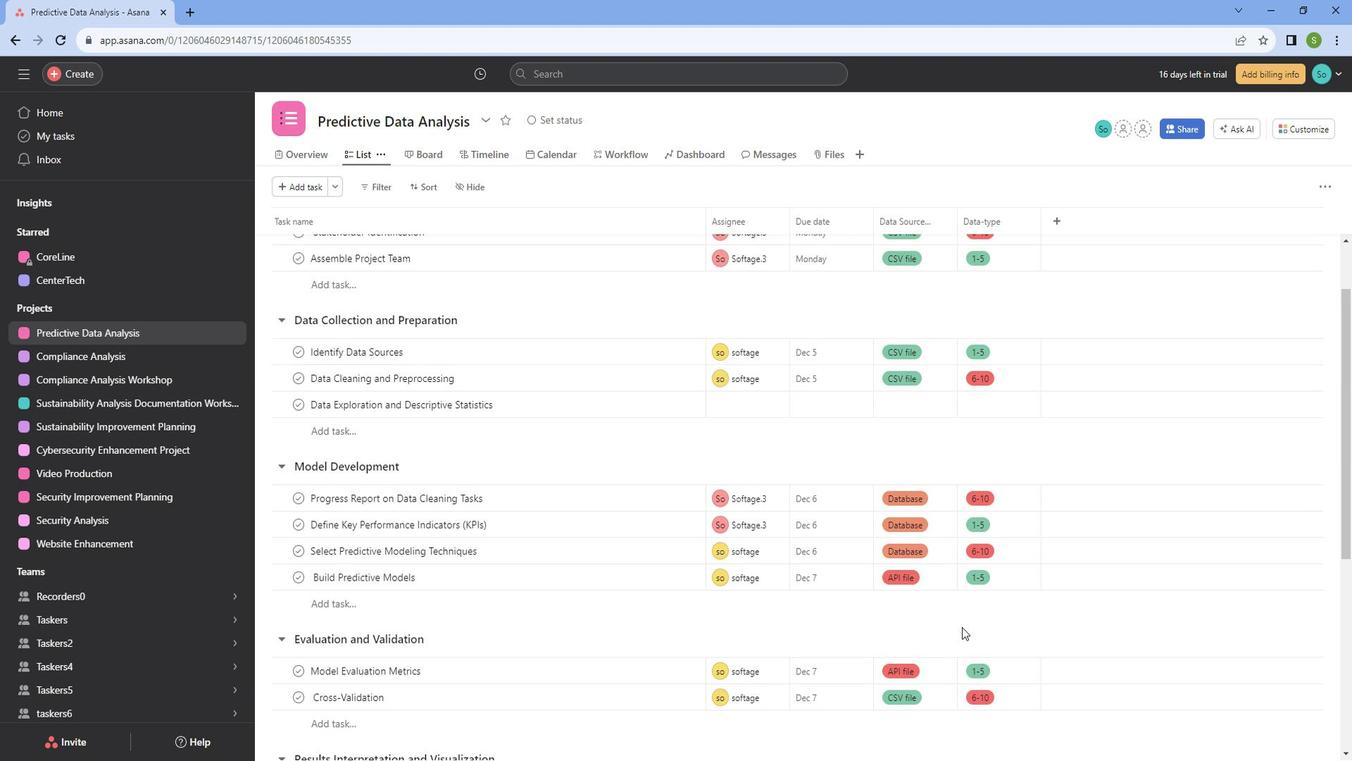 
Action: Mouse scrolled (976, 618) with delta (0, 0)
Screenshot: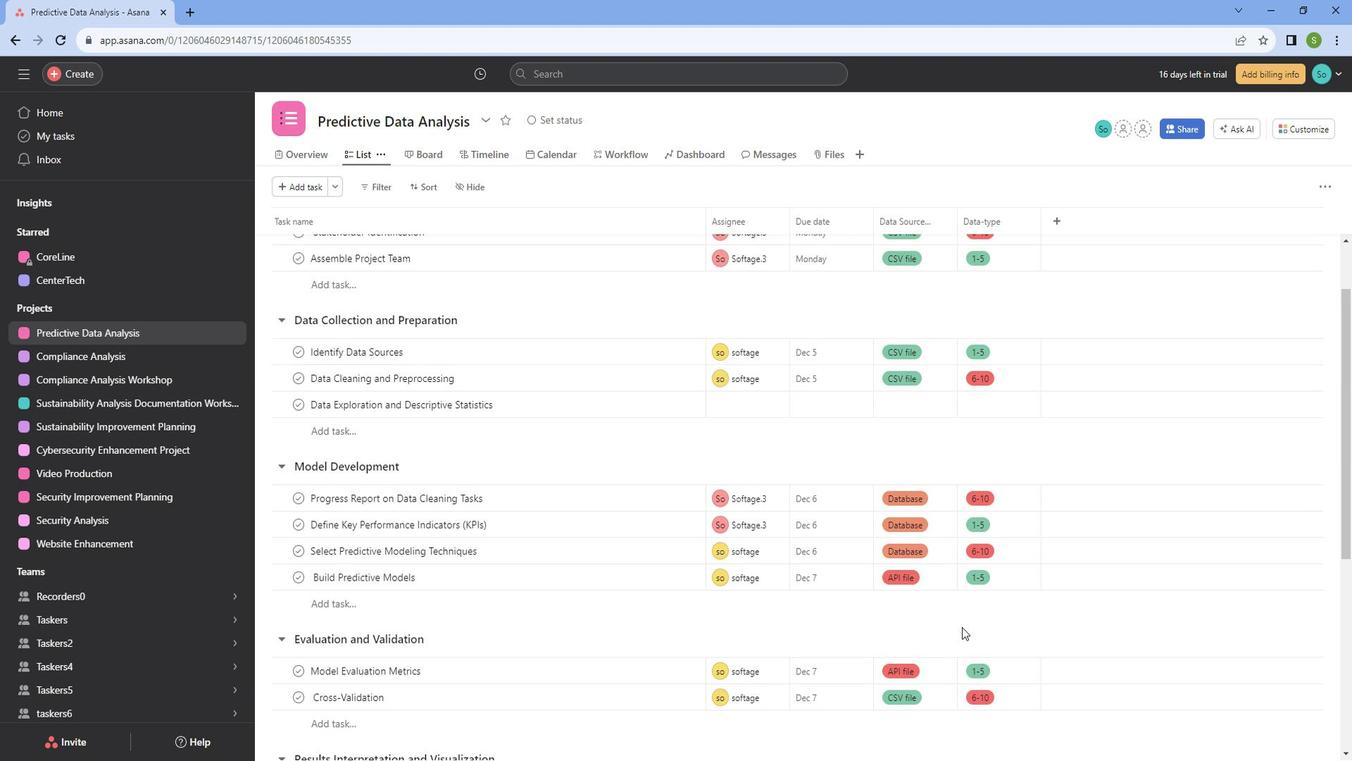 
Action: Mouse scrolled (976, 618) with delta (0, 0)
Screenshot: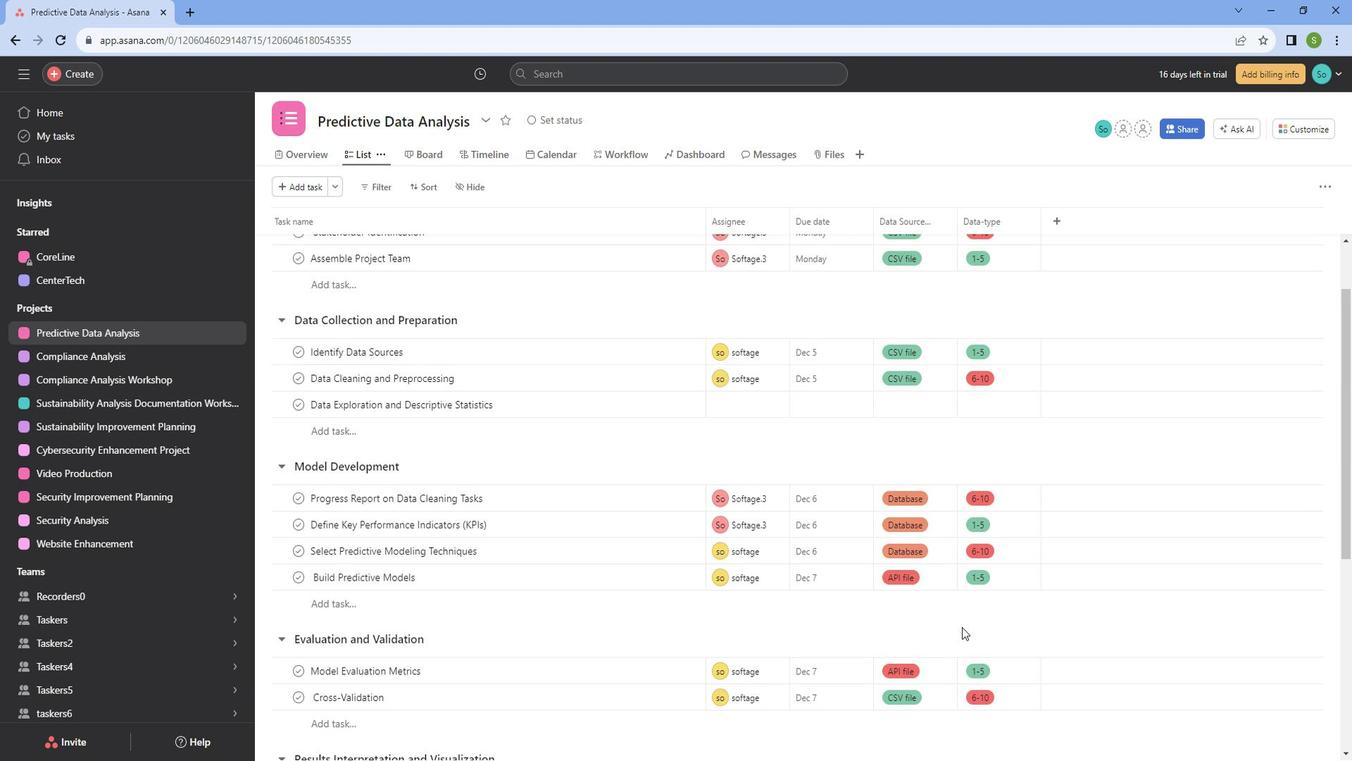 
Action: Mouse scrolled (976, 618) with delta (0, 0)
Screenshot: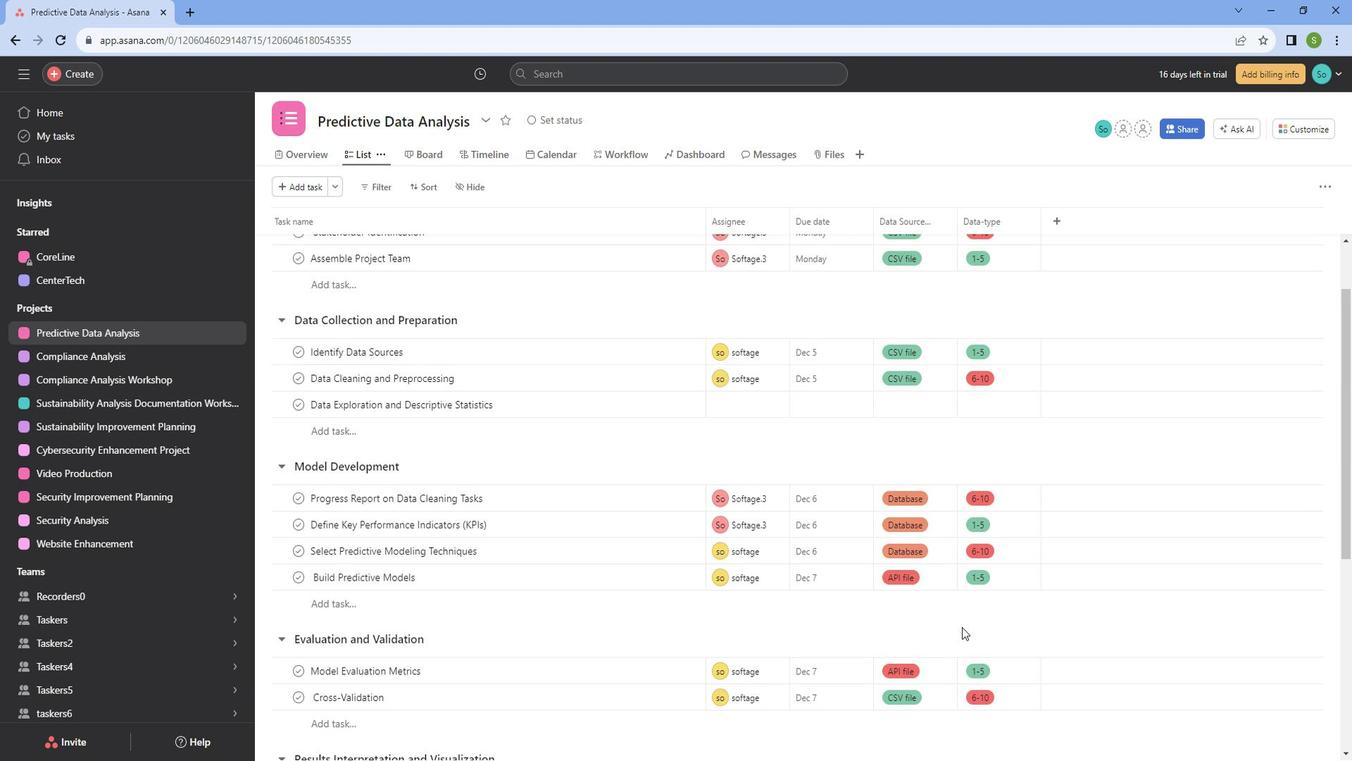 
Action: Mouse scrolled (976, 618) with delta (0, 0)
Screenshot: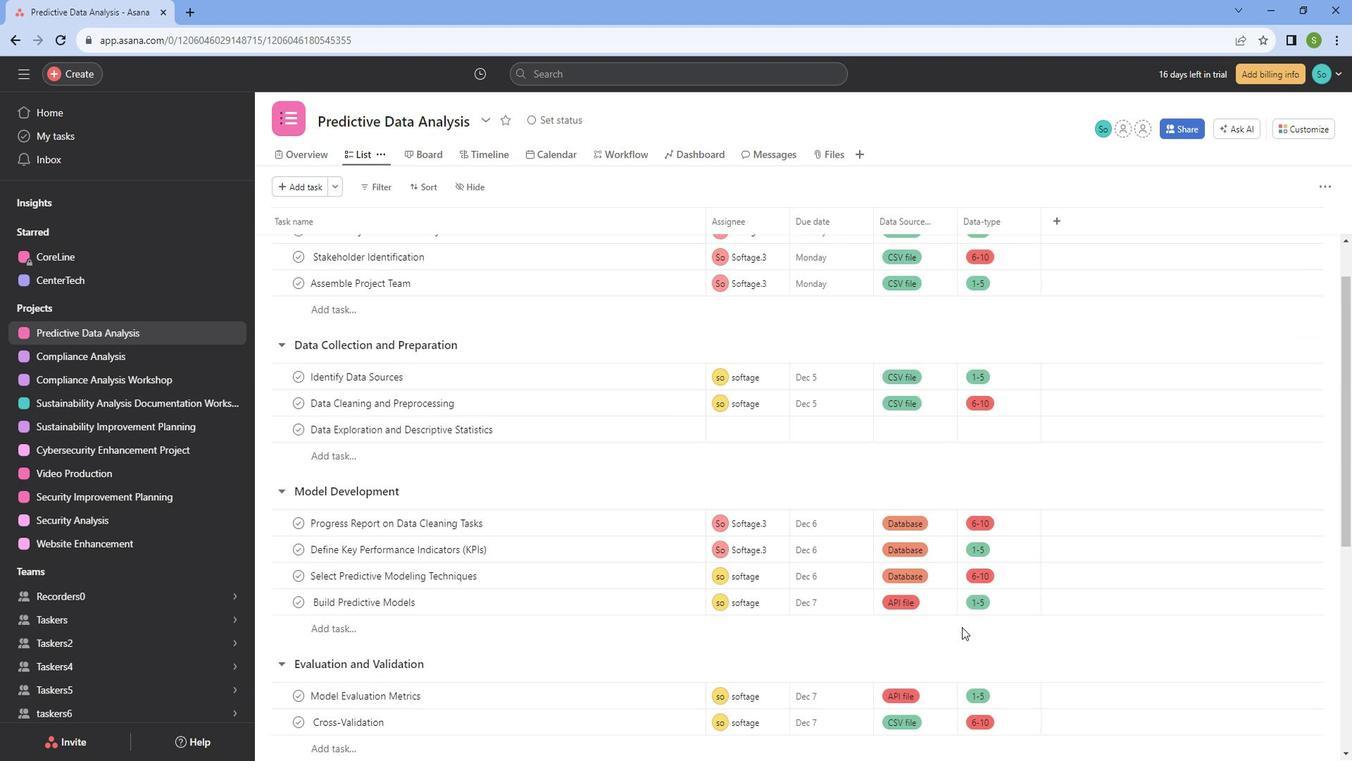 
Action: Mouse scrolled (976, 618) with delta (0, 0)
Screenshot: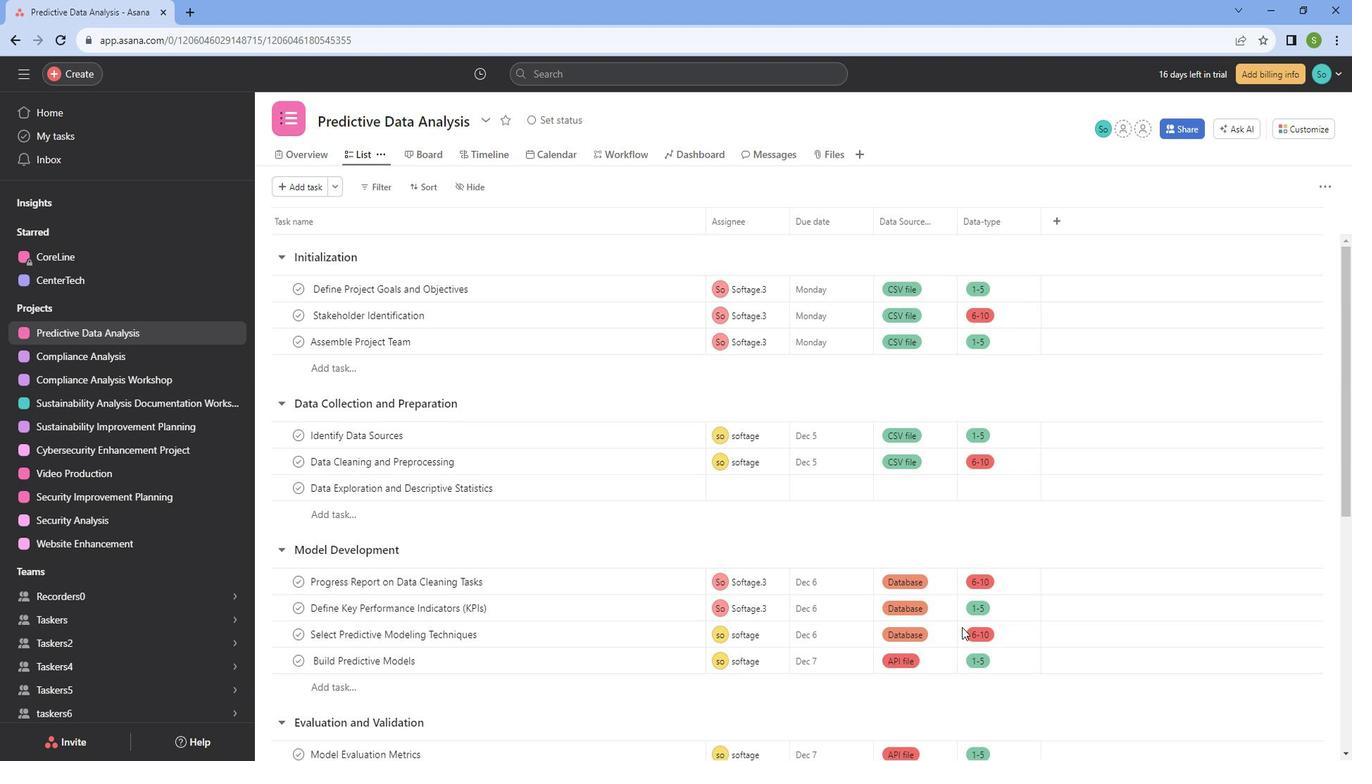 
Action: Mouse scrolled (976, 618) with delta (0, 0)
Screenshot: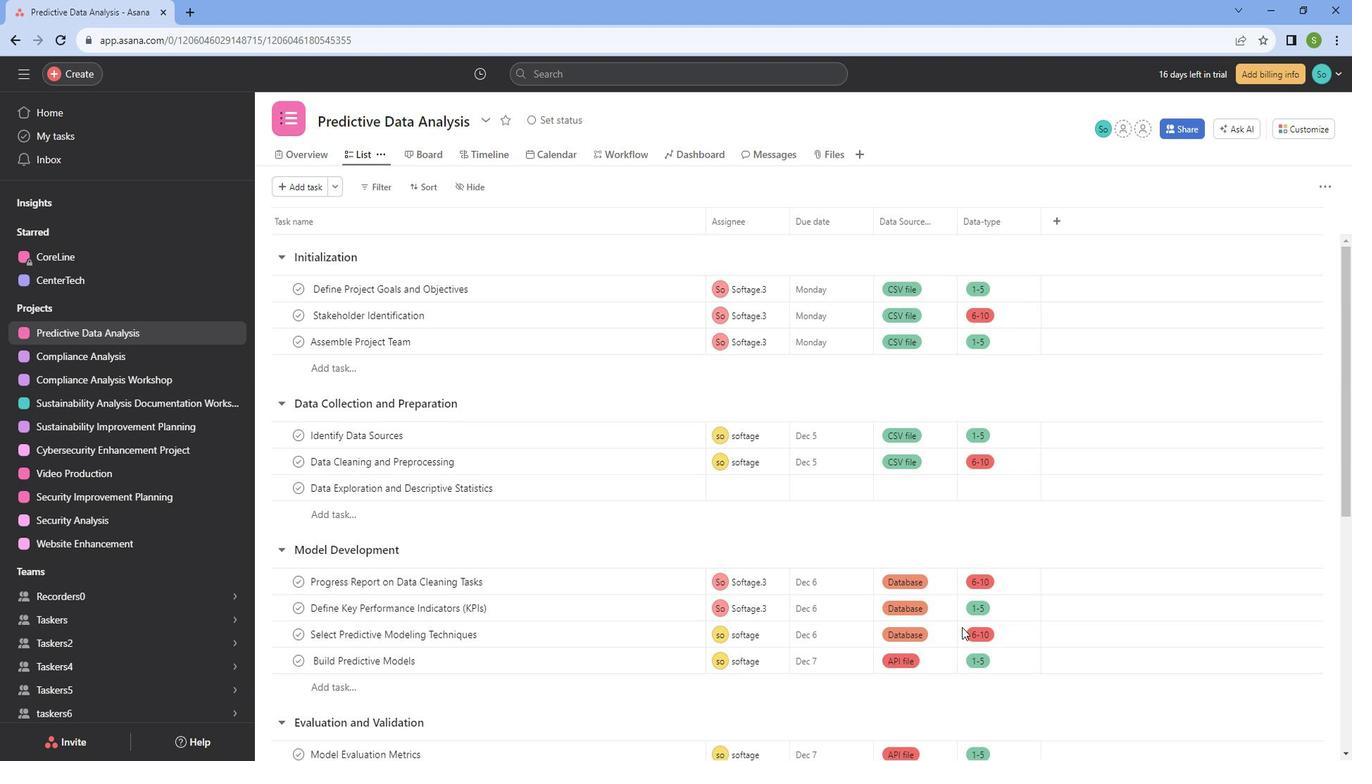 
Action: Mouse scrolled (976, 618) with delta (0, 0)
Screenshot: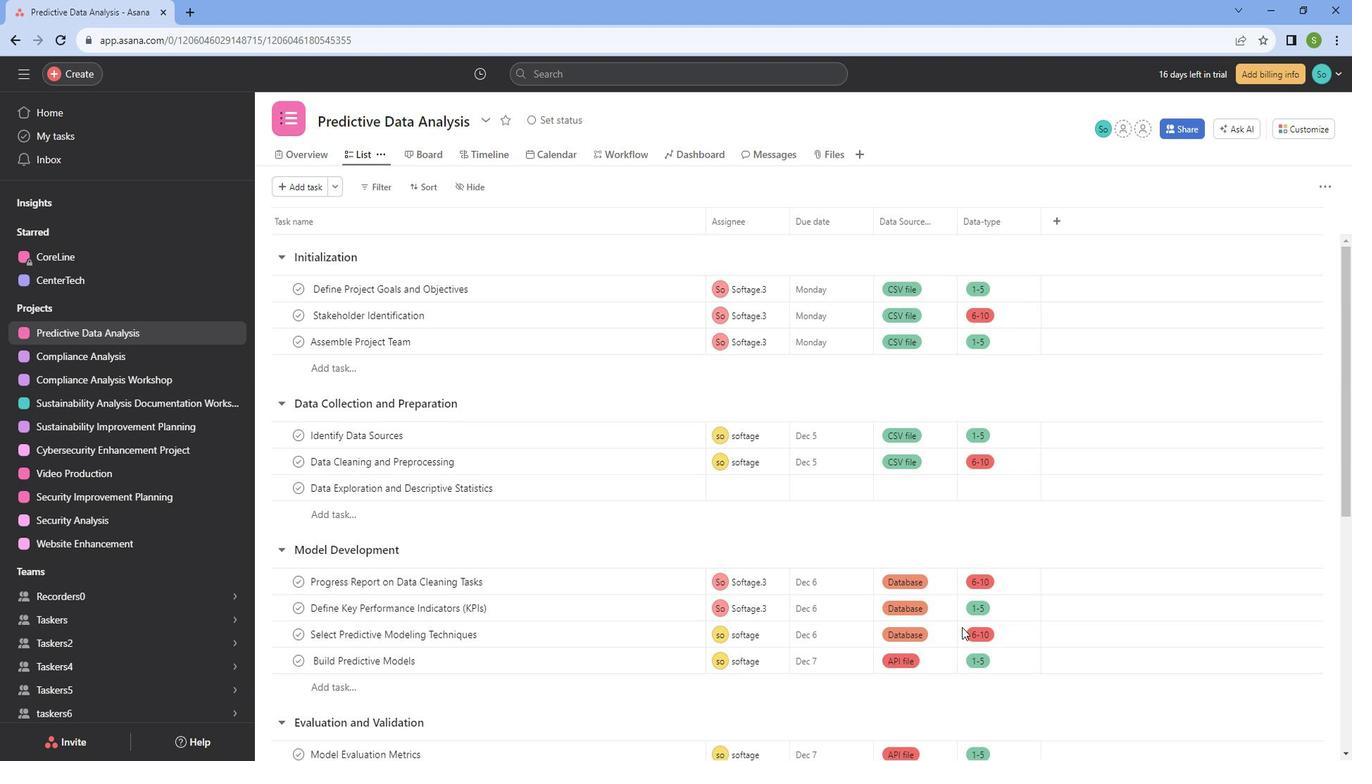 
Action: Mouse scrolled (976, 618) with delta (0, 0)
Screenshot: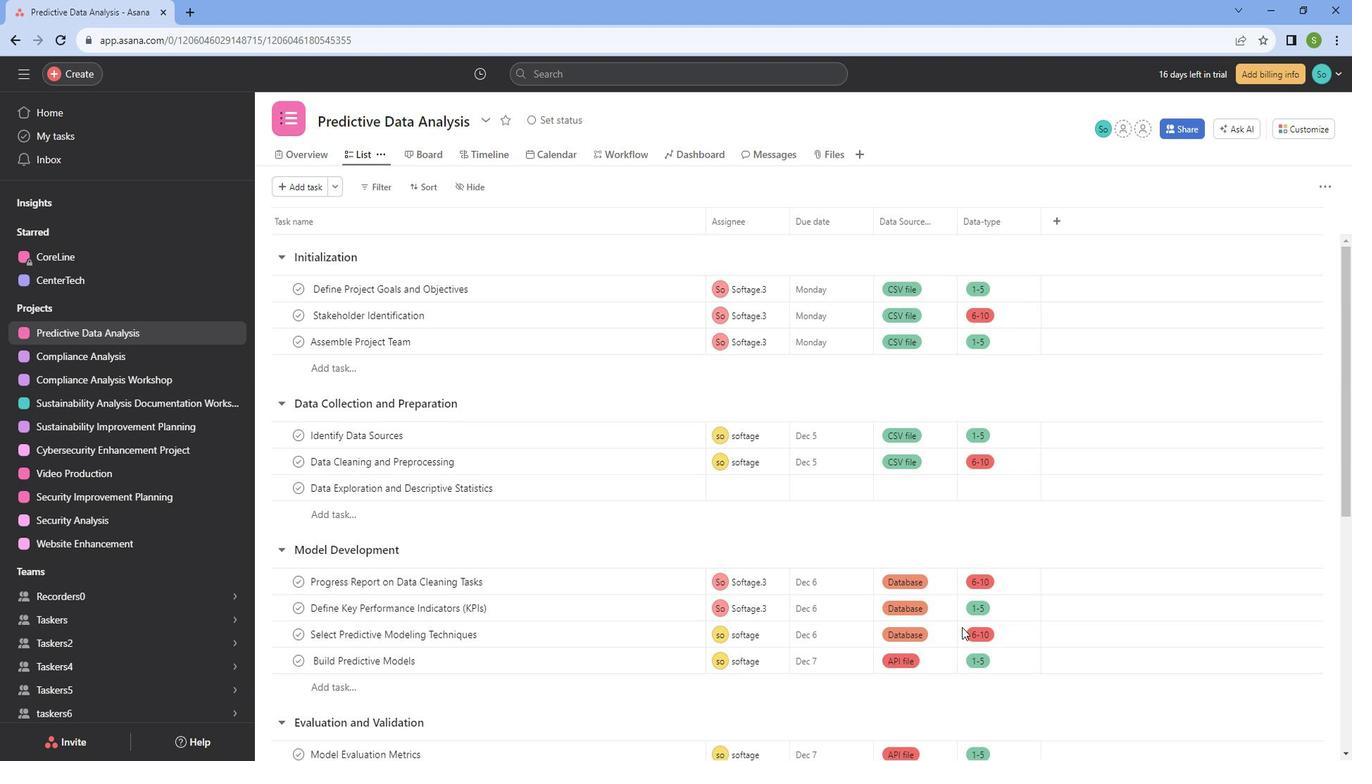 
Action: Mouse scrolled (976, 618) with delta (0, 0)
Screenshot: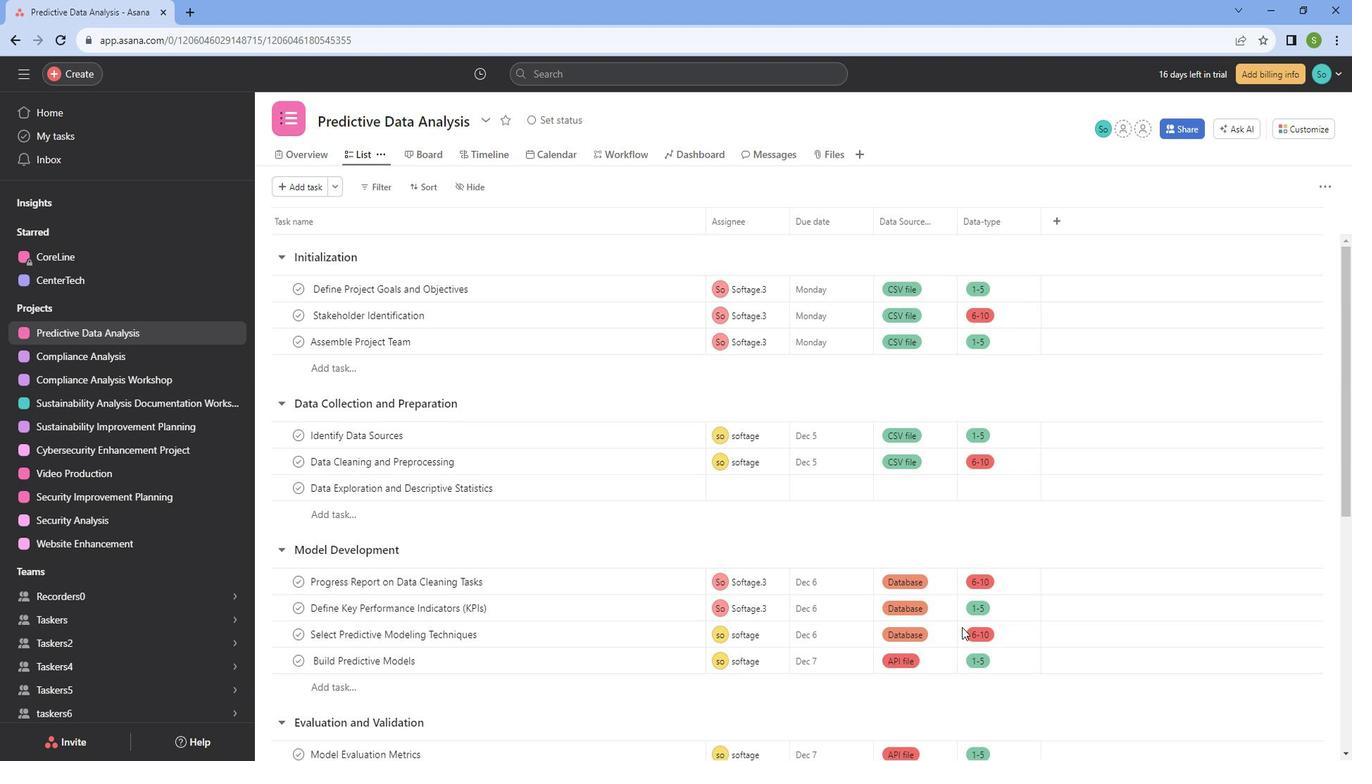 
Action: Mouse scrolled (976, 617) with delta (0, 0)
Screenshot: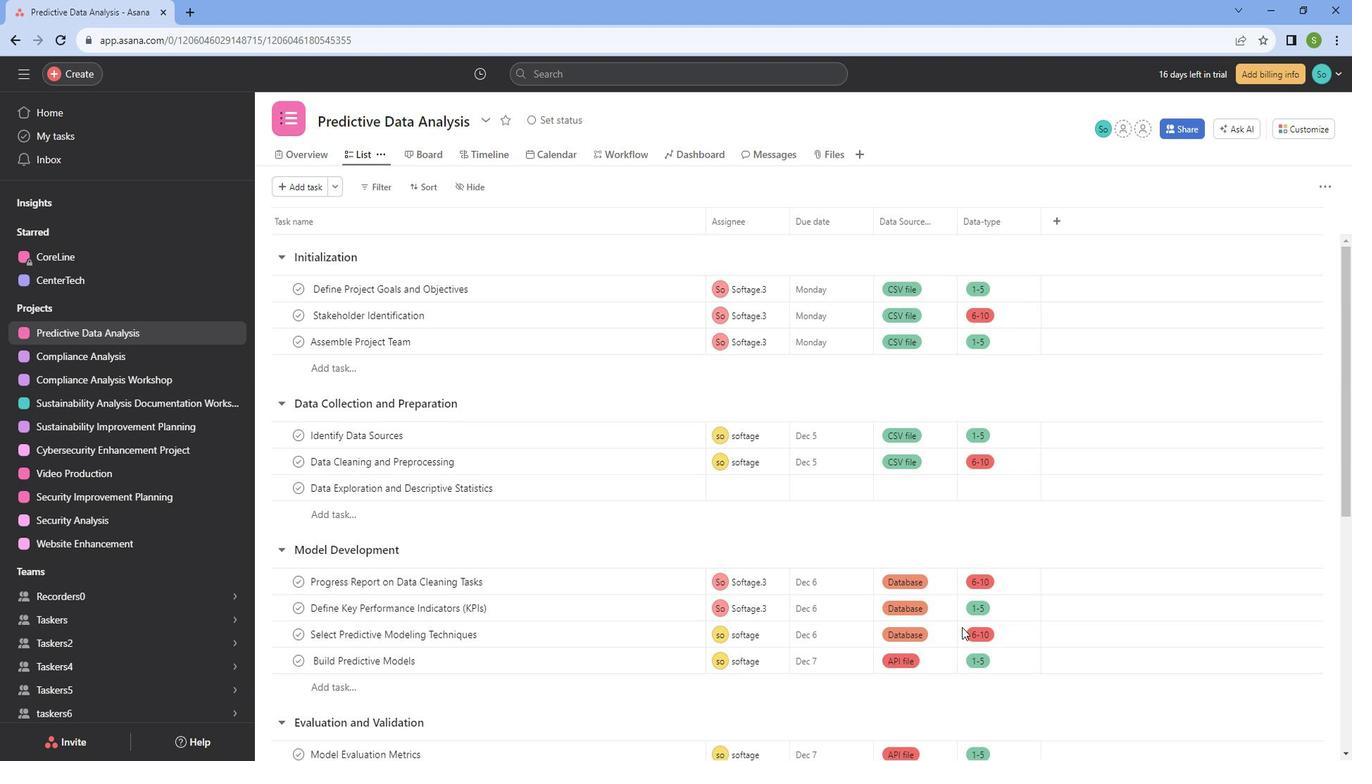 
Action: Mouse moved to (985, 613)
Screenshot: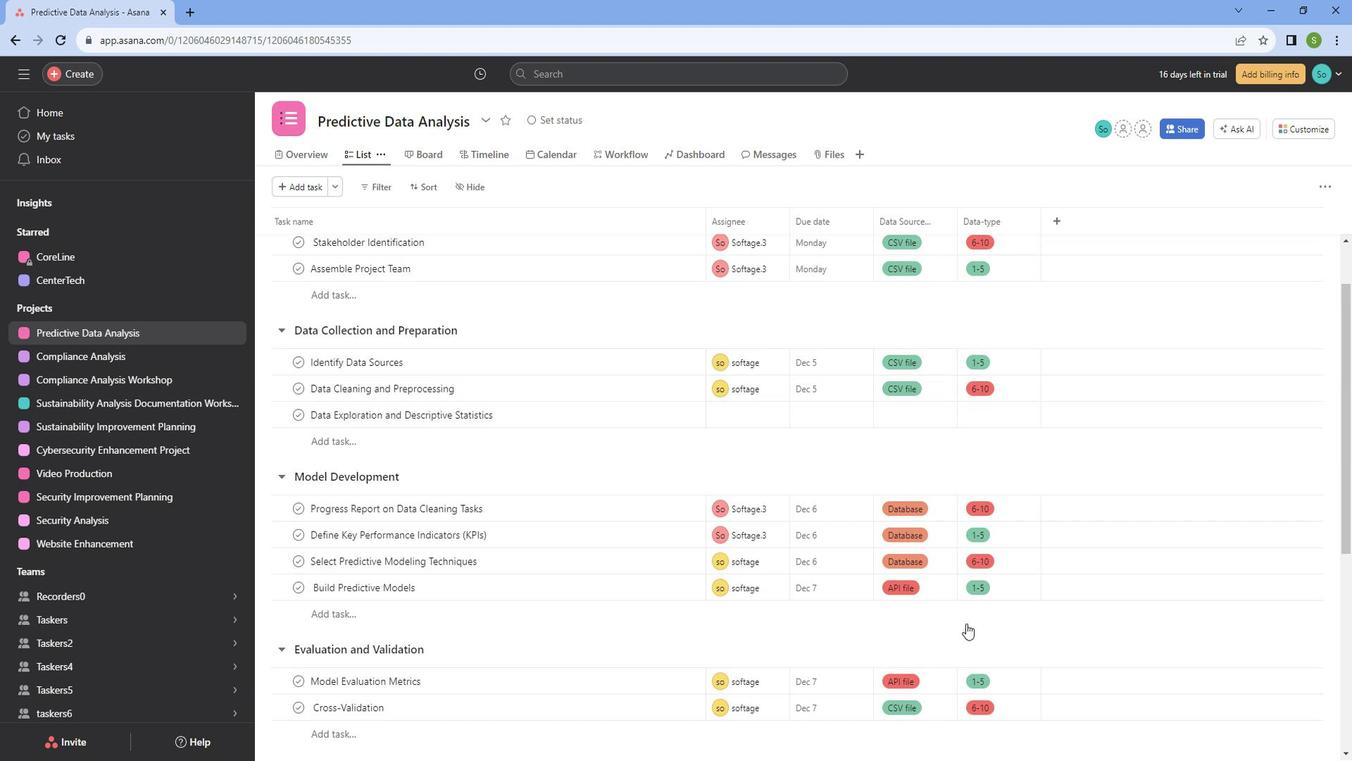 
